 Task: Find the driving directions from Delhi to Mumbai using Google Maps.
Action: Mouse moved to (1231, 88)
Screenshot: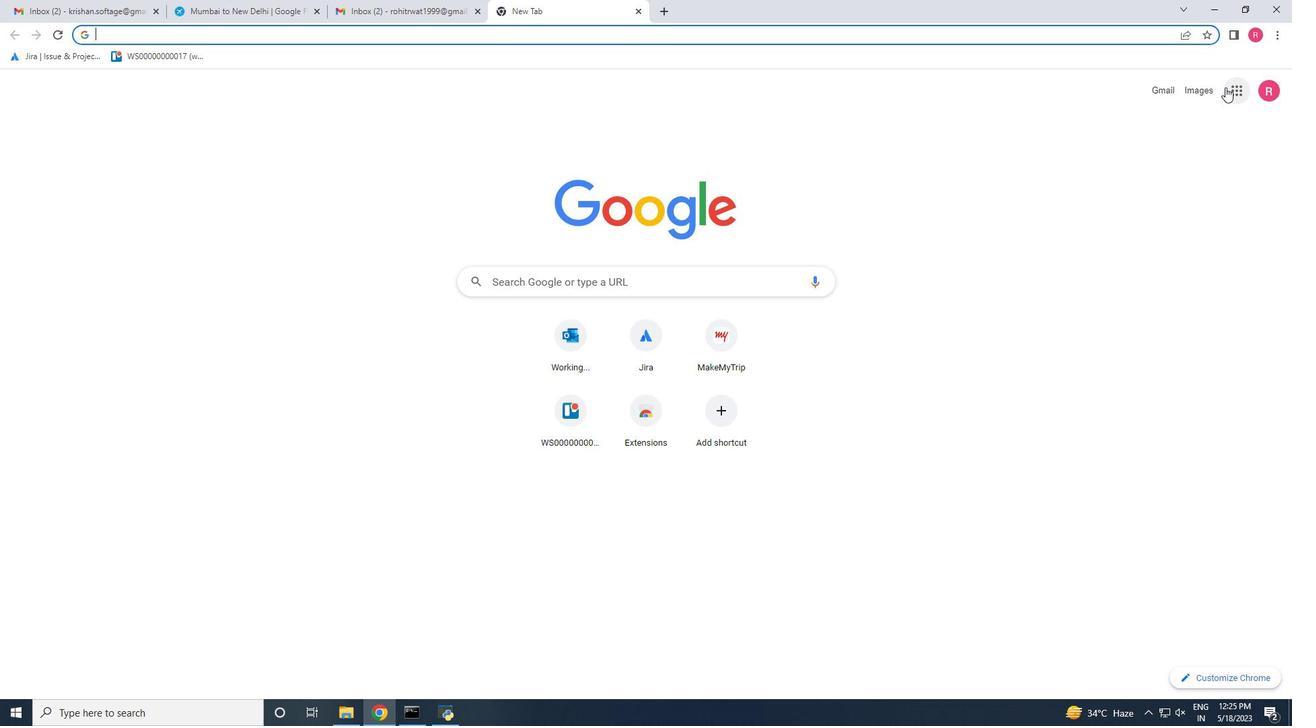 
Action: Mouse pressed left at (1231, 88)
Screenshot: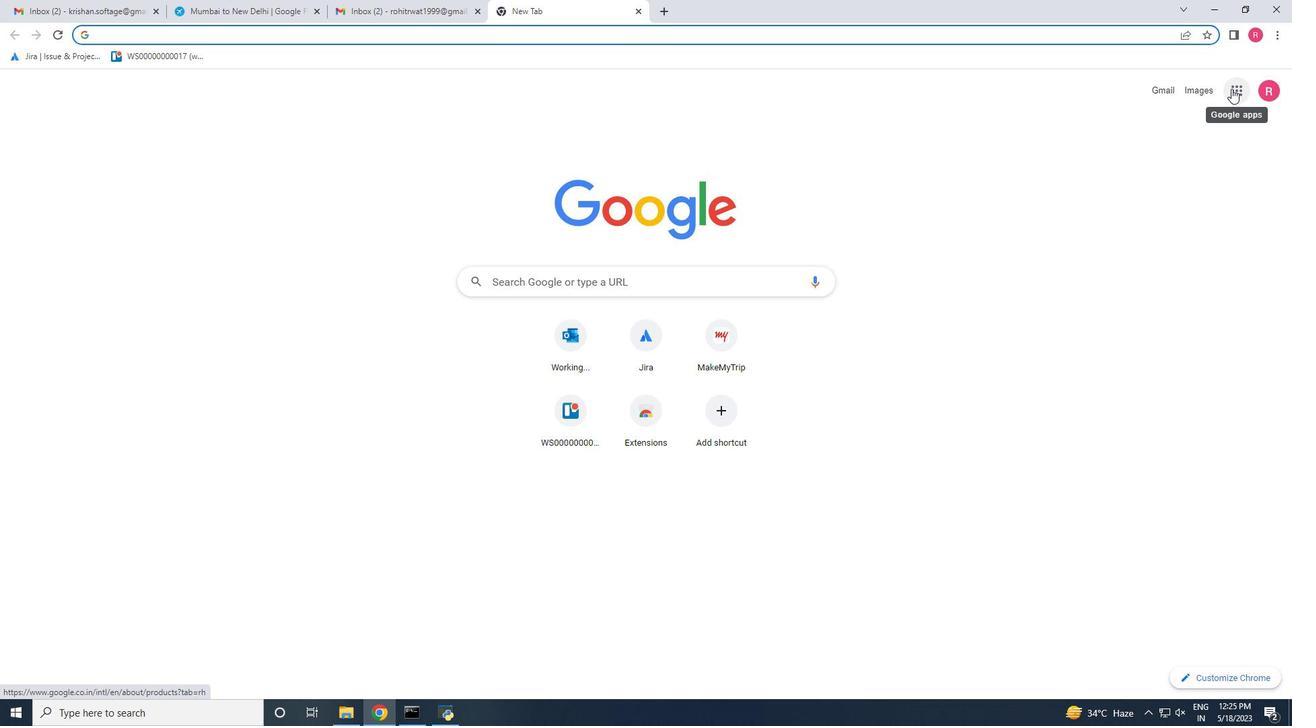 
Action: Mouse moved to (1239, 156)
Screenshot: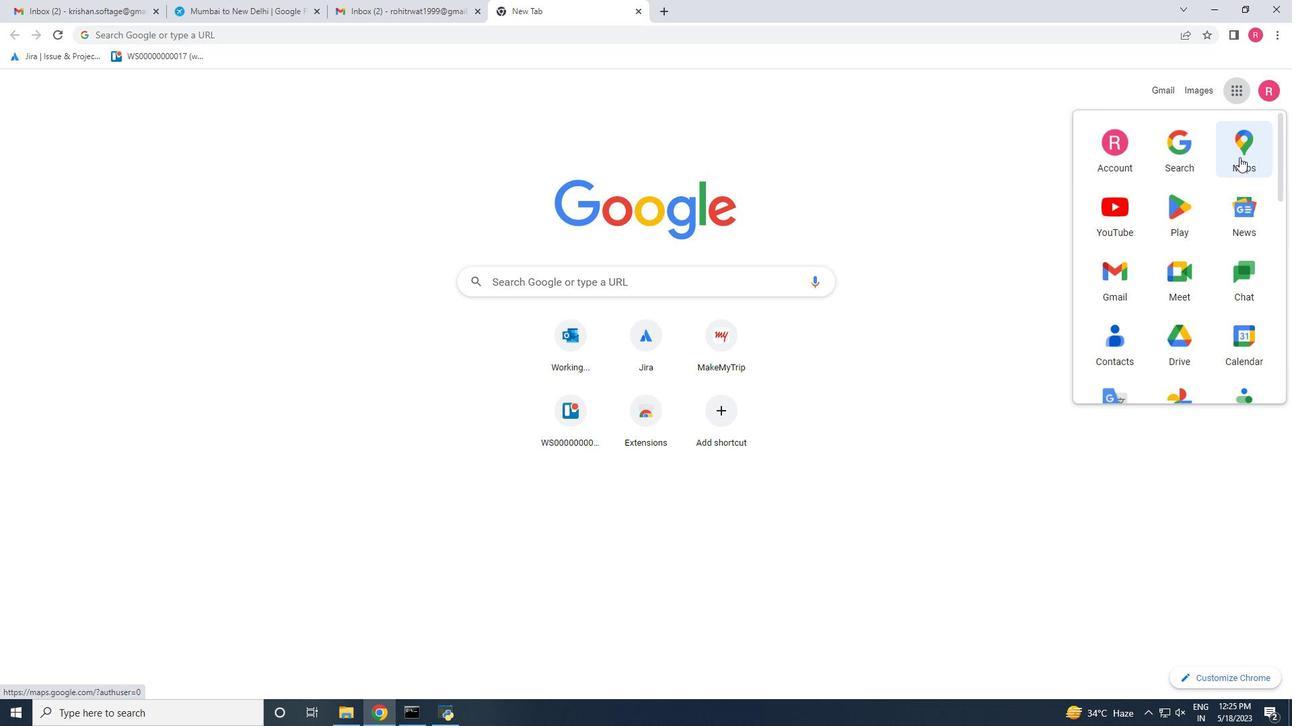 
Action: Mouse pressed left at (1239, 156)
Screenshot: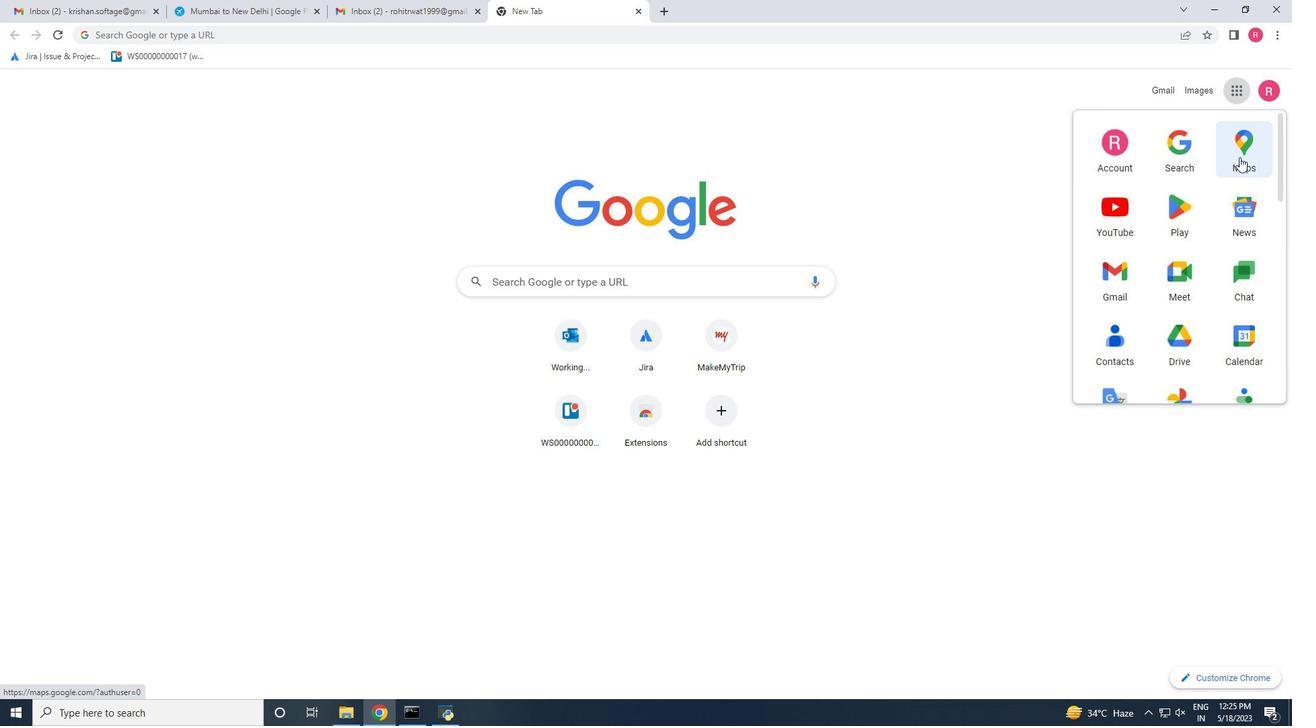 
Action: Mouse moved to (152, 72)
Screenshot: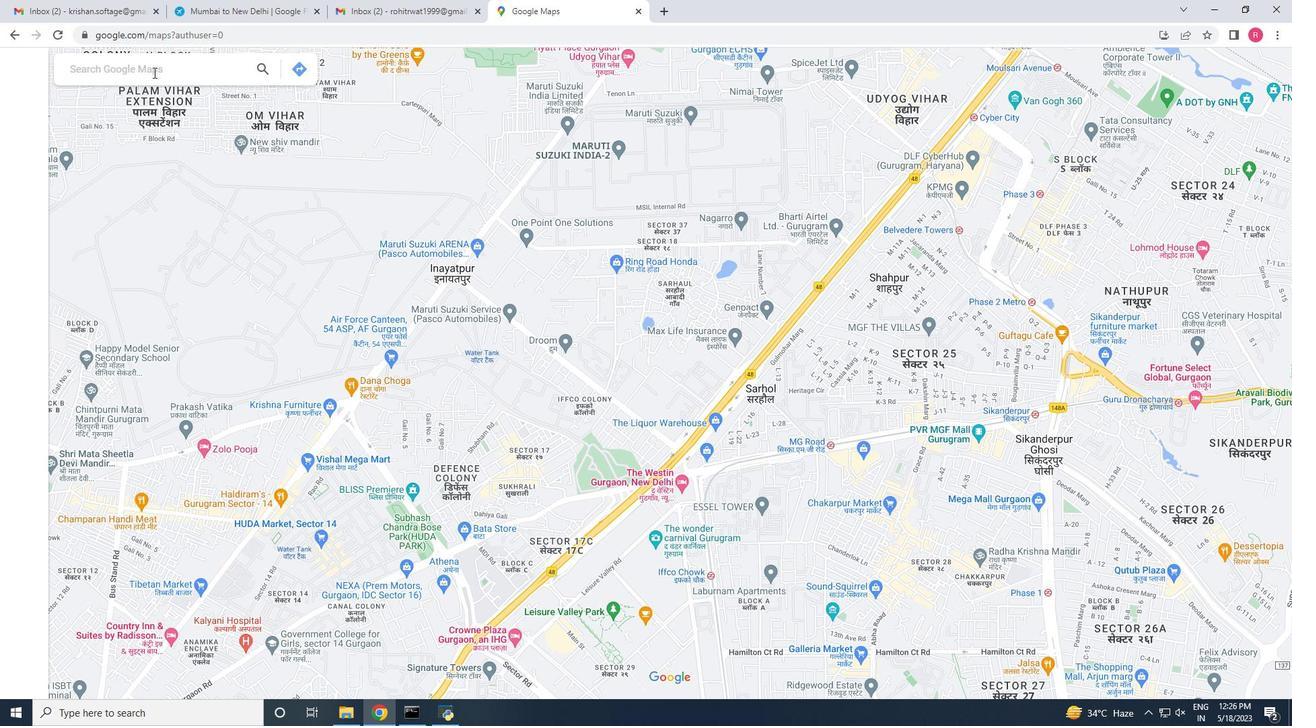 
Action: Mouse pressed left at (152, 72)
Screenshot: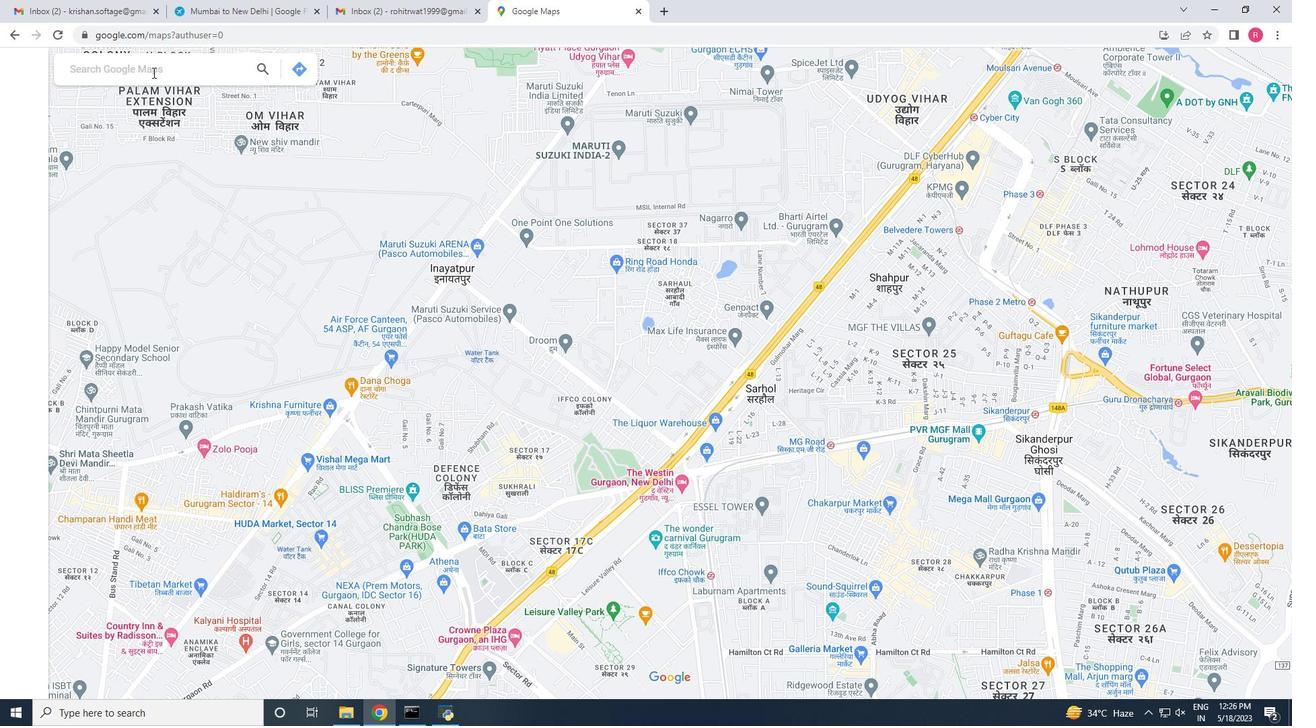
Action: Key pressed delhi<Key.space>to<Key.space>mumbia
Screenshot: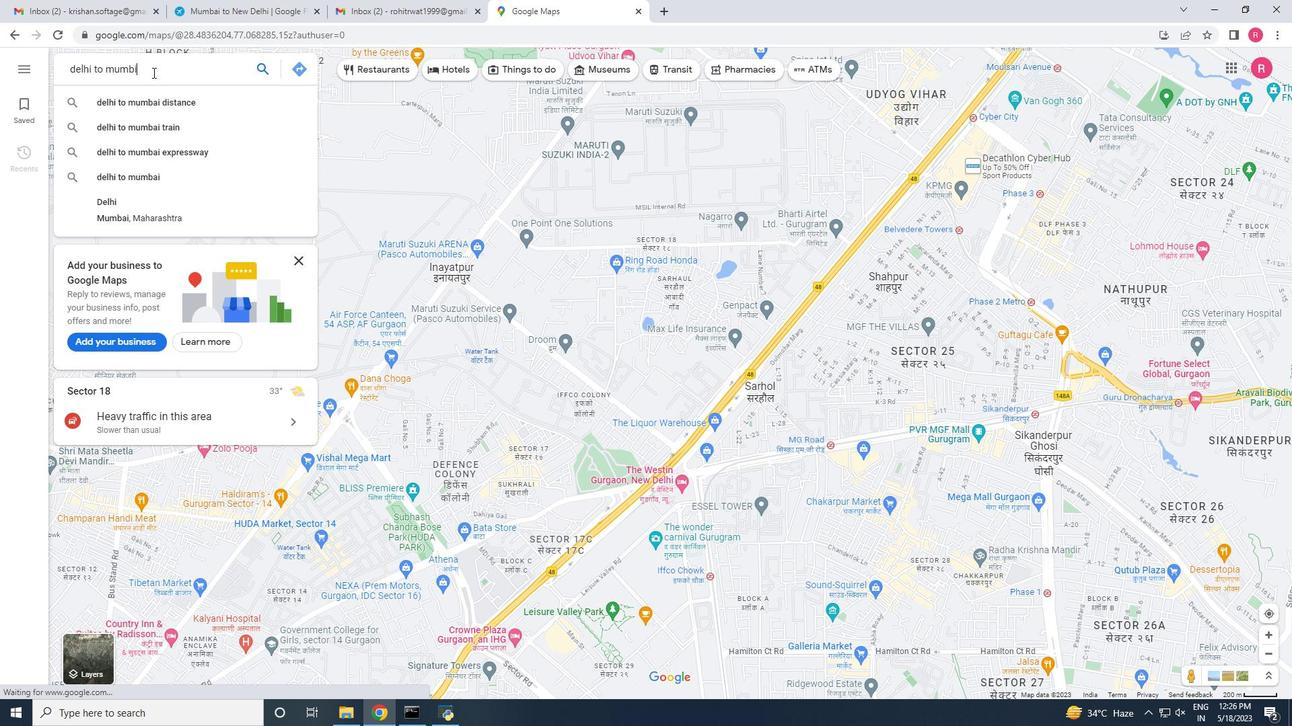 
Action: Mouse moved to (126, 175)
Screenshot: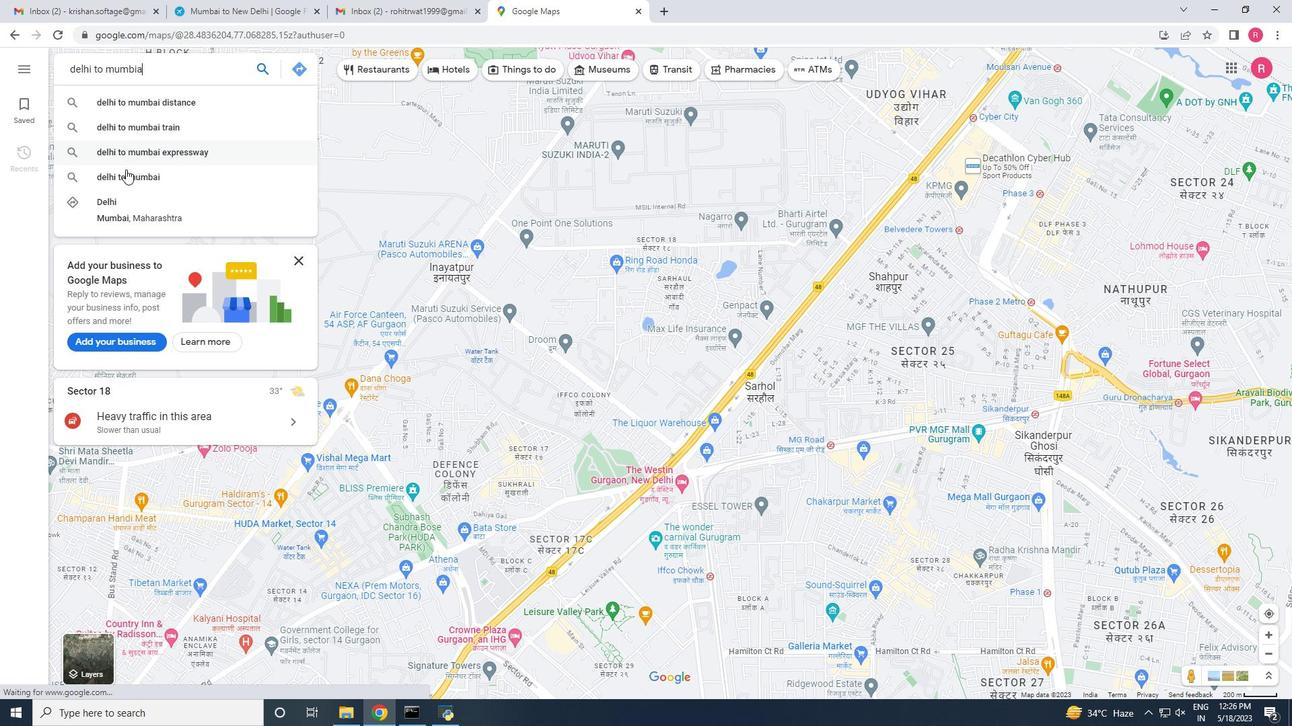 
Action: Mouse pressed left at (126, 175)
Screenshot: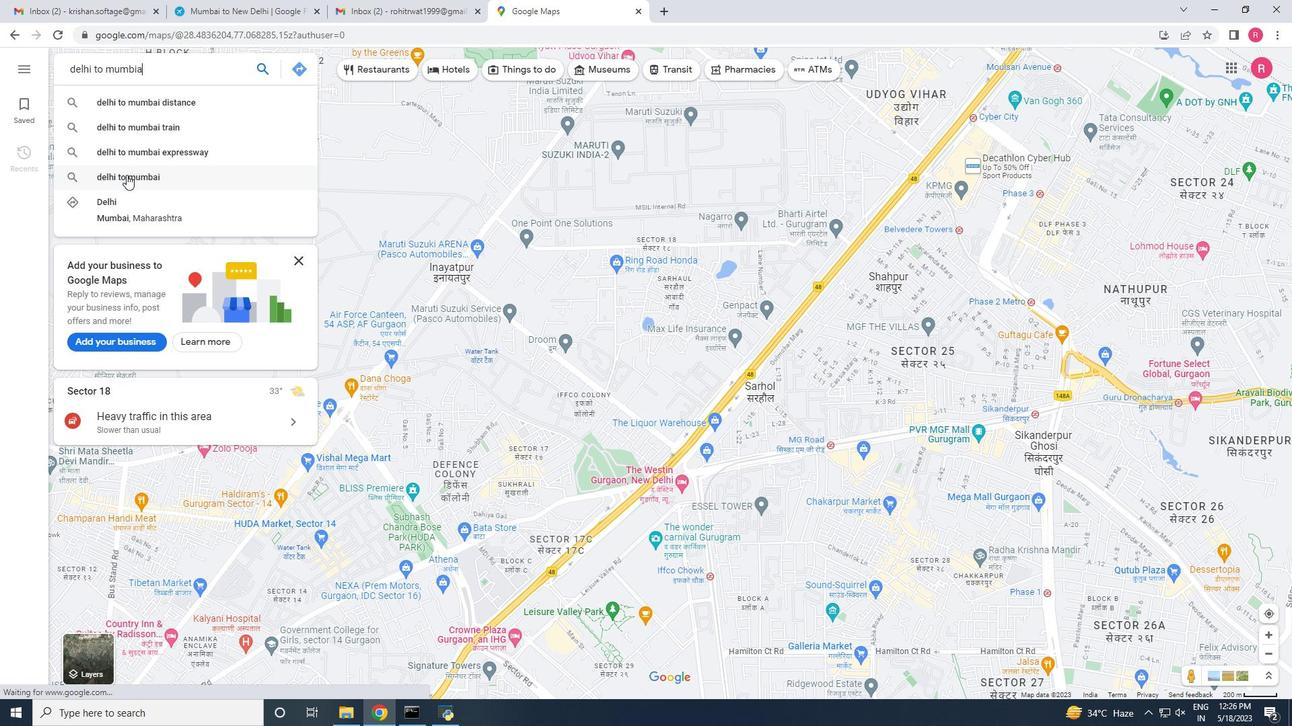 
Action: Mouse moved to (141, 76)
Screenshot: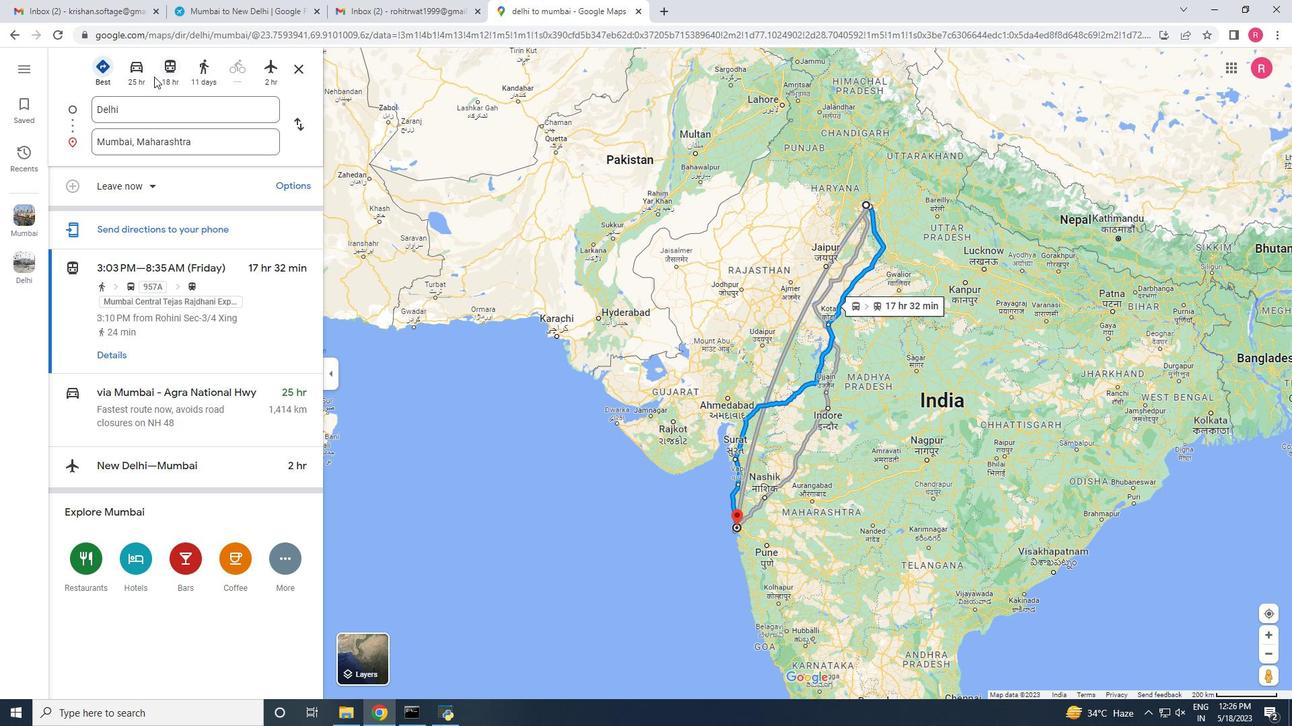 
Action: Mouse pressed left at (141, 76)
Screenshot: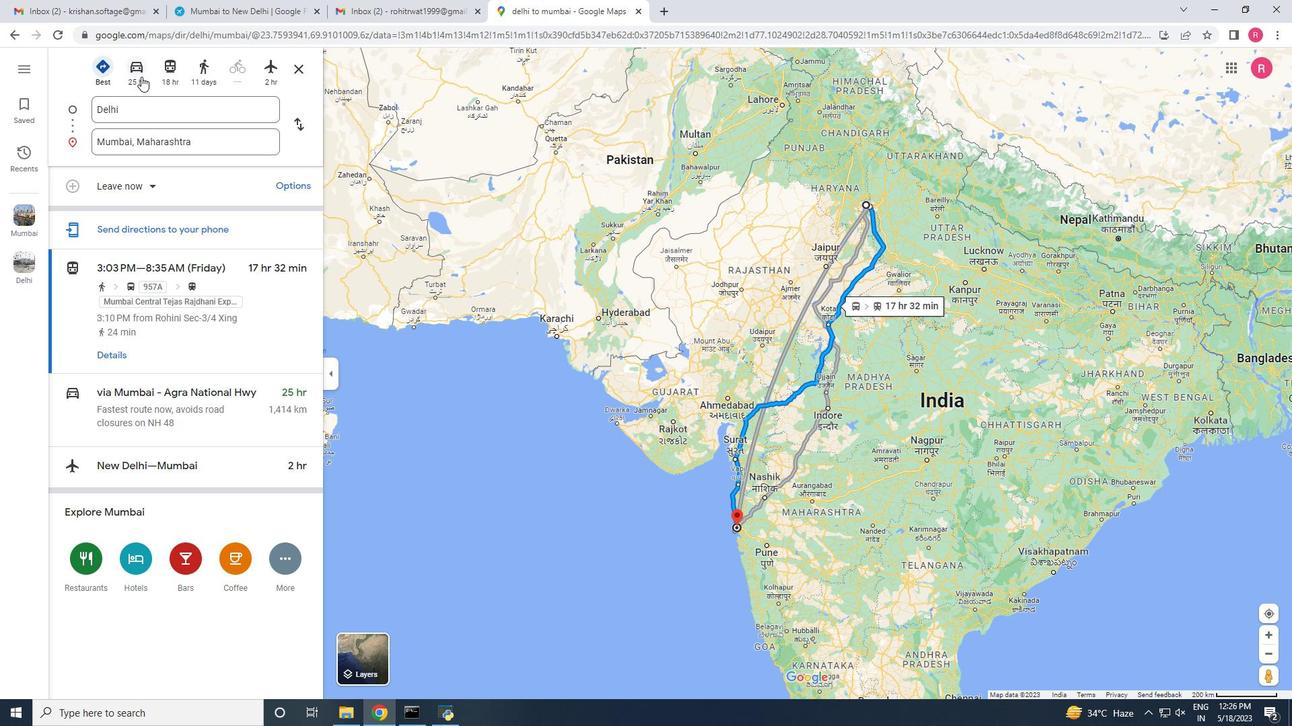 
Action: Mouse moved to (107, 68)
Screenshot: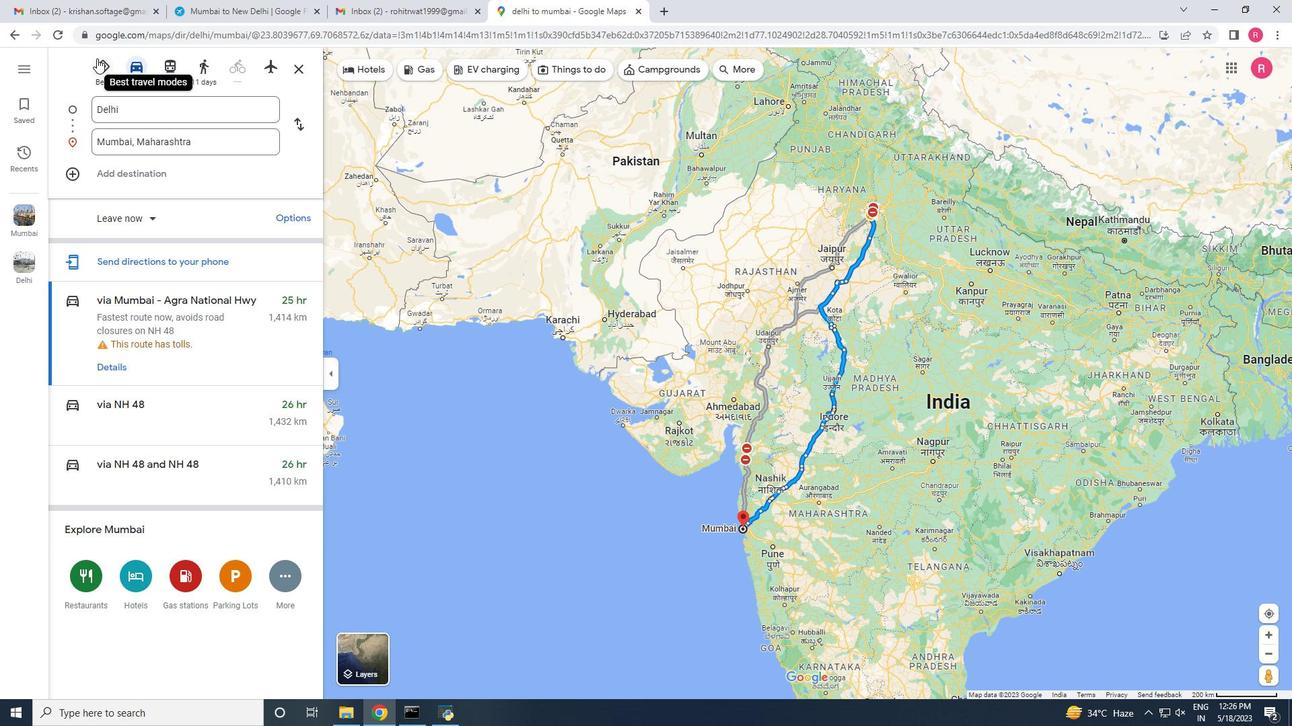 
Action: Mouse pressed left at (107, 68)
Screenshot: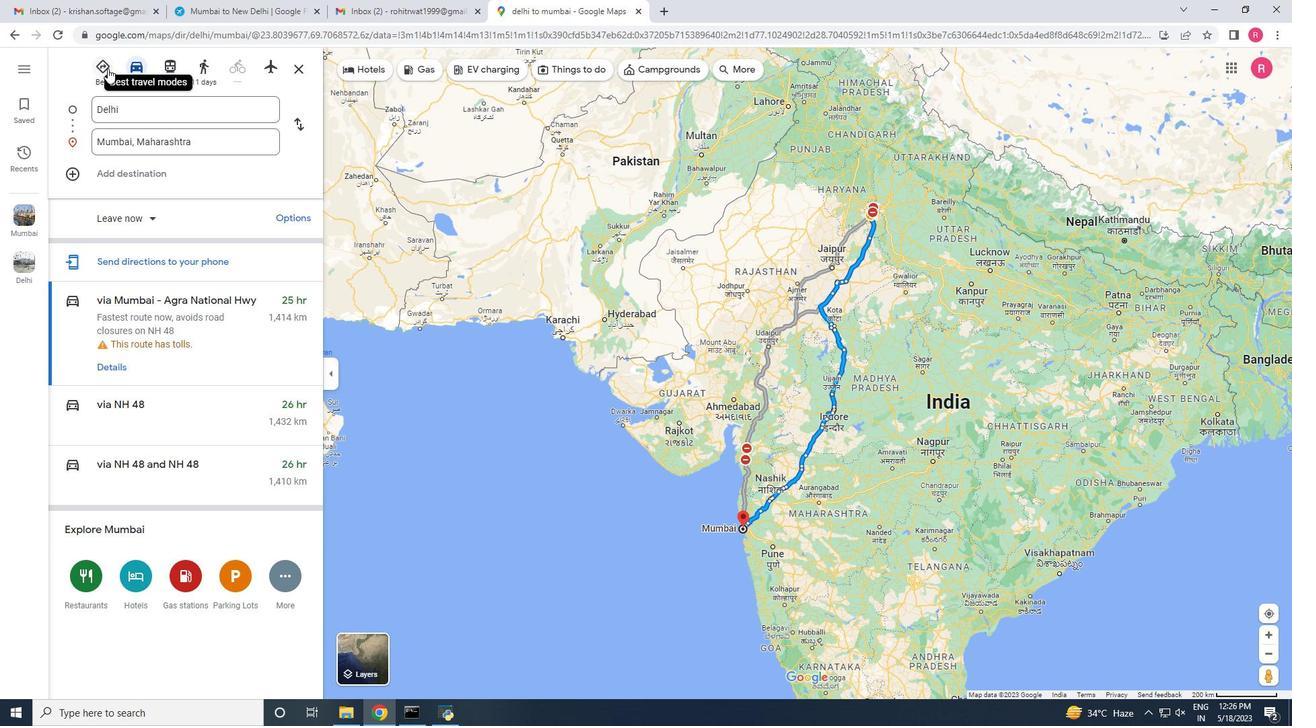 
Action: Mouse moved to (133, 75)
Screenshot: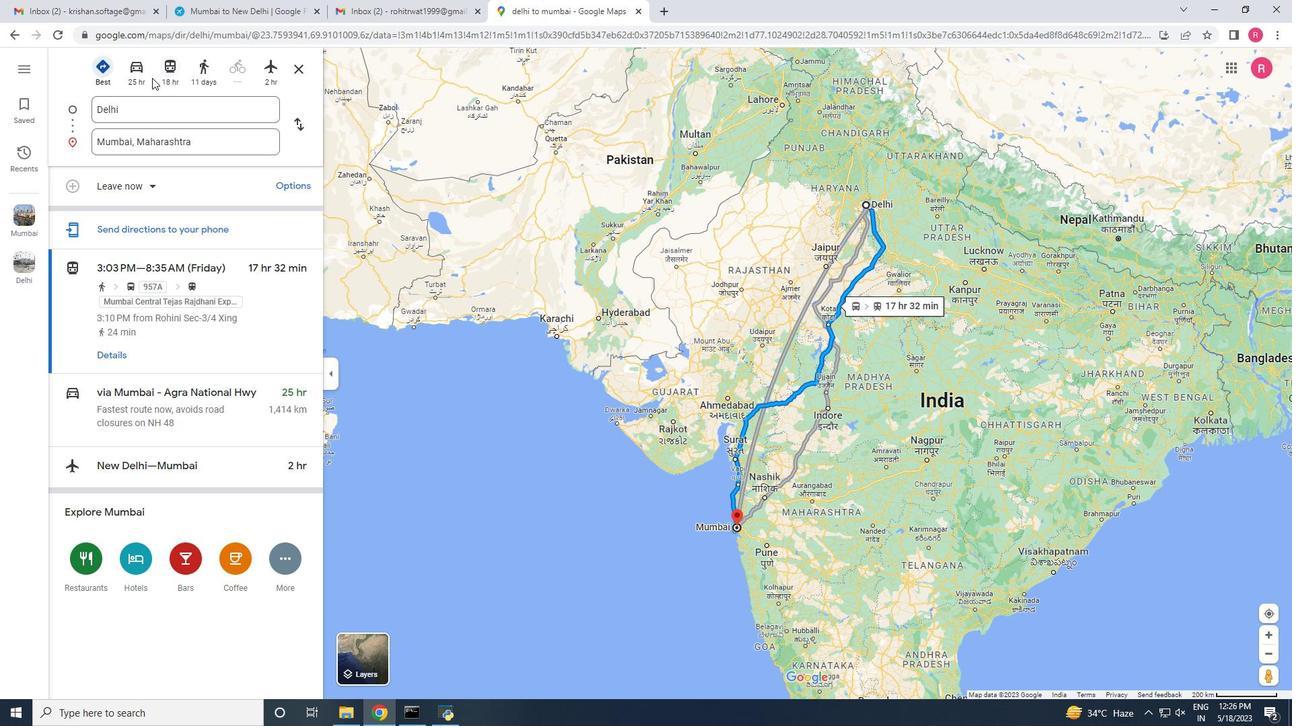 
Action: Mouse pressed left at (133, 75)
Screenshot: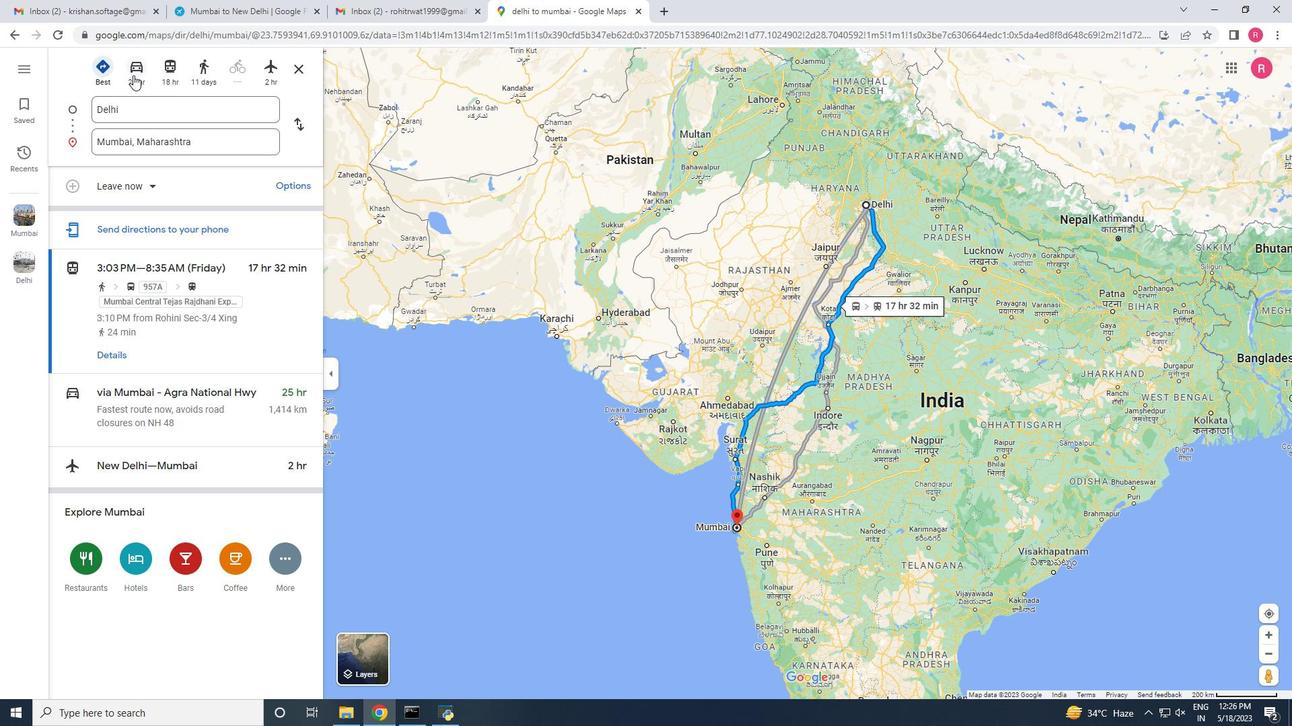 
Action: Mouse moved to (282, 220)
Screenshot: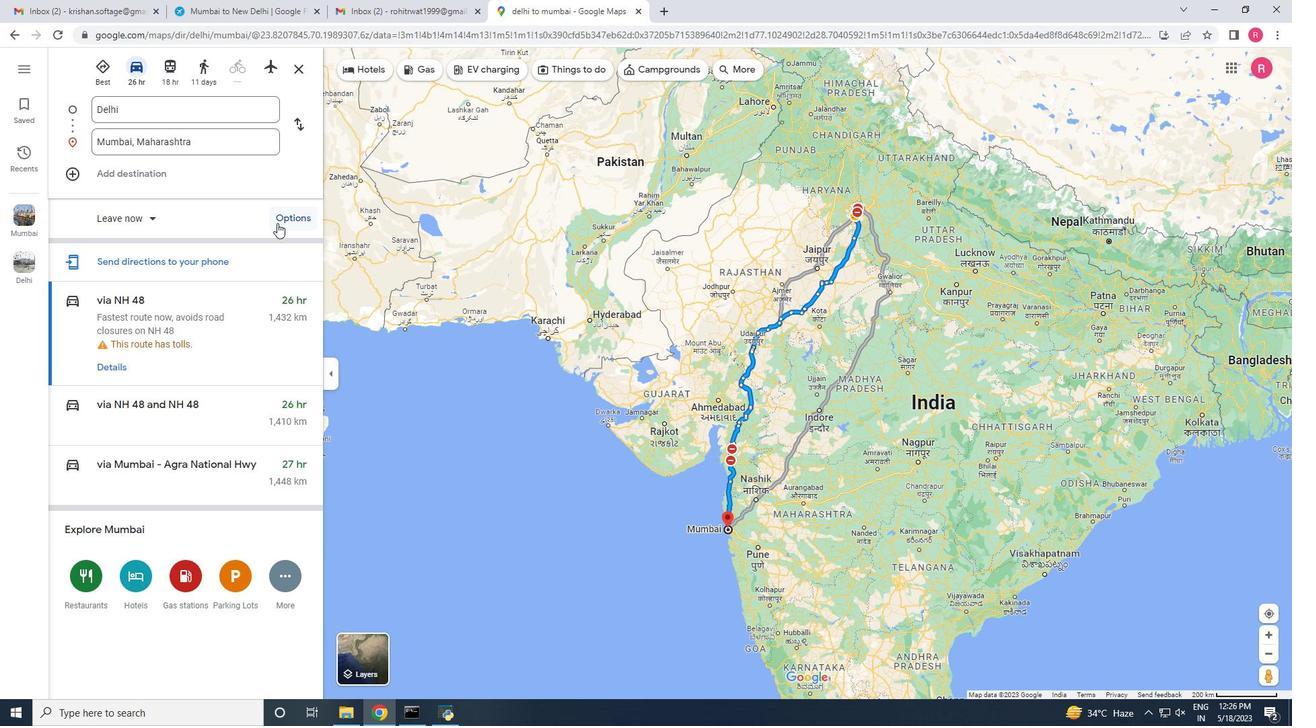 
Action: Mouse pressed left at (282, 220)
Screenshot: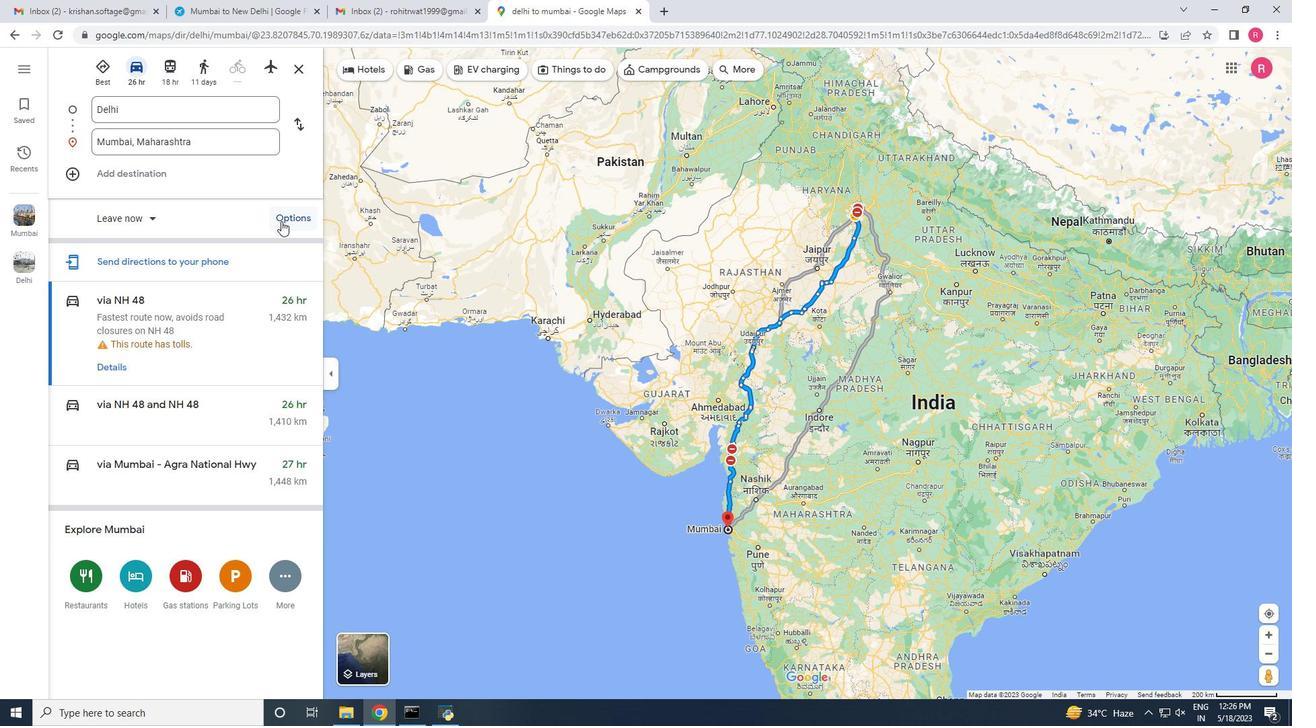 
Action: Mouse moved to (302, 216)
Screenshot: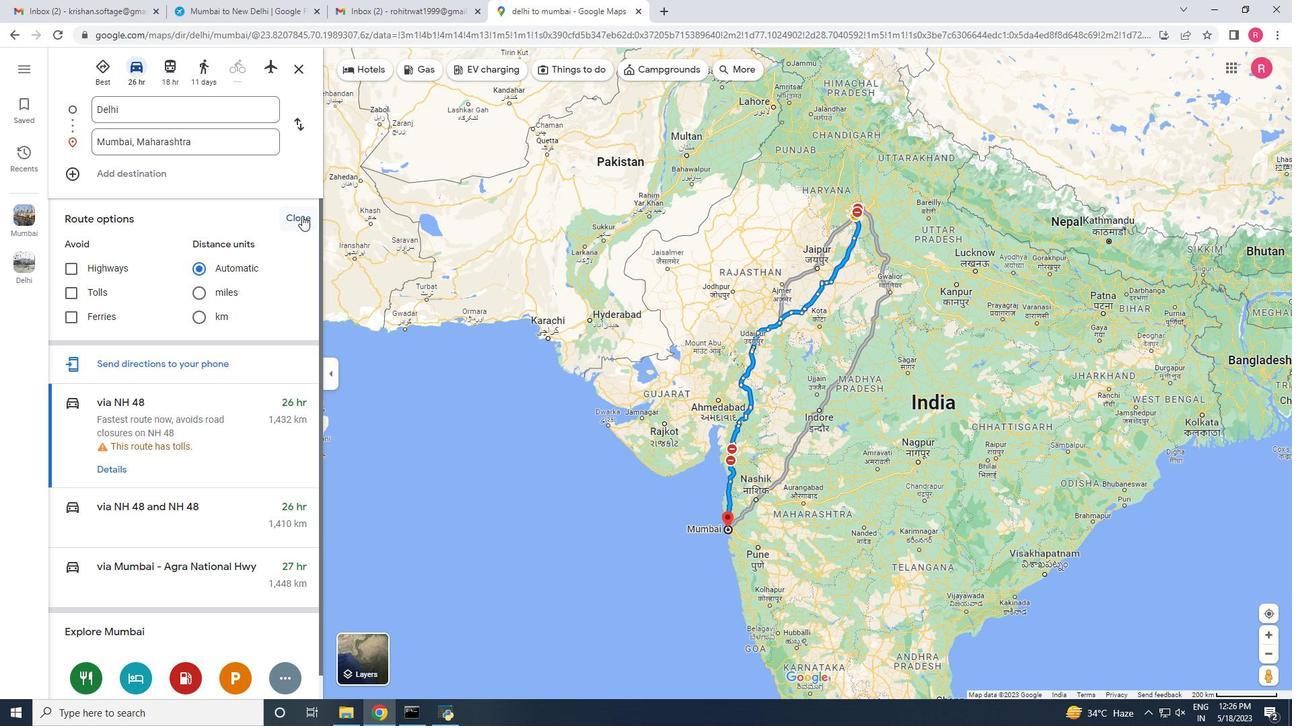 
Action: Mouse pressed left at (302, 216)
Screenshot: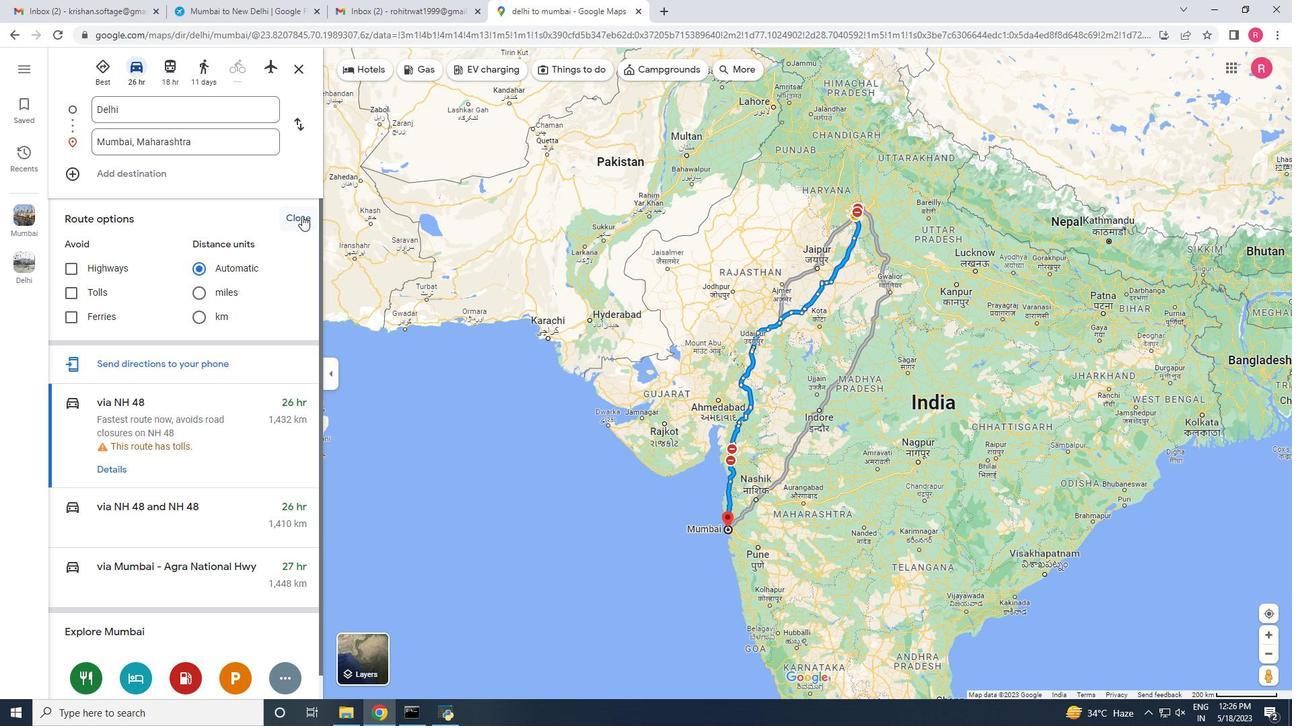 
Action: Mouse moved to (114, 362)
Screenshot: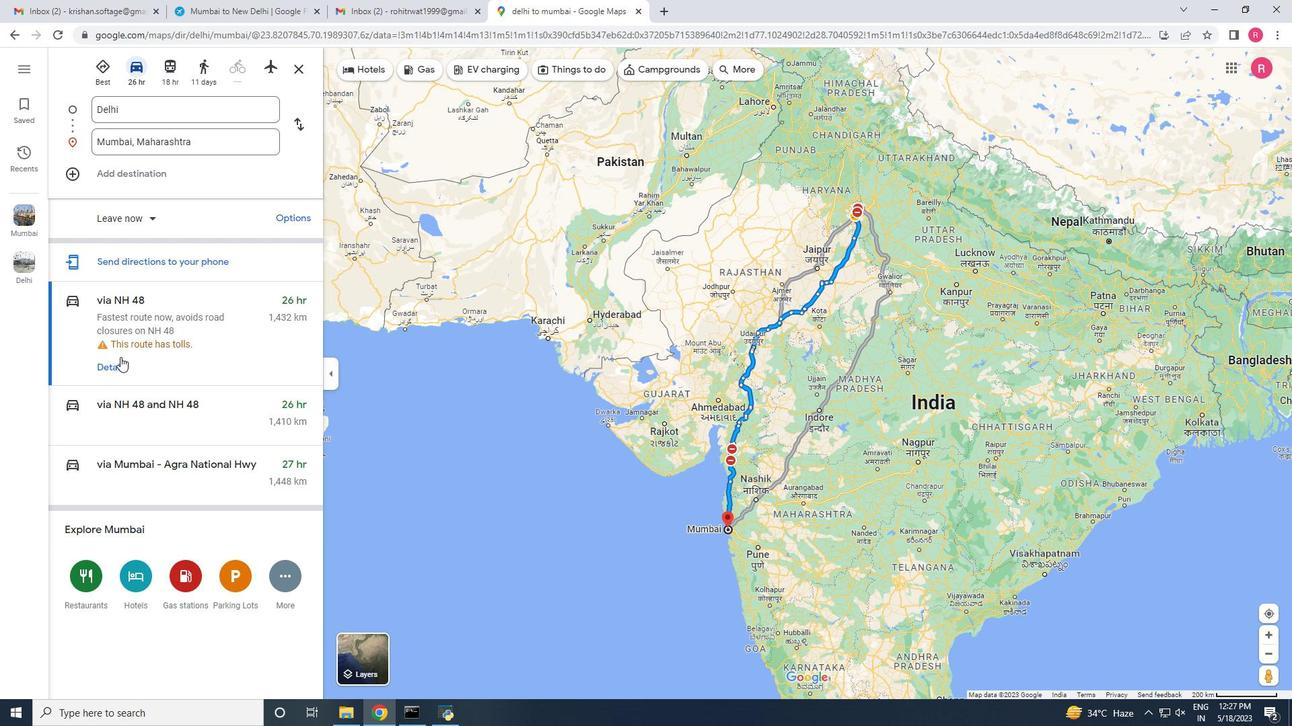 
Action: Mouse pressed left at (114, 362)
Screenshot: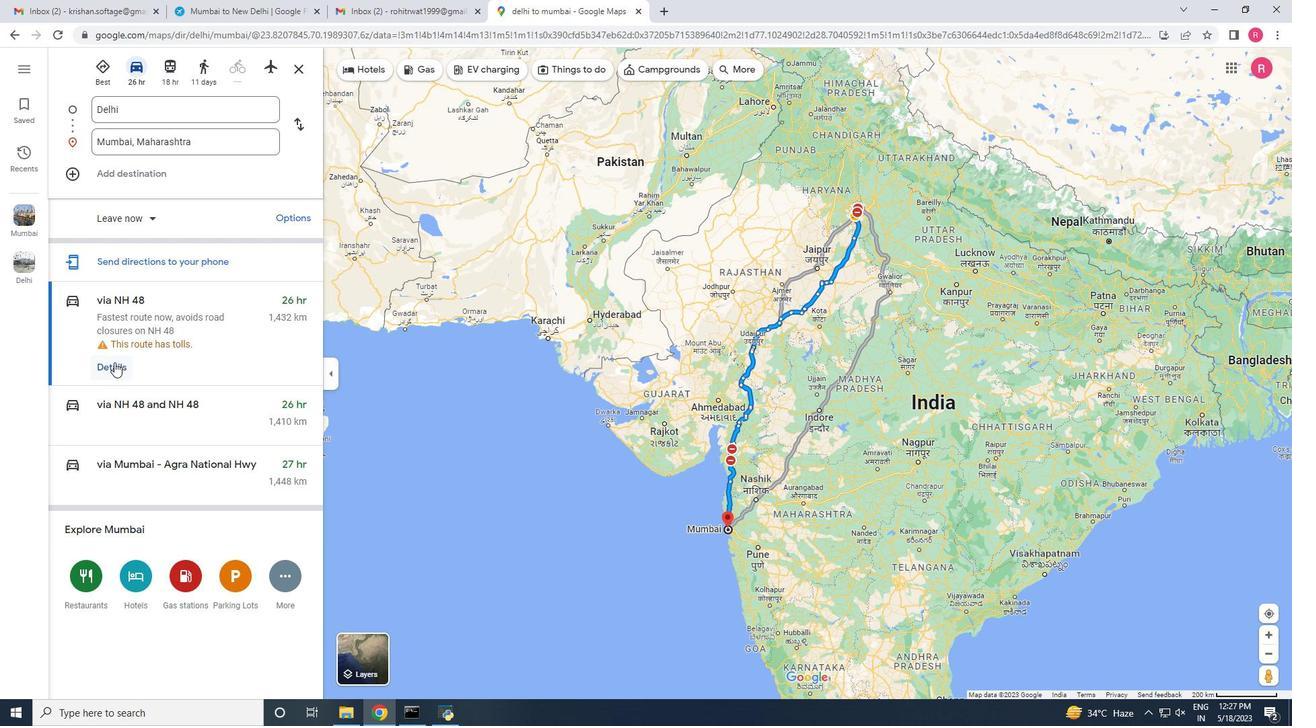 
Action: Mouse moved to (139, 224)
Screenshot: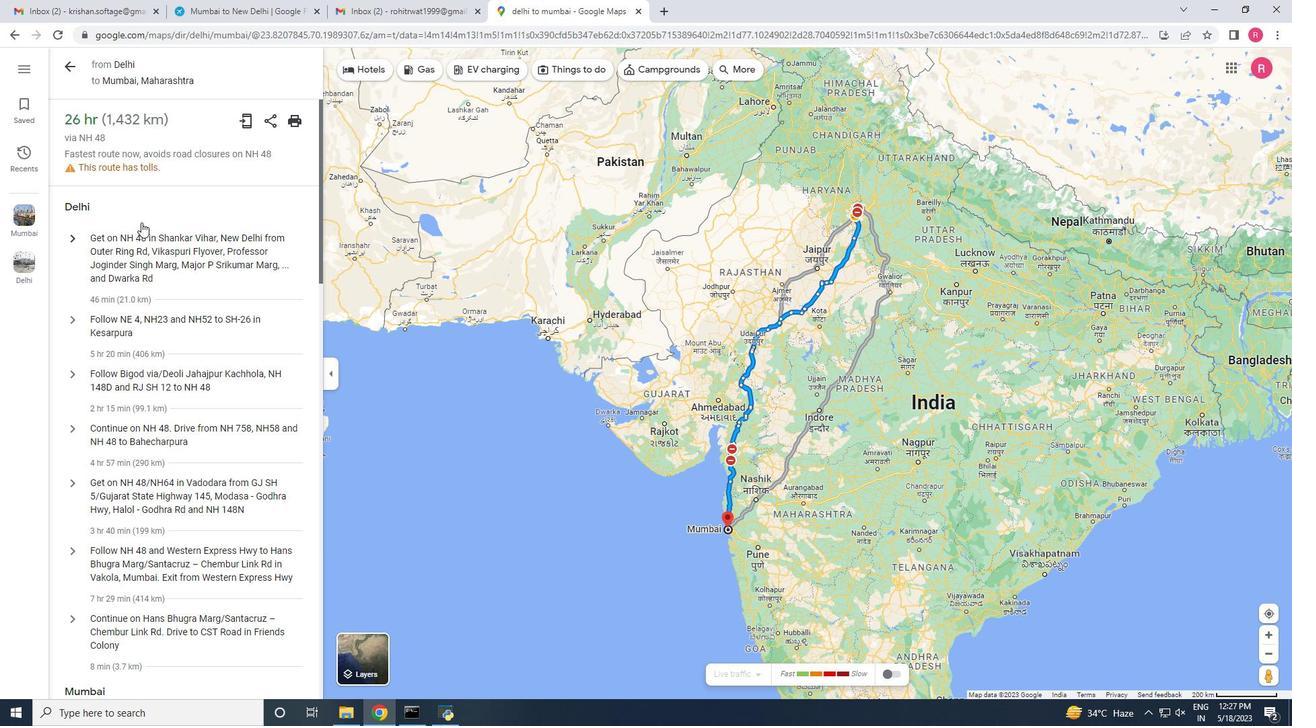 
Action: Mouse scrolled (139, 223) with delta (0, 0)
Screenshot: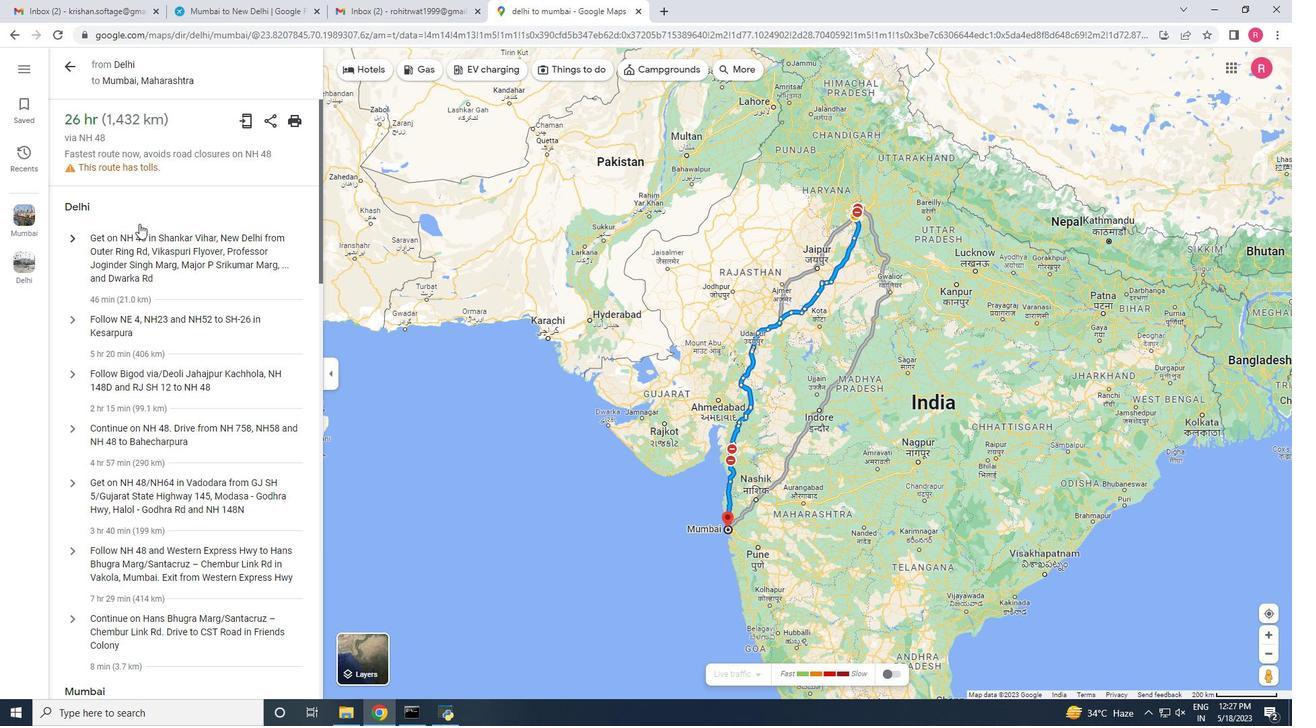 
Action: Mouse moved to (107, 250)
Screenshot: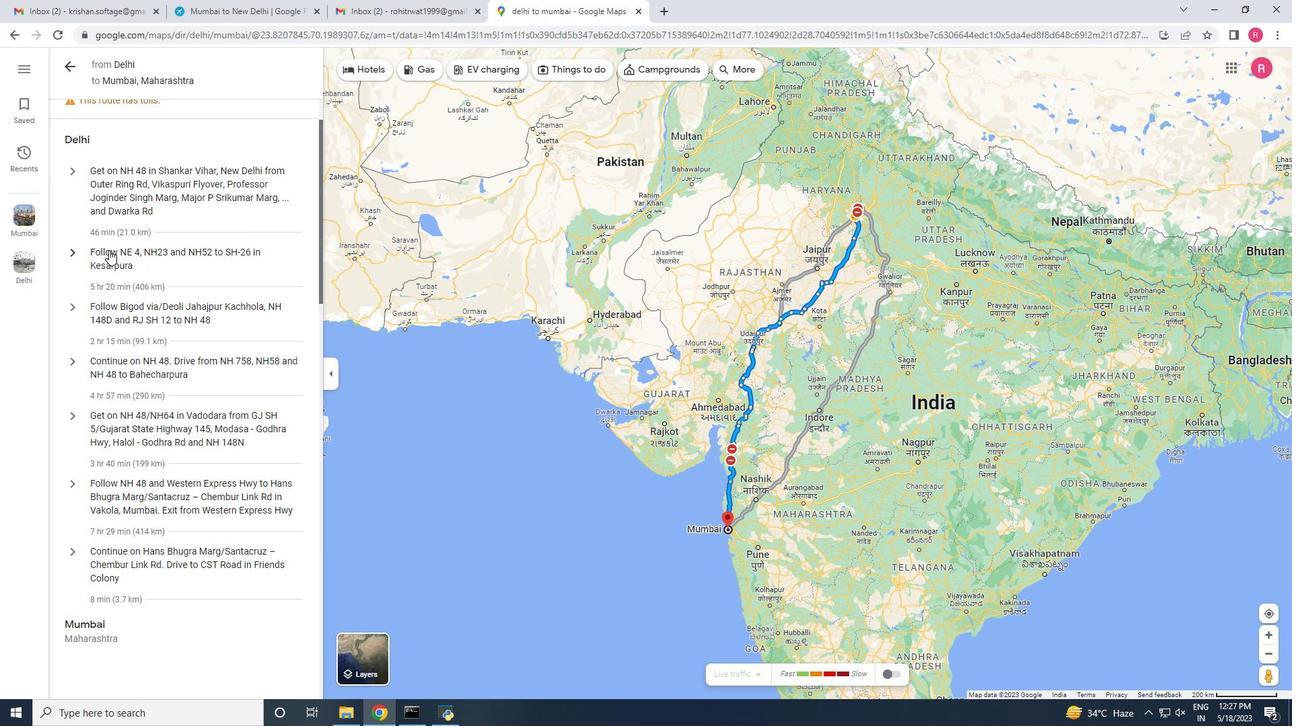 
Action: Mouse scrolled (107, 249) with delta (0, 0)
Screenshot: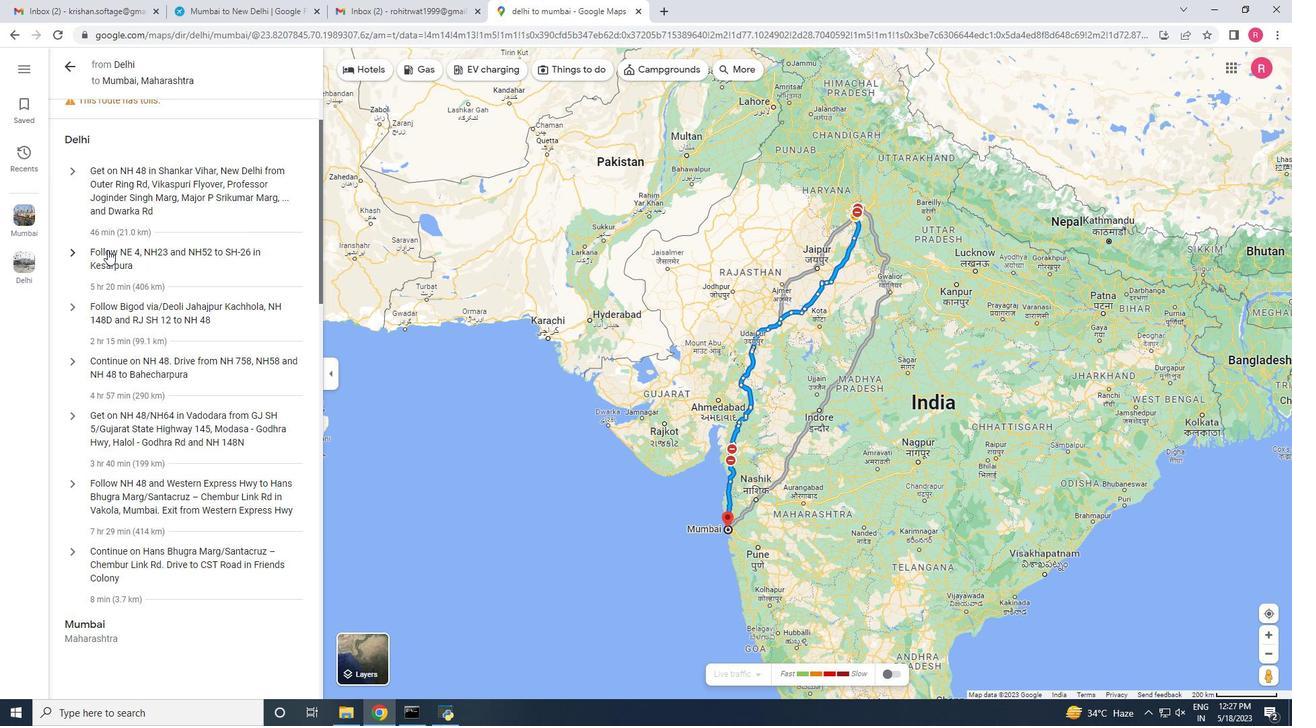 
Action: Mouse moved to (117, 285)
Screenshot: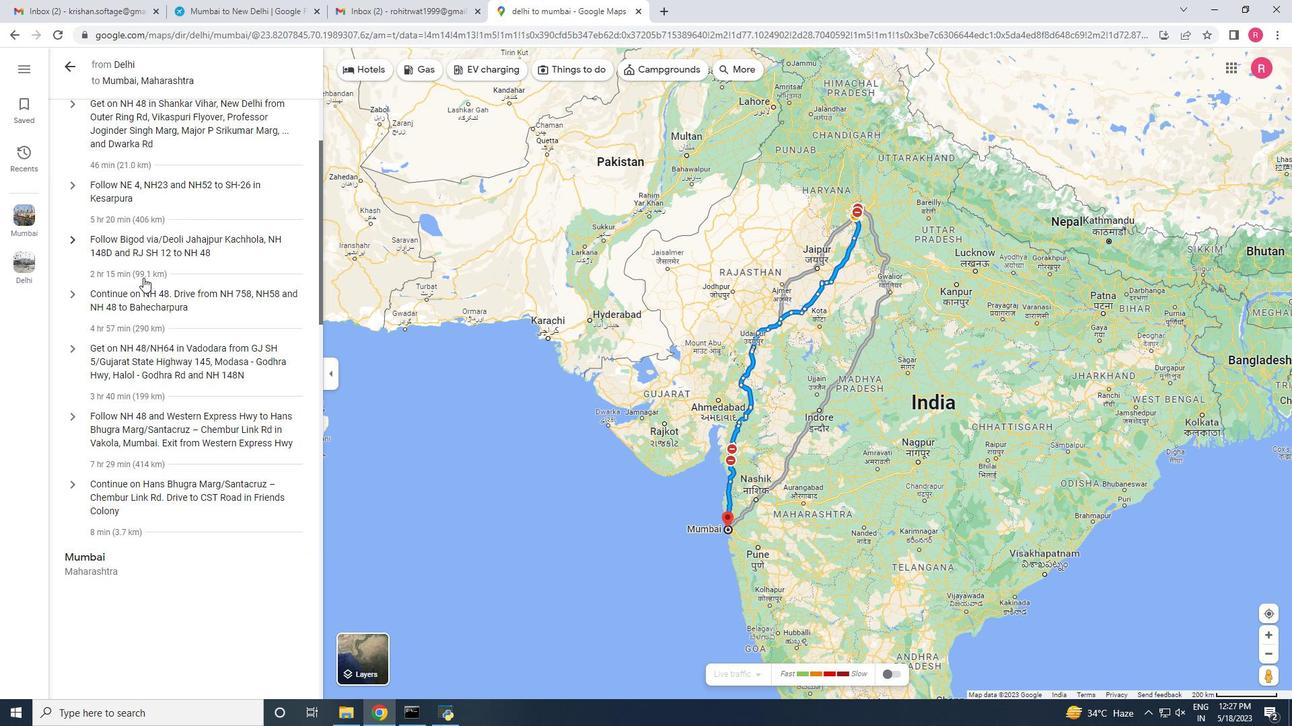 
Action: Mouse scrolled (117, 284) with delta (0, 0)
Screenshot: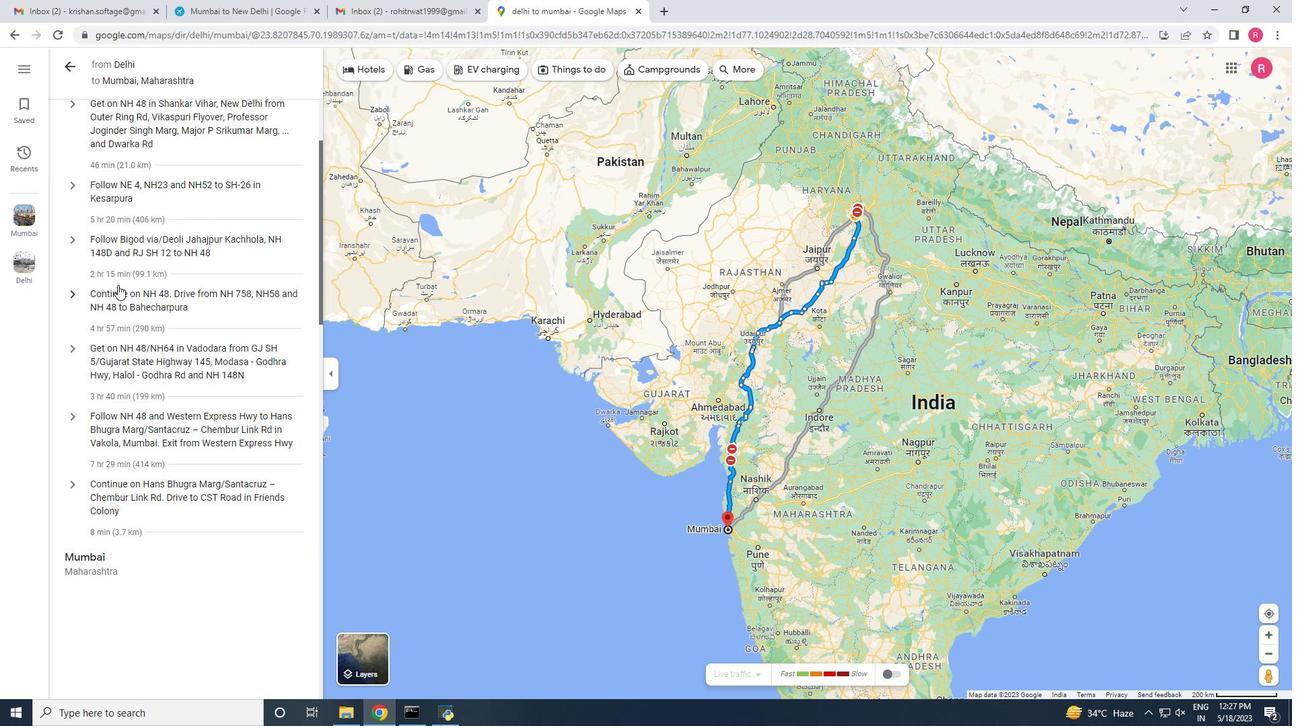 
Action: Mouse moved to (146, 286)
Screenshot: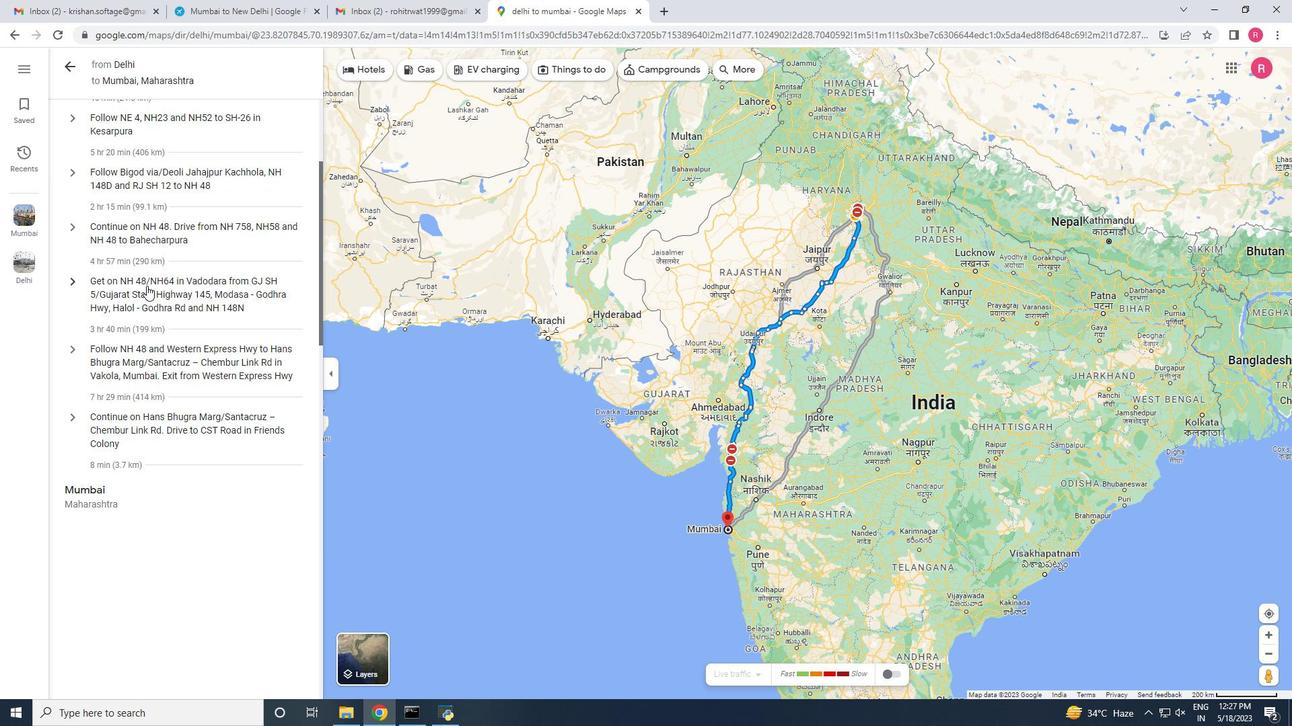 
Action: Mouse scrolled (146, 286) with delta (0, 0)
Screenshot: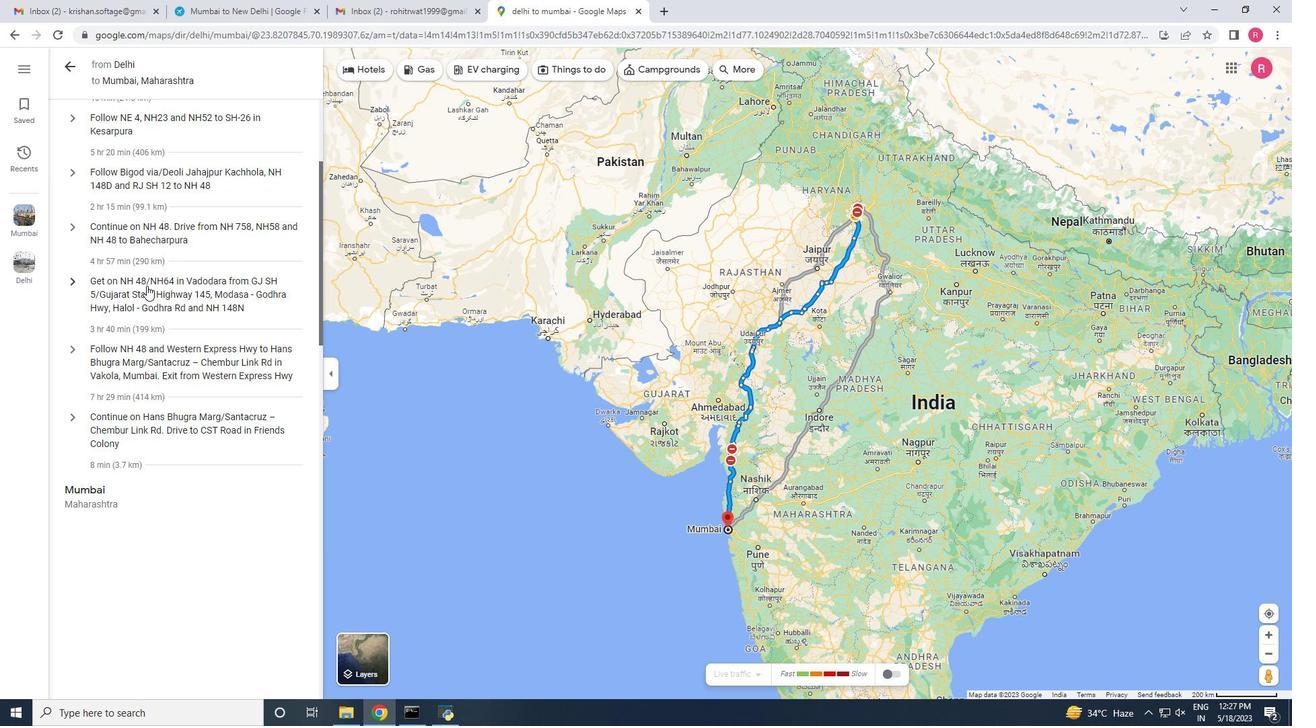 
Action: Mouse moved to (146, 287)
Screenshot: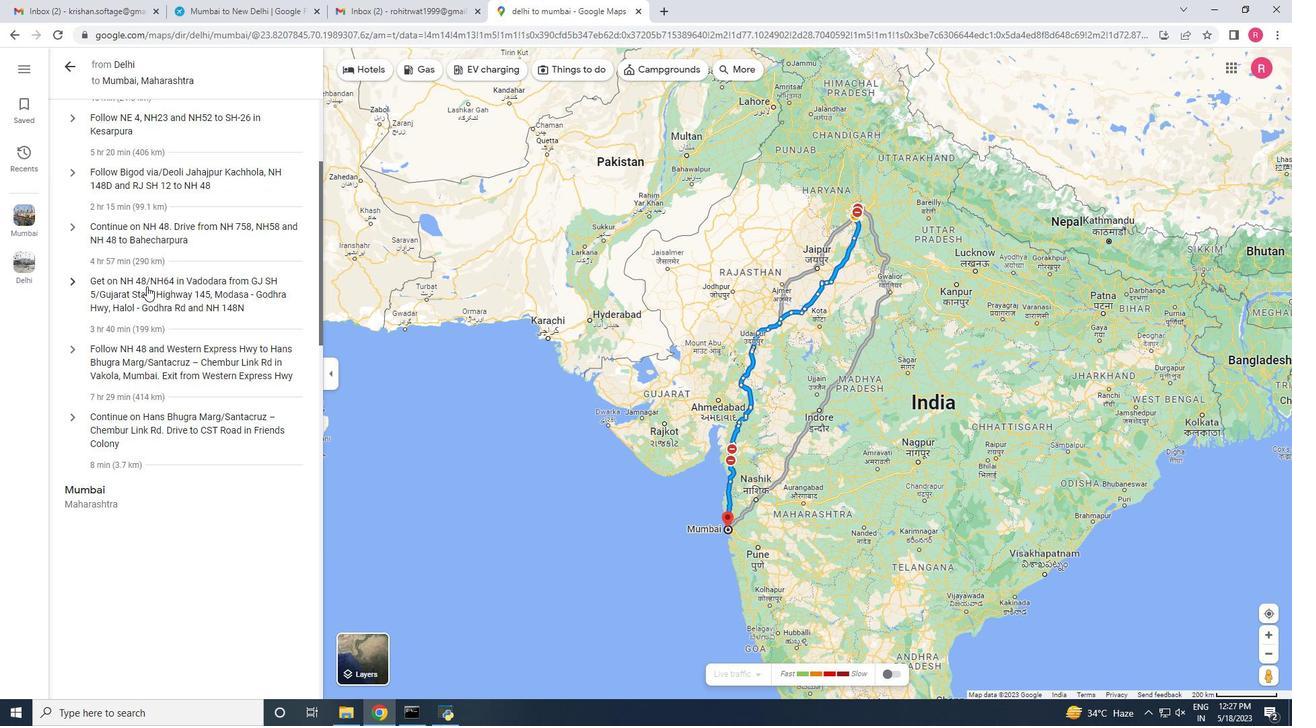 
Action: Mouse scrolled (146, 286) with delta (0, 0)
Screenshot: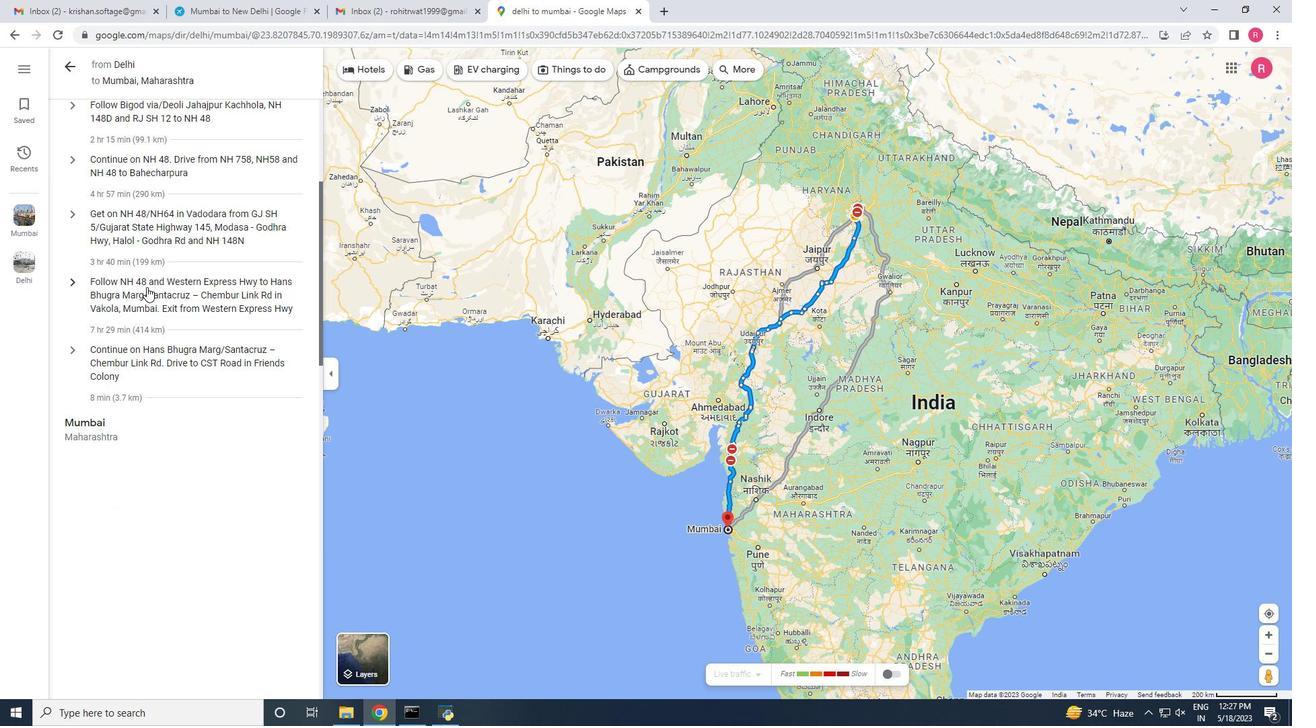 
Action: Mouse moved to (191, 318)
Screenshot: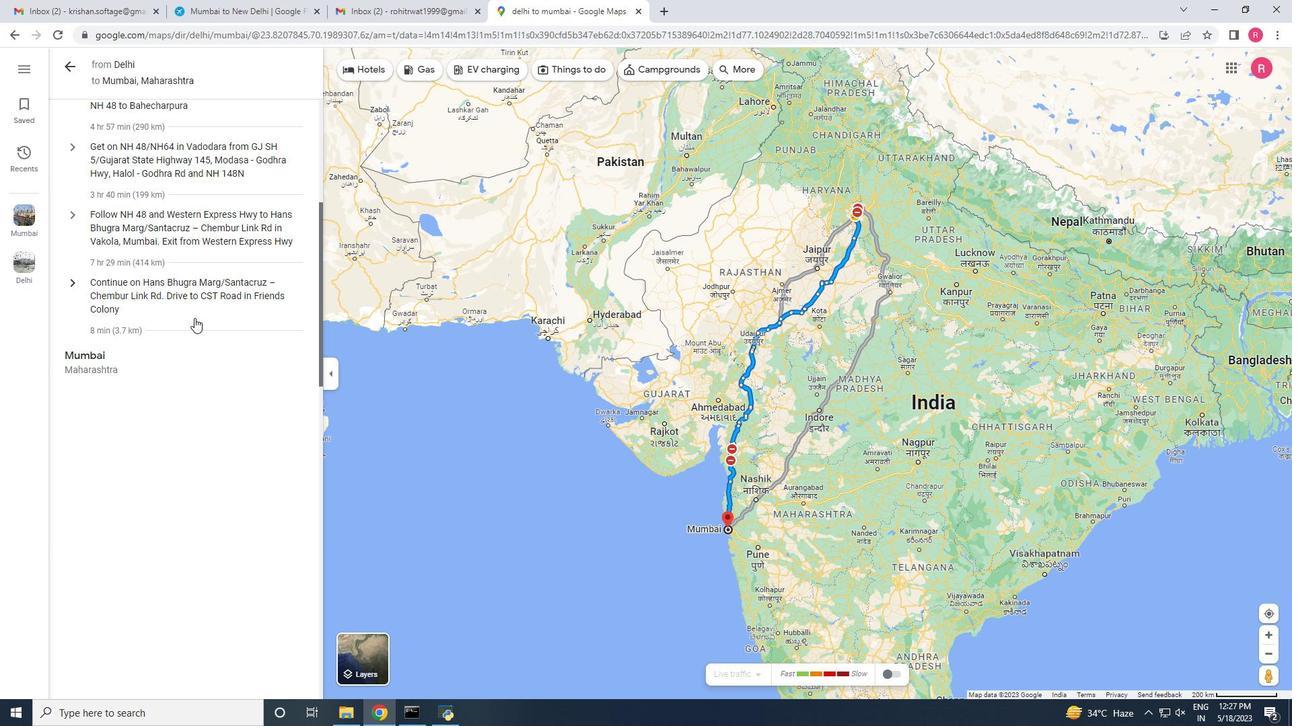 
Action: Mouse scrolled (191, 319) with delta (0, 0)
Screenshot: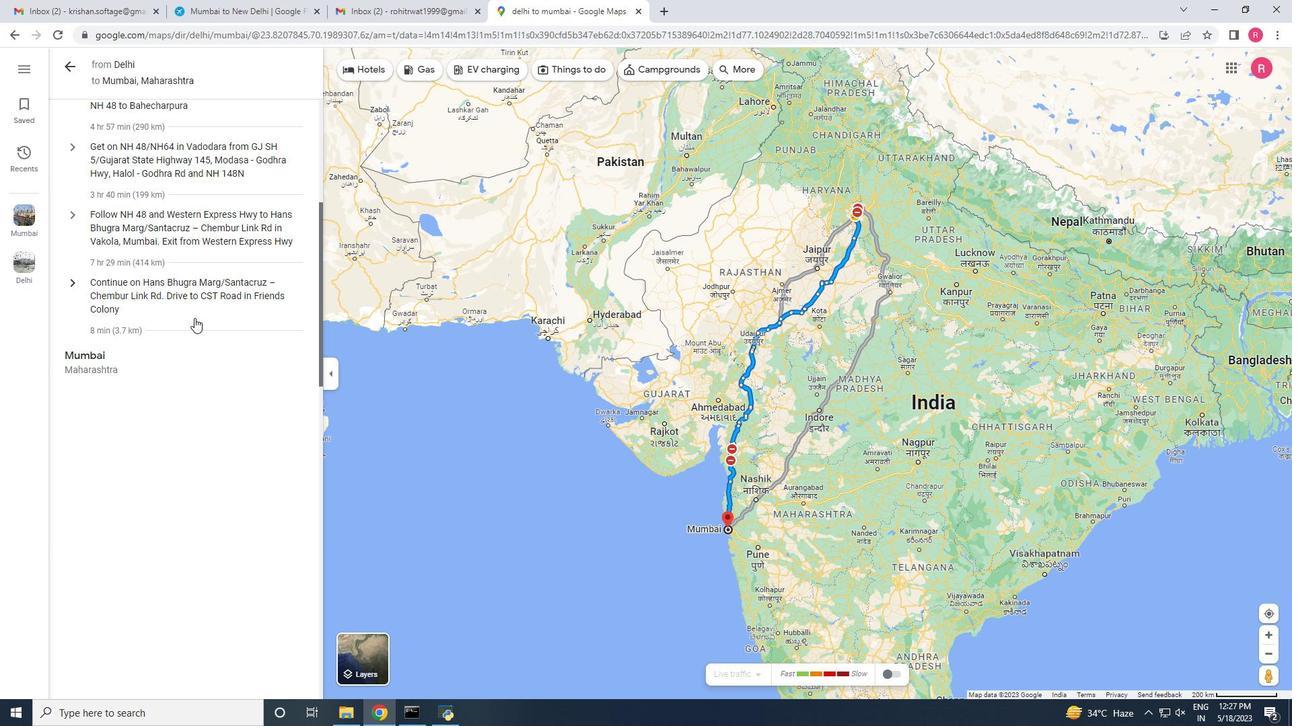
Action: Mouse scrolled (191, 319) with delta (0, 0)
Screenshot: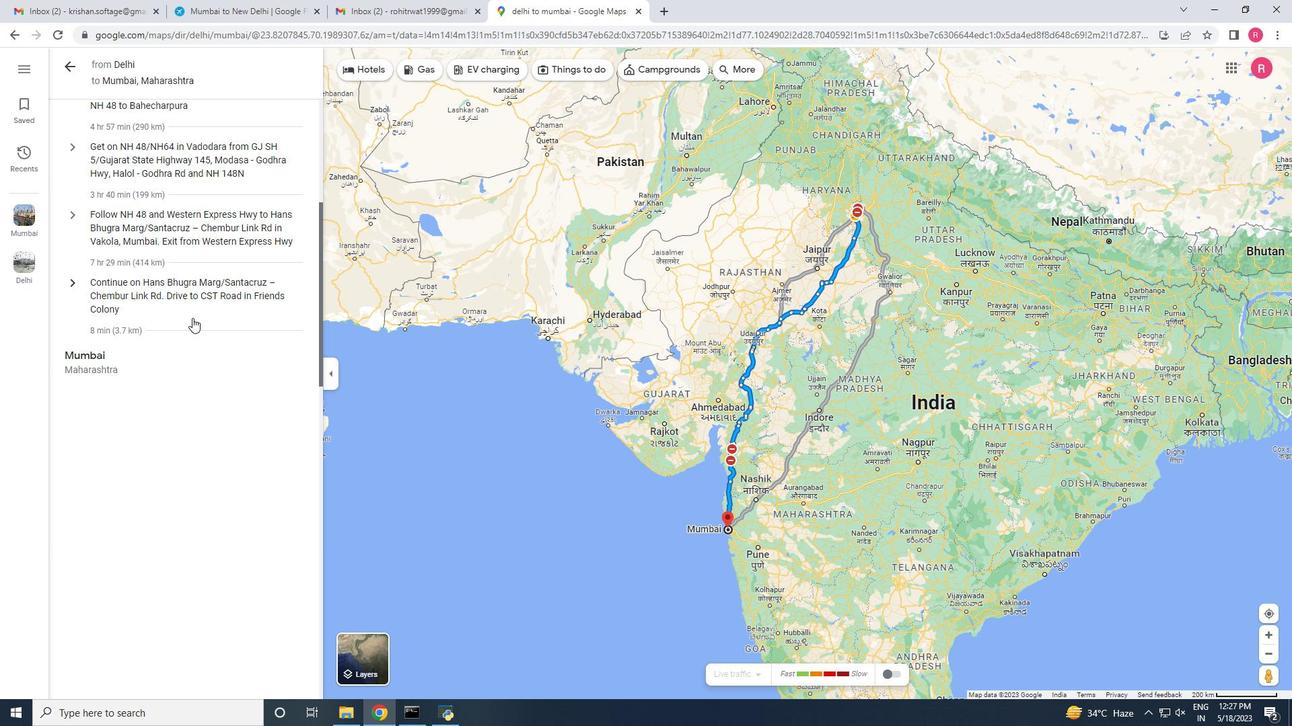 
Action: Mouse scrolled (191, 319) with delta (0, 0)
Screenshot: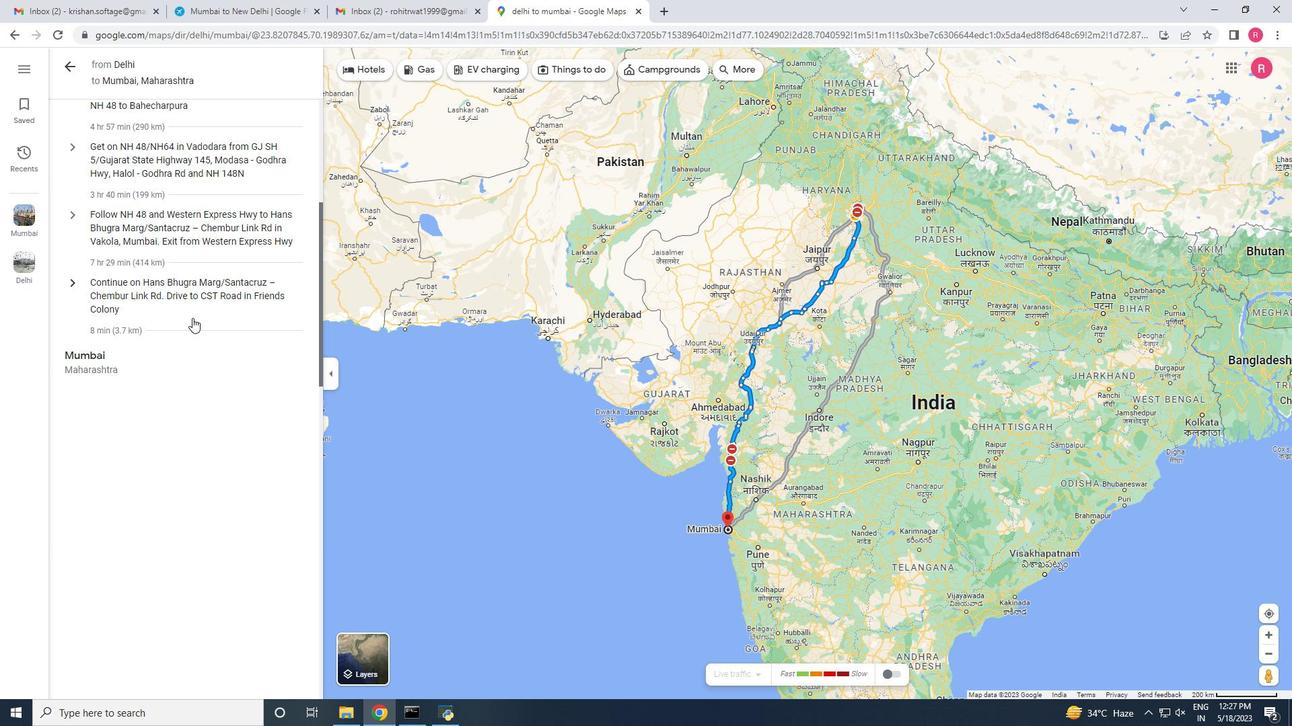 
Action: Mouse scrolled (191, 319) with delta (0, 0)
Screenshot: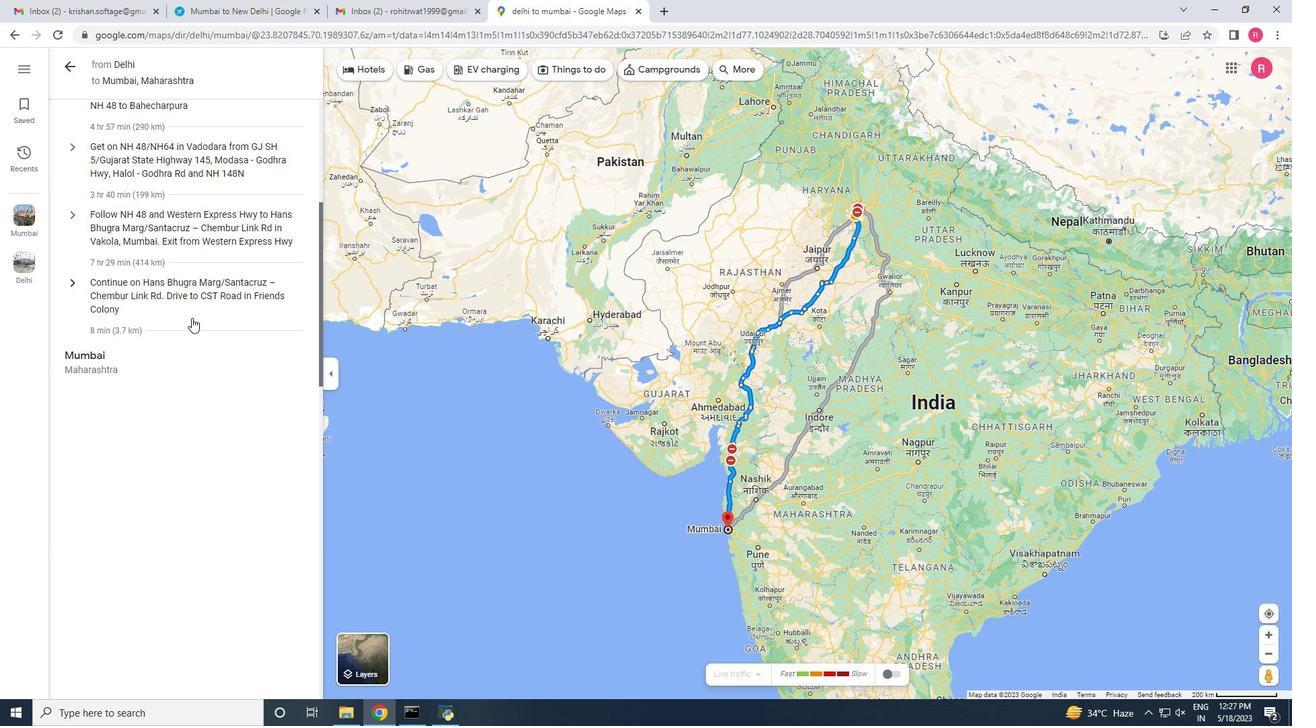 
Action: Mouse scrolled (191, 319) with delta (0, 0)
Screenshot: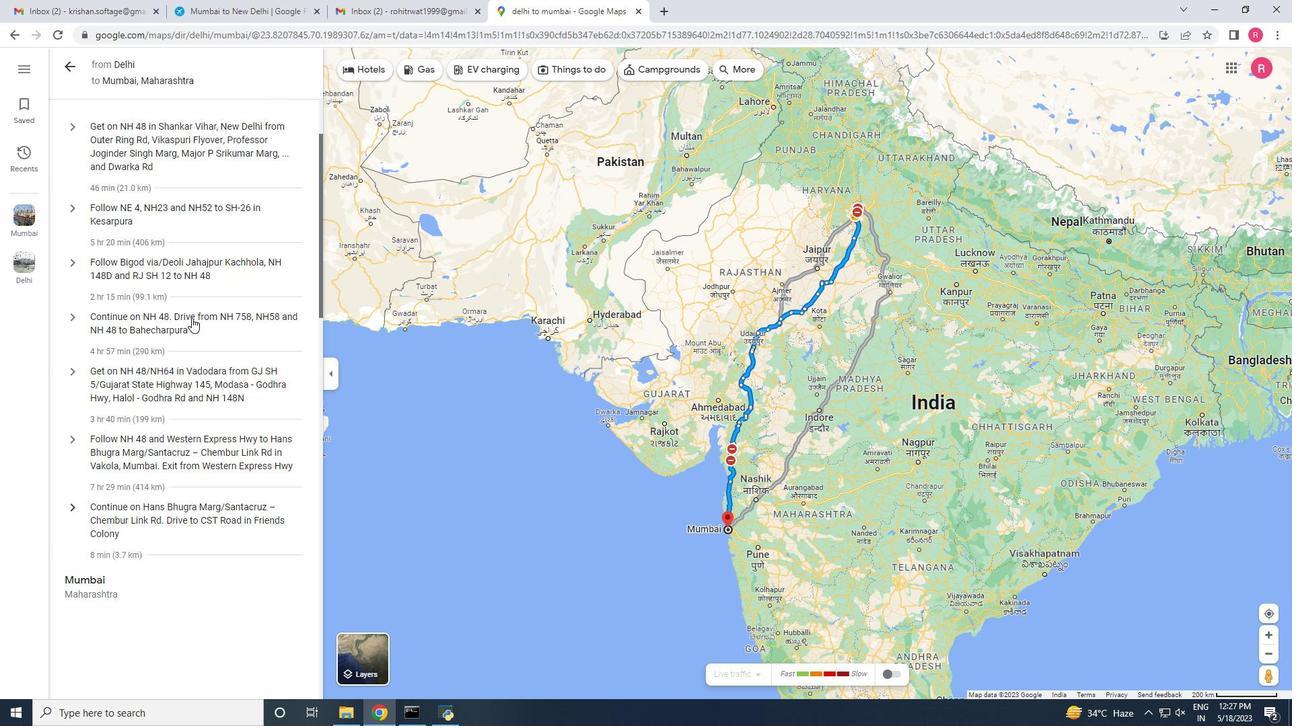 
Action: Mouse scrolled (191, 319) with delta (0, 0)
Screenshot: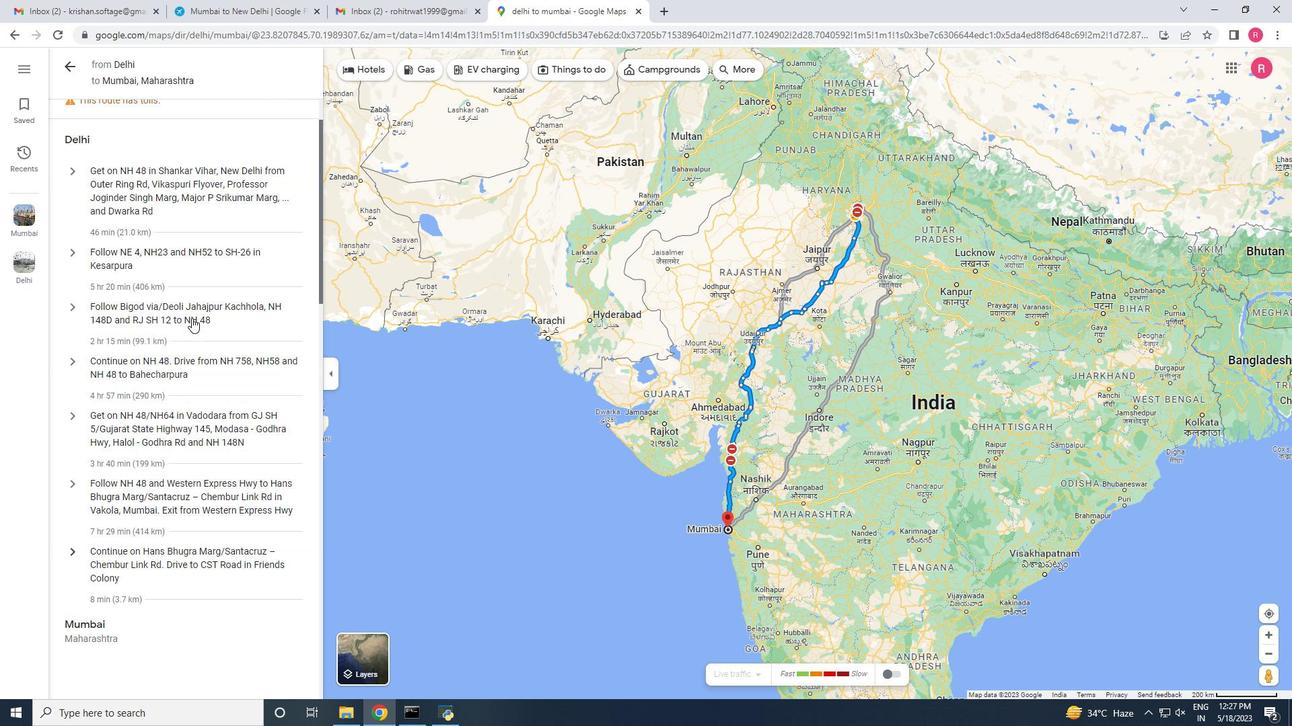 
Action: Mouse scrolled (191, 319) with delta (0, 0)
Screenshot: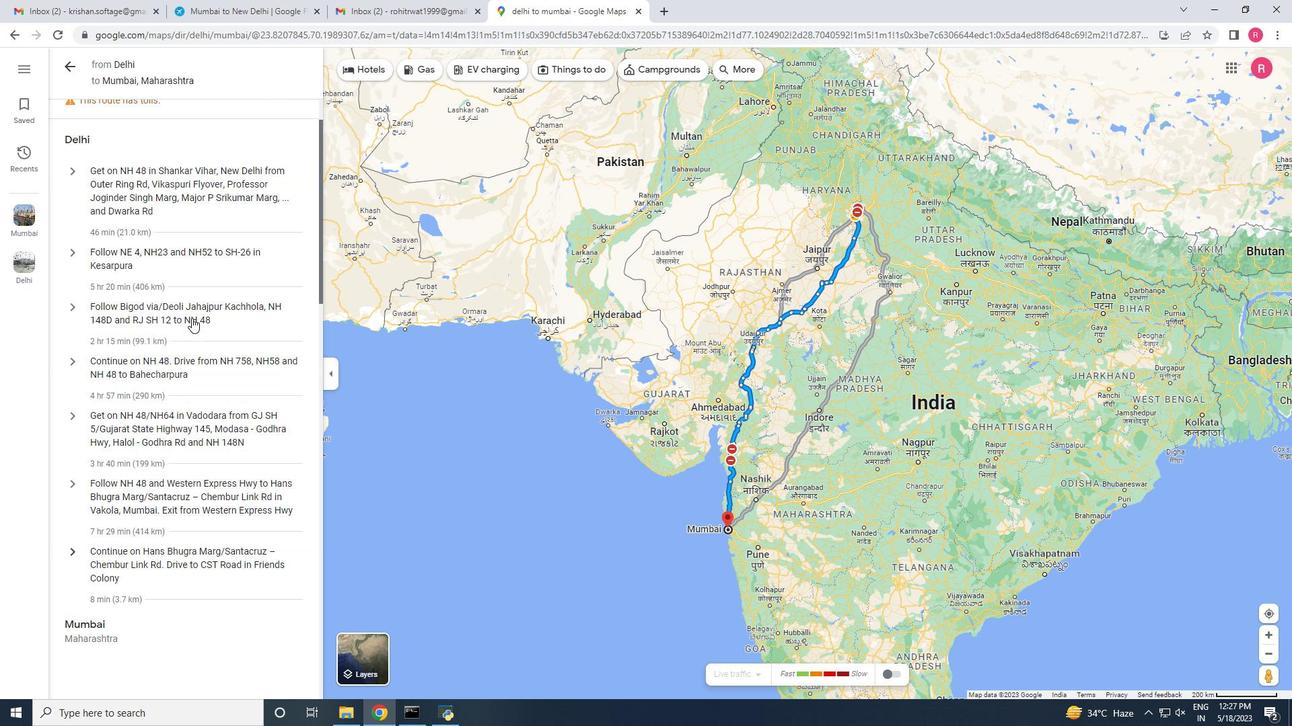 
Action: Mouse scrolled (191, 319) with delta (0, 0)
Screenshot: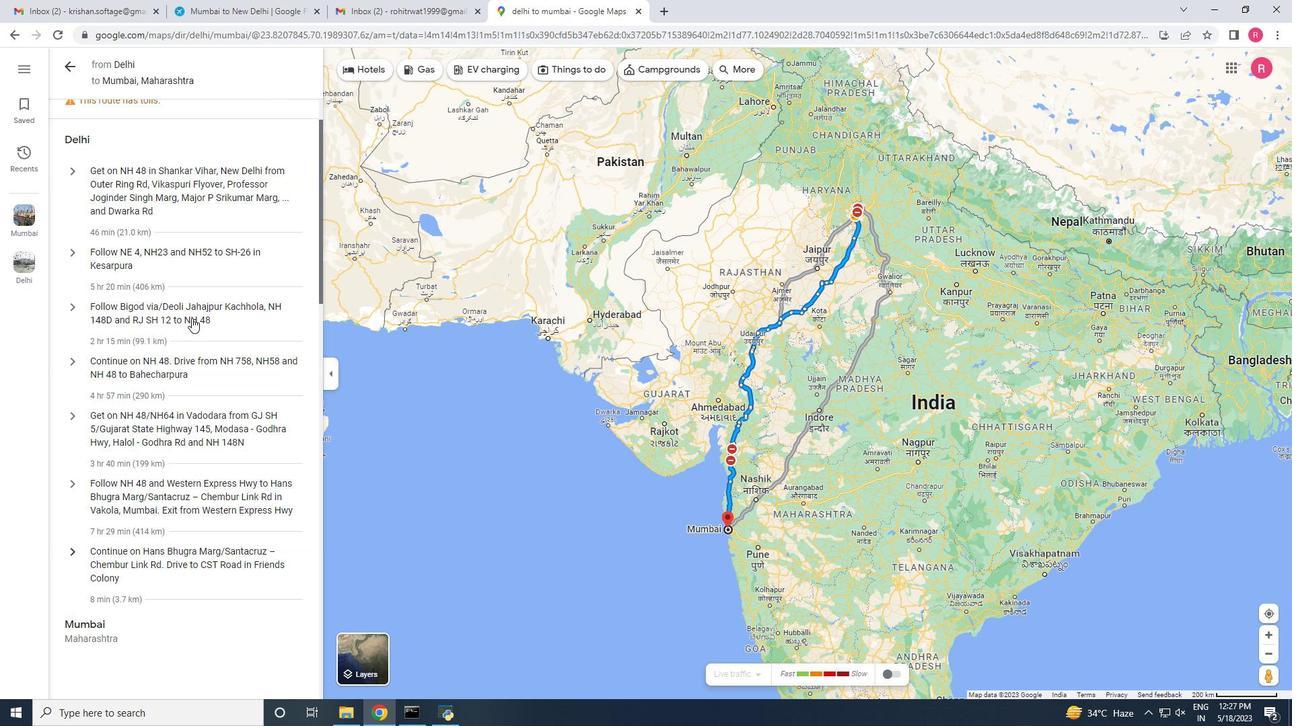 
Action: Mouse scrolled (191, 319) with delta (0, 0)
Screenshot: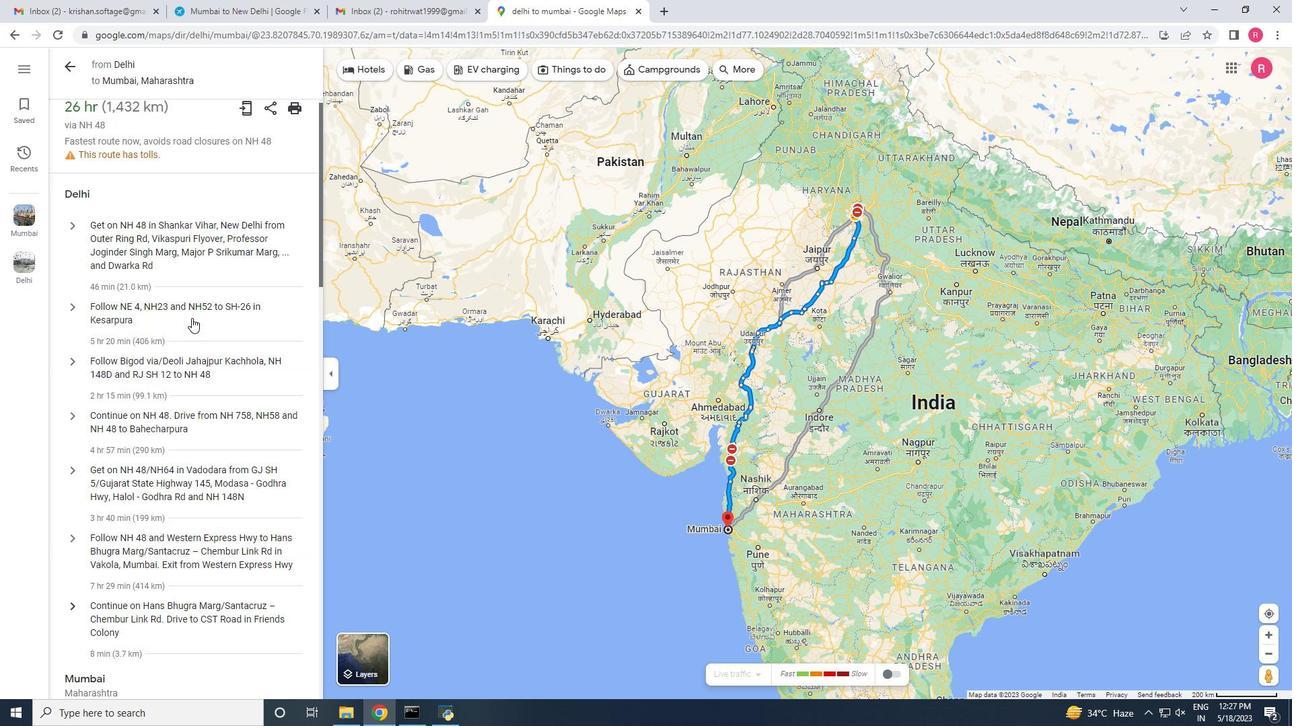 
Action: Mouse scrolled (191, 319) with delta (0, 0)
Screenshot: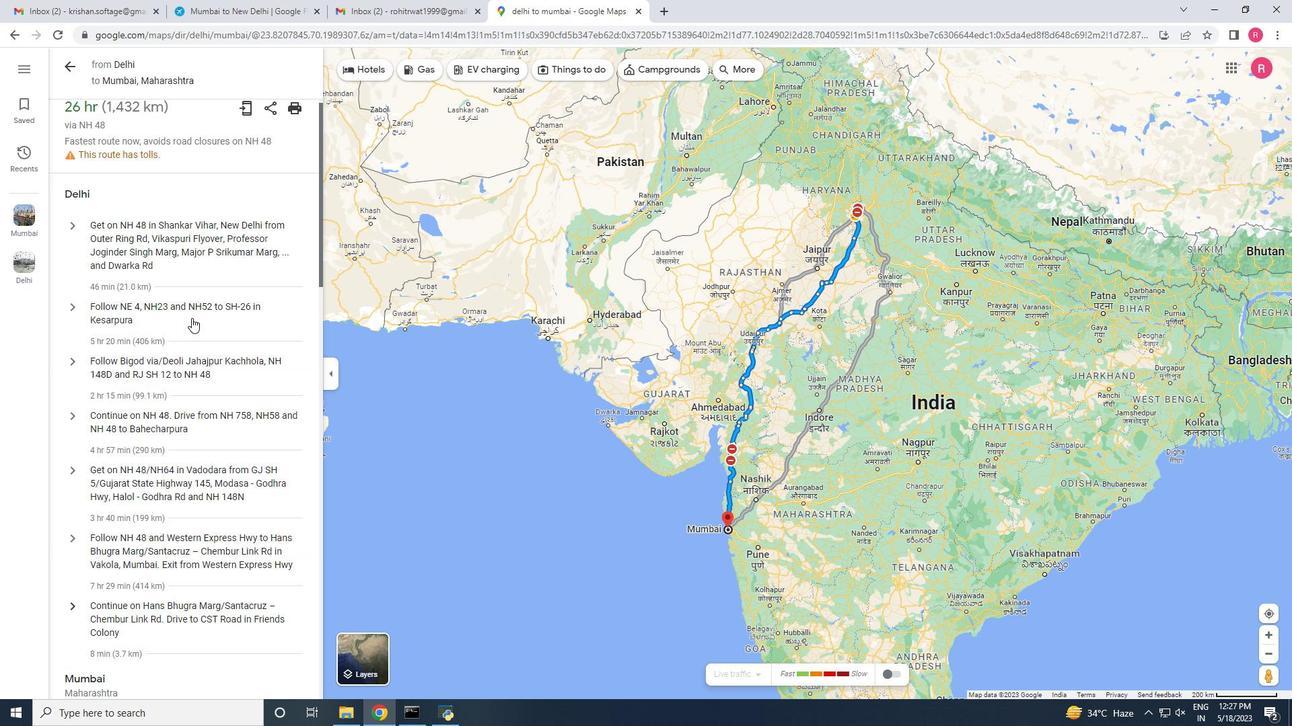 
Action: Mouse scrolled (191, 319) with delta (0, 0)
Screenshot: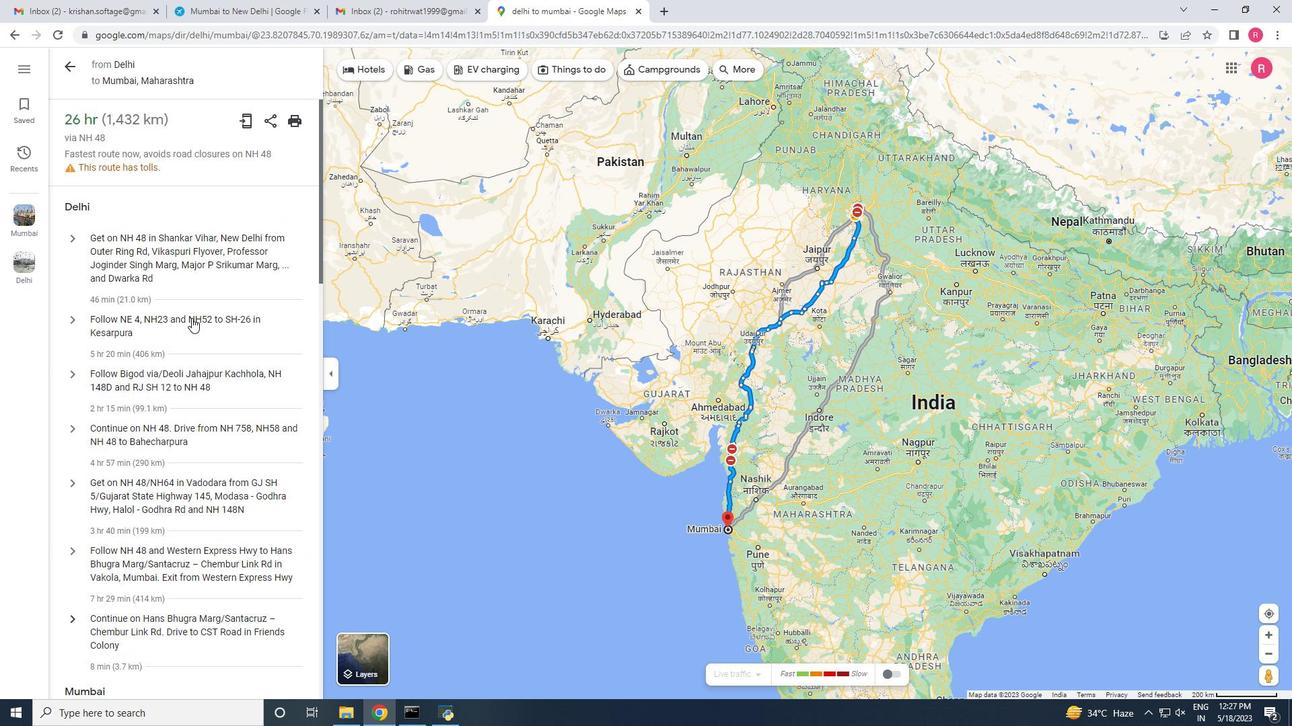 
Action: Mouse moved to (70, 67)
Screenshot: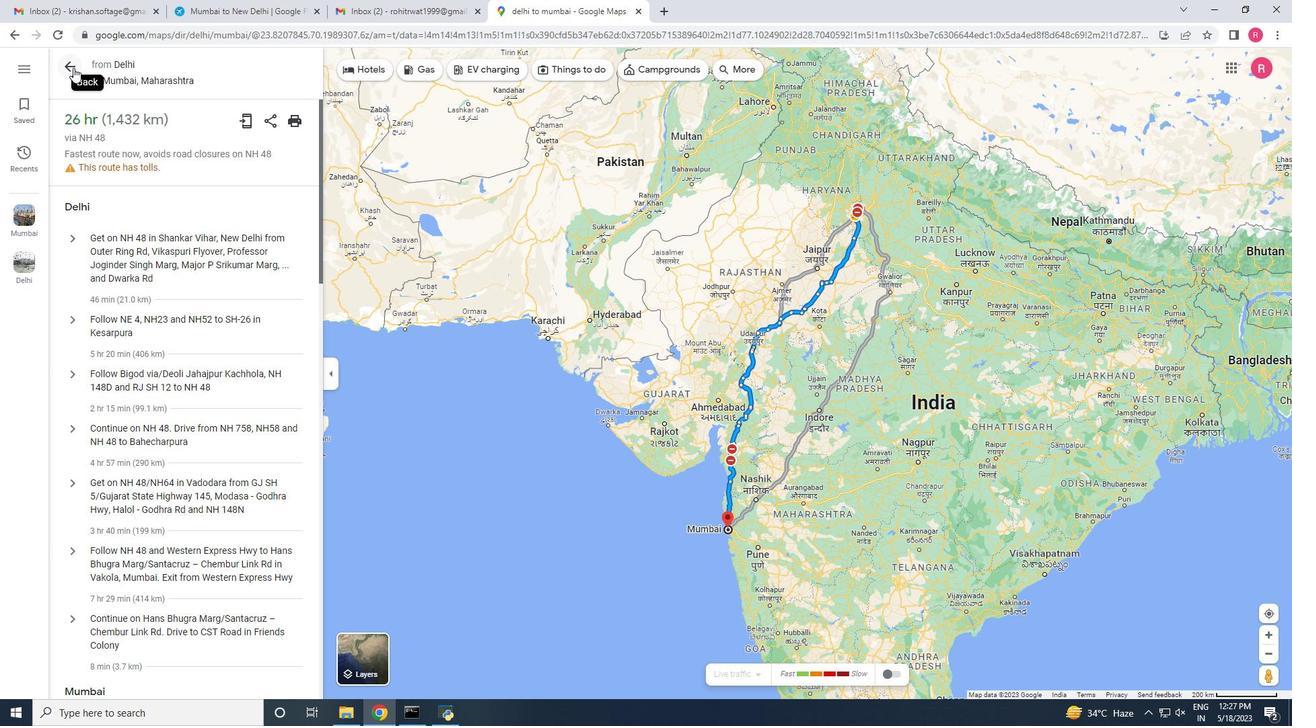 
Action: Mouse pressed left at (70, 67)
Screenshot: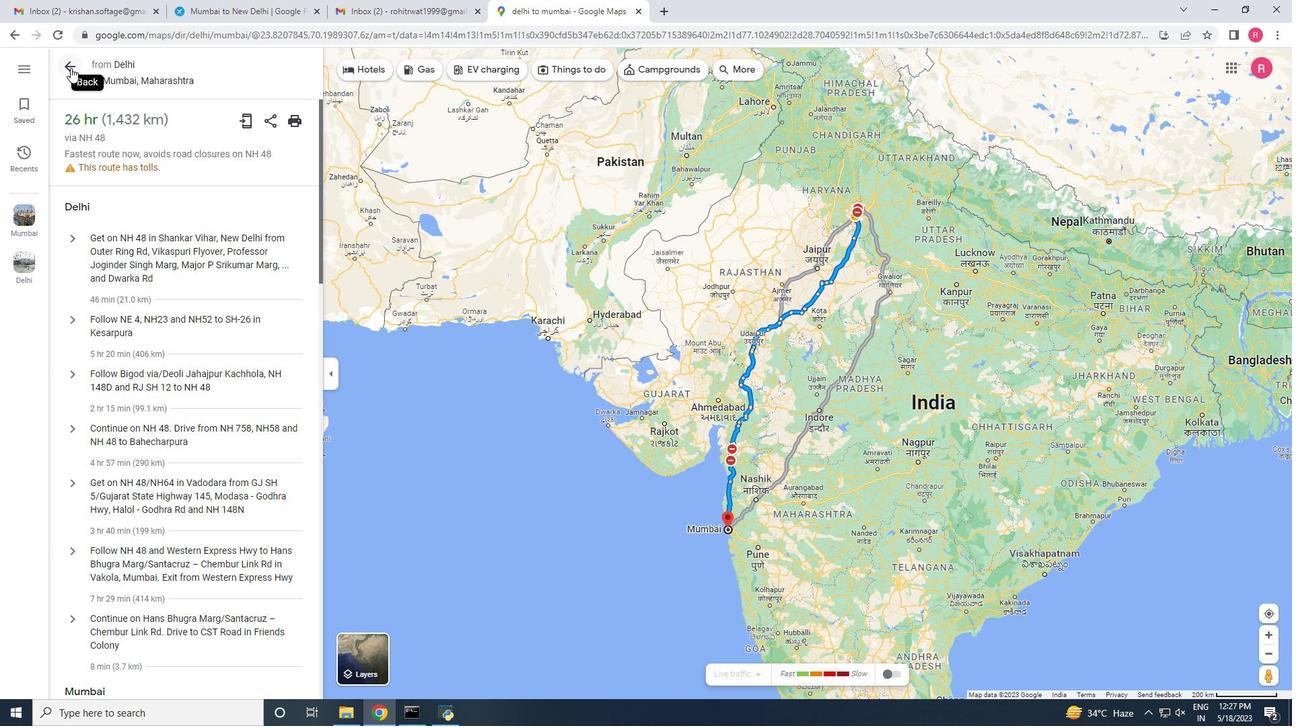 
Action: Mouse moved to (152, 411)
Screenshot: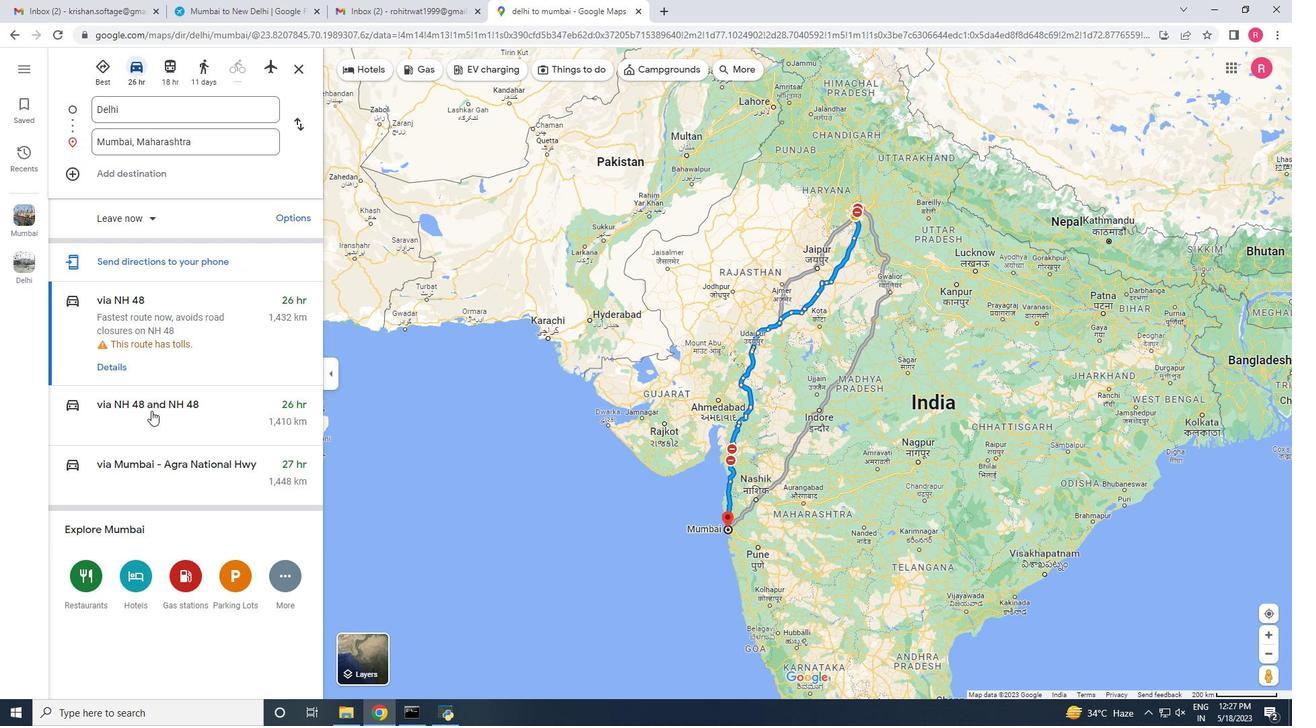 
Action: Mouse pressed left at (152, 411)
Screenshot: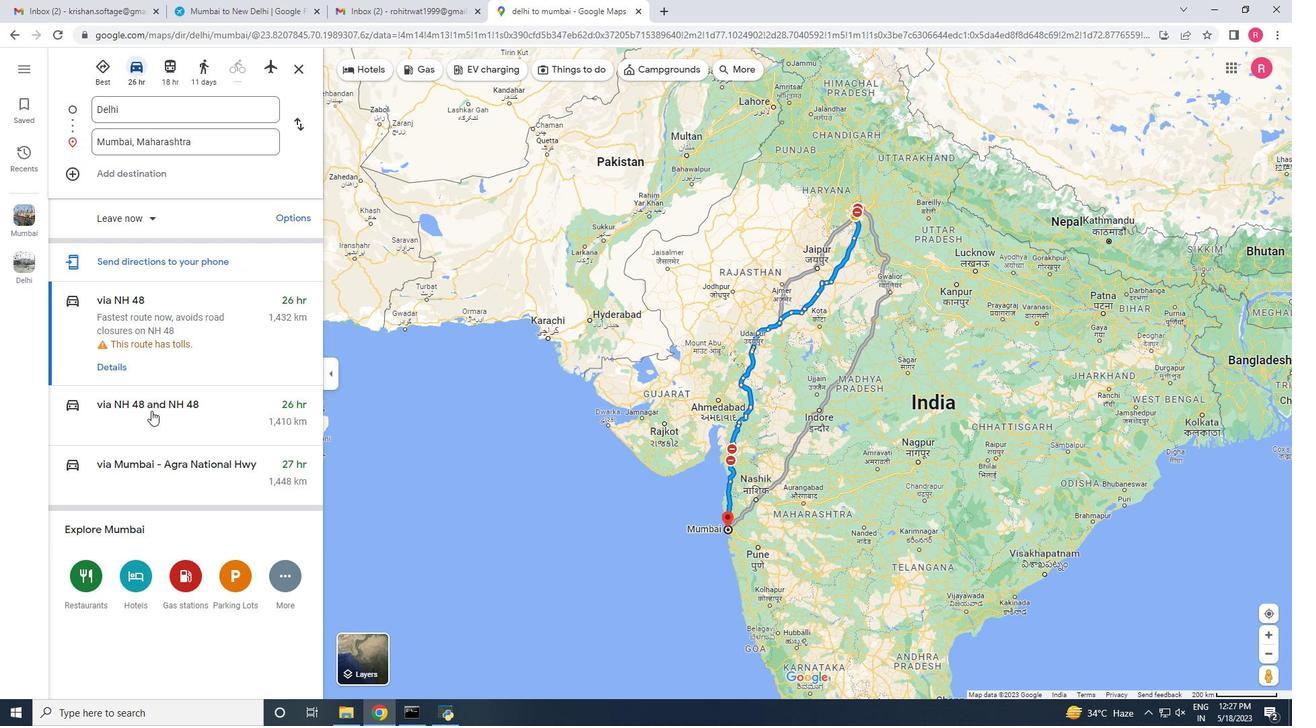 
Action: Mouse moved to (109, 409)
Screenshot: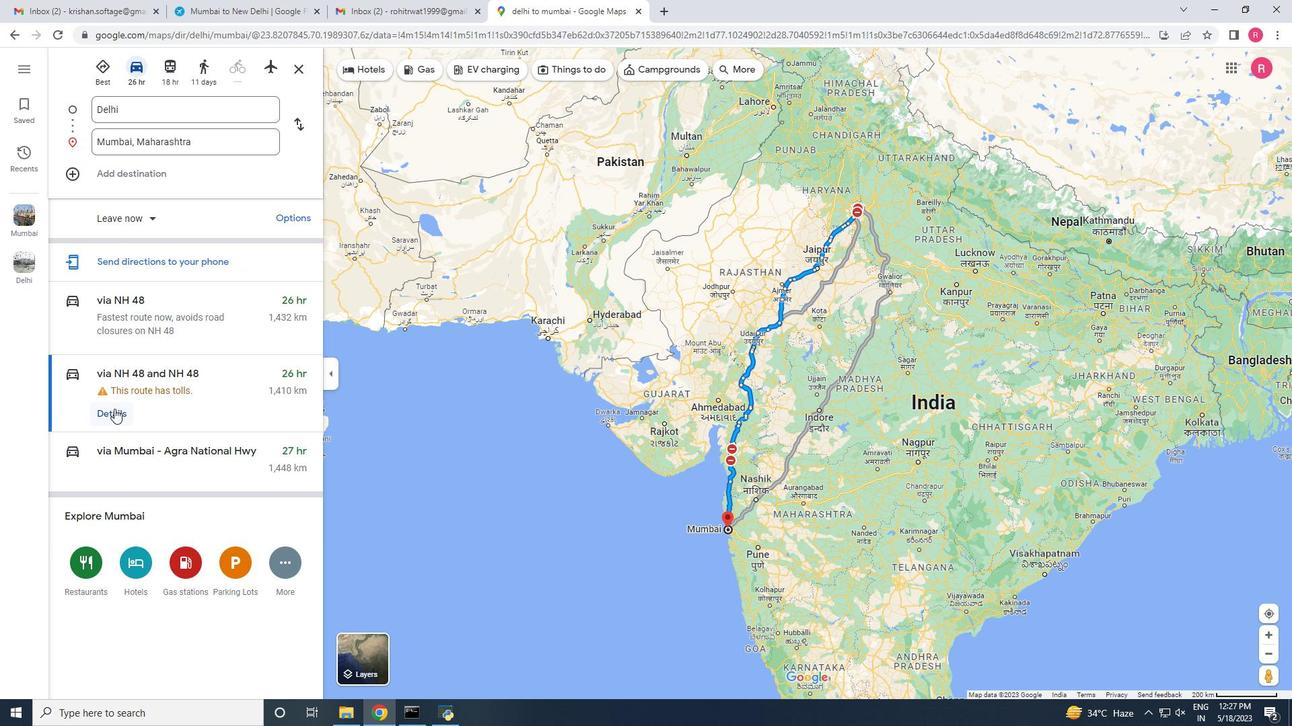 
Action: Mouse pressed left at (109, 409)
Screenshot: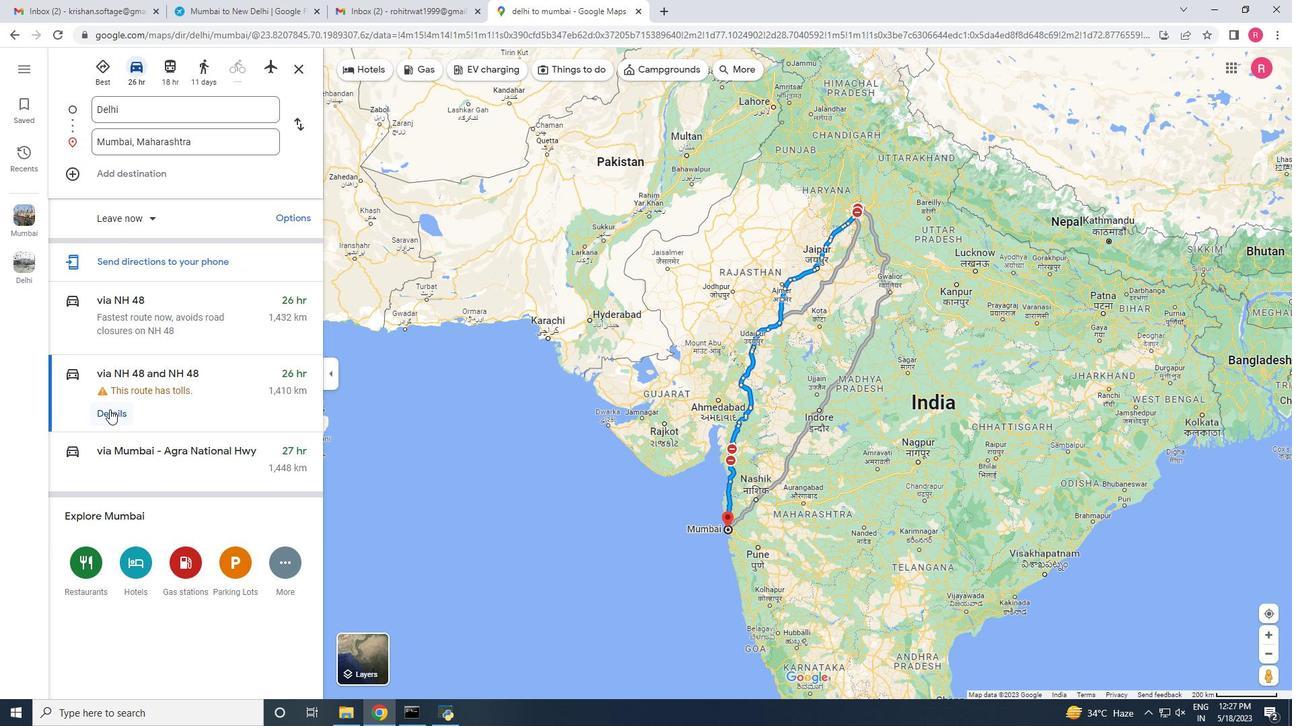 
Action: Mouse moved to (68, 63)
Screenshot: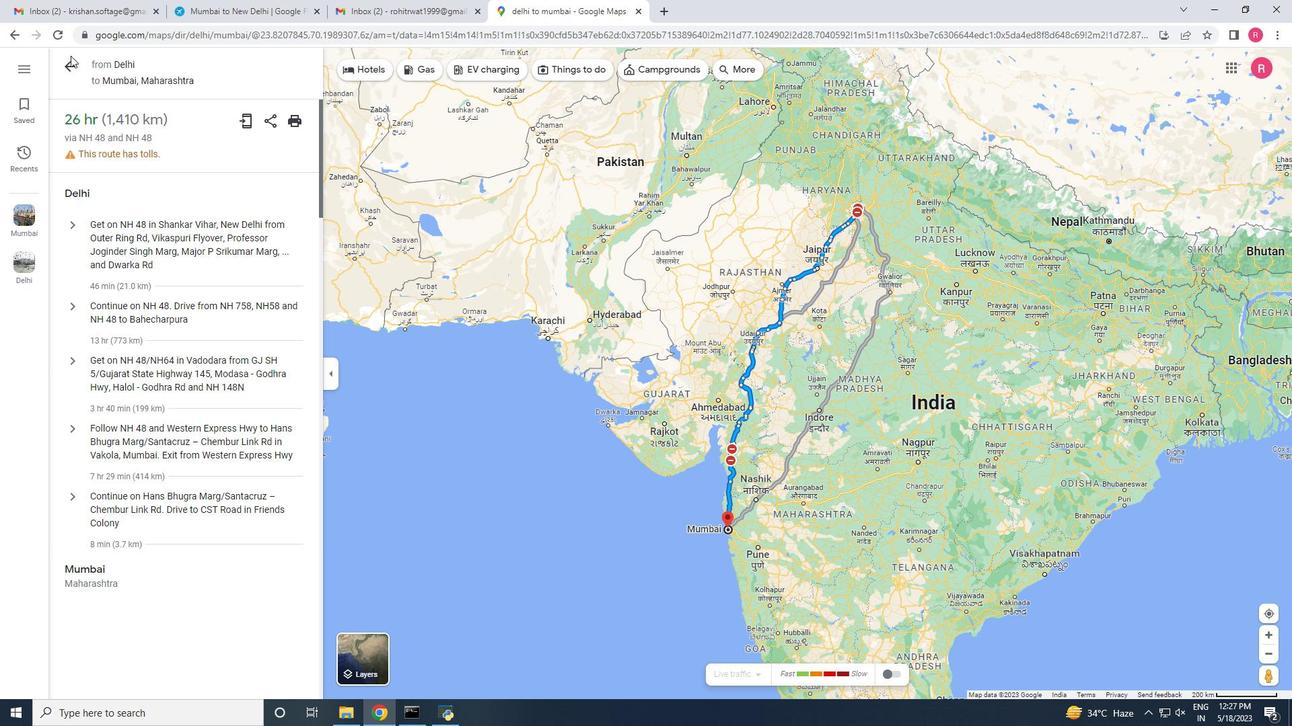 
Action: Mouse pressed left at (68, 63)
Screenshot: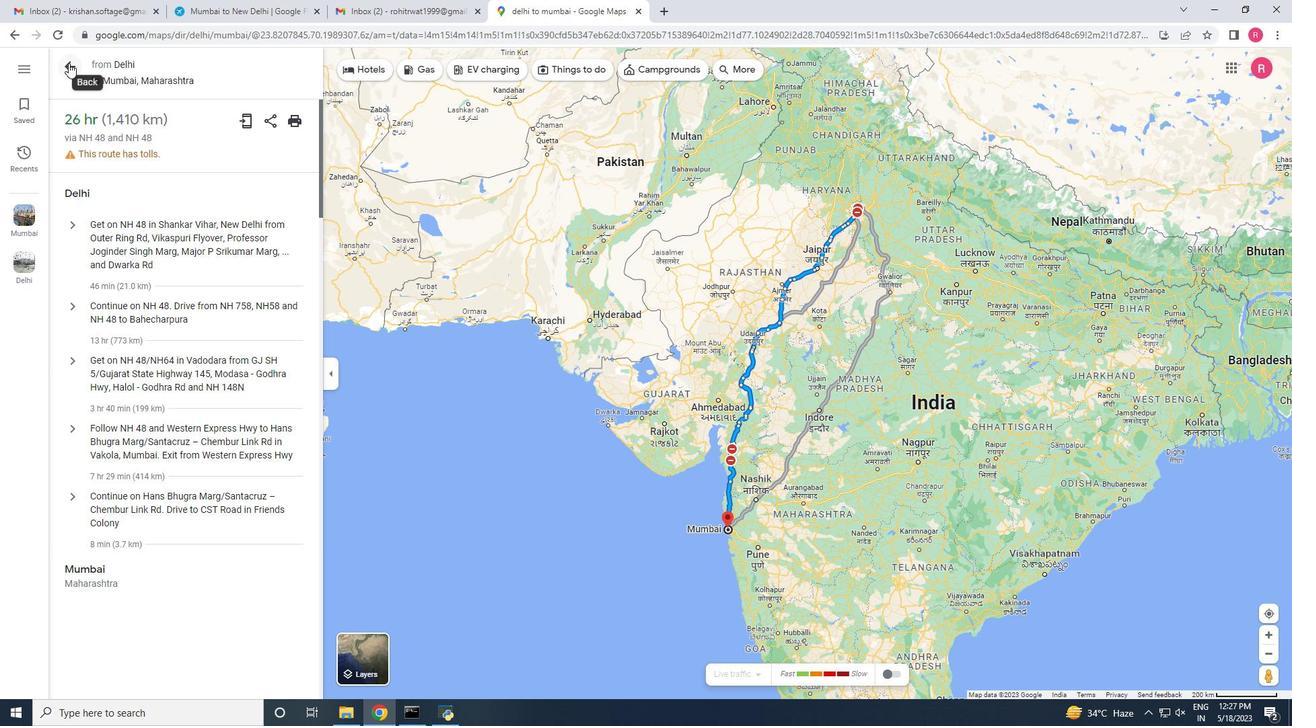 
Action: Mouse moved to (153, 457)
Screenshot: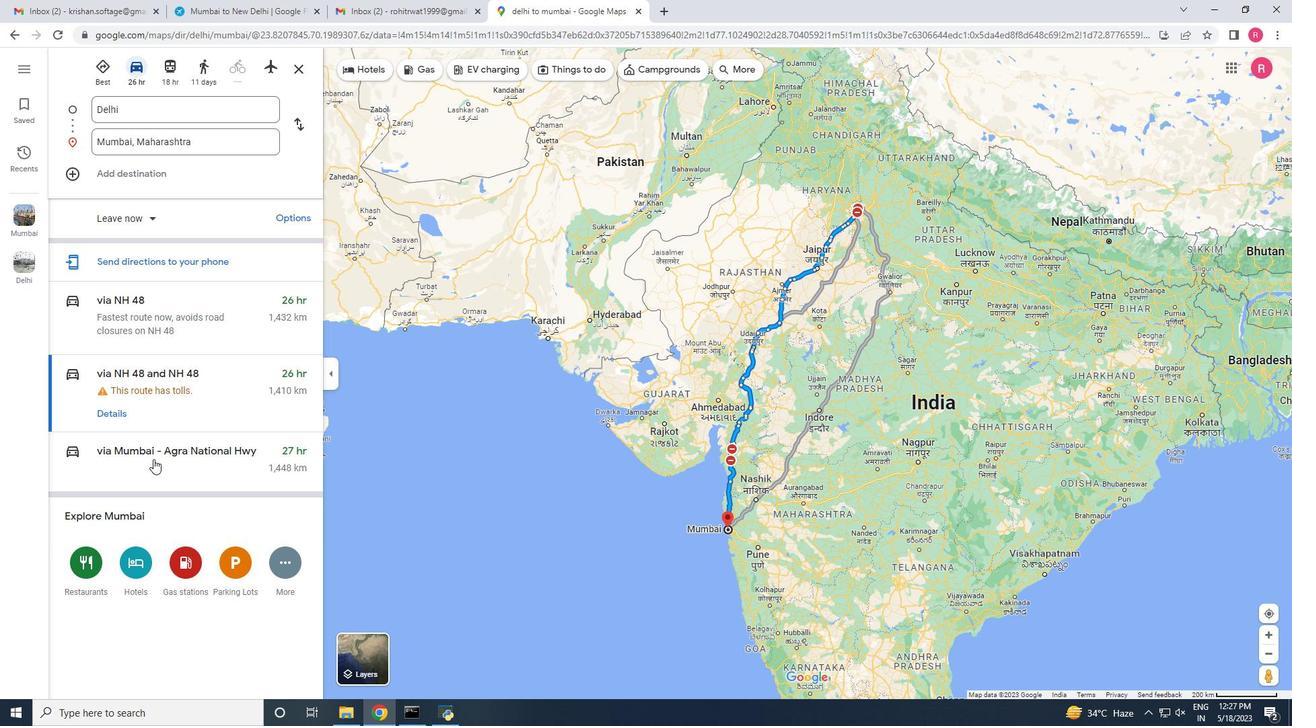
Action: Mouse pressed left at (153, 457)
Screenshot: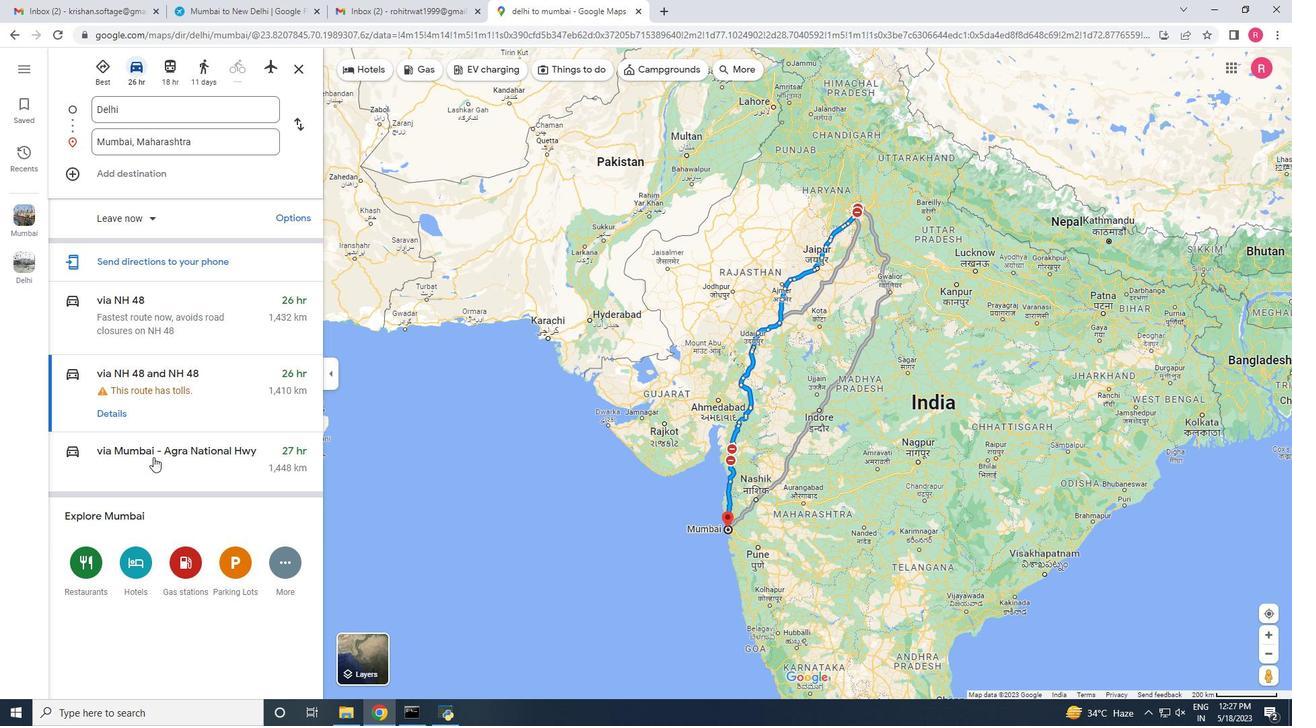 
Action: Mouse moved to (102, 478)
Screenshot: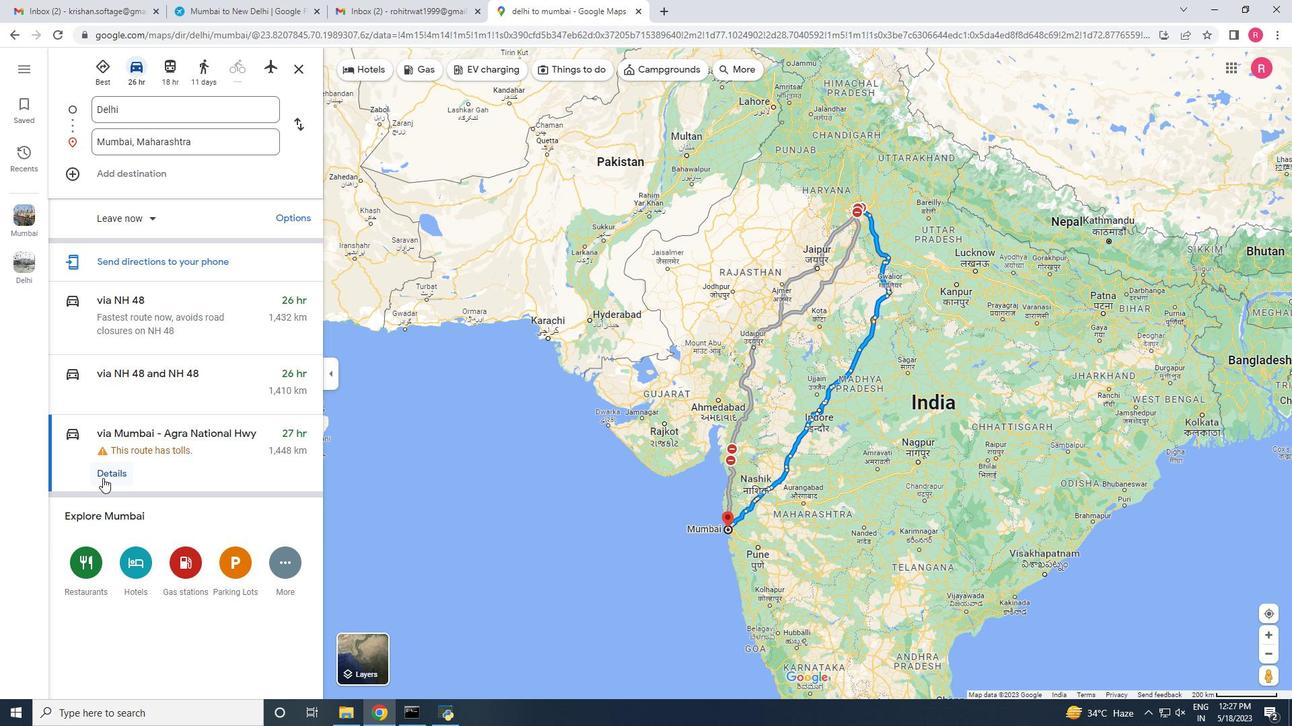 
Action: Mouse pressed left at (102, 478)
Screenshot: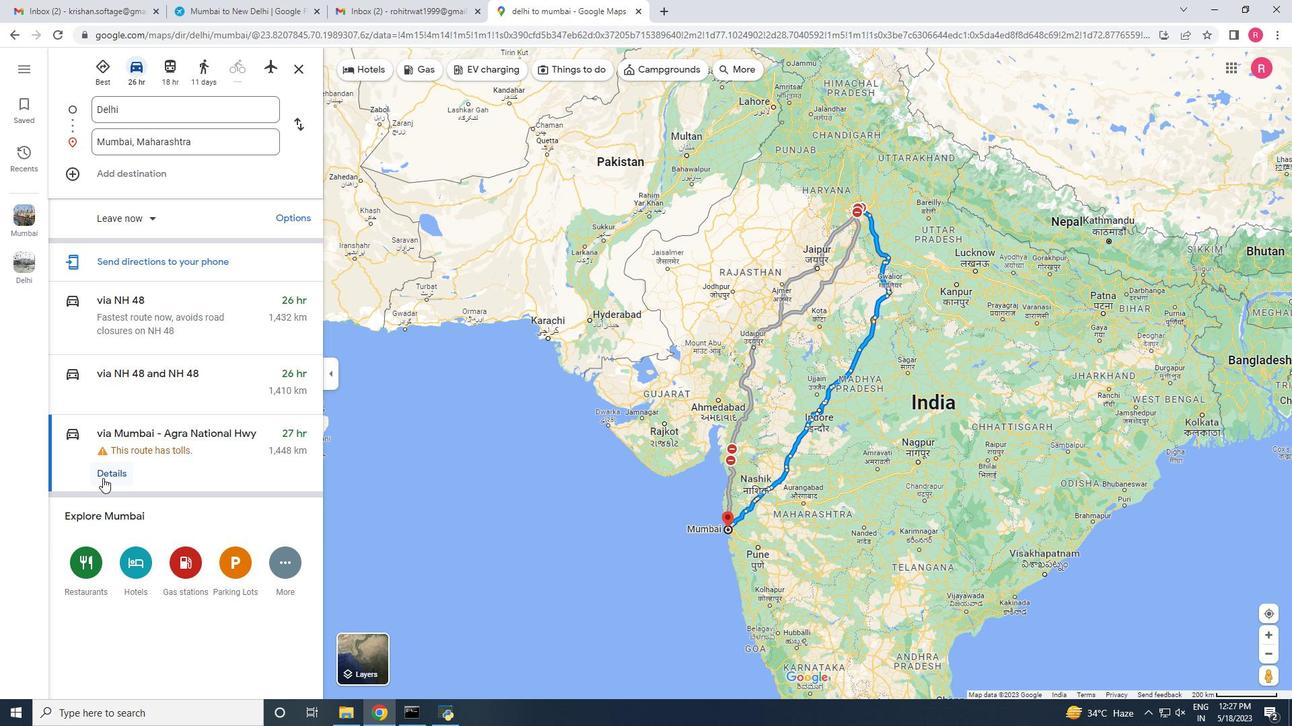 
Action: Mouse moved to (66, 66)
Screenshot: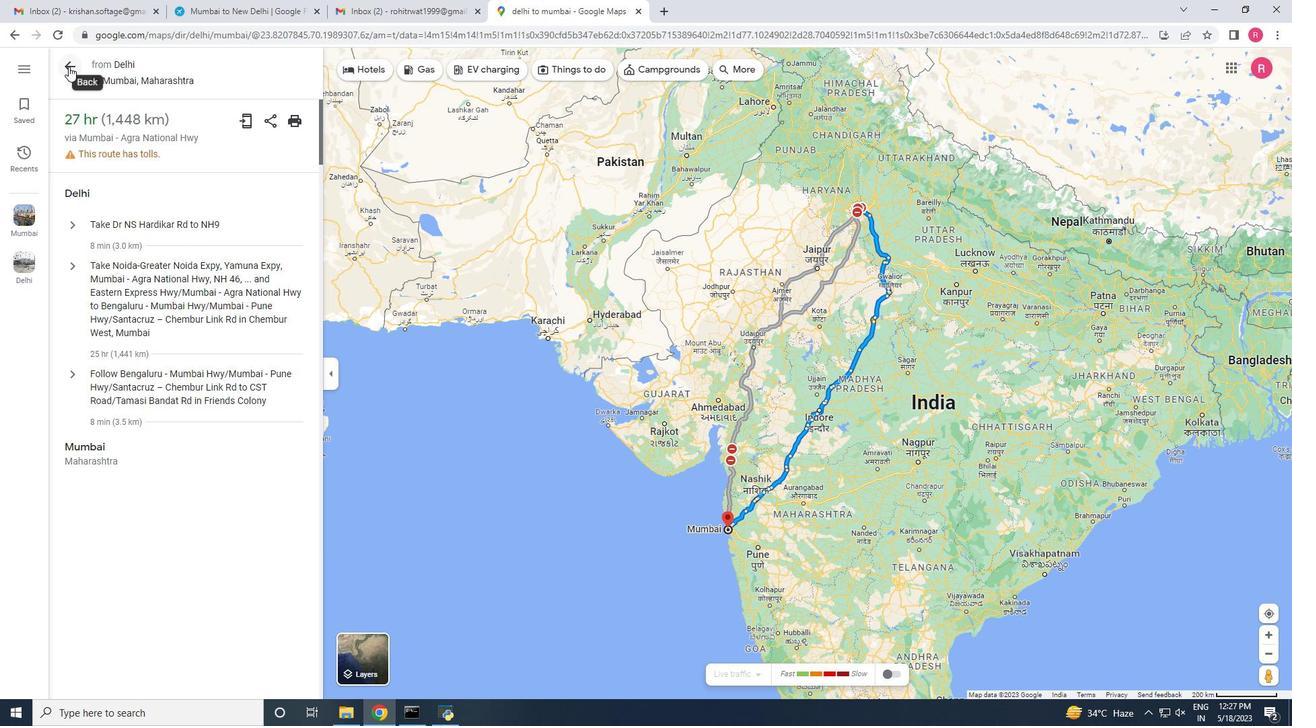 
Action: Mouse pressed left at (66, 66)
Screenshot: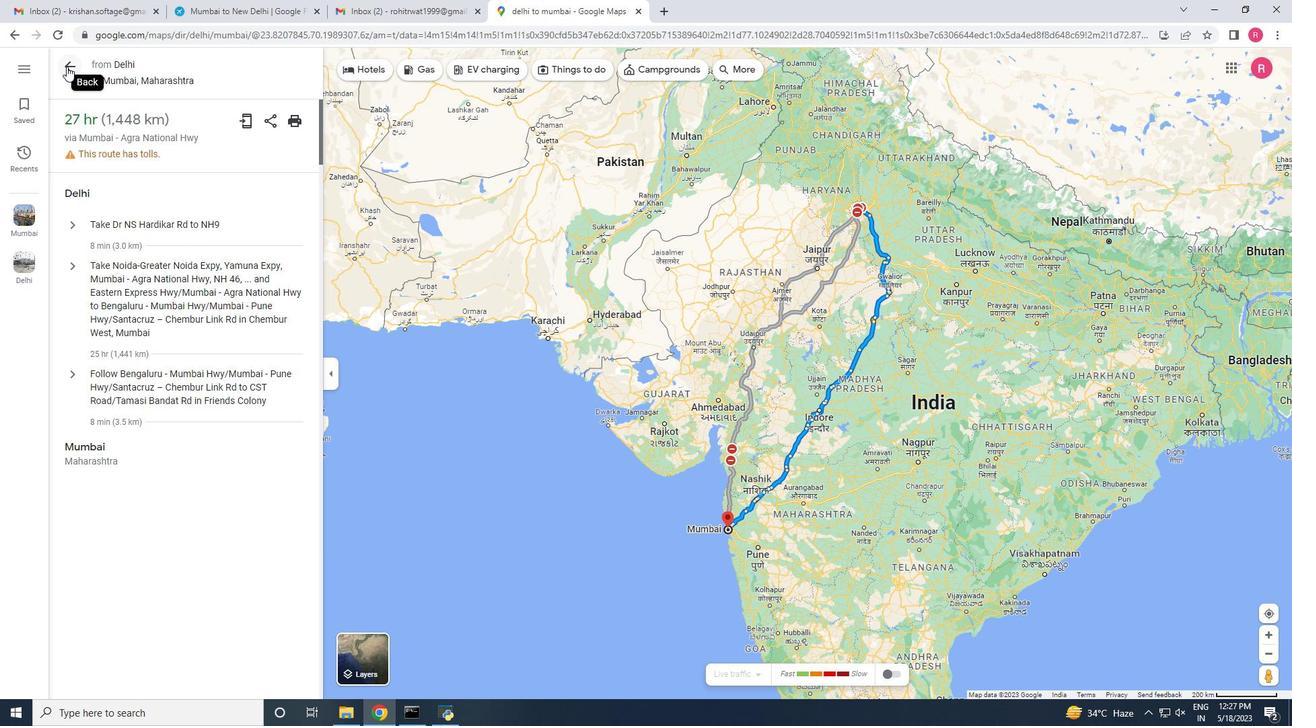 
Action: Mouse moved to (813, 343)
Screenshot: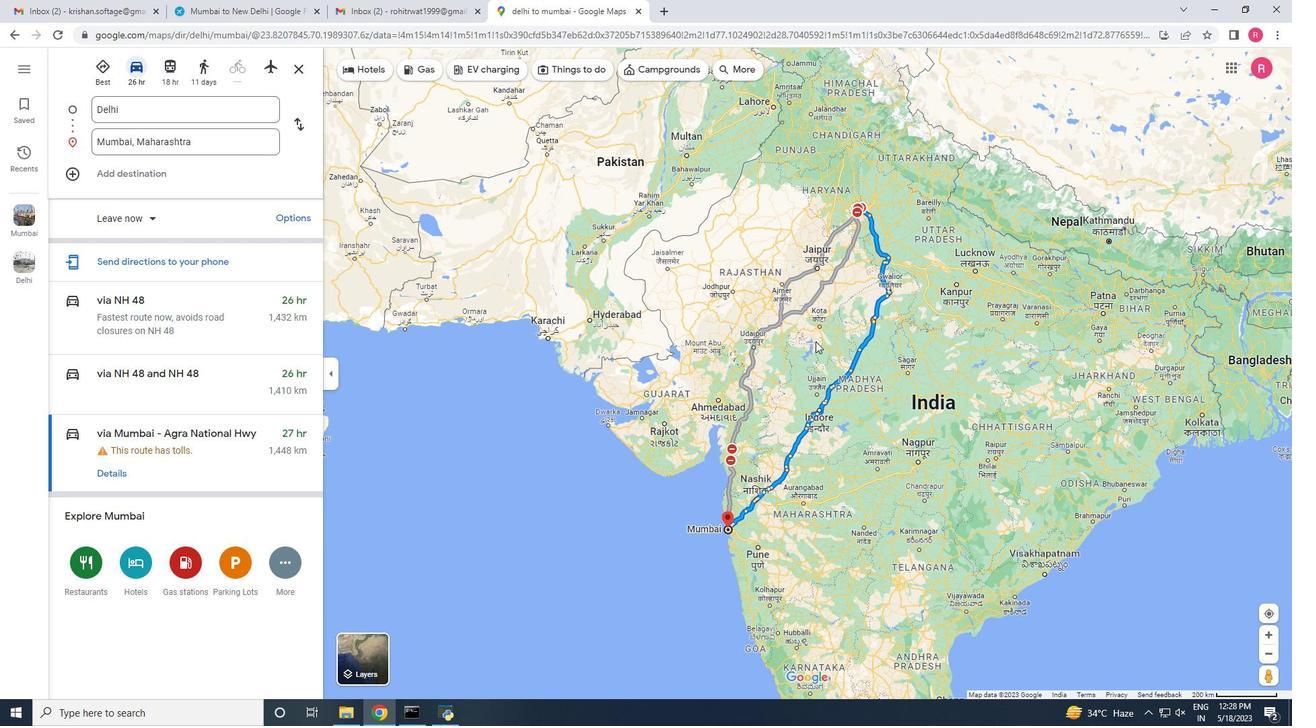
Action: Mouse scrolled (813, 344) with delta (0, 0)
Screenshot: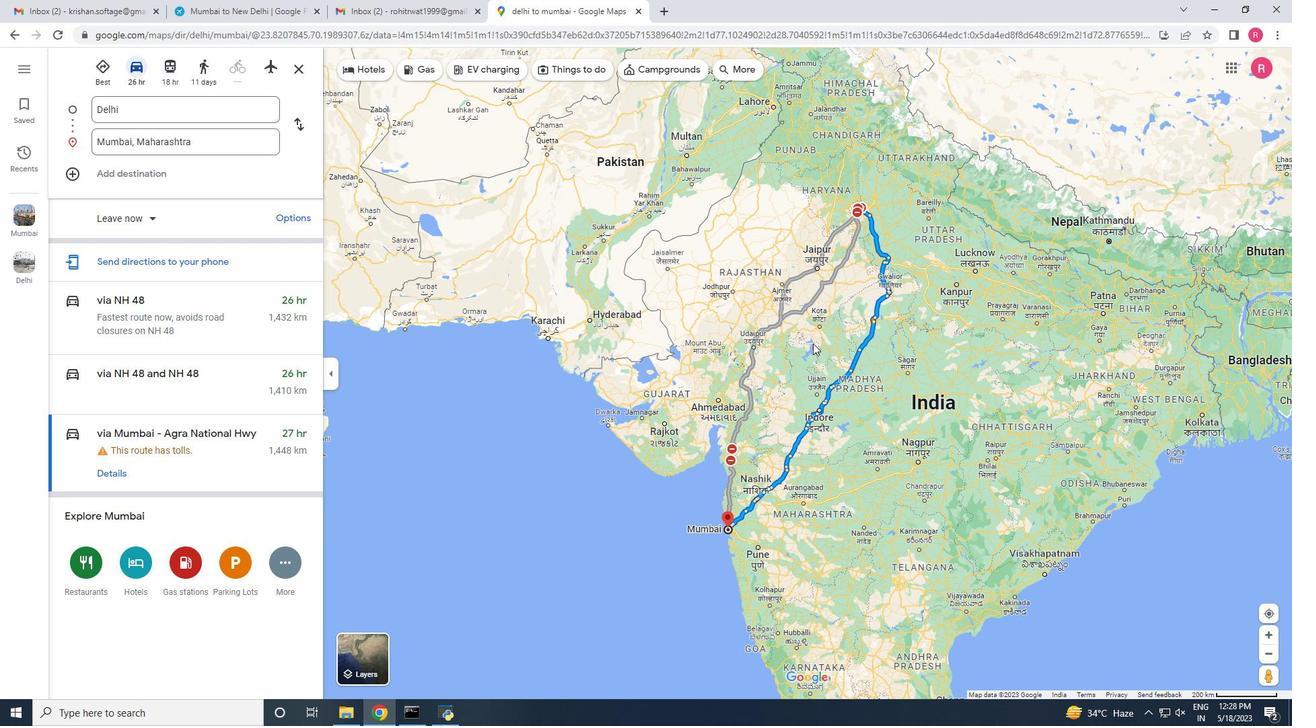 
Action: Mouse scrolled (813, 344) with delta (0, 0)
Screenshot: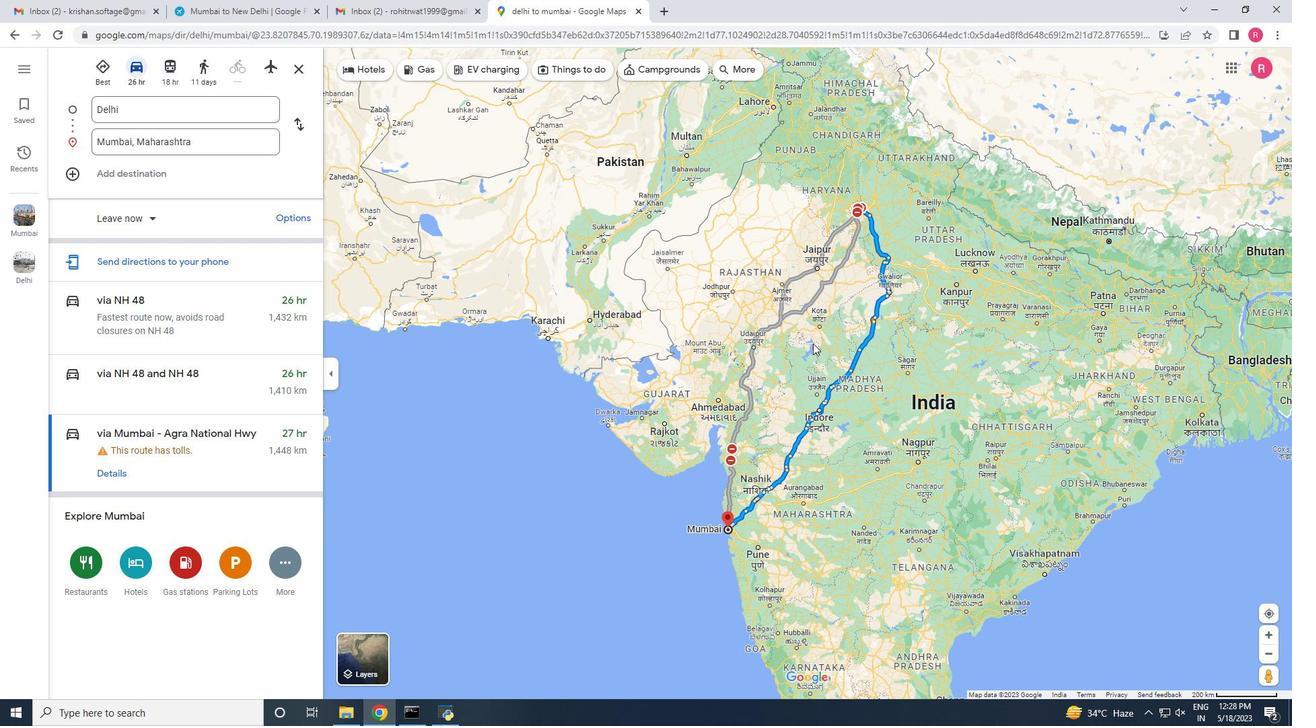 
Action: Mouse moved to (813, 352)
Screenshot: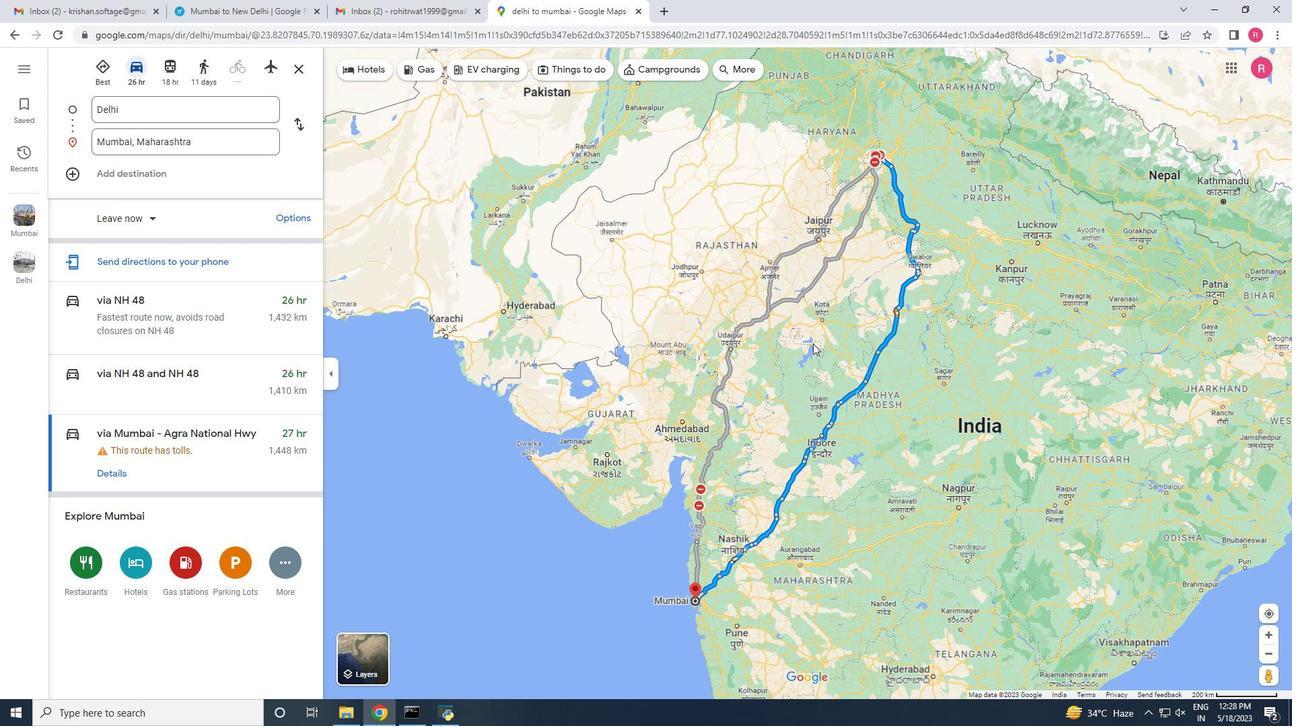 
Action: Mouse scrolled (813, 352) with delta (0, 0)
Screenshot: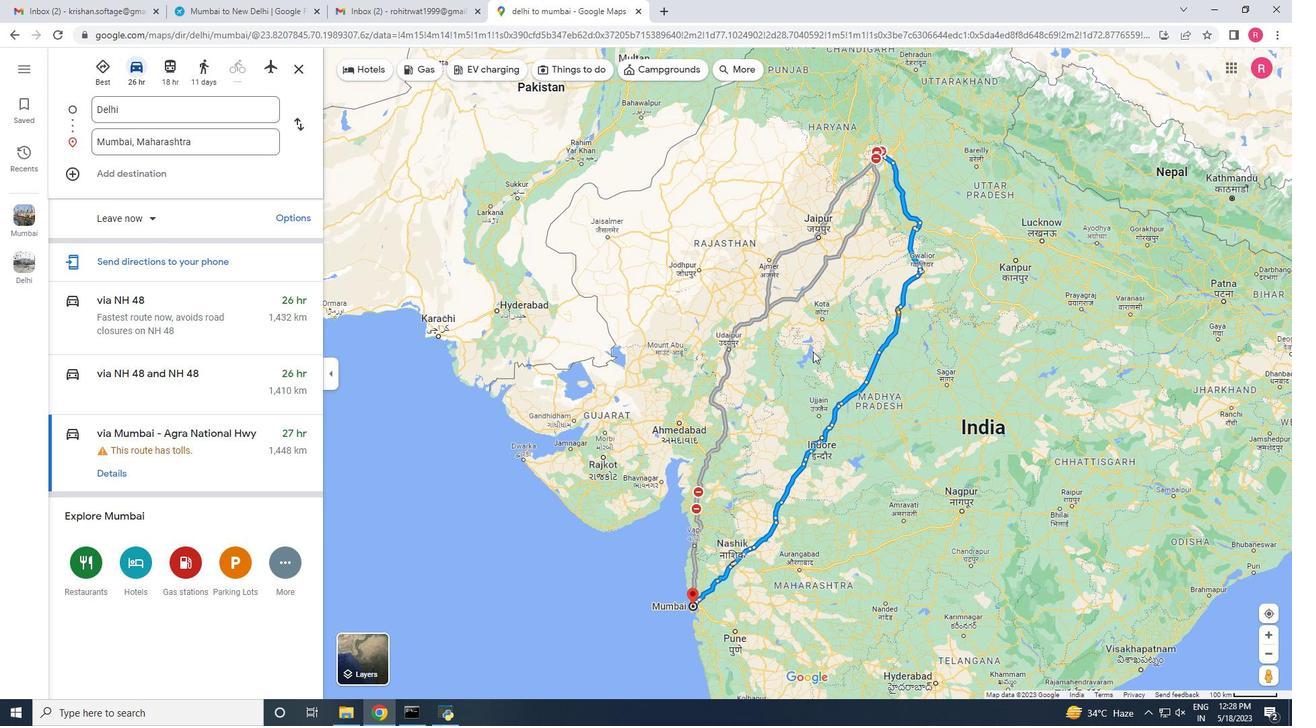 
Action: Mouse moved to (846, 308)
Screenshot: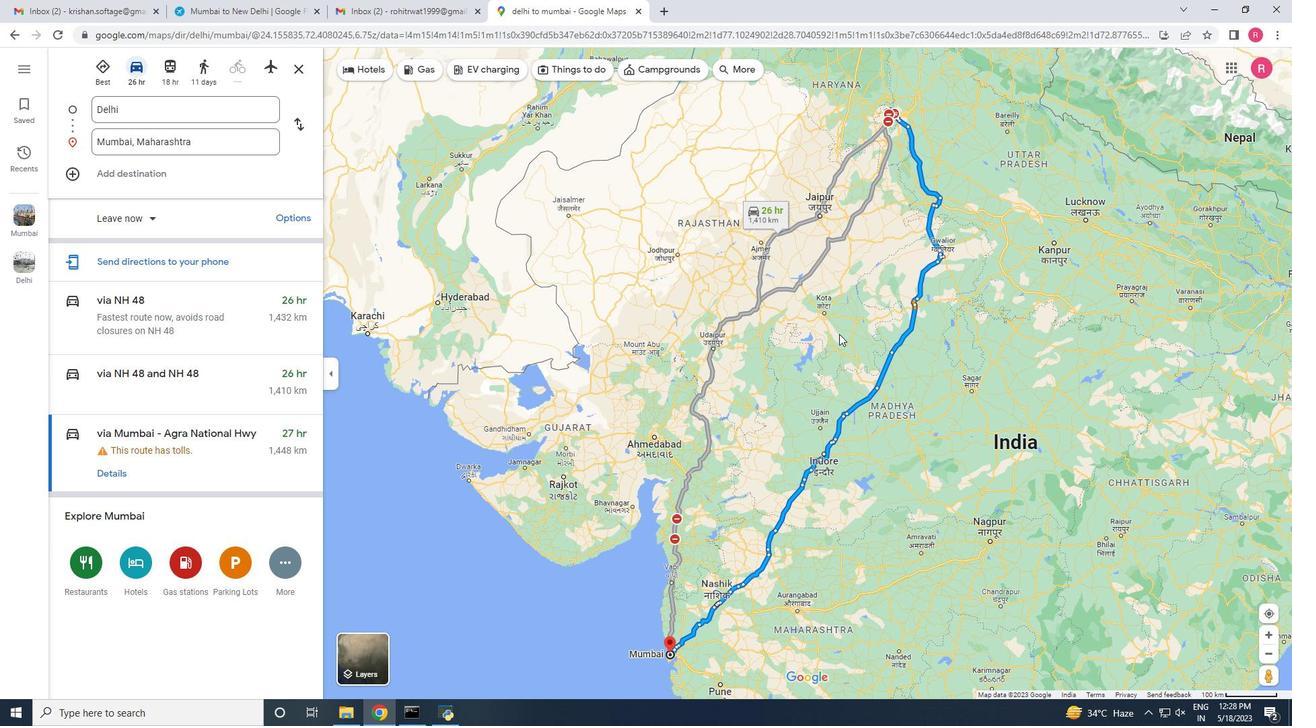 
Action: Mouse scrolled (846, 308) with delta (0, 0)
Screenshot: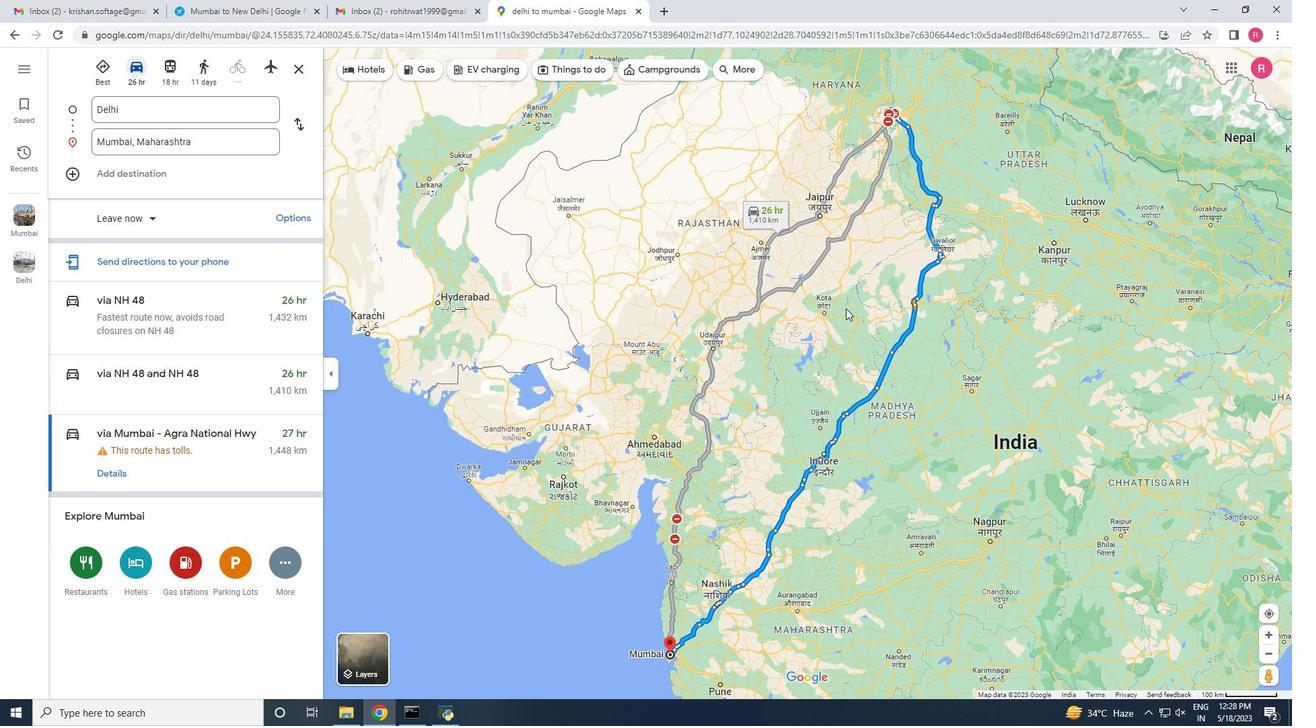 
Action: Mouse scrolled (846, 308) with delta (0, 0)
Screenshot: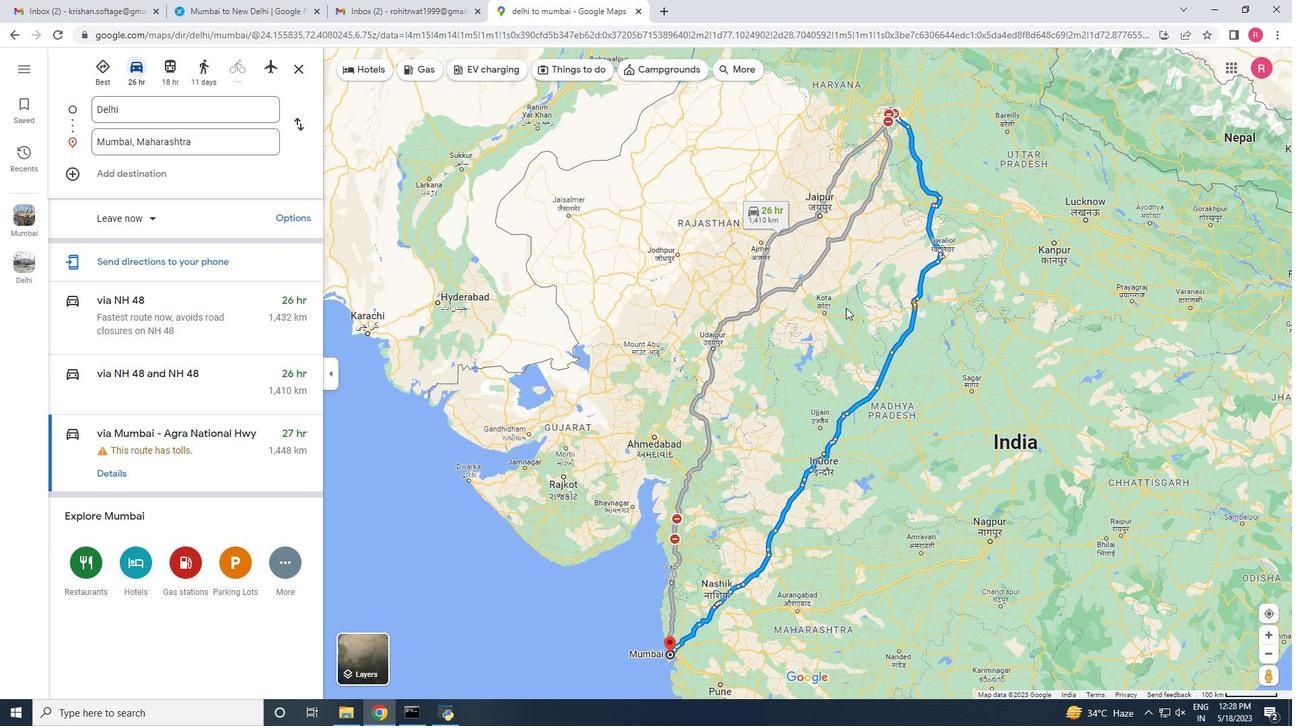 
Action: Mouse scrolled (846, 308) with delta (0, 0)
Screenshot: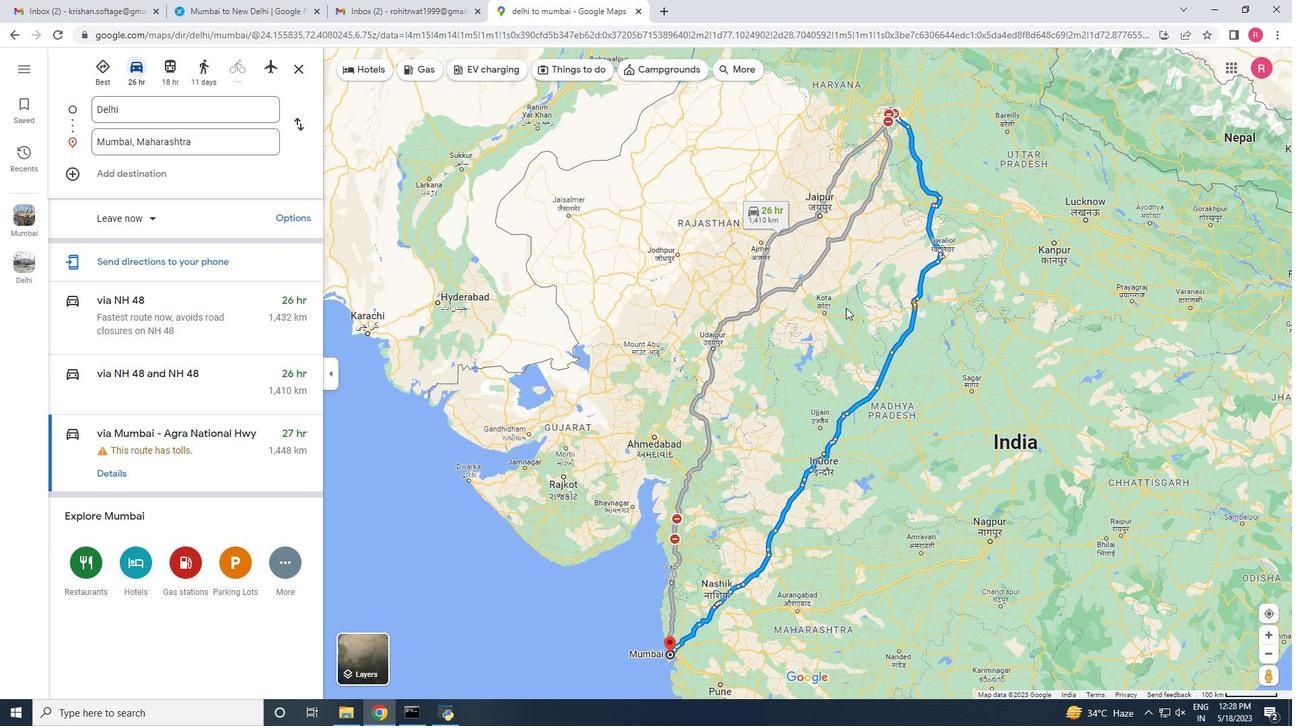 
Action: Mouse scrolled (846, 308) with delta (0, 0)
Screenshot: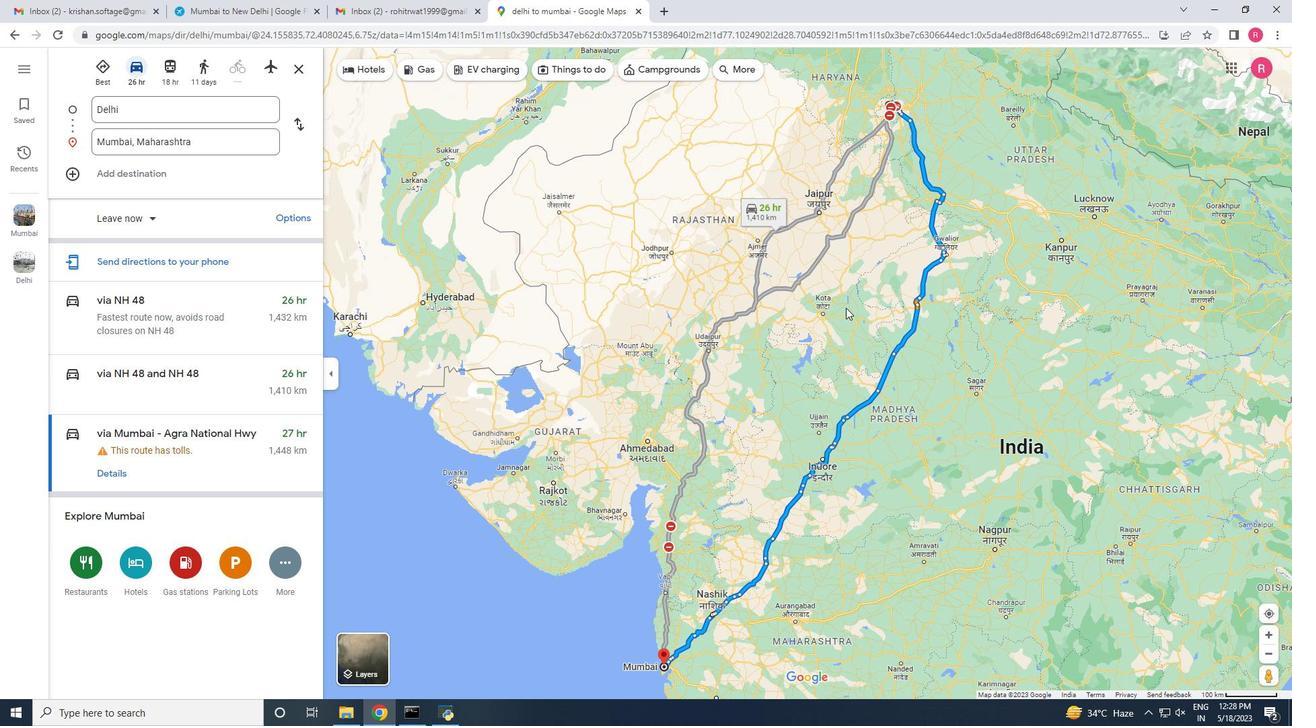 
Action: Mouse moved to (870, 162)
Screenshot: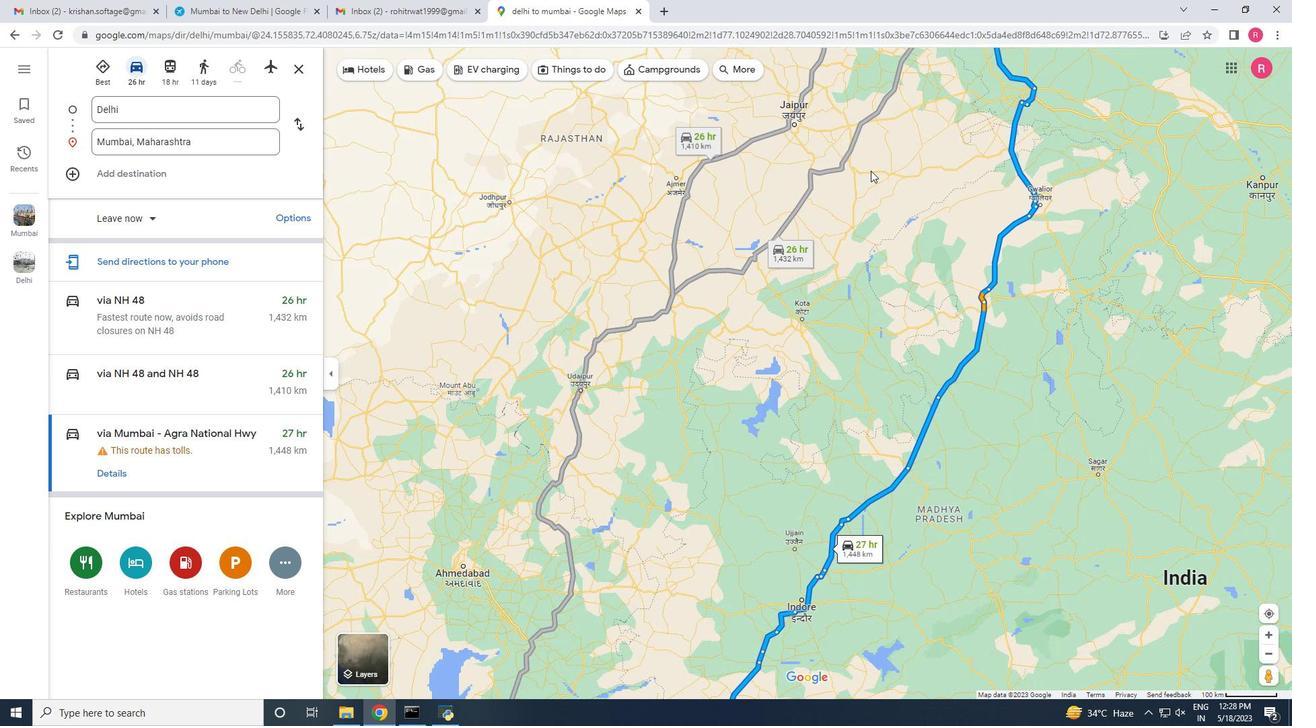
Action: Mouse pressed left at (870, 162)
Screenshot: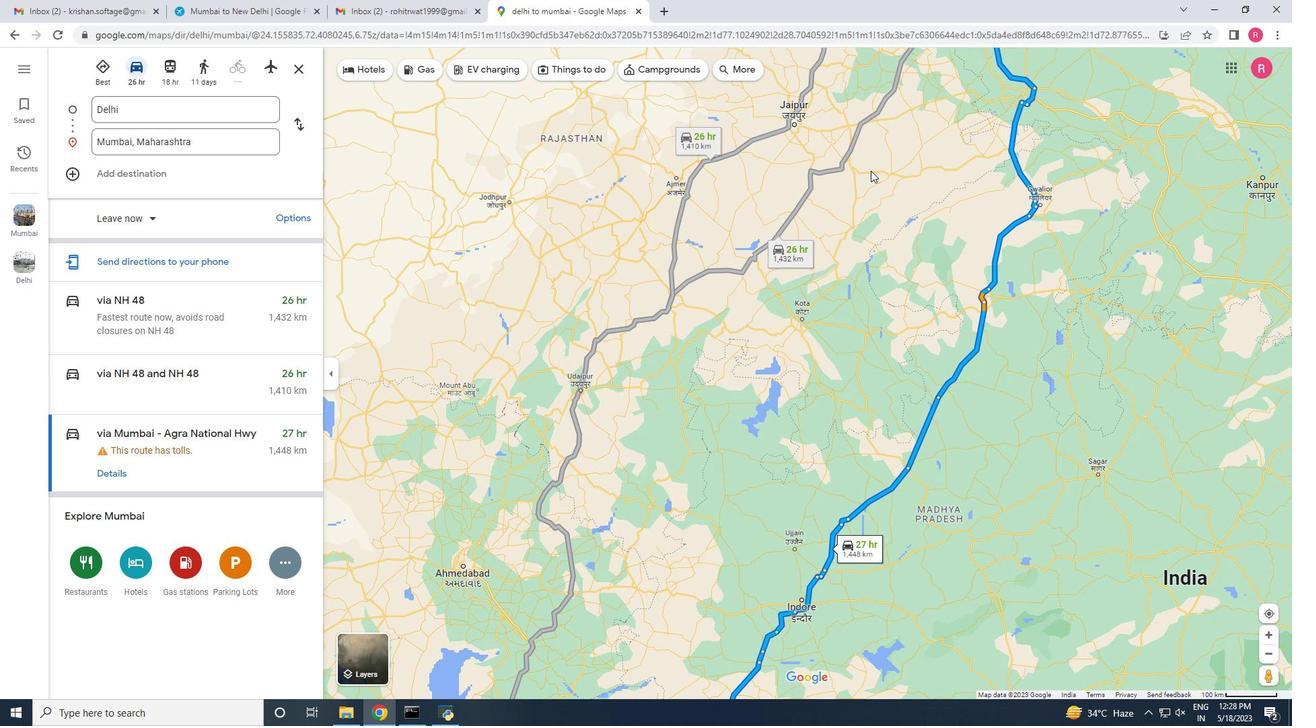 
Action: Mouse moved to (889, 148)
Screenshot: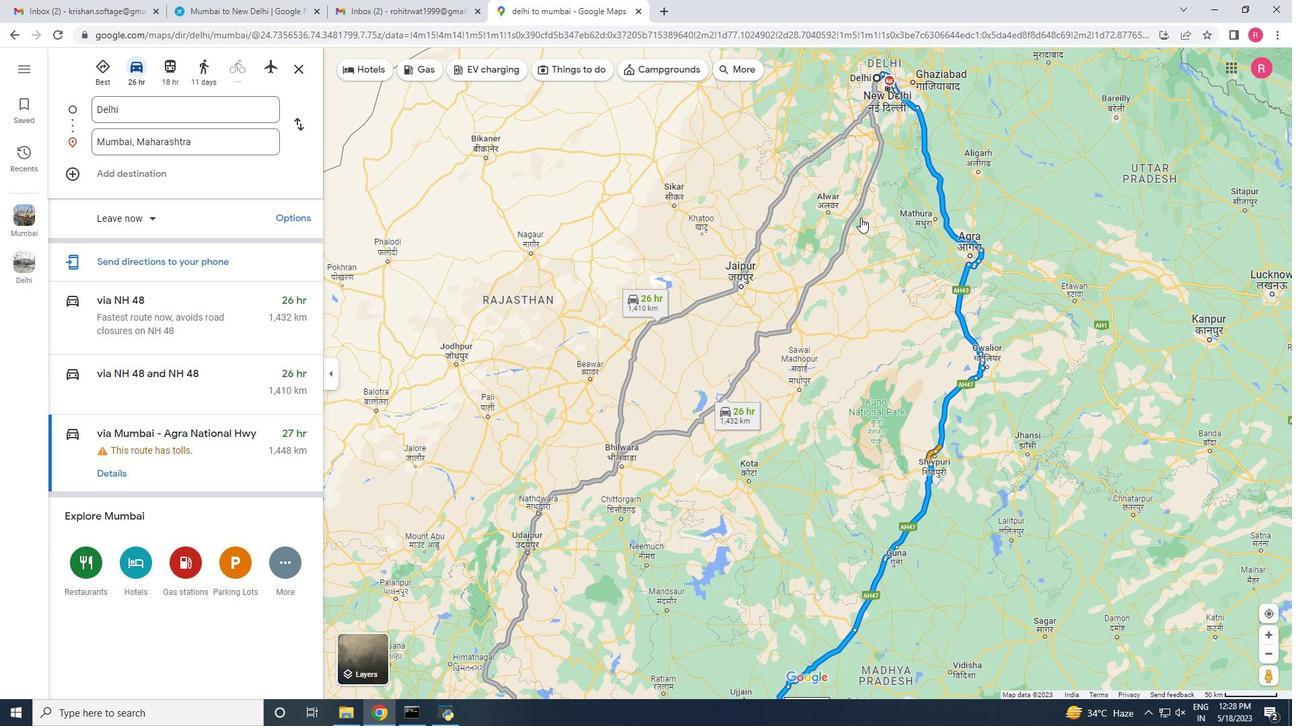 
Action: Mouse pressed left at (889, 148)
Screenshot: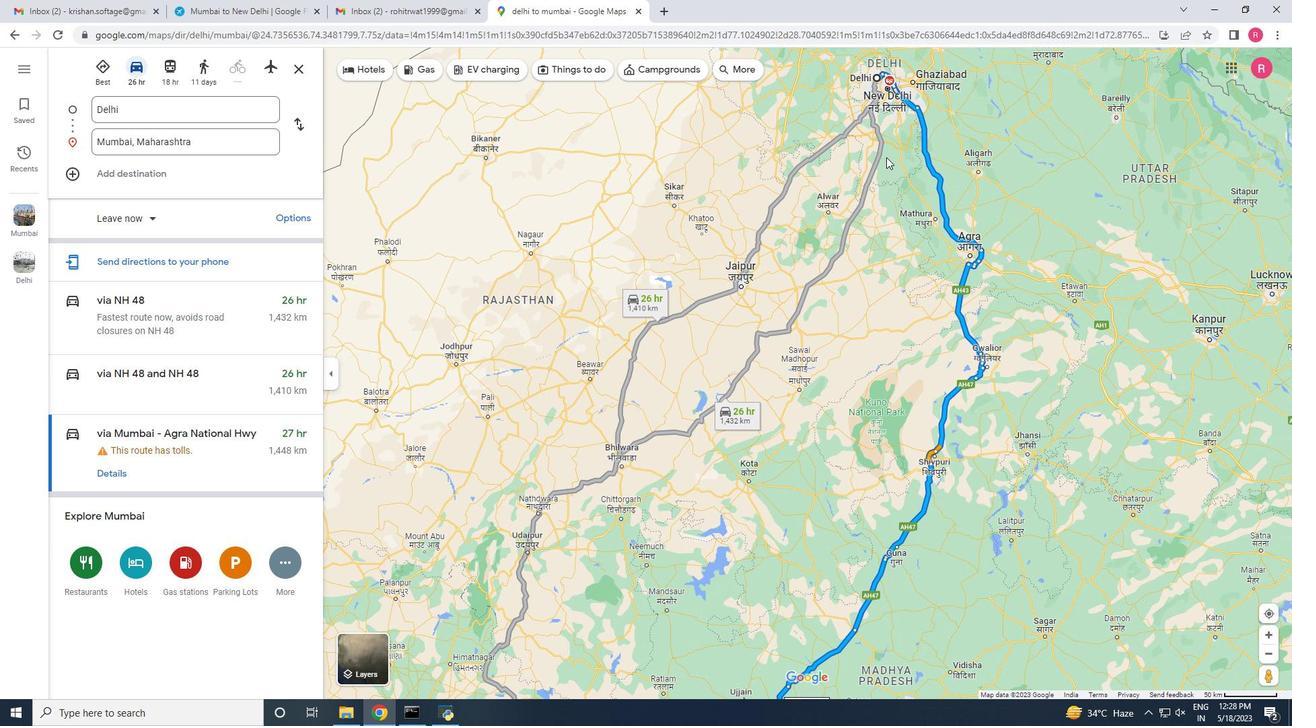
Action: Mouse moved to (821, 328)
Screenshot: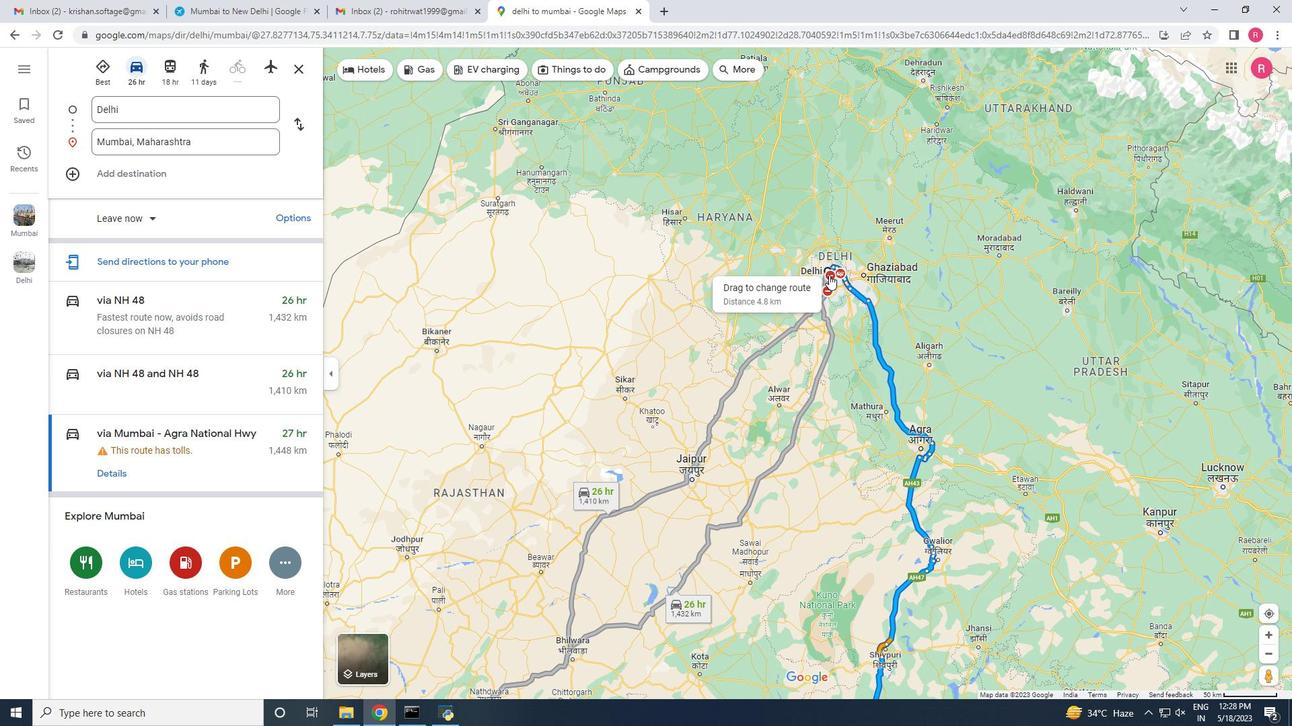 
Action: Mouse scrolled (821, 329) with delta (0, 0)
Screenshot: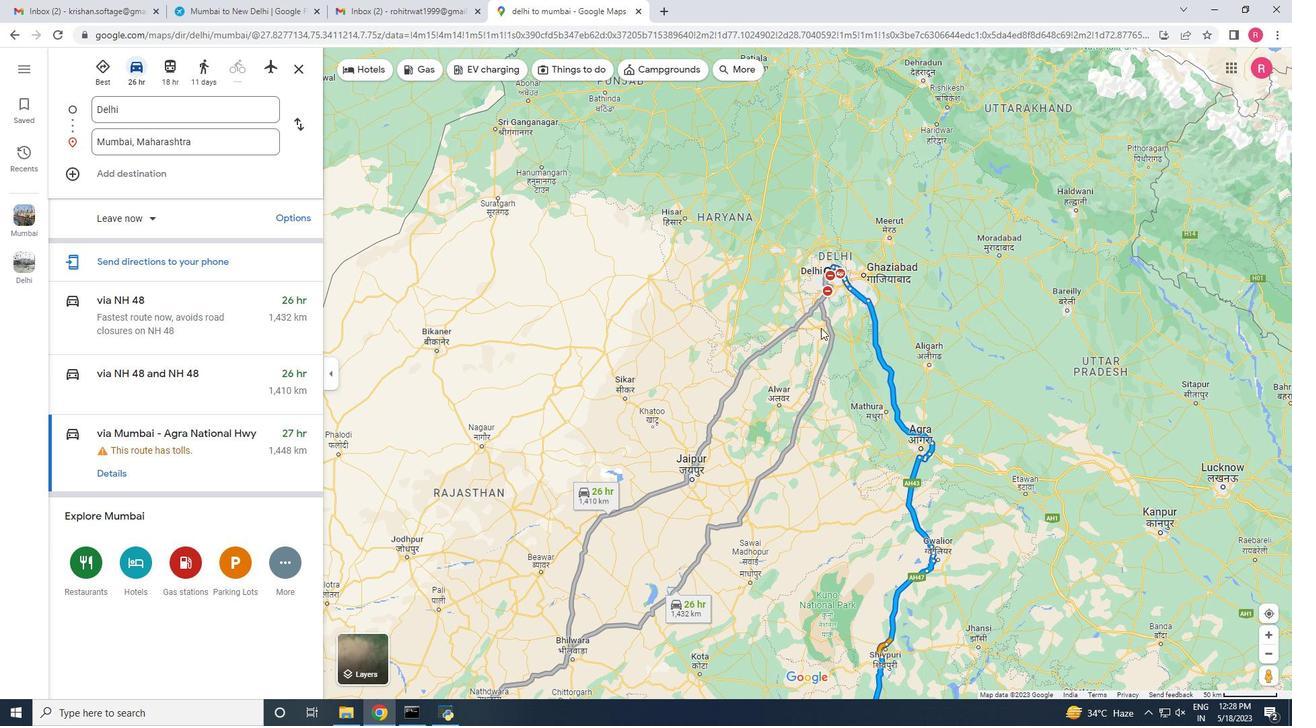 
Action: Mouse scrolled (821, 329) with delta (0, 0)
Screenshot: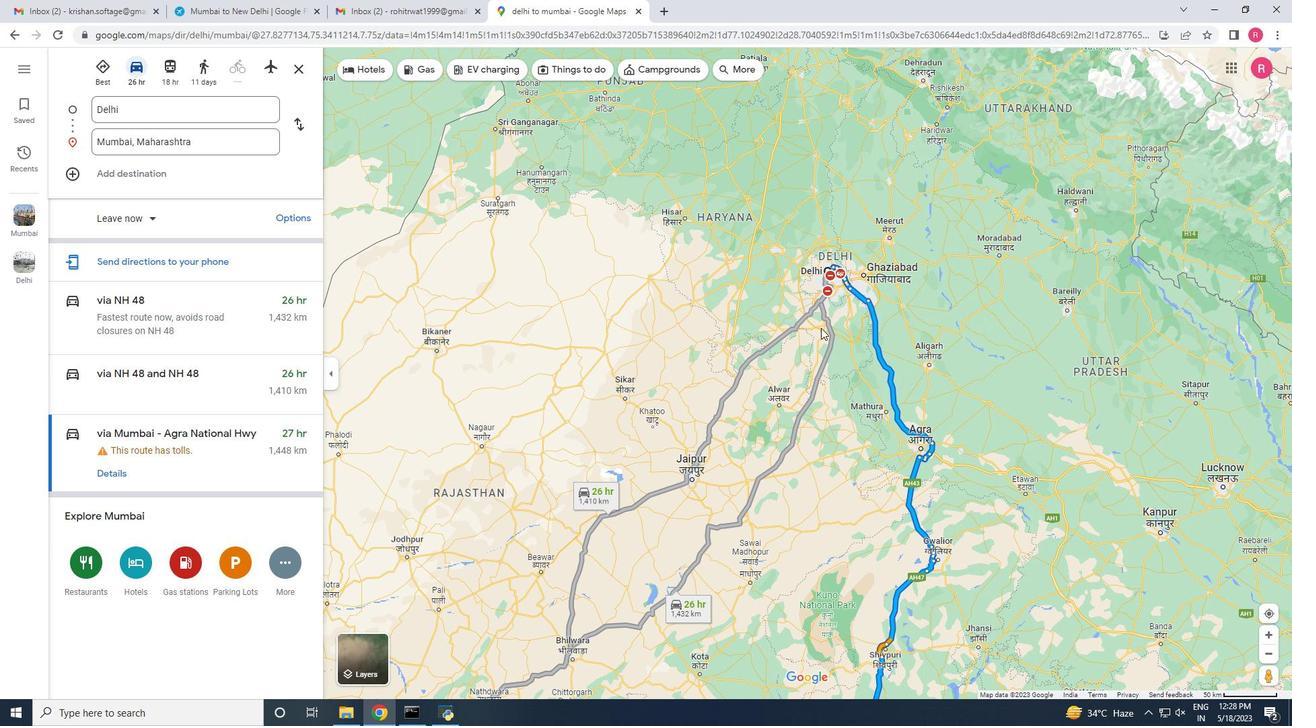 
Action: Mouse scrolled (821, 329) with delta (0, 0)
Screenshot: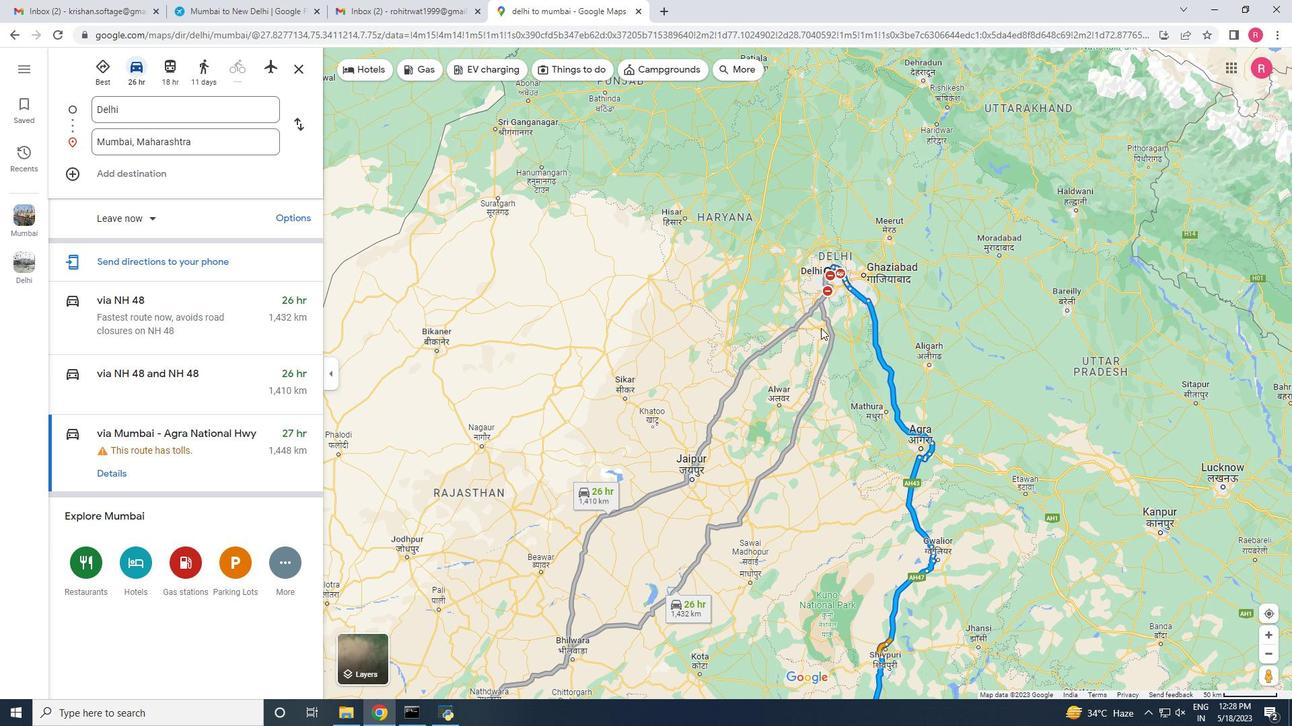 
Action: Mouse scrolled (821, 329) with delta (0, 0)
Screenshot: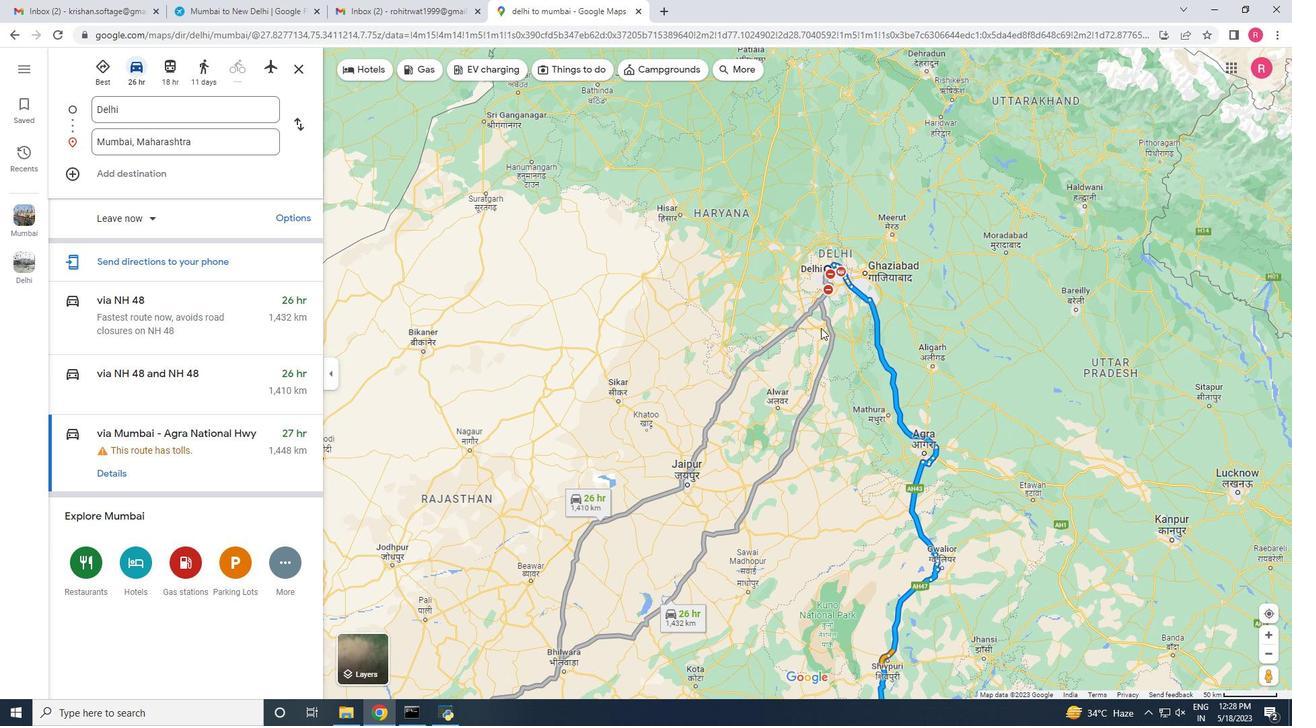 
Action: Mouse scrolled (821, 329) with delta (0, 0)
Screenshot: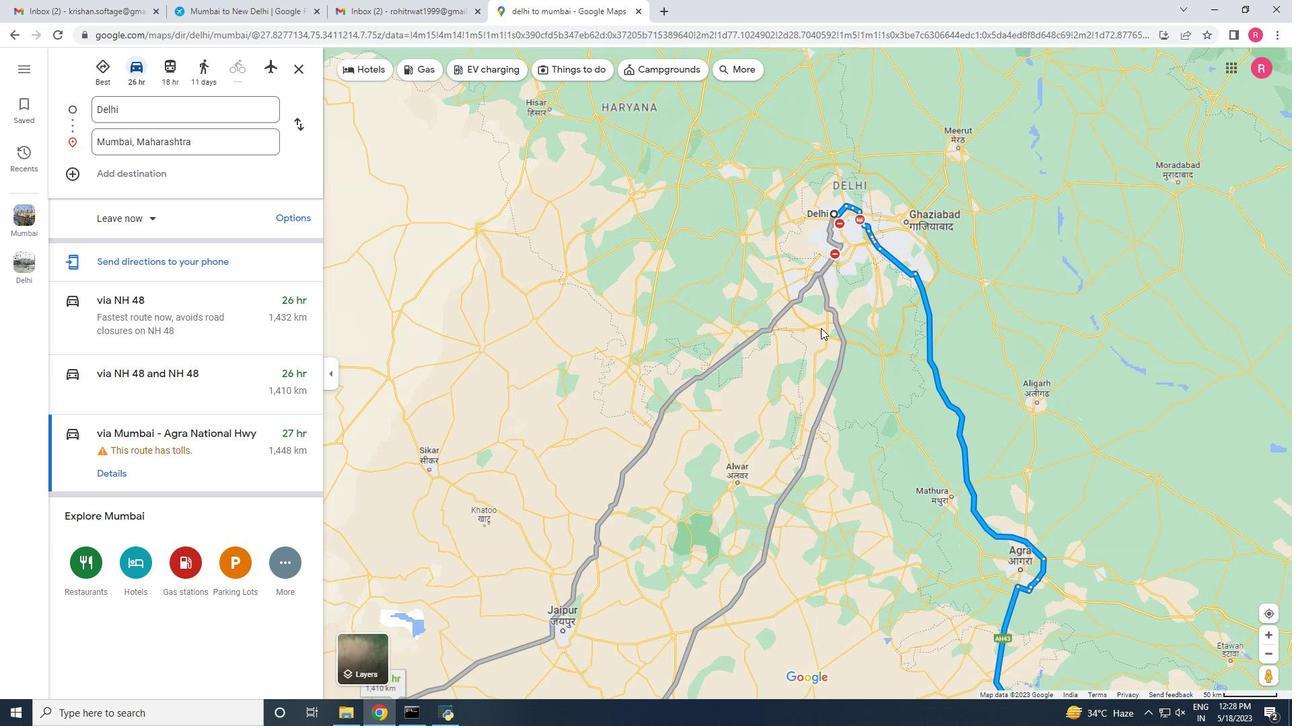 
Action: Mouse scrolled (821, 329) with delta (0, 0)
Screenshot: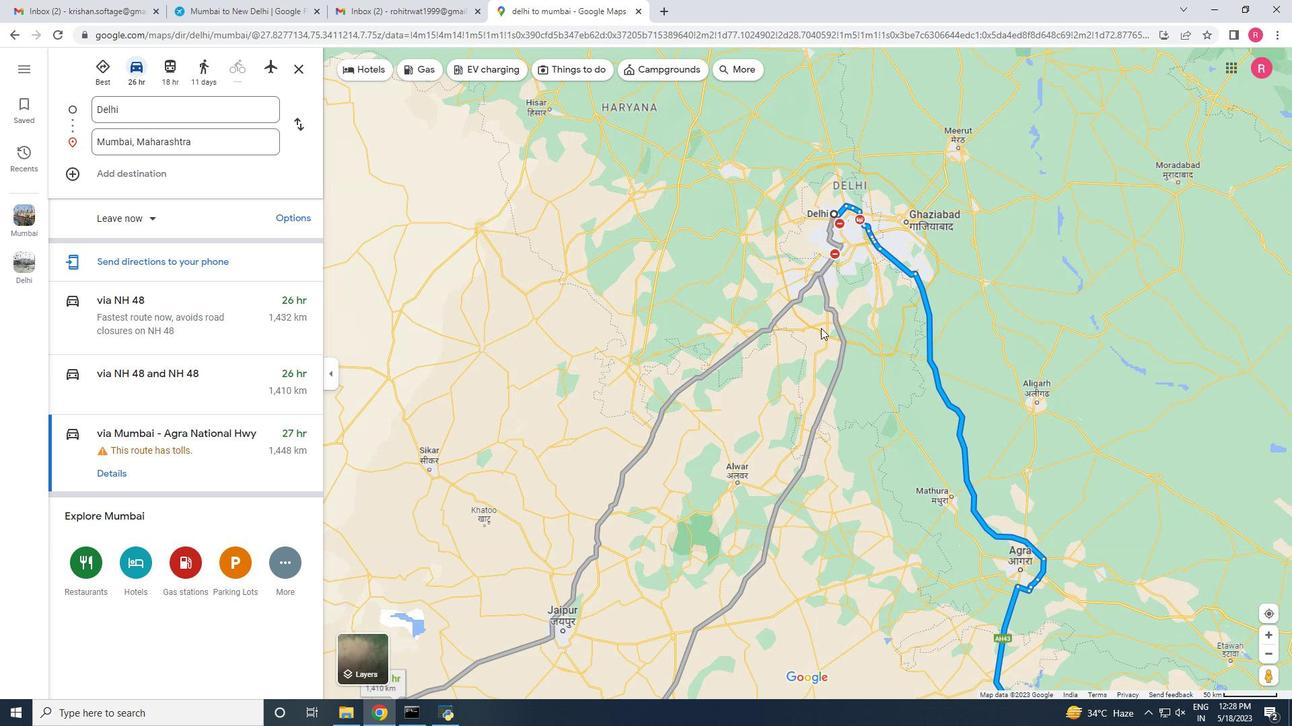 
Action: Mouse scrolled (821, 329) with delta (0, 0)
Screenshot: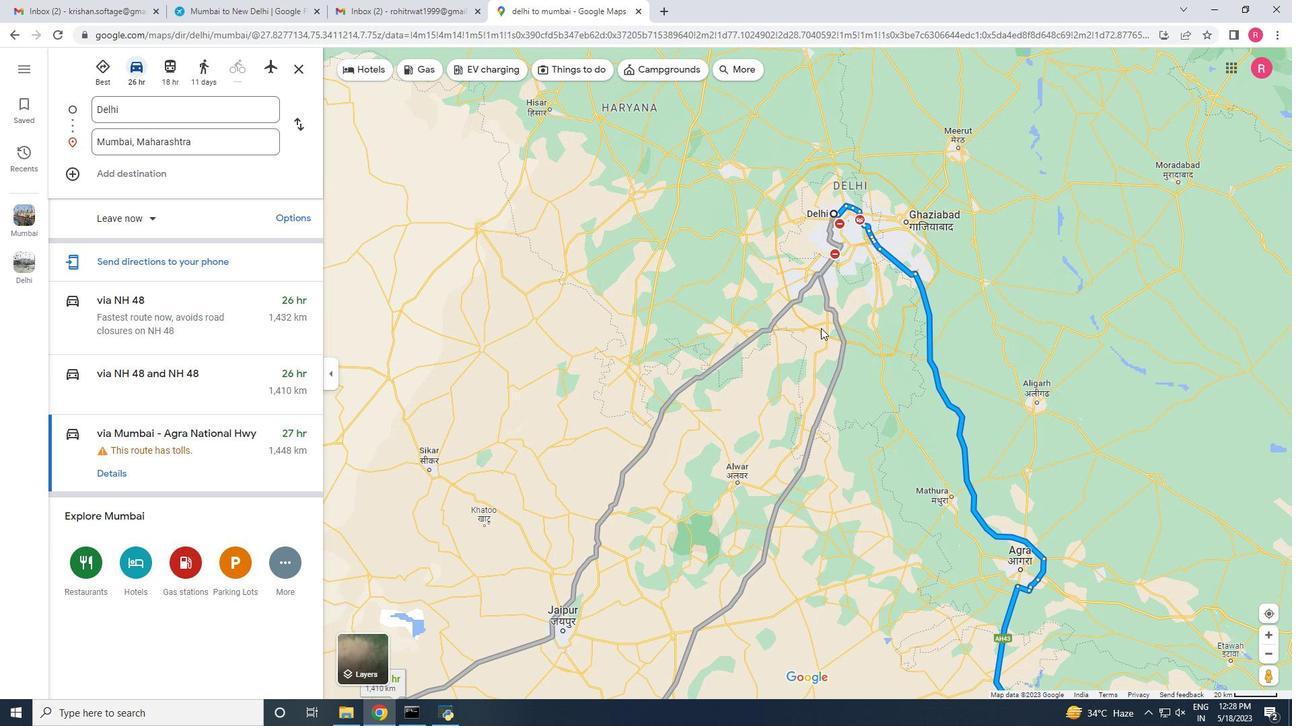 
Action: Mouse moved to (901, 207)
Screenshot: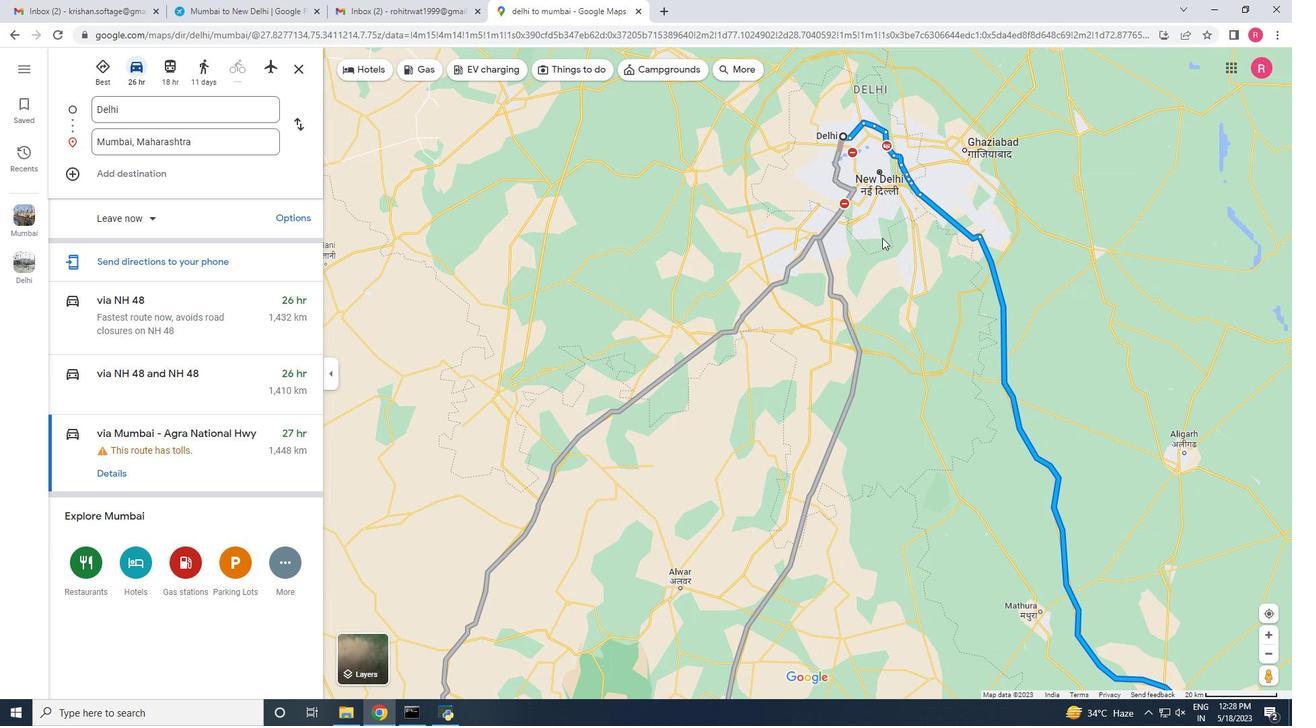 
Action: Mouse pressed left at (901, 207)
Screenshot: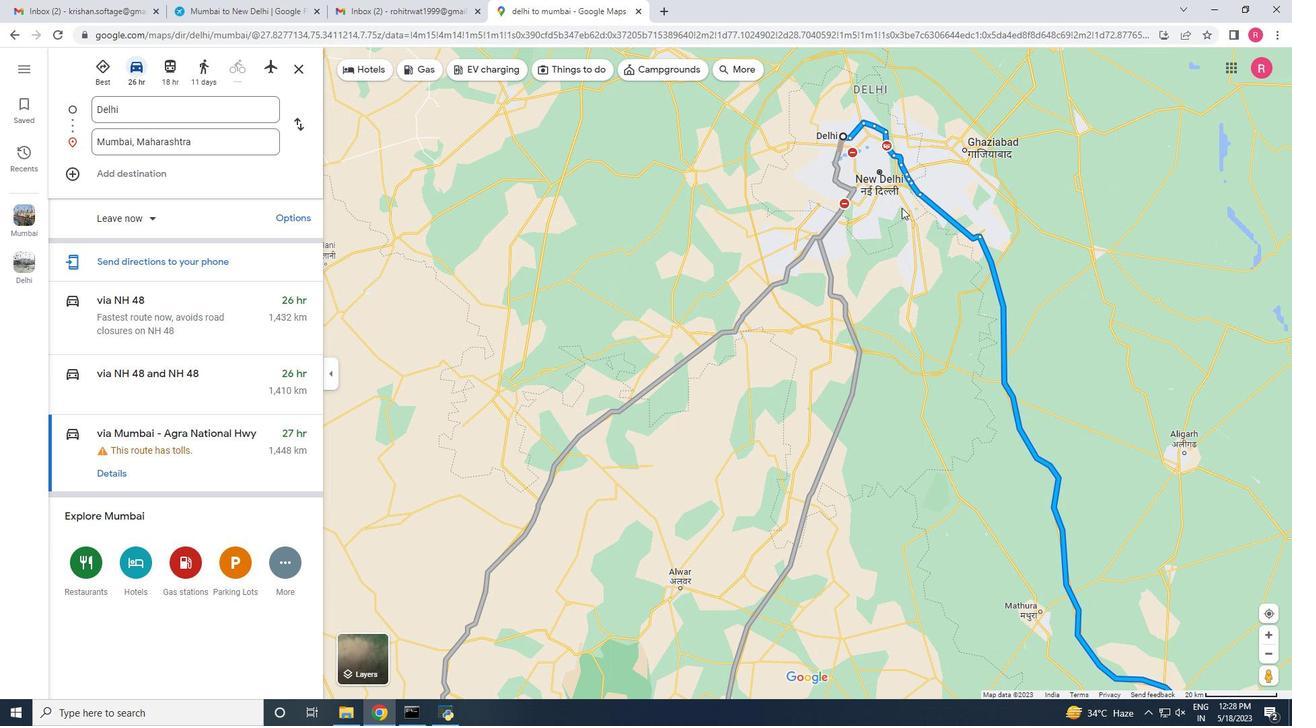 
Action: Mouse moved to (823, 389)
Screenshot: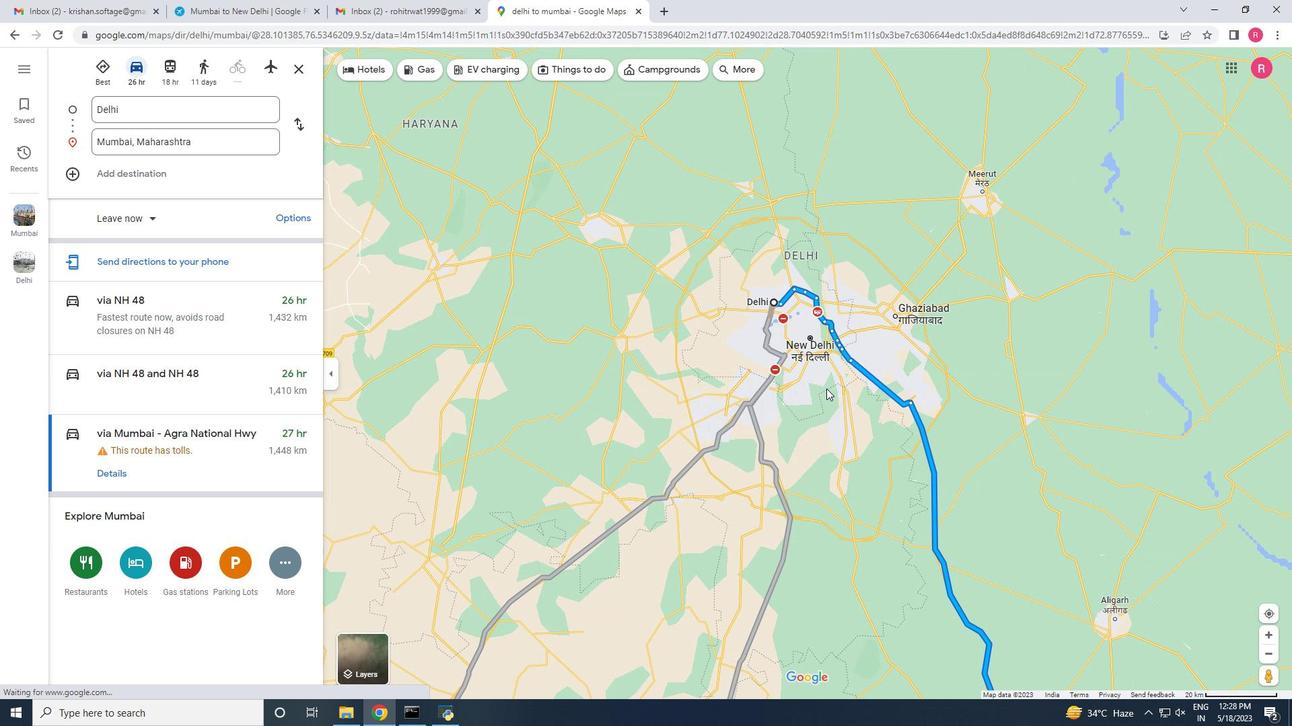 
Action: Mouse scrolled (823, 389) with delta (0, 0)
Screenshot: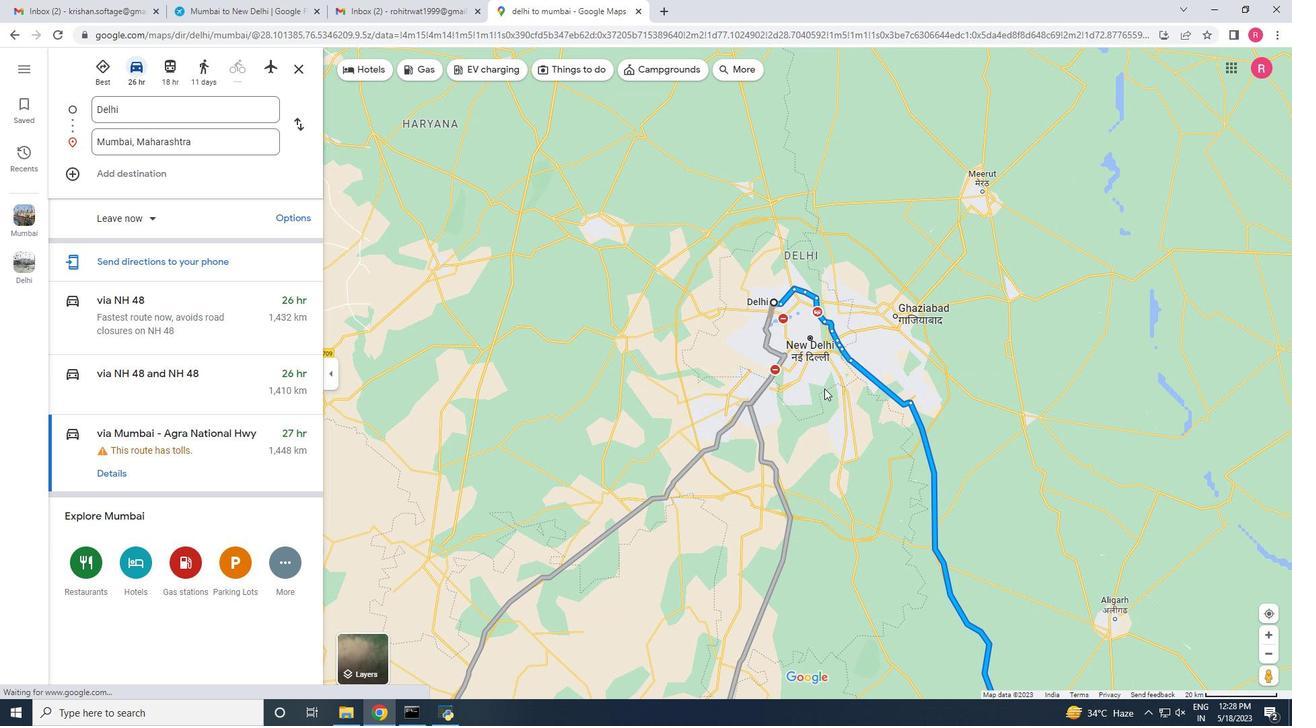 
Action: Mouse scrolled (823, 389) with delta (0, 0)
Screenshot: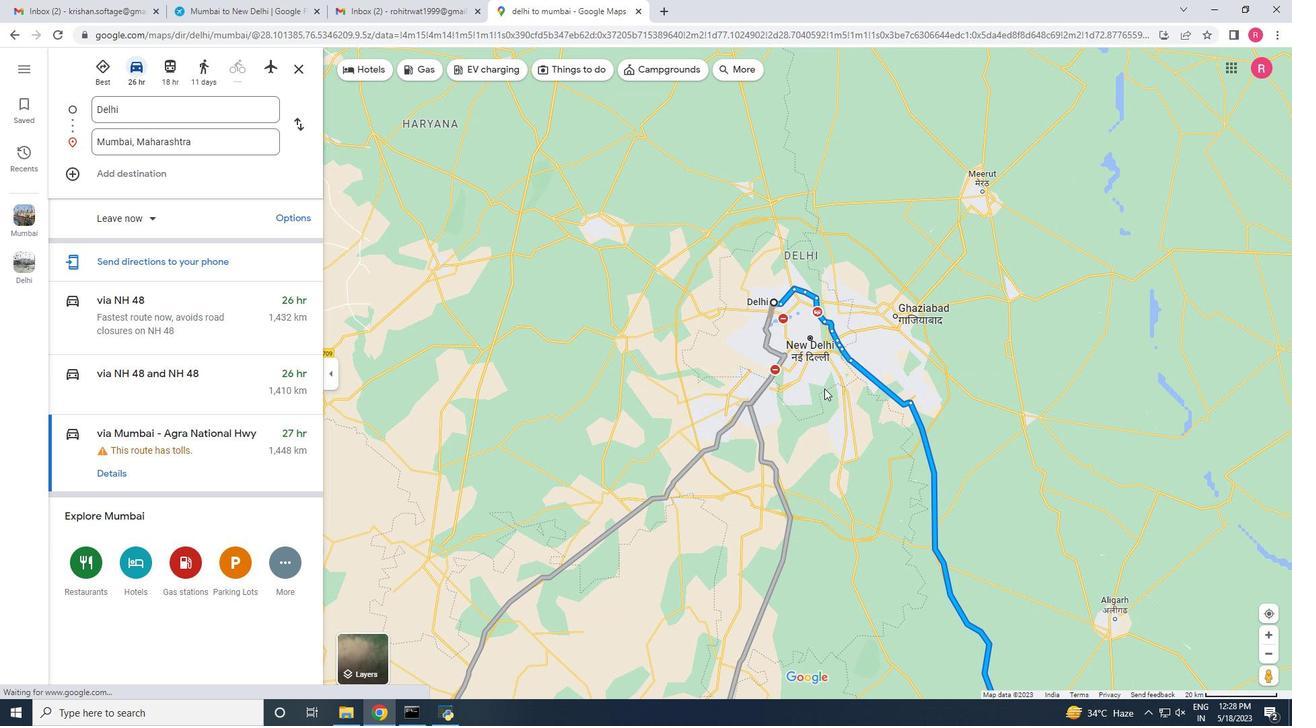 
Action: Mouse scrolled (823, 389) with delta (0, 0)
Screenshot: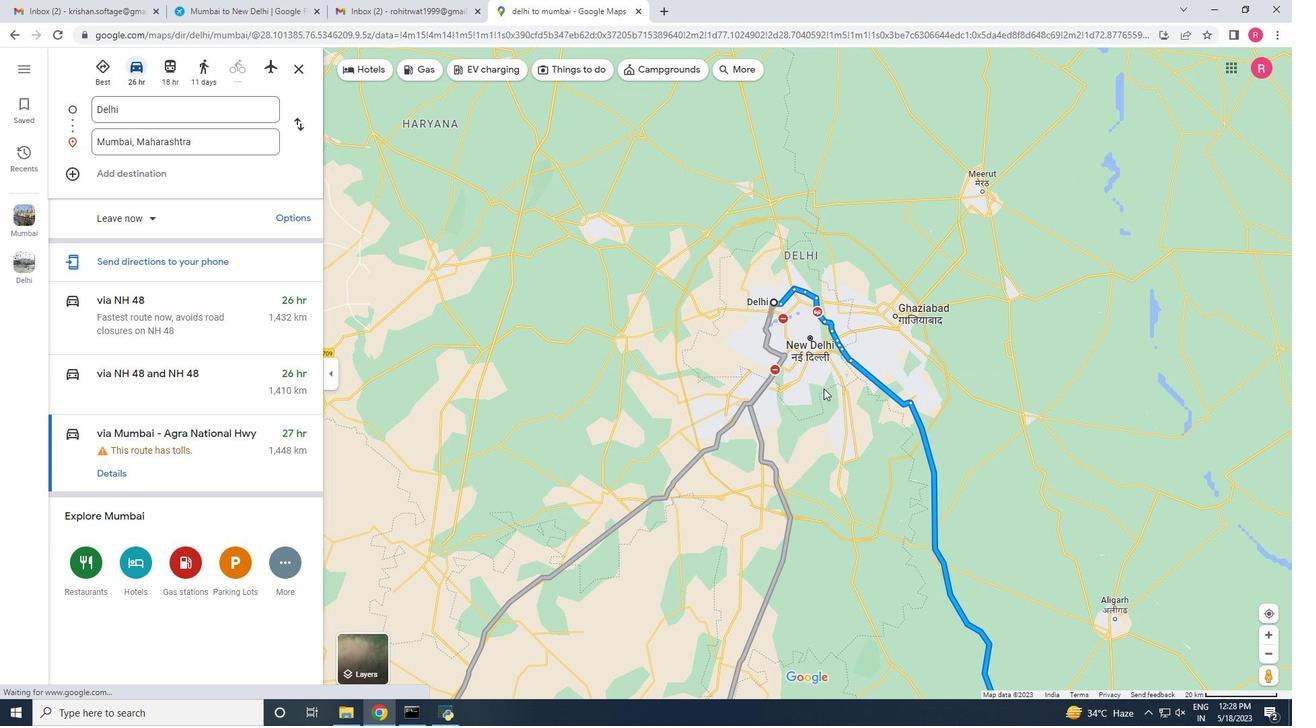 
Action: Mouse scrolled (823, 389) with delta (0, 0)
Screenshot: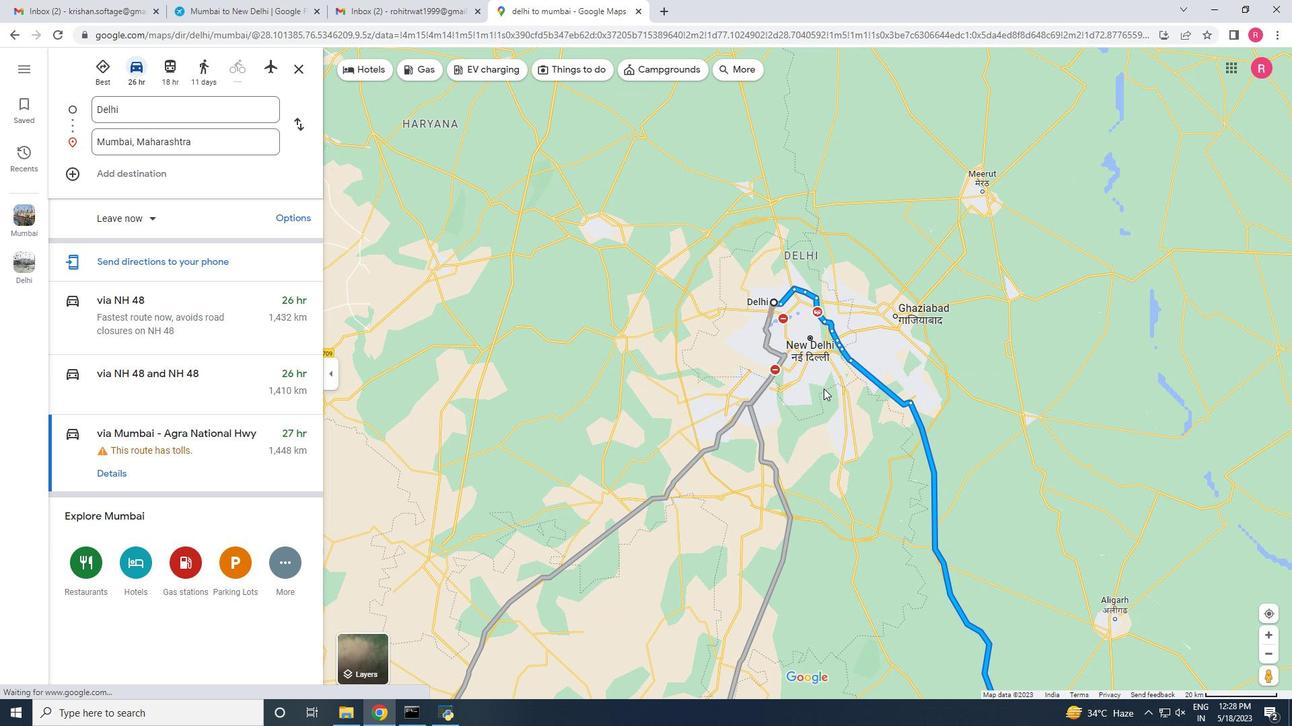 
Action: Mouse scrolled (823, 389) with delta (0, 0)
Screenshot: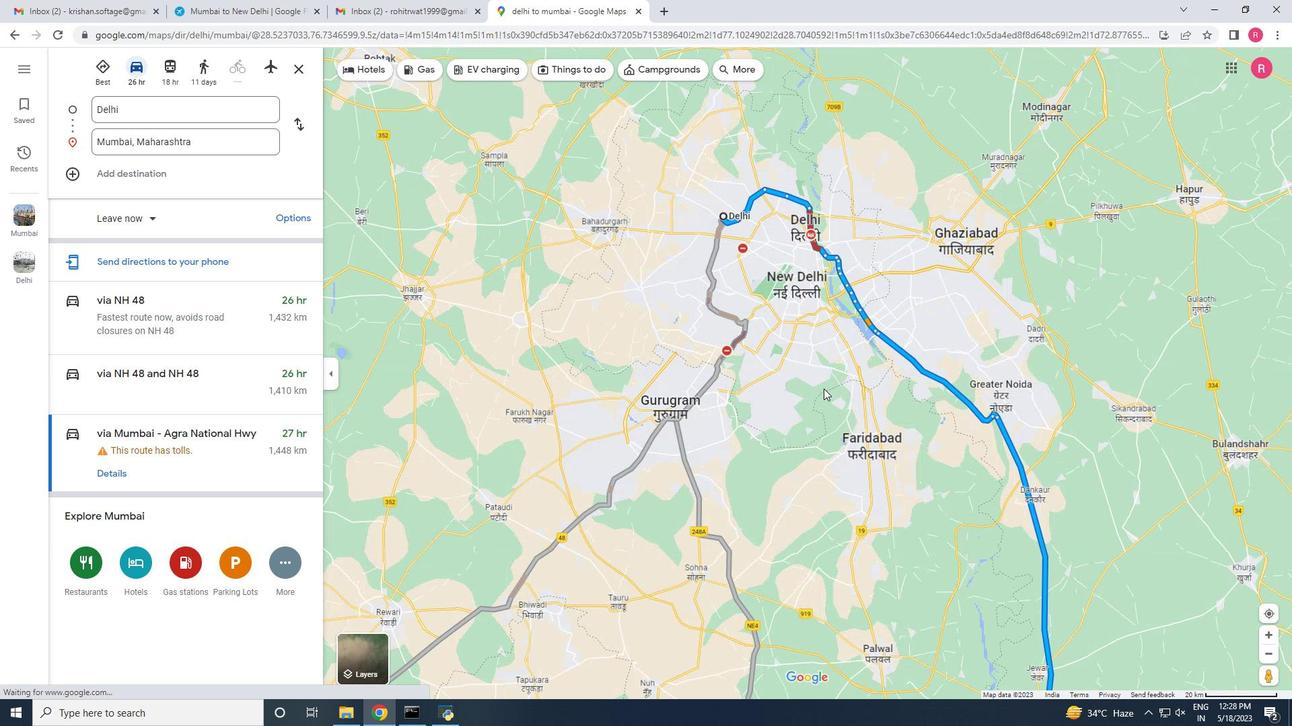
Action: Mouse scrolled (823, 389) with delta (0, 0)
Screenshot: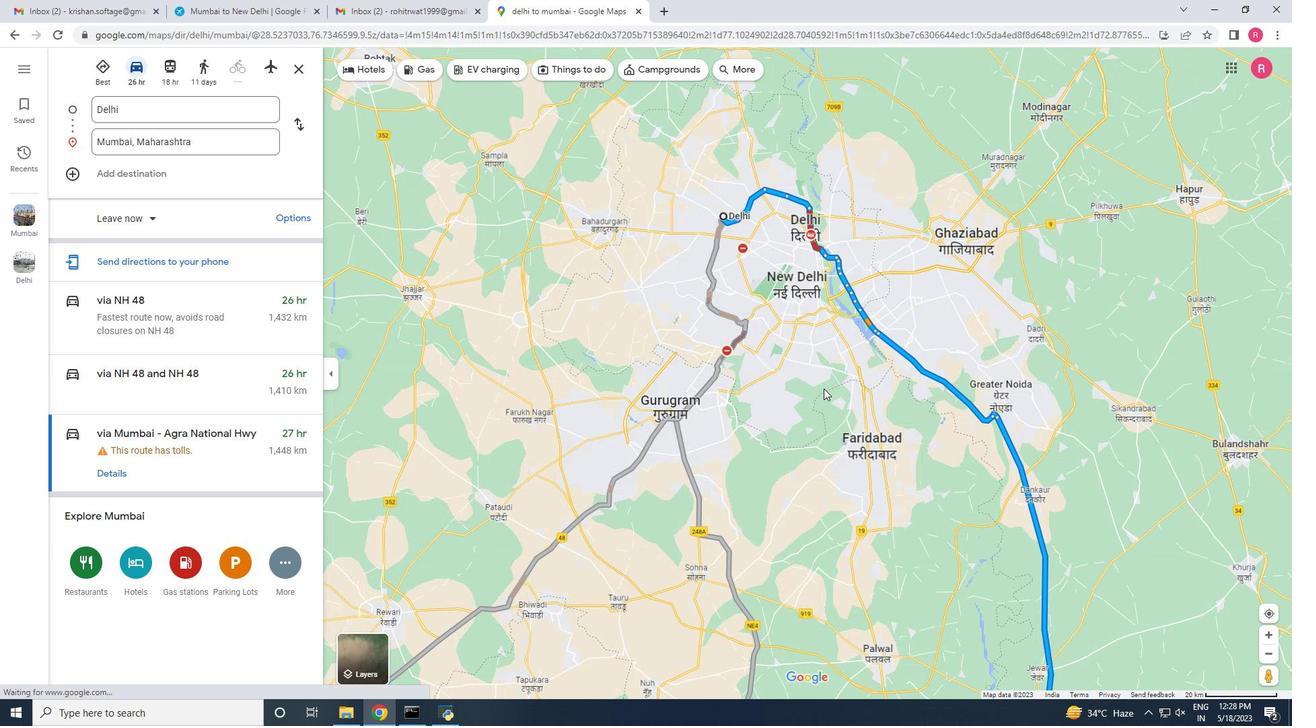 
Action: Mouse scrolled (823, 389) with delta (0, 0)
Screenshot: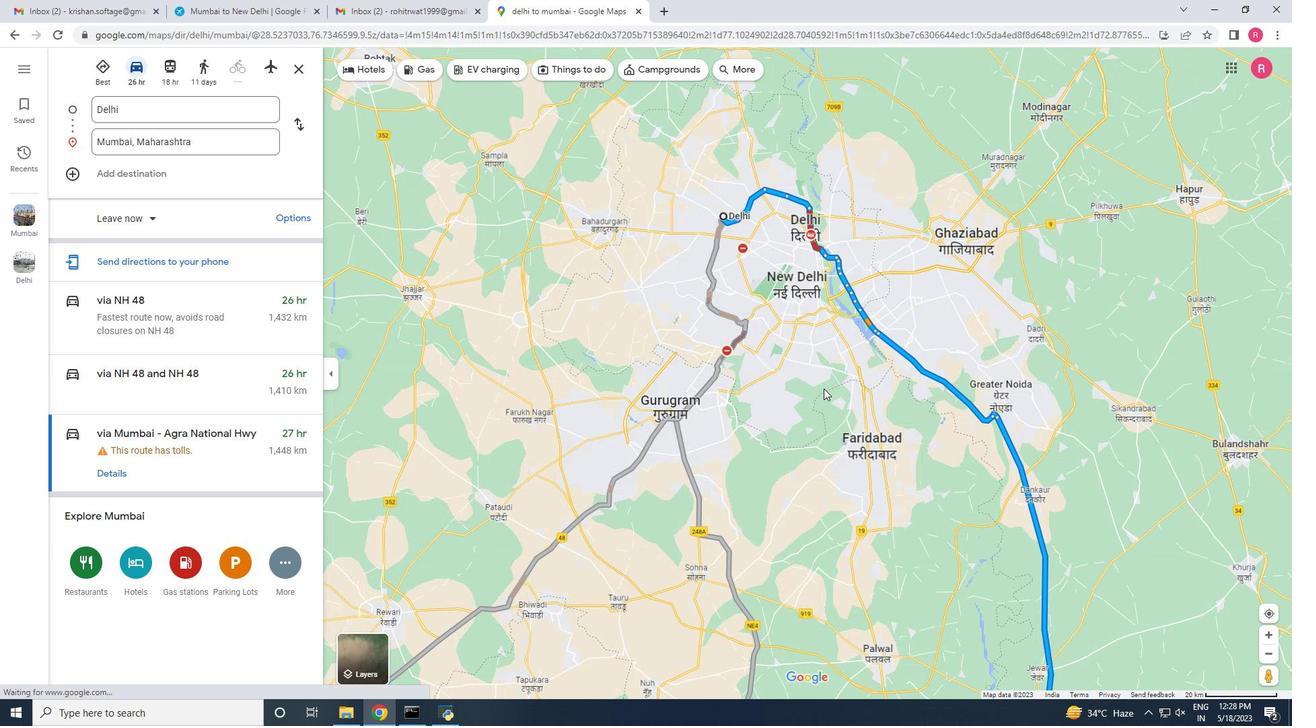 
Action: Mouse scrolled (823, 389) with delta (0, 0)
Screenshot: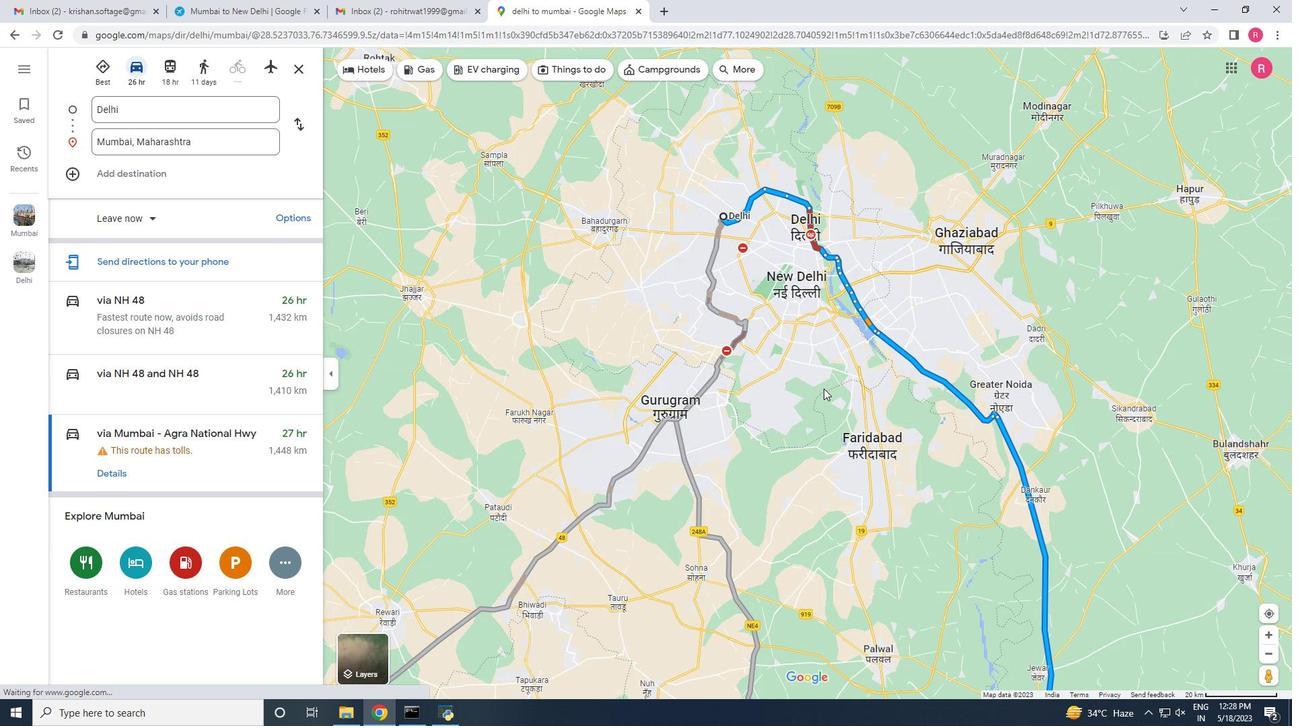 
Action: Mouse moved to (798, 253)
Screenshot: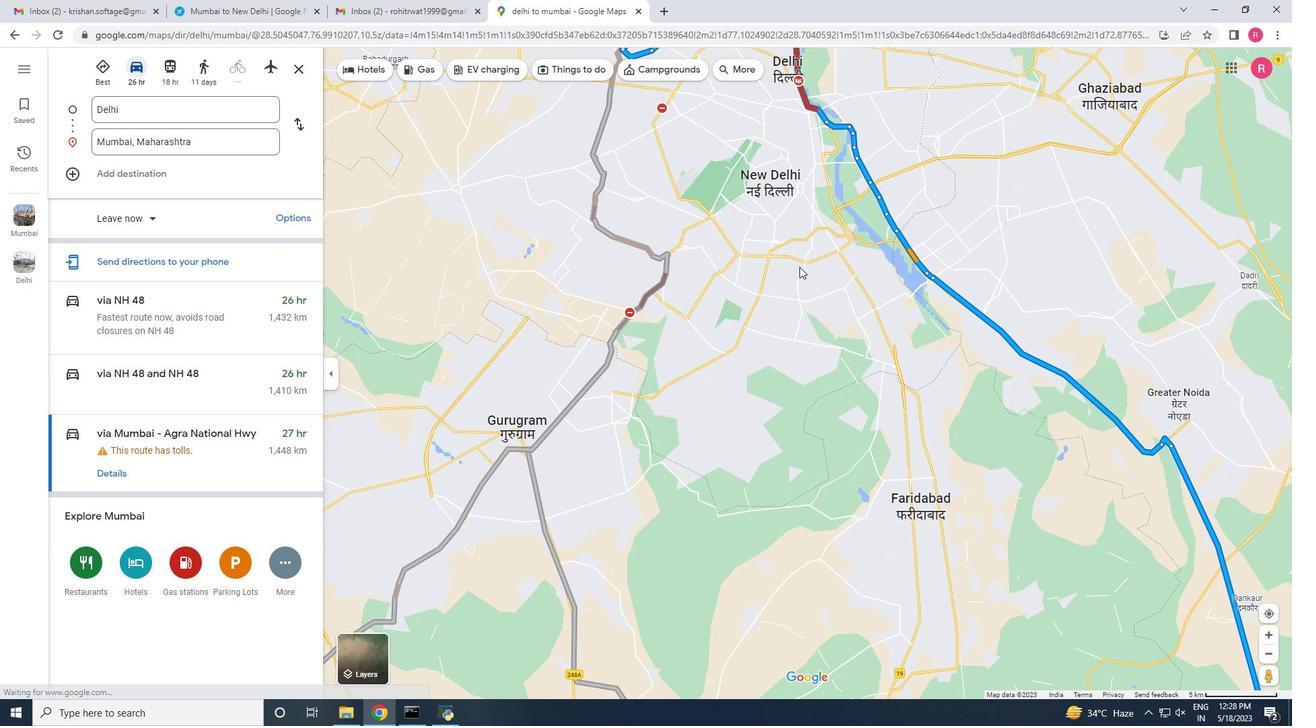 
Action: Mouse pressed left at (798, 253)
Screenshot: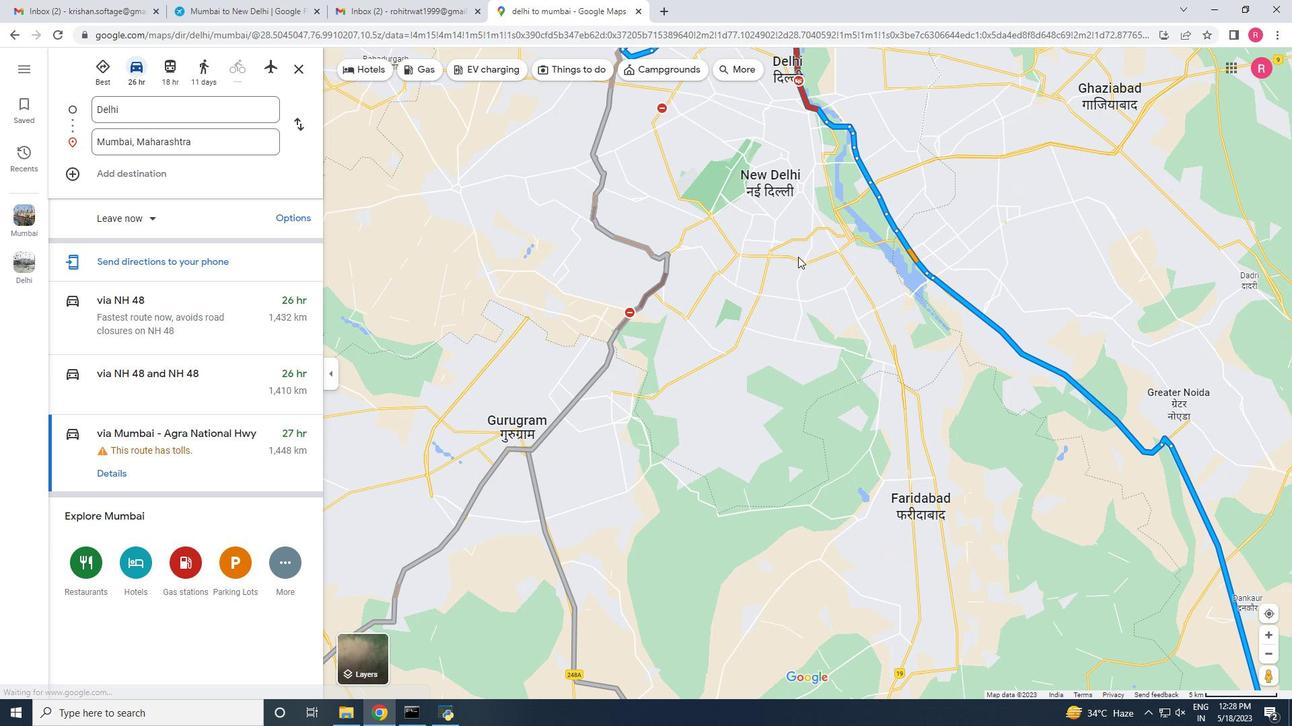 
Action: Mouse moved to (775, 243)
Screenshot: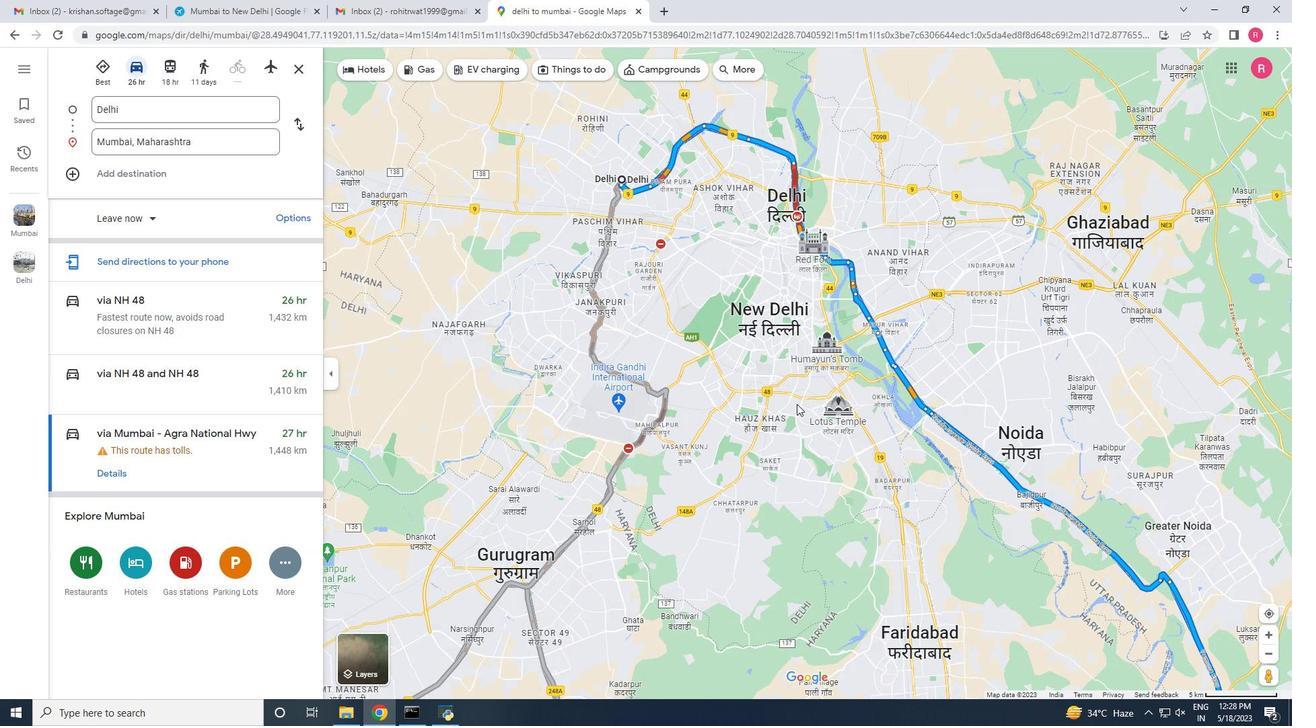 
Action: Mouse pressed left at (775, 243)
Screenshot: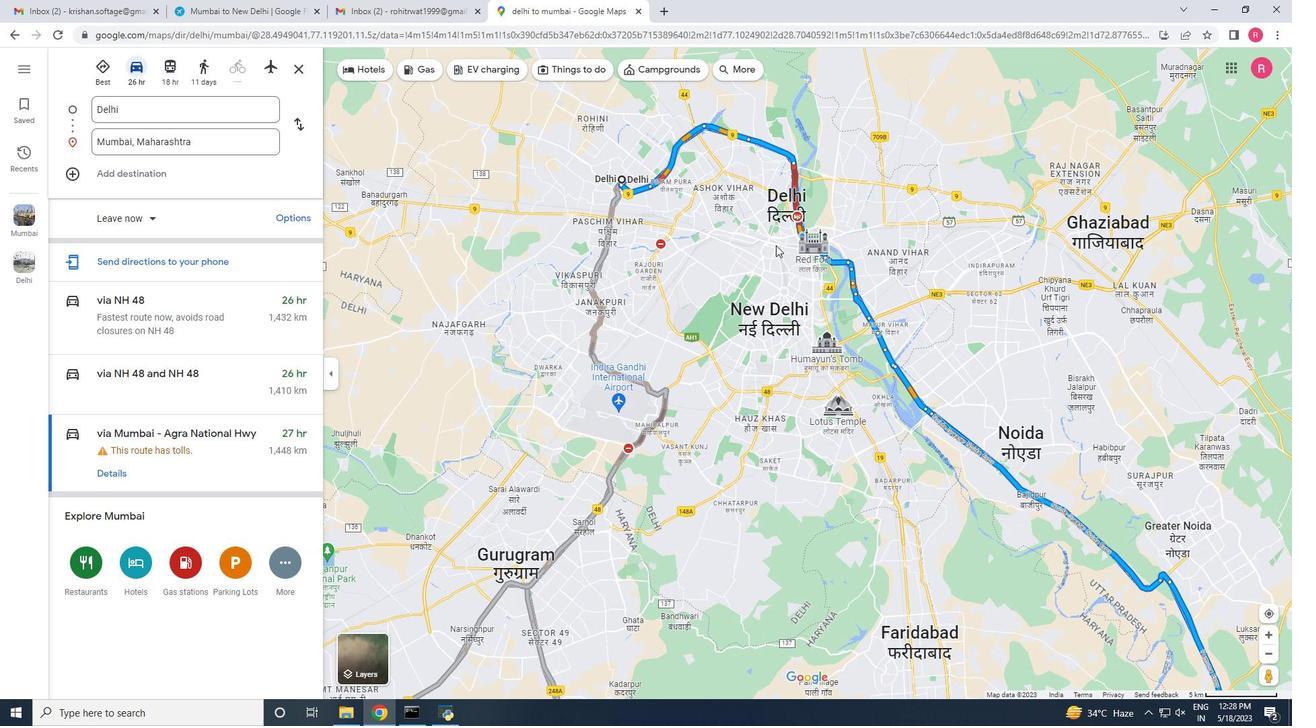 
Action: Mouse moved to (776, 323)
Screenshot: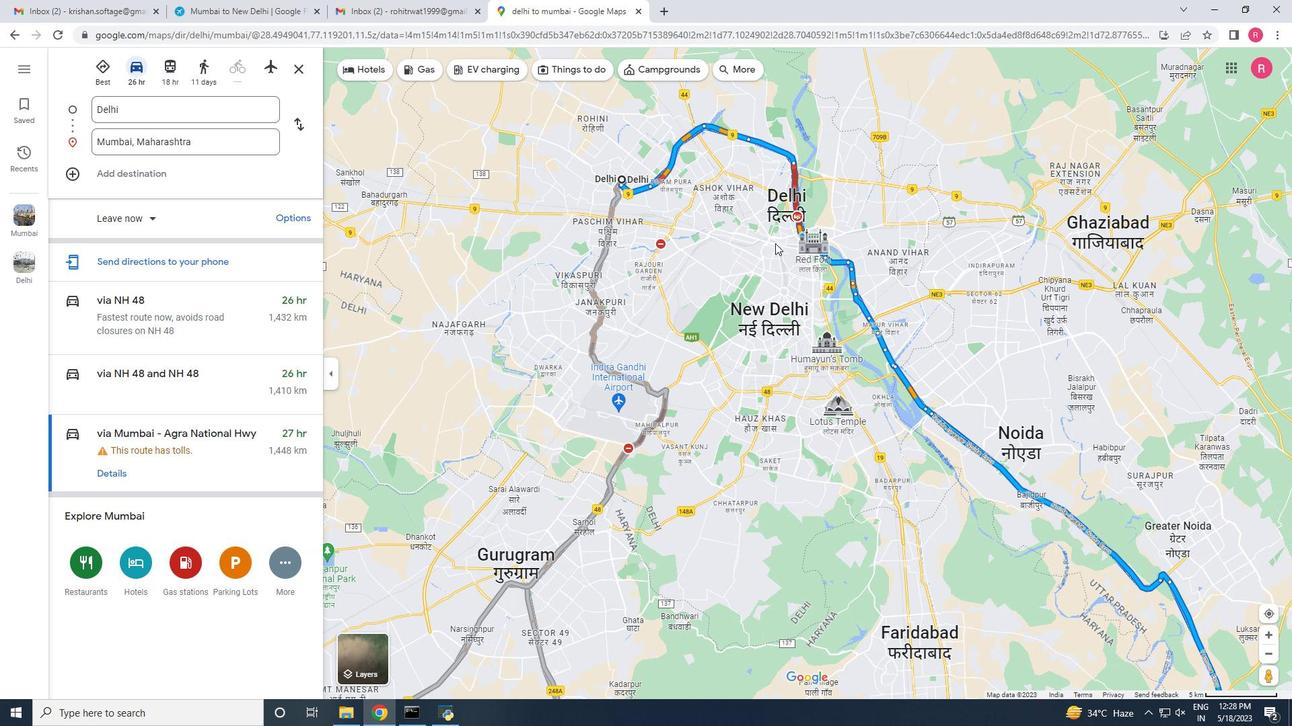 
Action: Mouse scrolled (776, 324) with delta (0, 0)
Screenshot: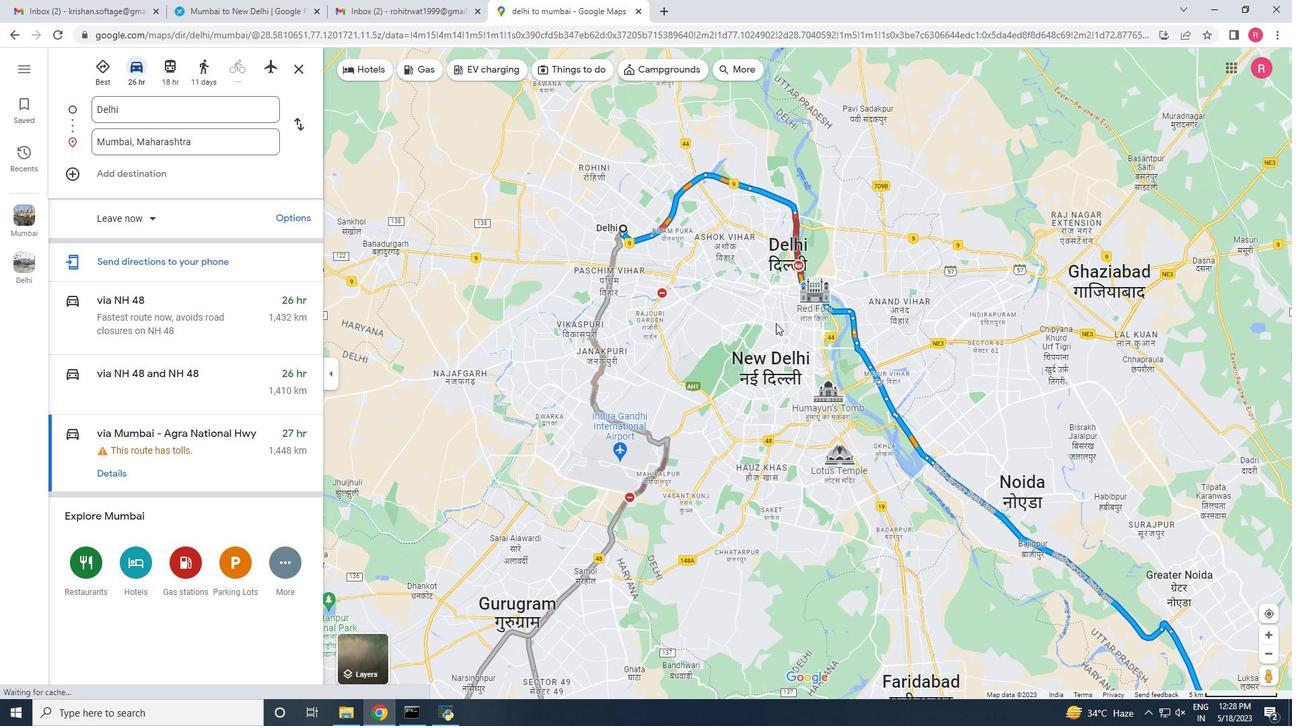 
Action: Mouse scrolled (776, 324) with delta (0, 0)
Screenshot: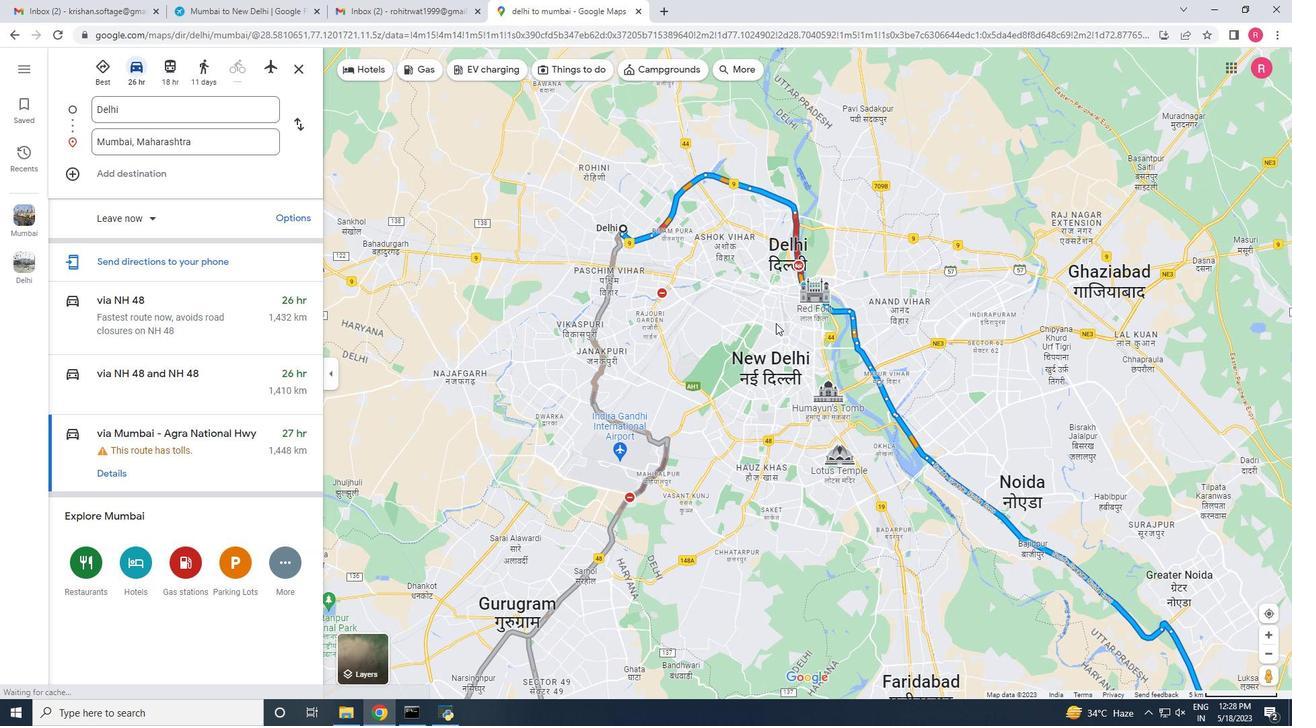 
Action: Mouse scrolled (776, 324) with delta (0, 0)
Screenshot: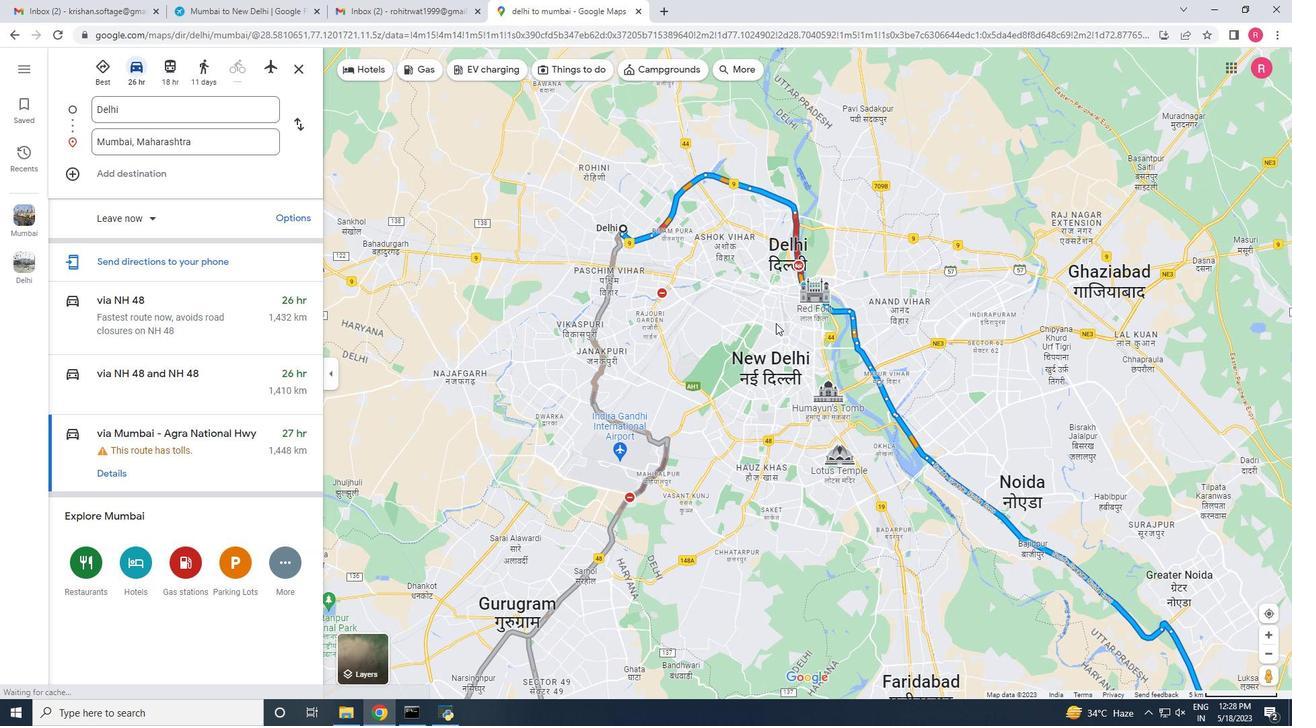 
Action: Mouse scrolled (776, 324) with delta (0, 0)
Screenshot: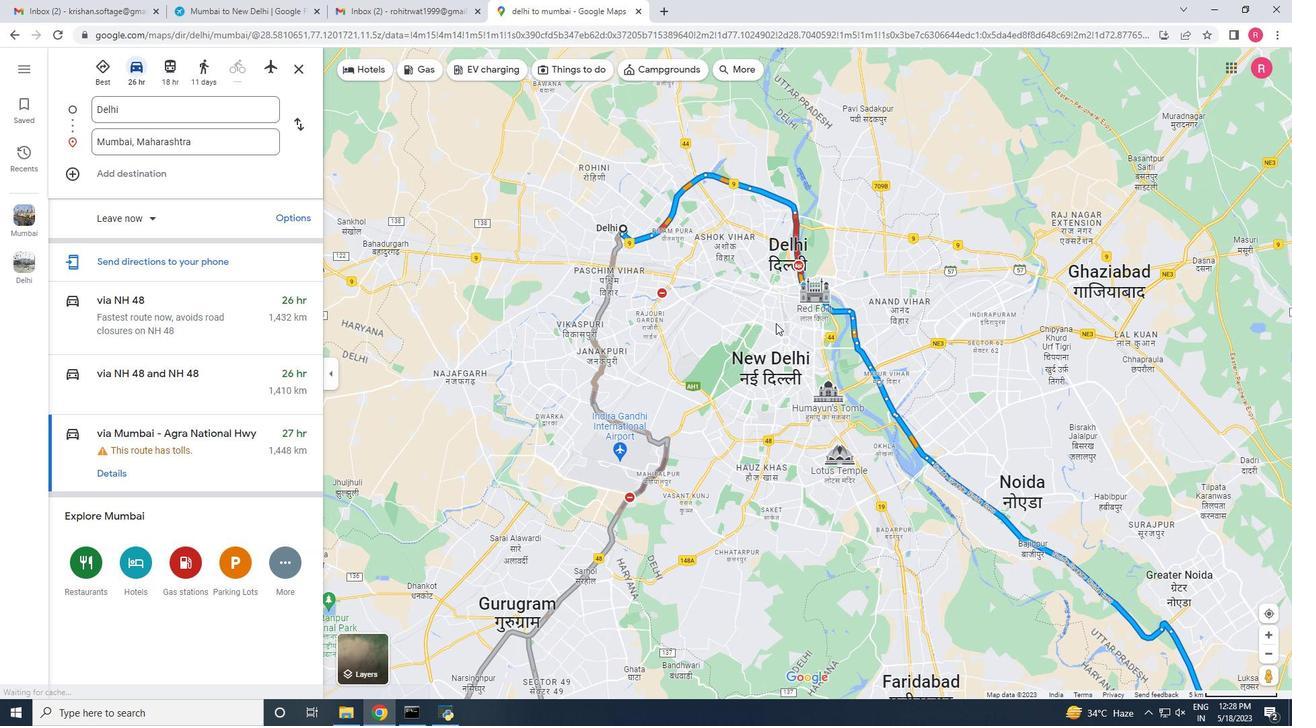 
Action: Mouse scrolled (776, 324) with delta (0, 0)
Screenshot: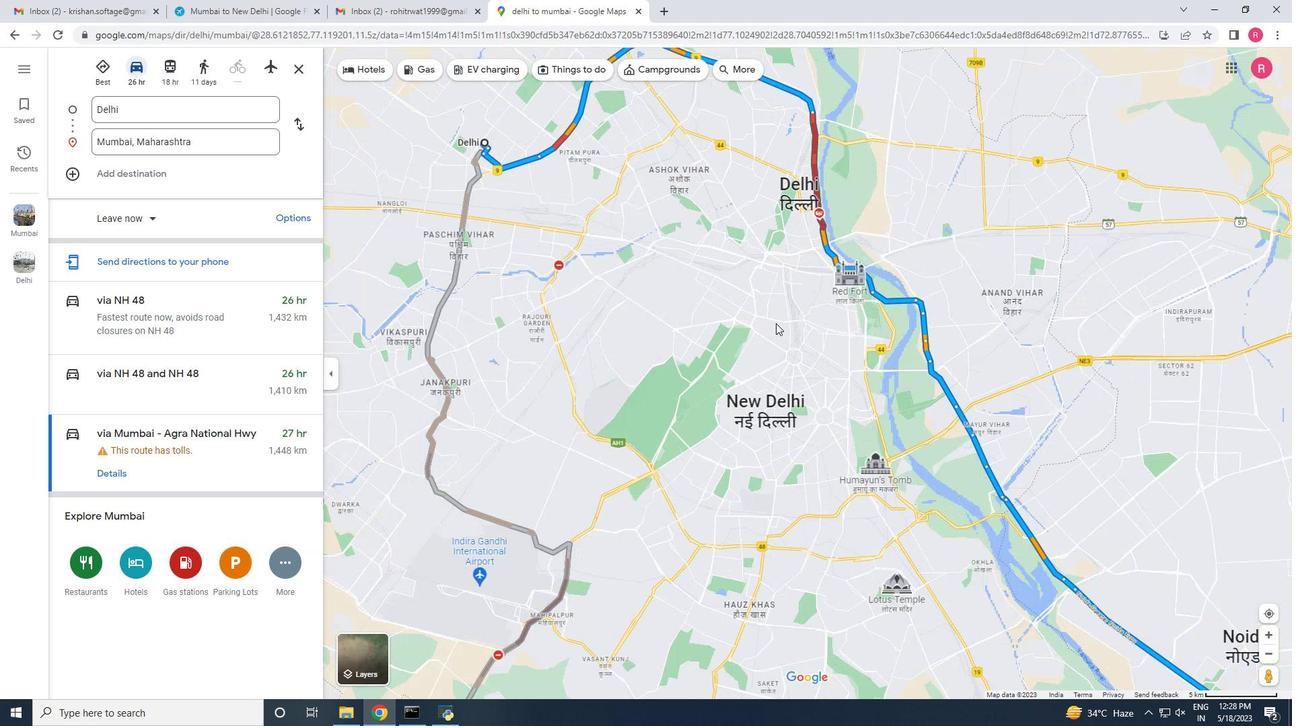 
Action: Mouse scrolled (776, 324) with delta (0, 0)
Screenshot: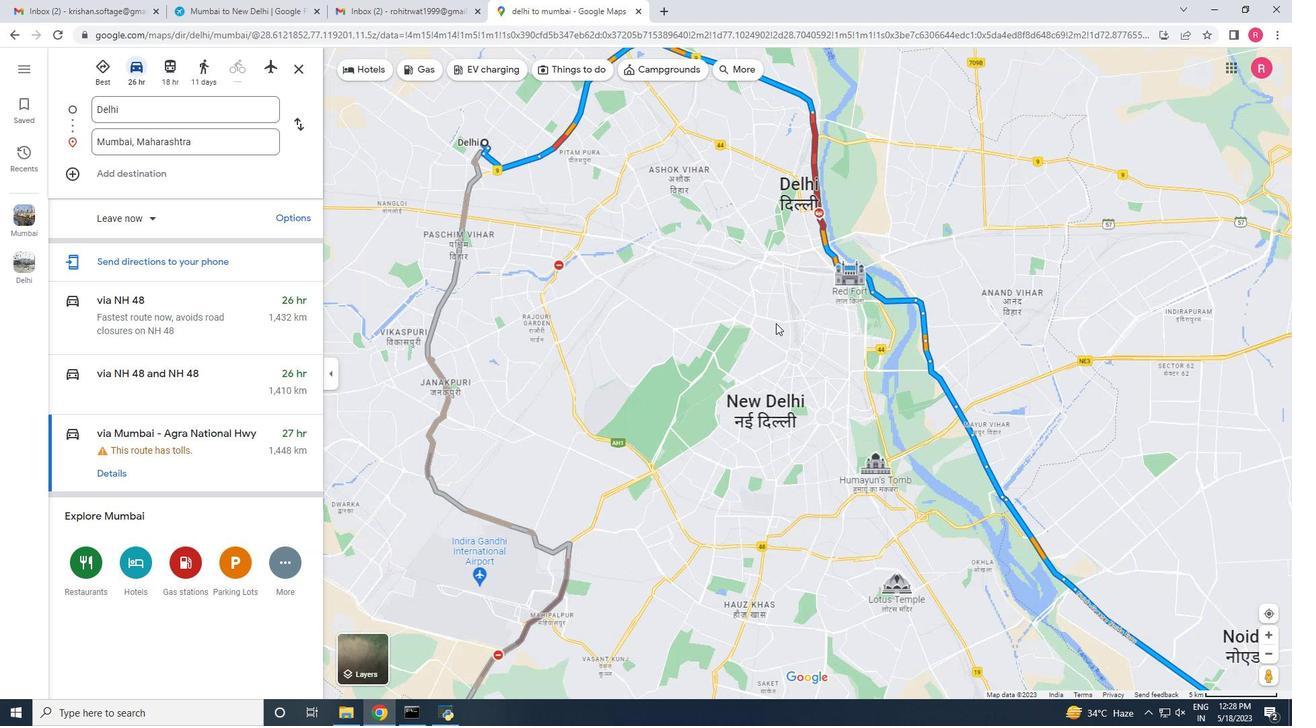 
Action: Mouse scrolled (776, 324) with delta (0, 0)
Screenshot: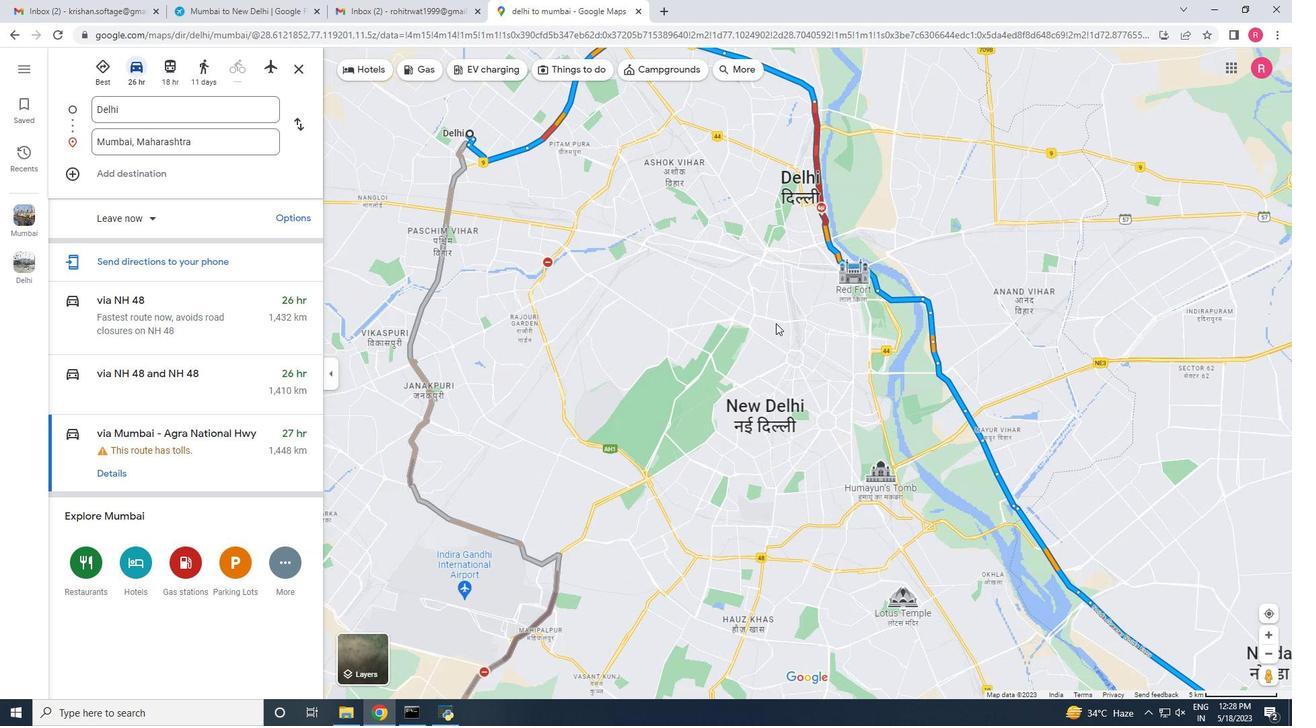
Action: Mouse moved to (759, 234)
Screenshot: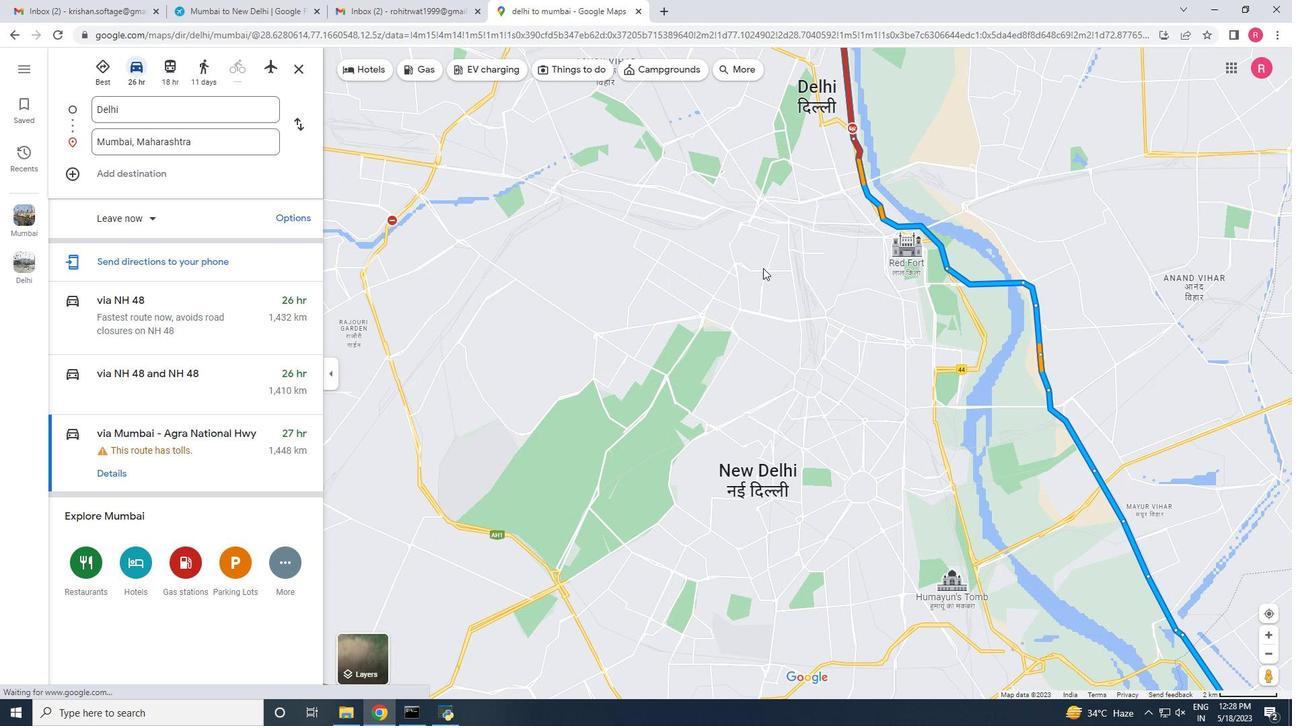 
Action: Mouse pressed left at (759, 234)
Screenshot: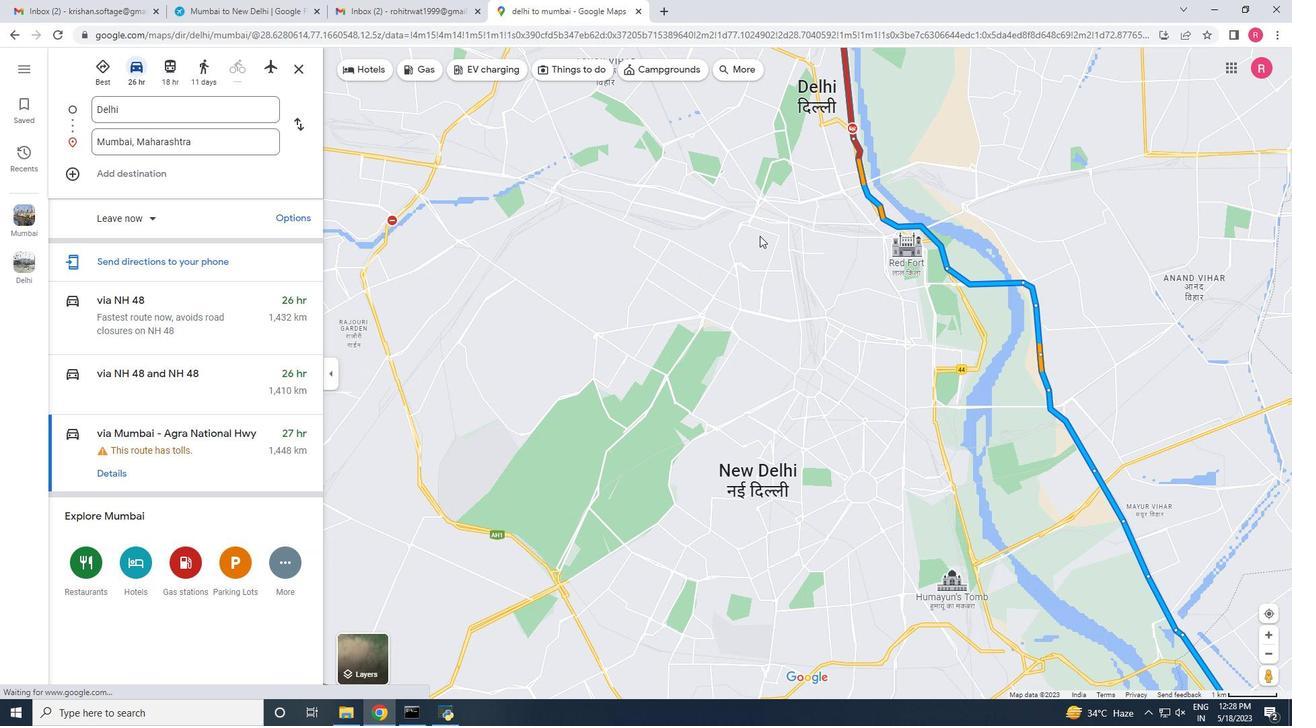 
Action: Mouse moved to (762, 210)
Screenshot: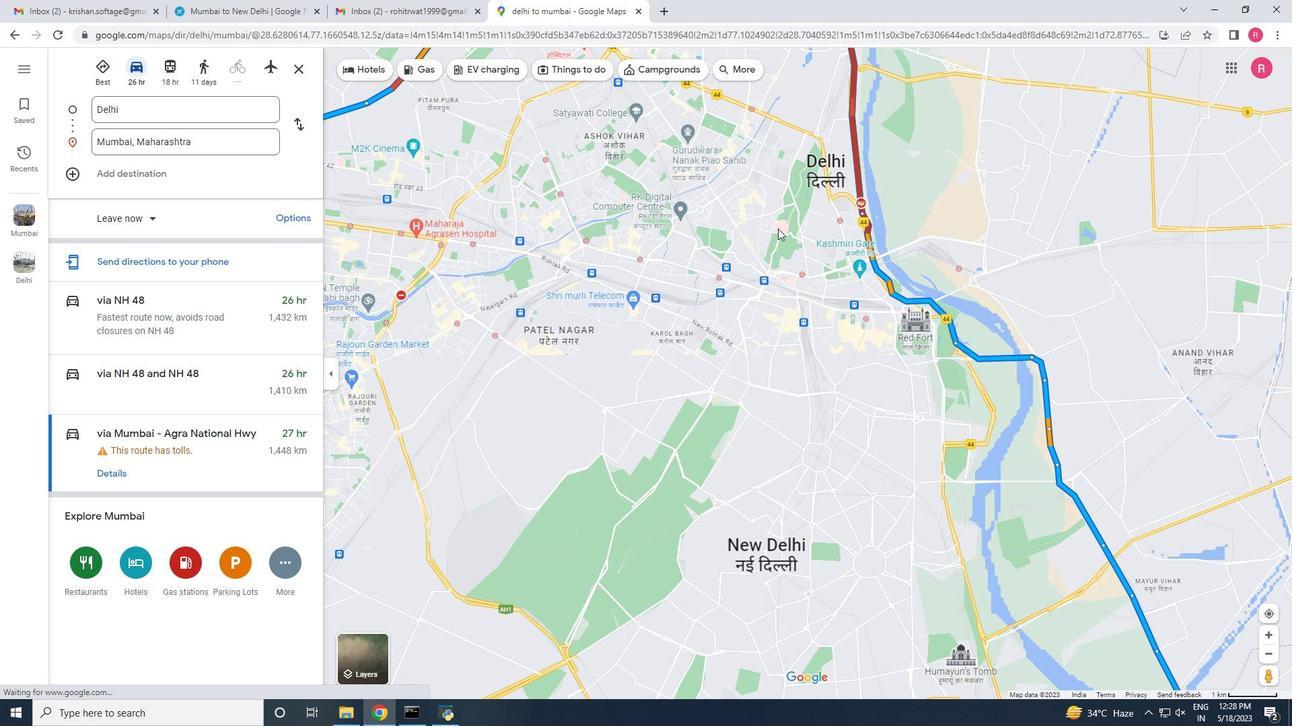 
Action: Mouse pressed left at (762, 210)
Screenshot: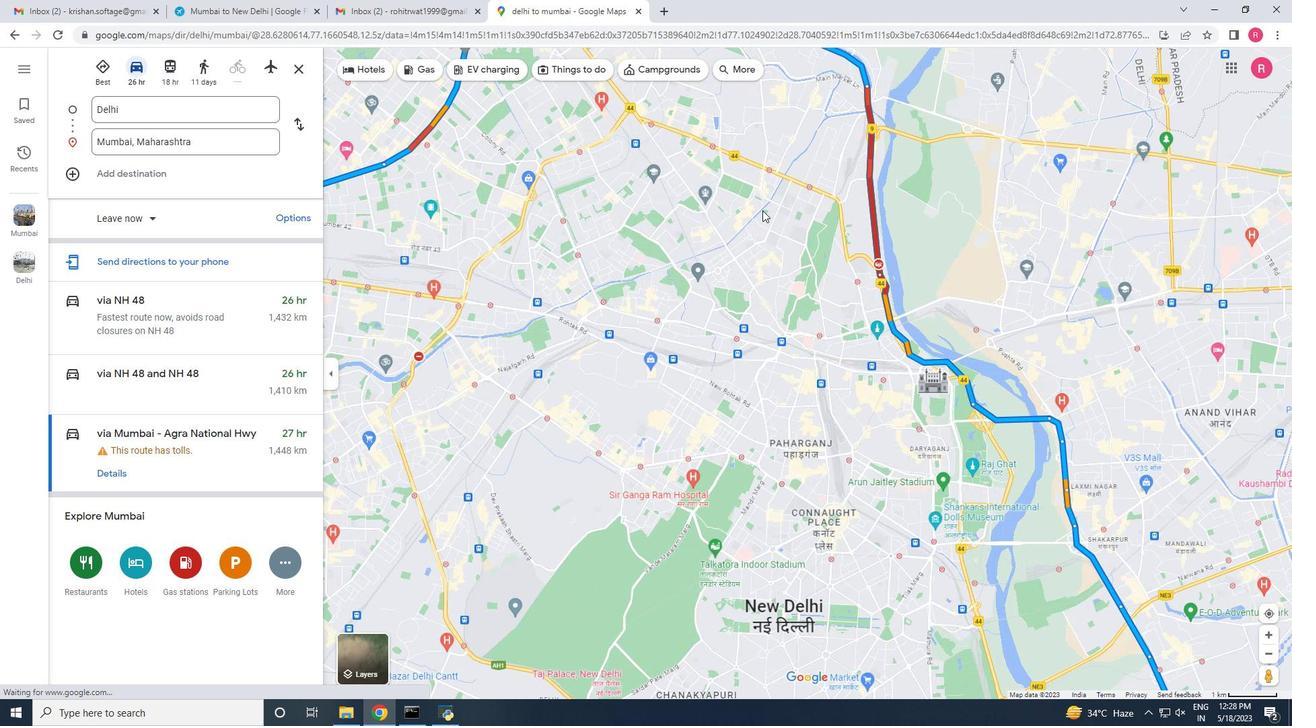 
Action: Mouse moved to (640, 321)
Screenshot: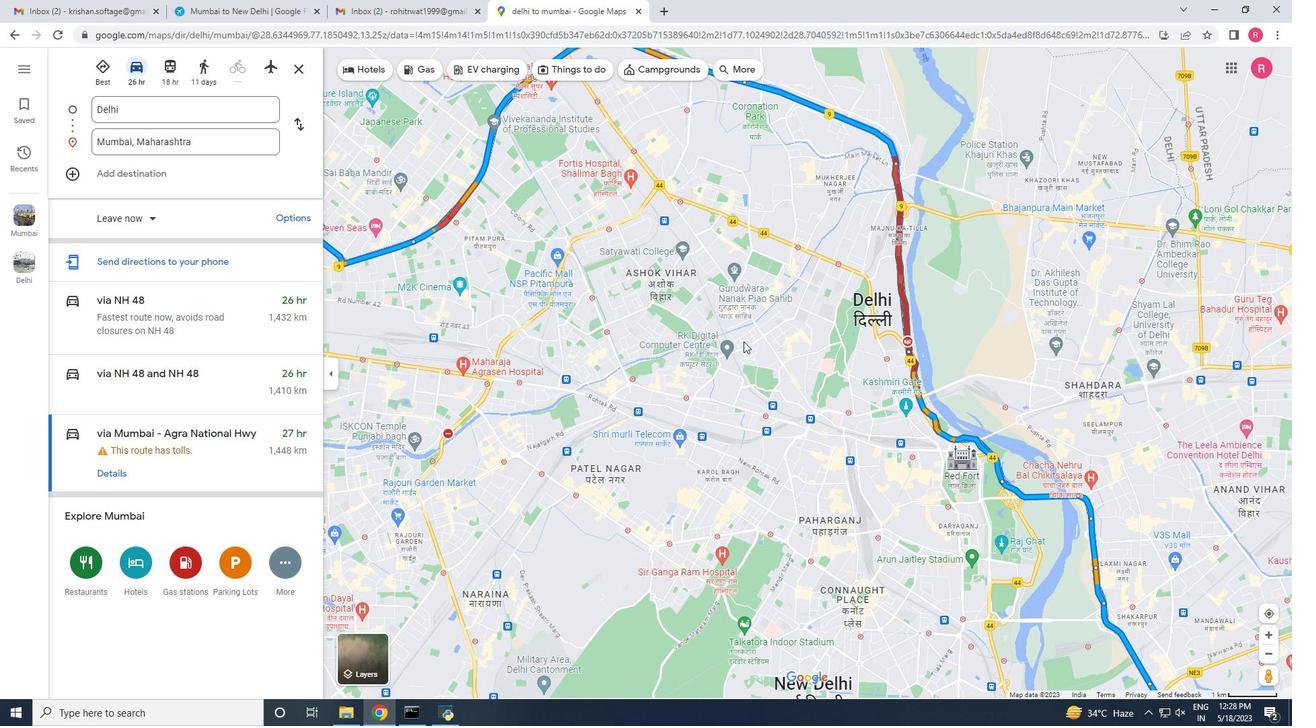 
Action: Mouse pressed left at (640, 321)
Screenshot: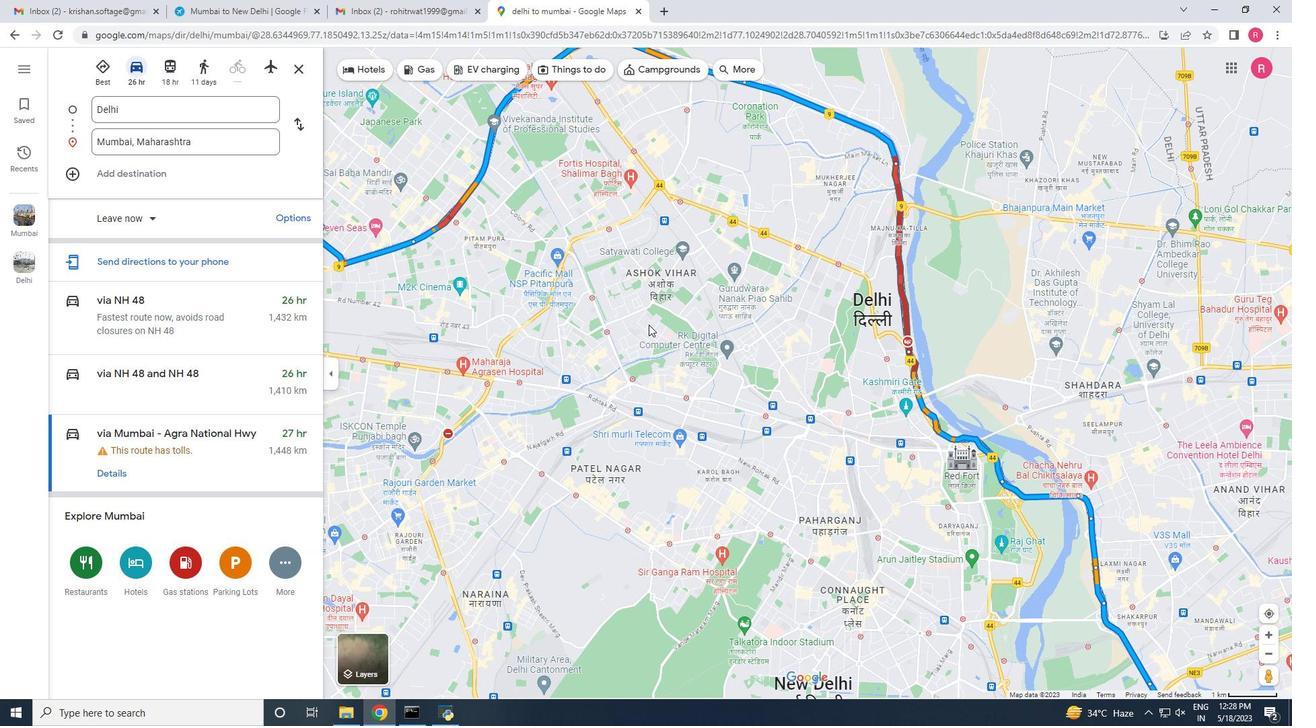 
Action: Mouse moved to (798, 361)
Screenshot: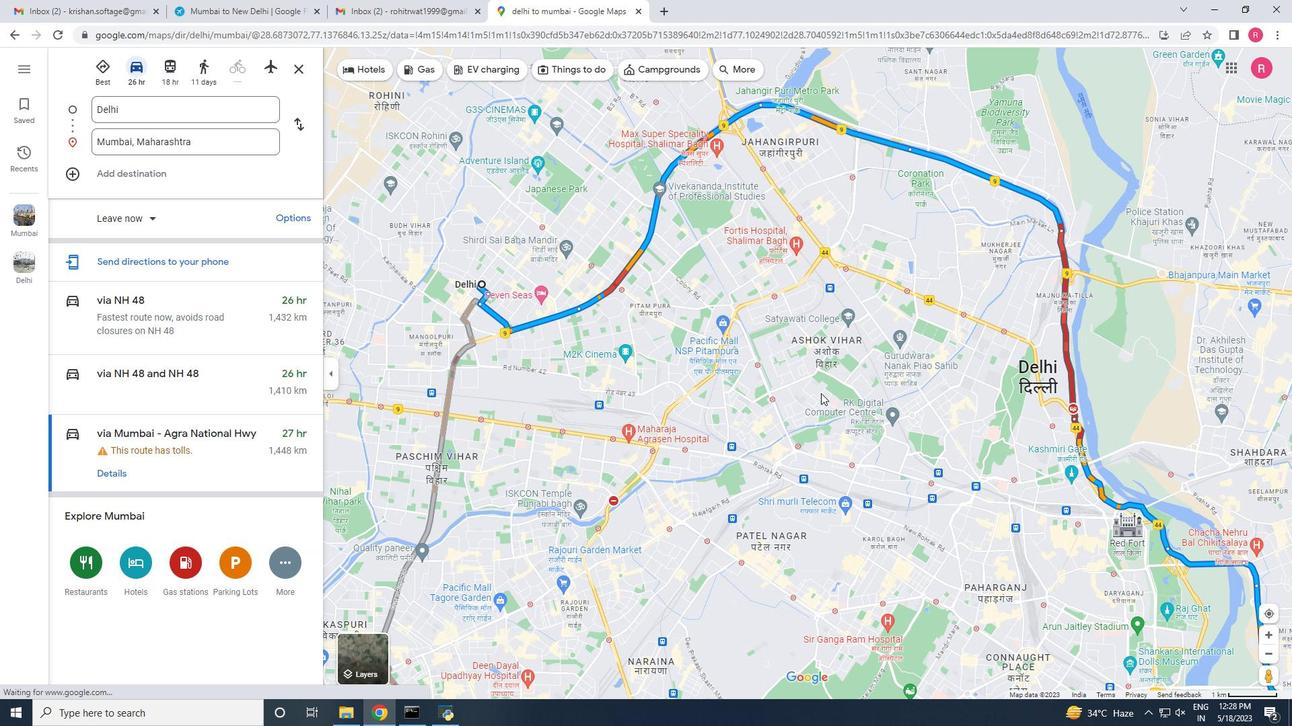 
Action: Mouse scrolled (798, 362) with delta (0, 0)
Screenshot: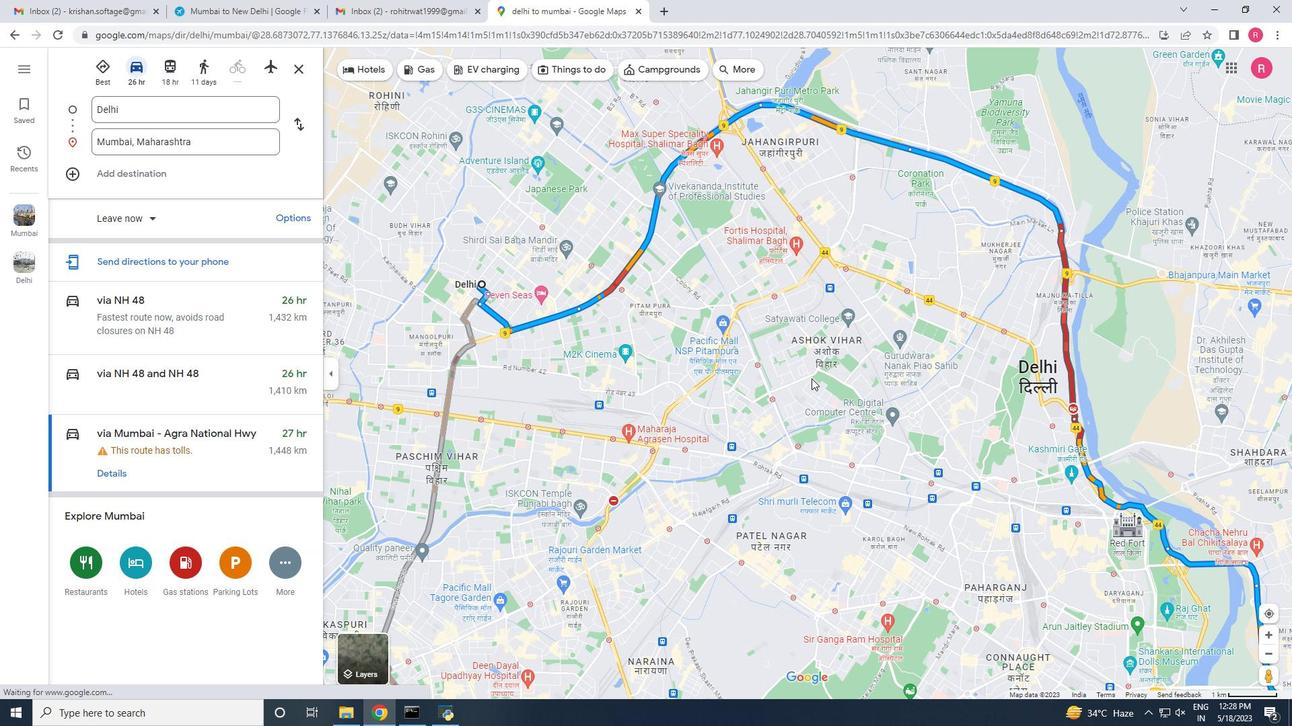 
Action: Mouse scrolled (798, 362) with delta (0, 0)
Screenshot: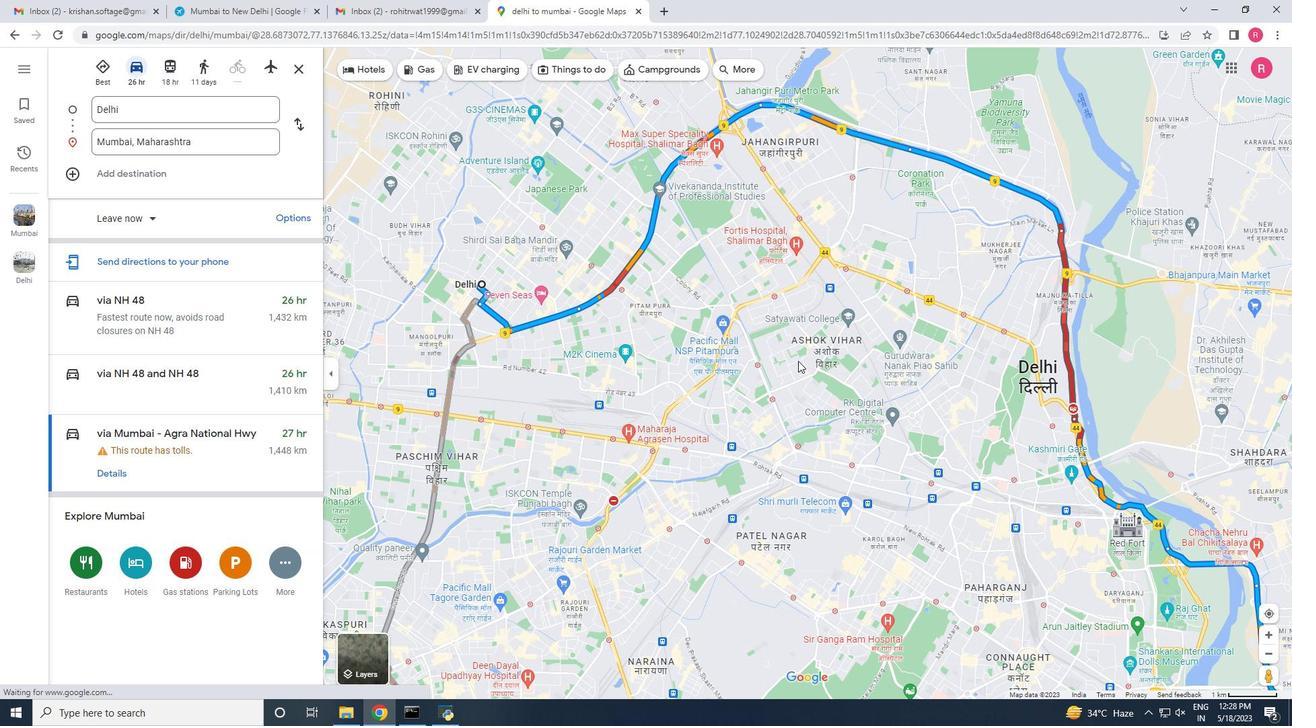 
Action: Mouse scrolled (798, 362) with delta (0, 0)
Screenshot: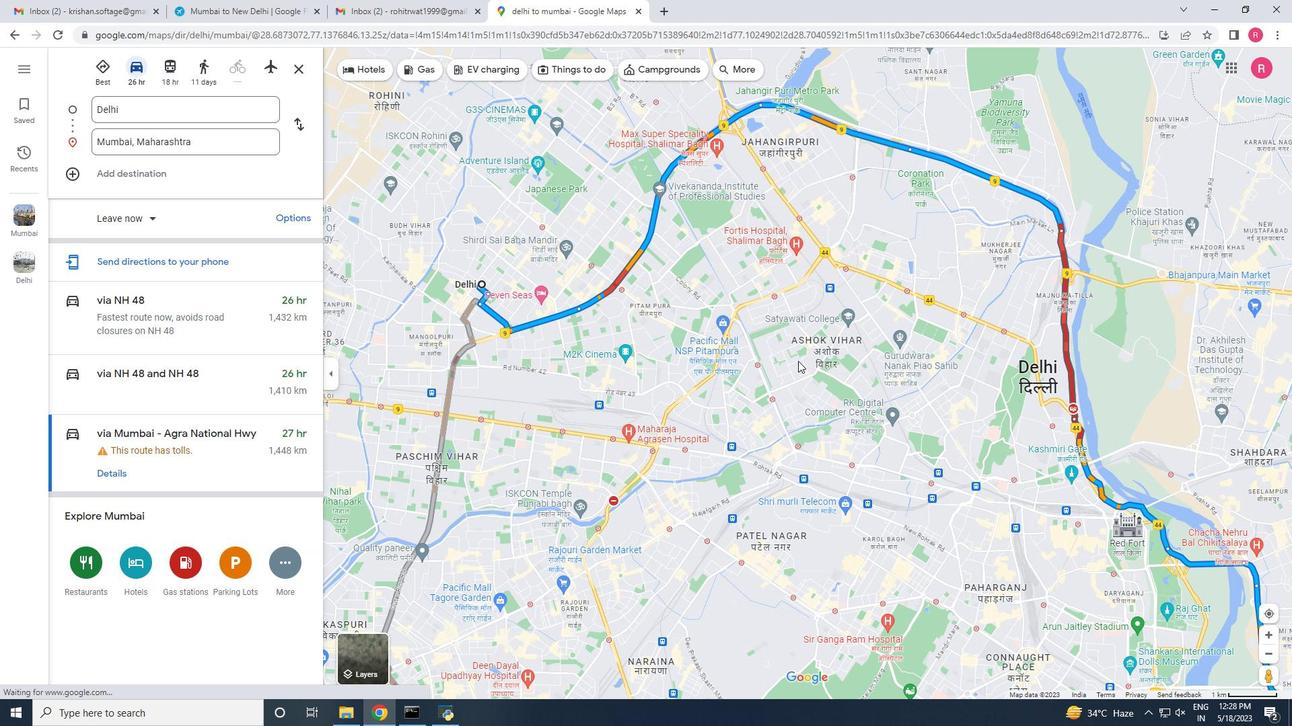 
Action: Mouse scrolled (798, 362) with delta (0, 0)
Screenshot: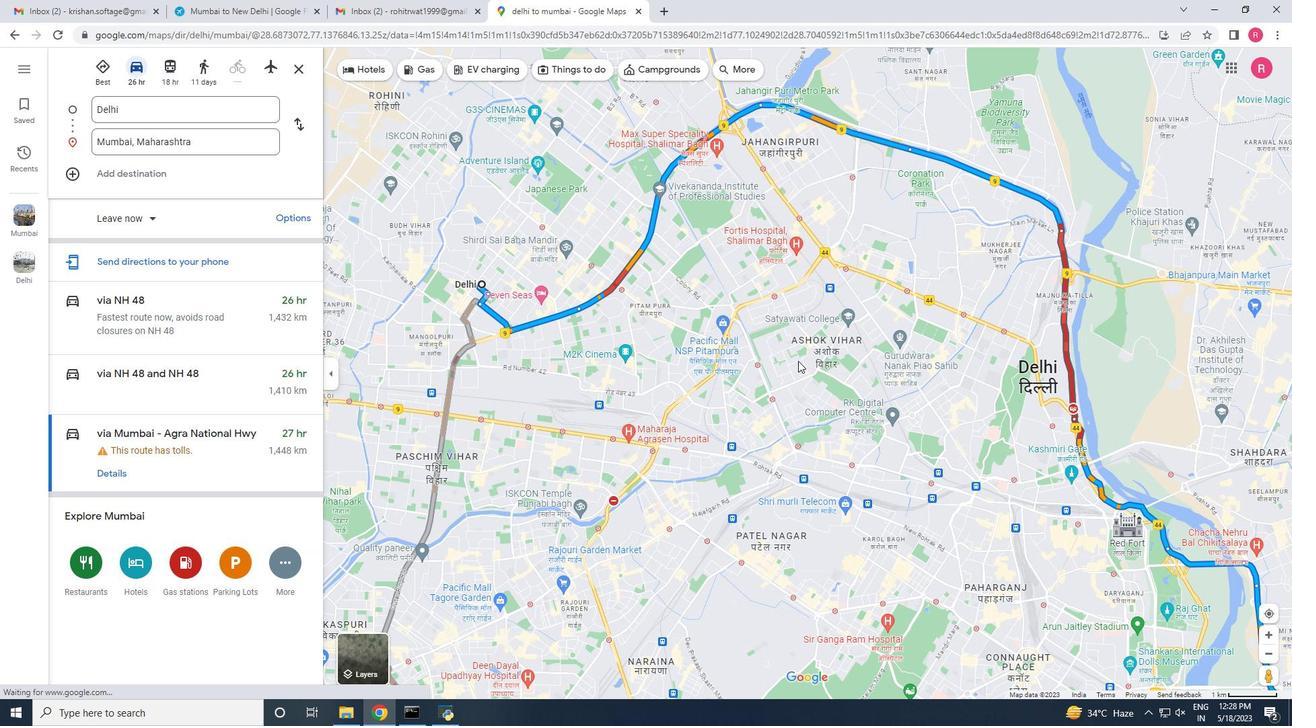 
Action: Mouse moved to (658, 251)
Screenshot: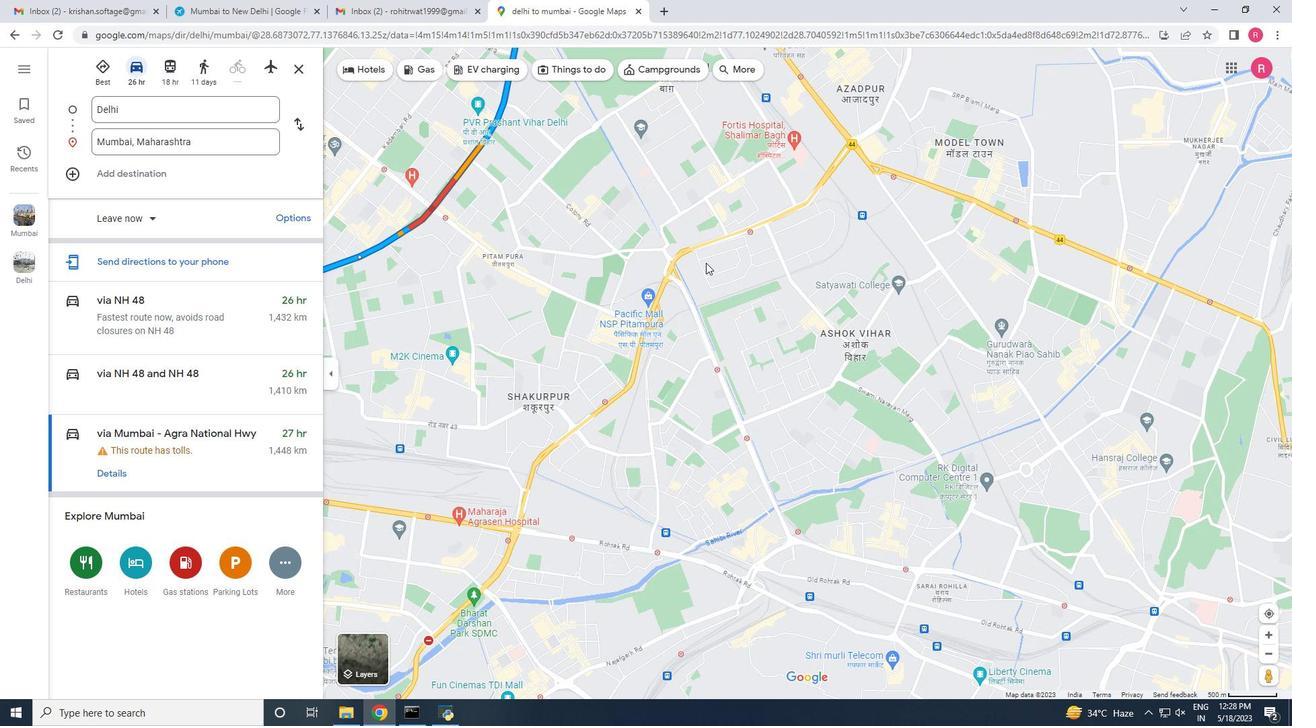 
Action: Mouse pressed left at (658, 251)
Screenshot: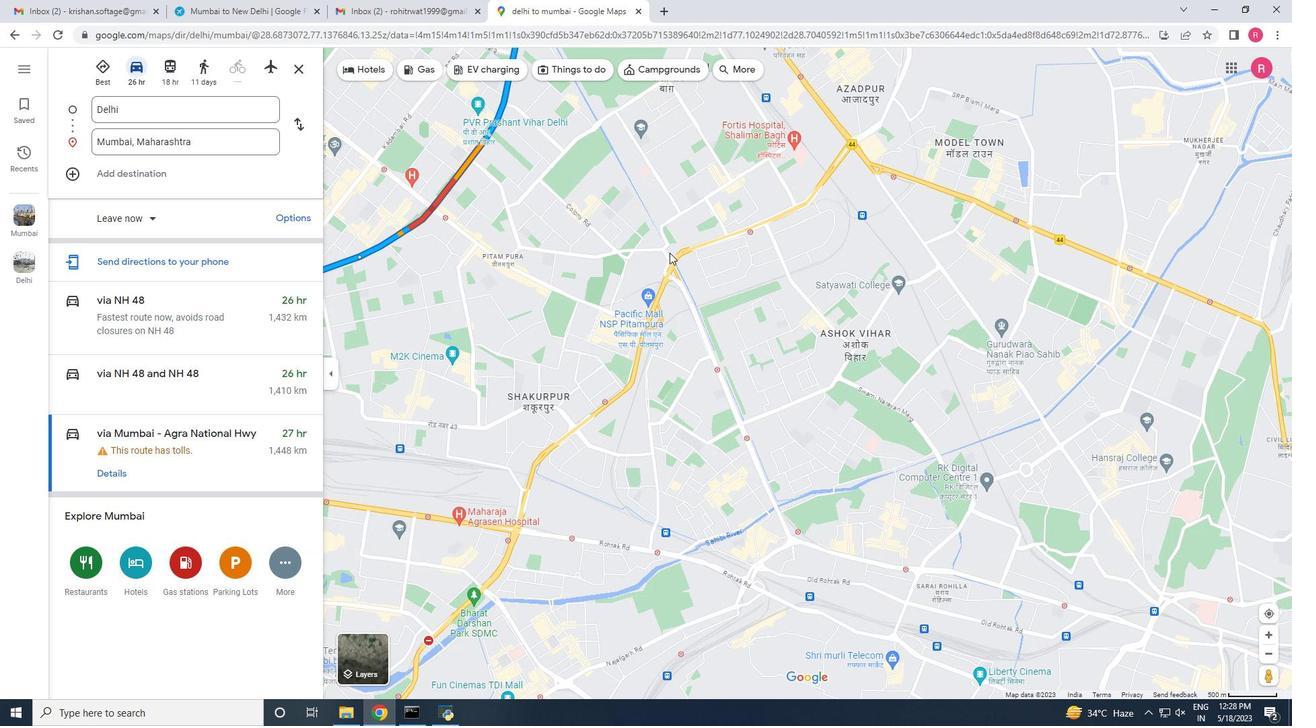 
Action: Mouse moved to (634, 302)
Screenshot: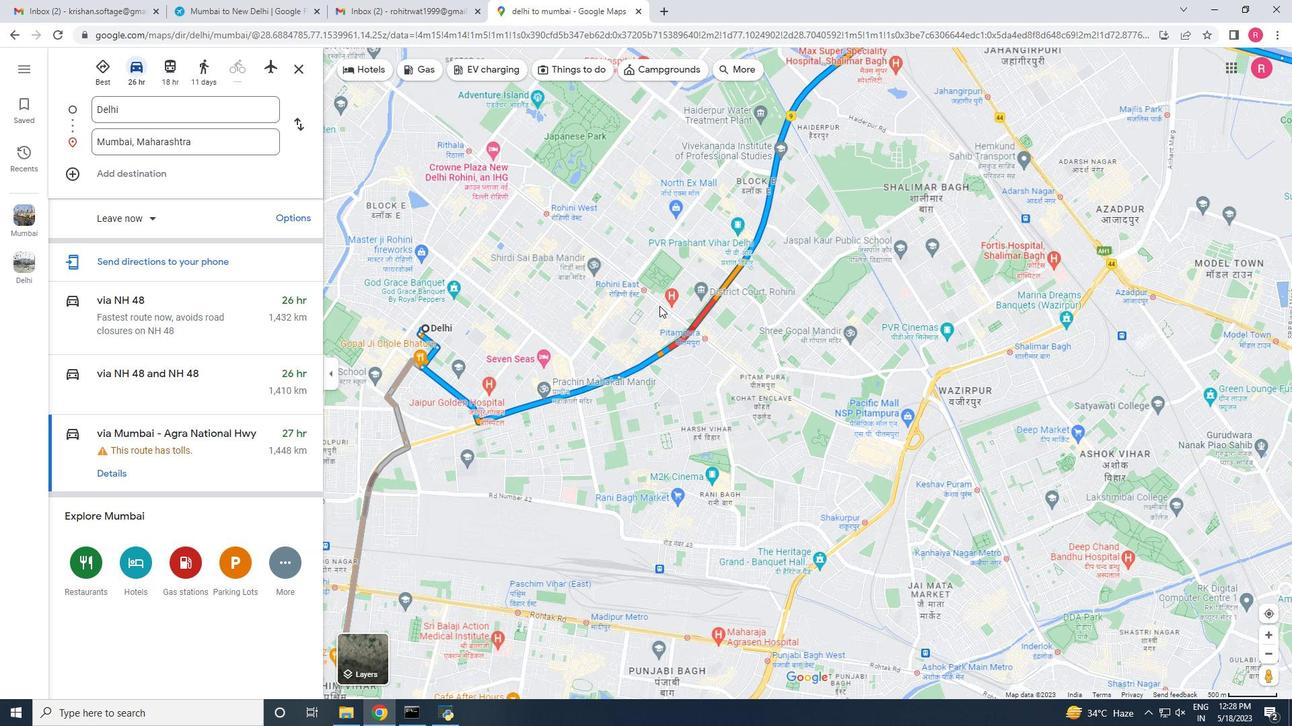 
Action: Mouse pressed left at (634, 302)
Screenshot: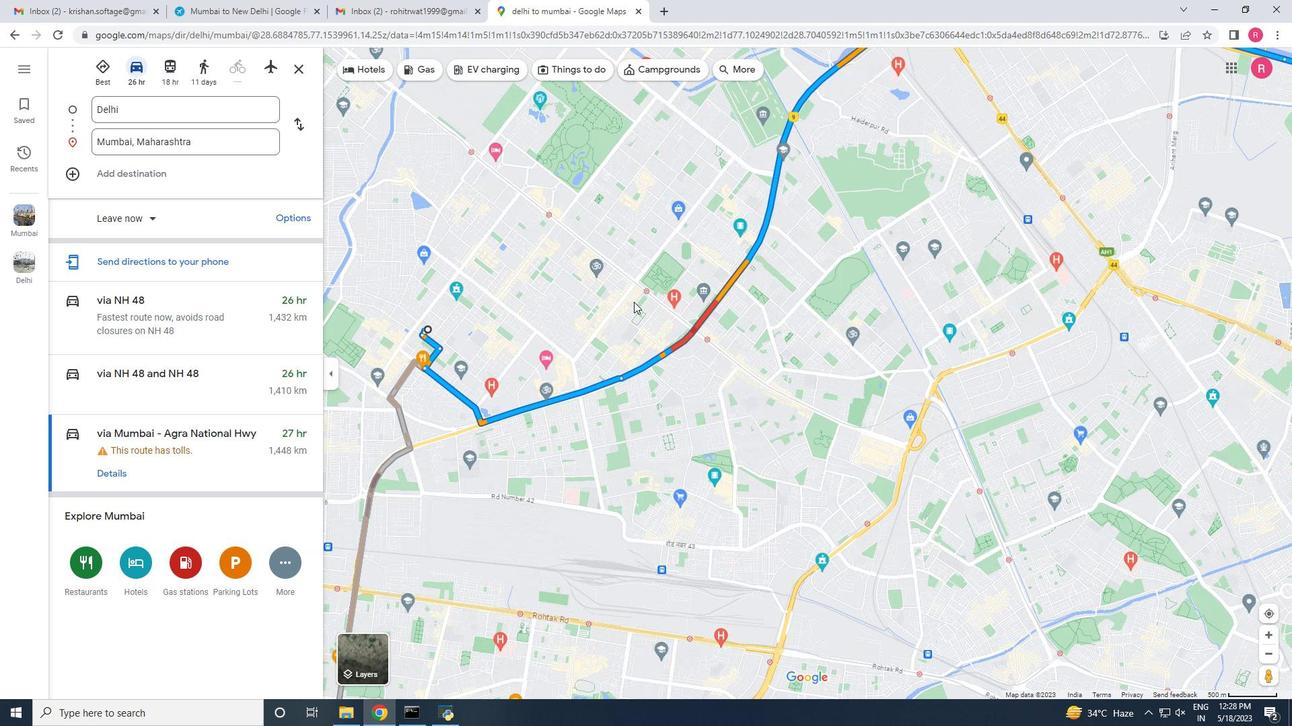 
Action: Mouse moved to (706, 329)
Screenshot: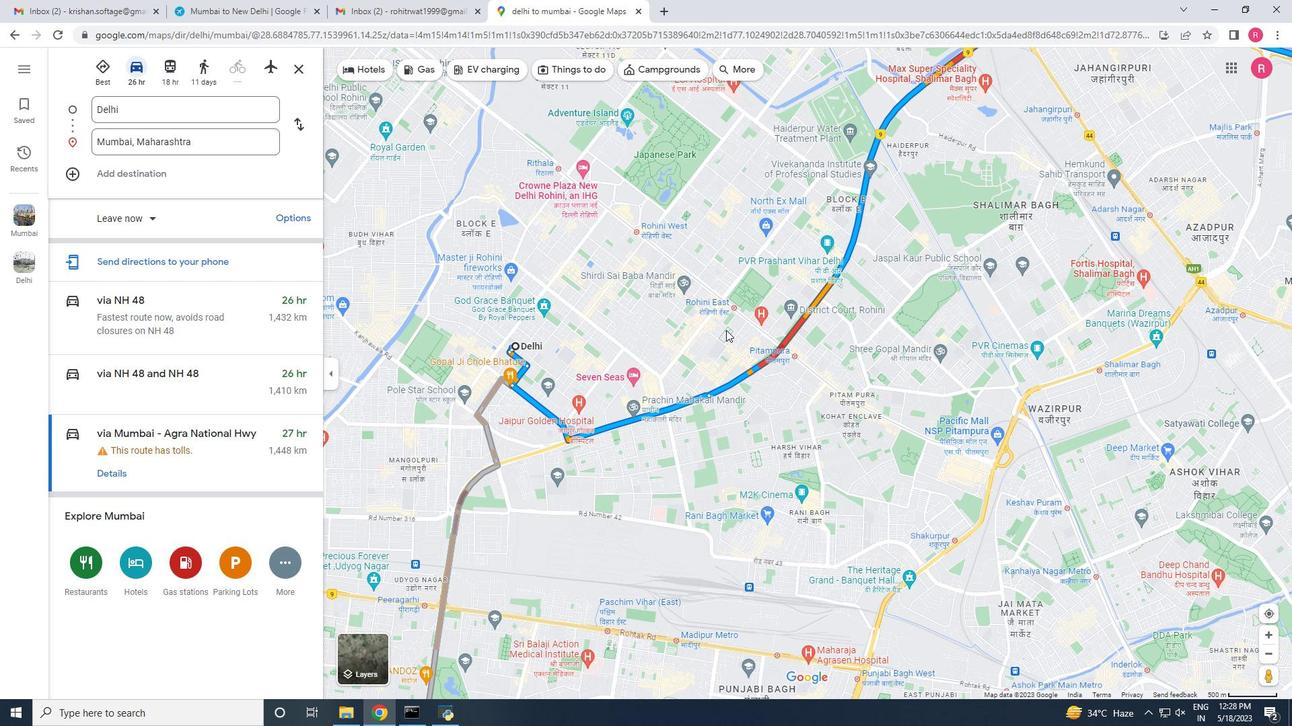 
Action: Mouse scrolled (706, 329) with delta (0, 0)
Screenshot: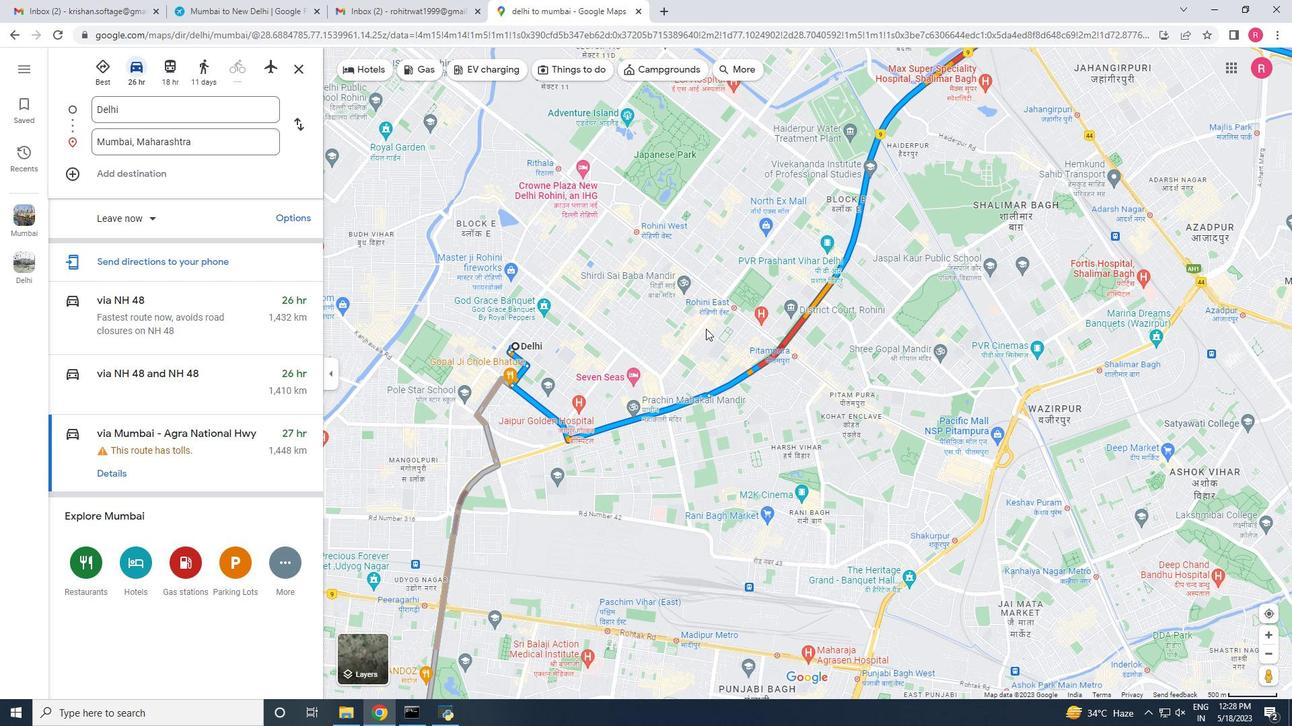 
Action: Mouse scrolled (706, 329) with delta (0, 0)
Screenshot: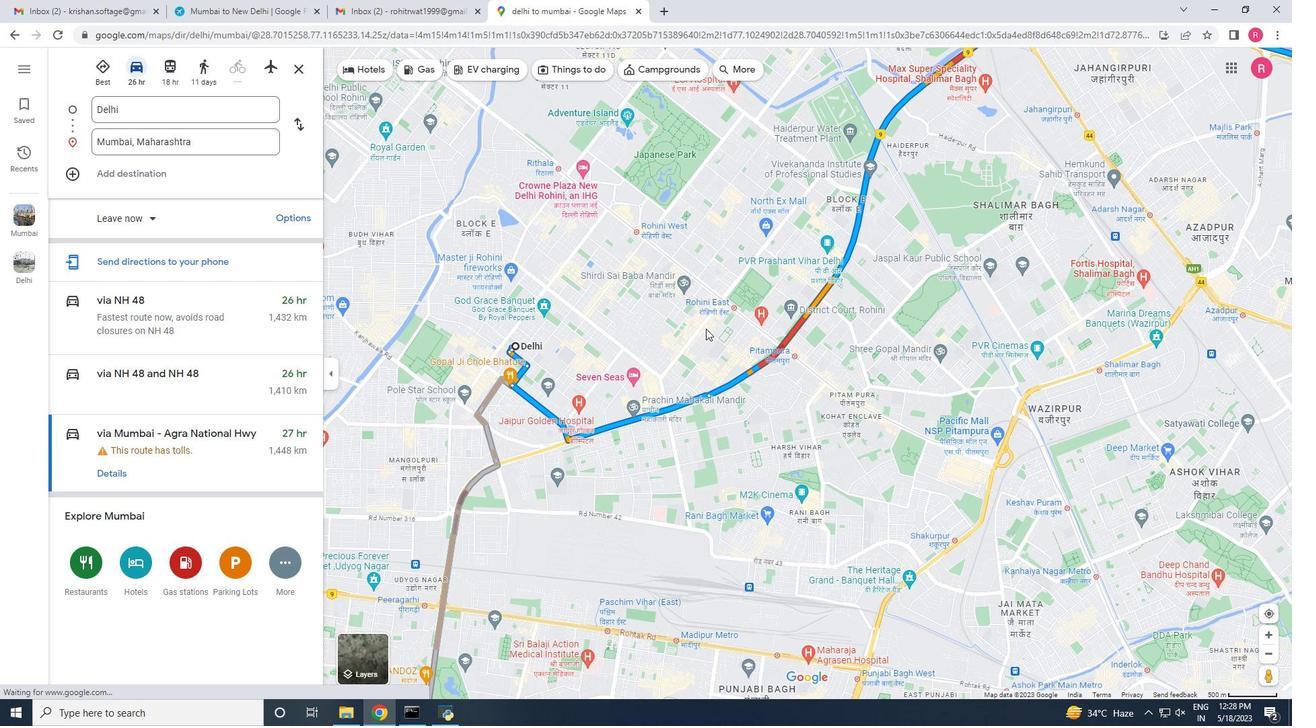 
Action: Mouse scrolled (706, 329) with delta (0, 0)
Screenshot: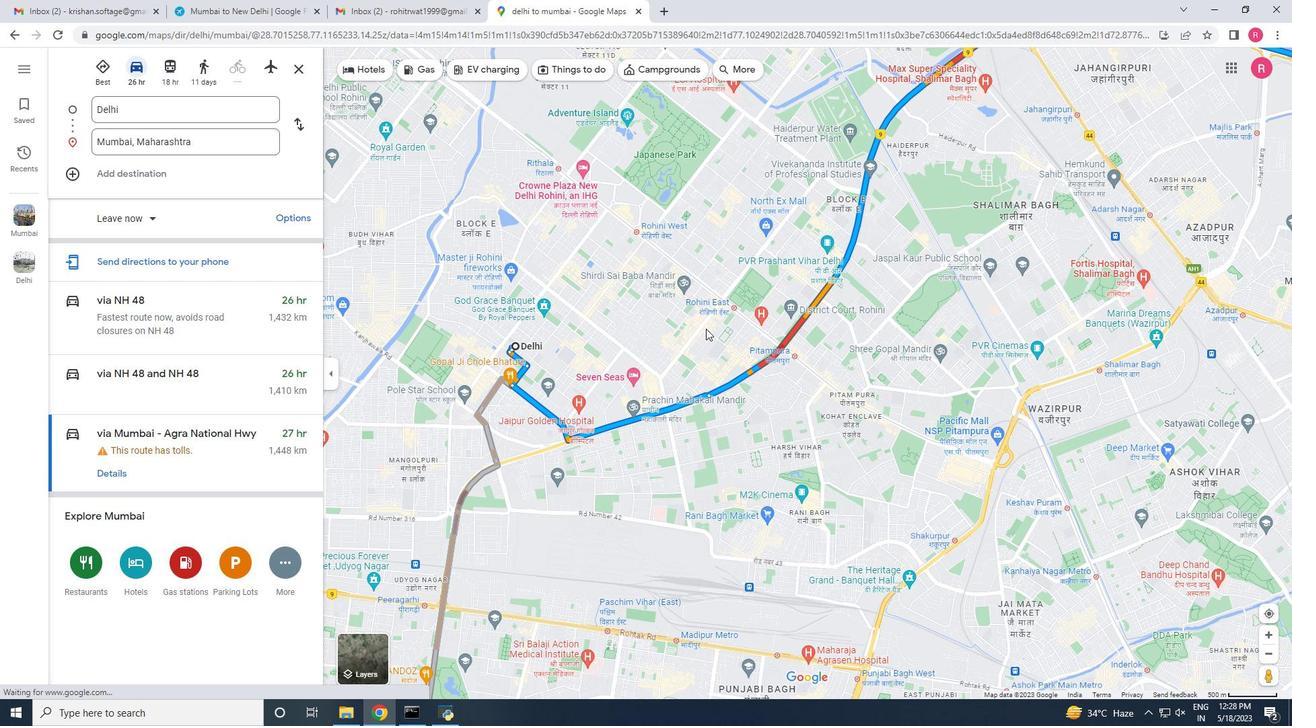 
Action: Mouse scrolled (706, 329) with delta (0, 0)
Screenshot: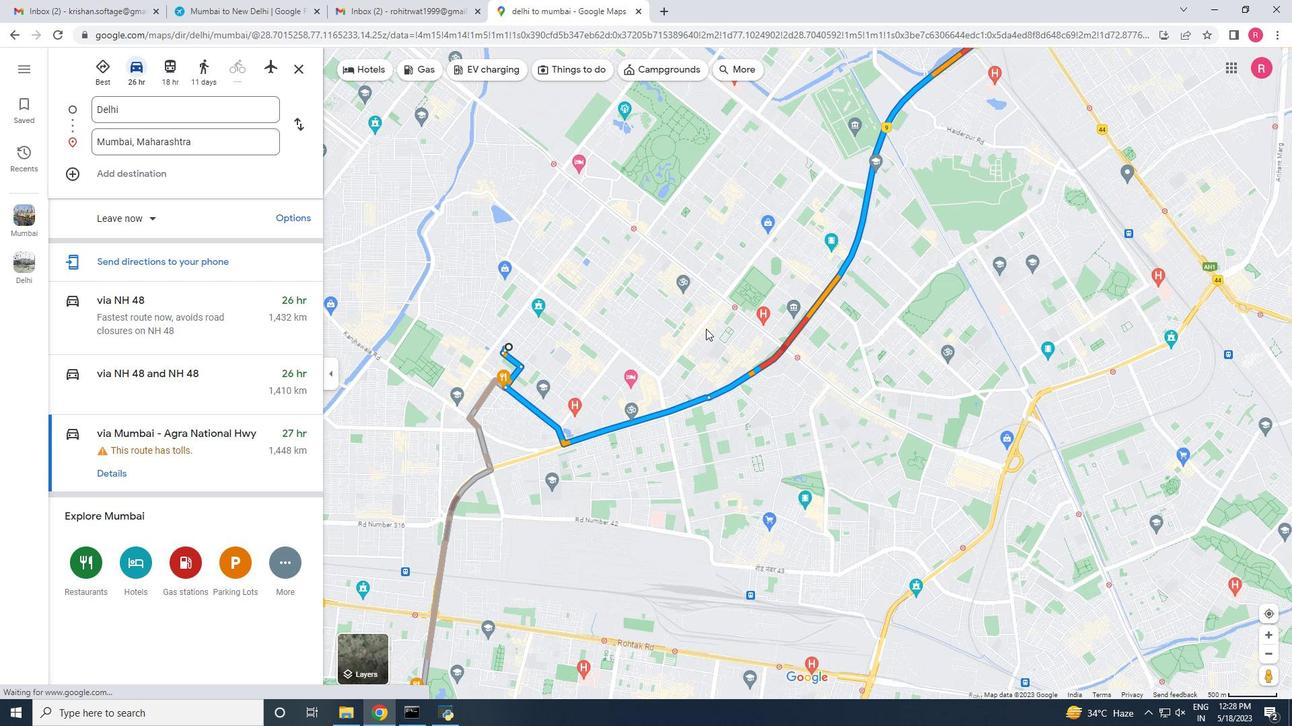 
Action: Mouse moved to (551, 333)
Screenshot: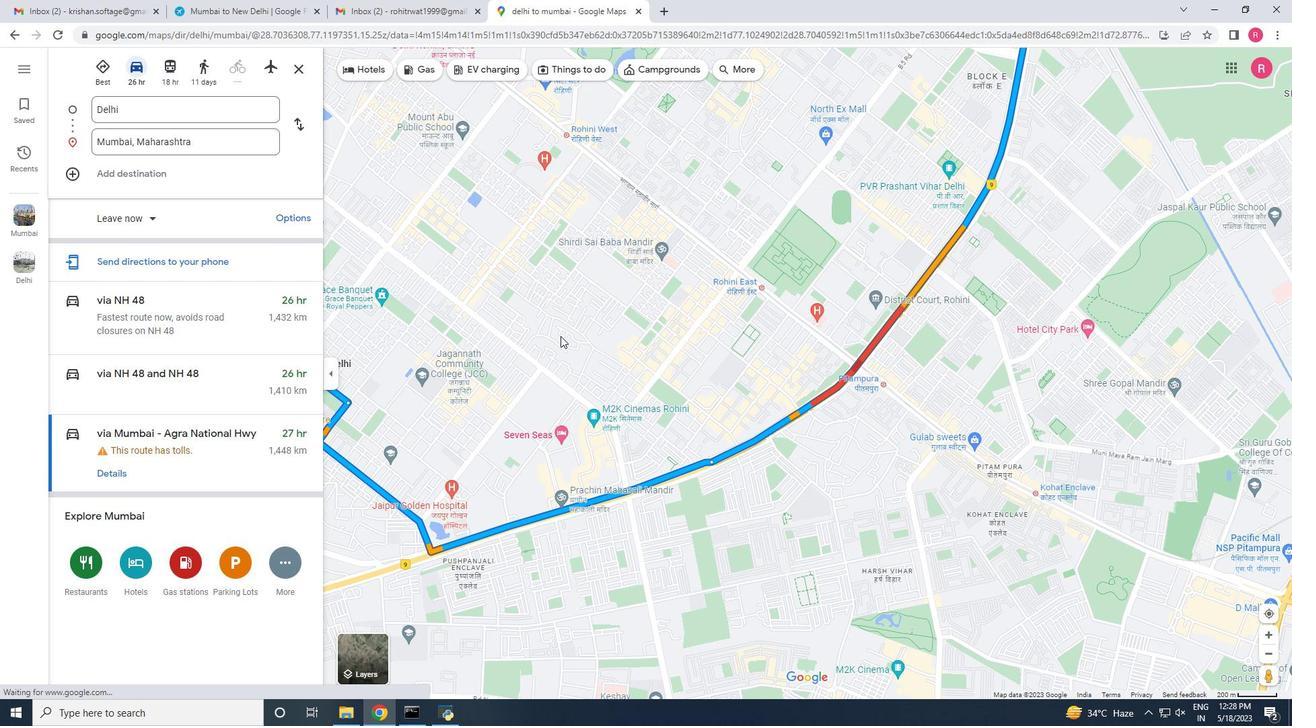 
Action: Mouse pressed left at (551, 333)
Screenshot: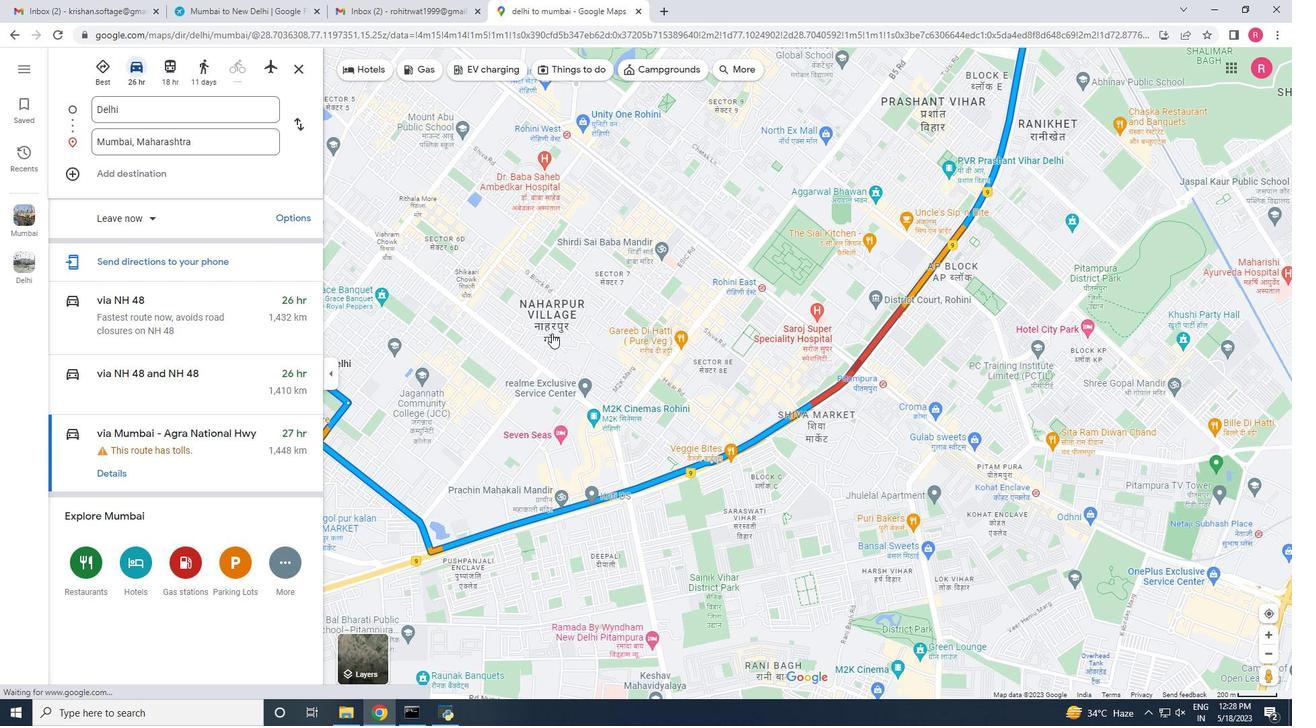 
Action: Mouse moved to (681, 324)
Screenshot: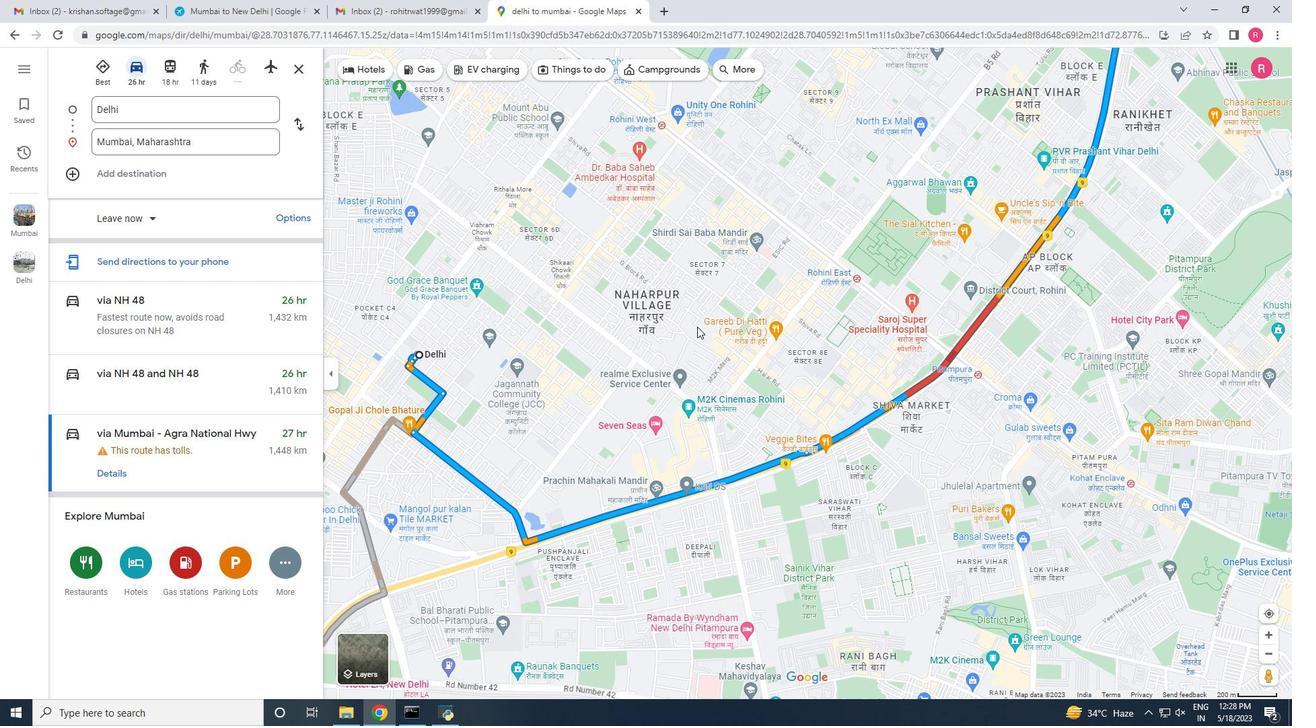 
Action: Mouse pressed left at (681, 324)
Screenshot: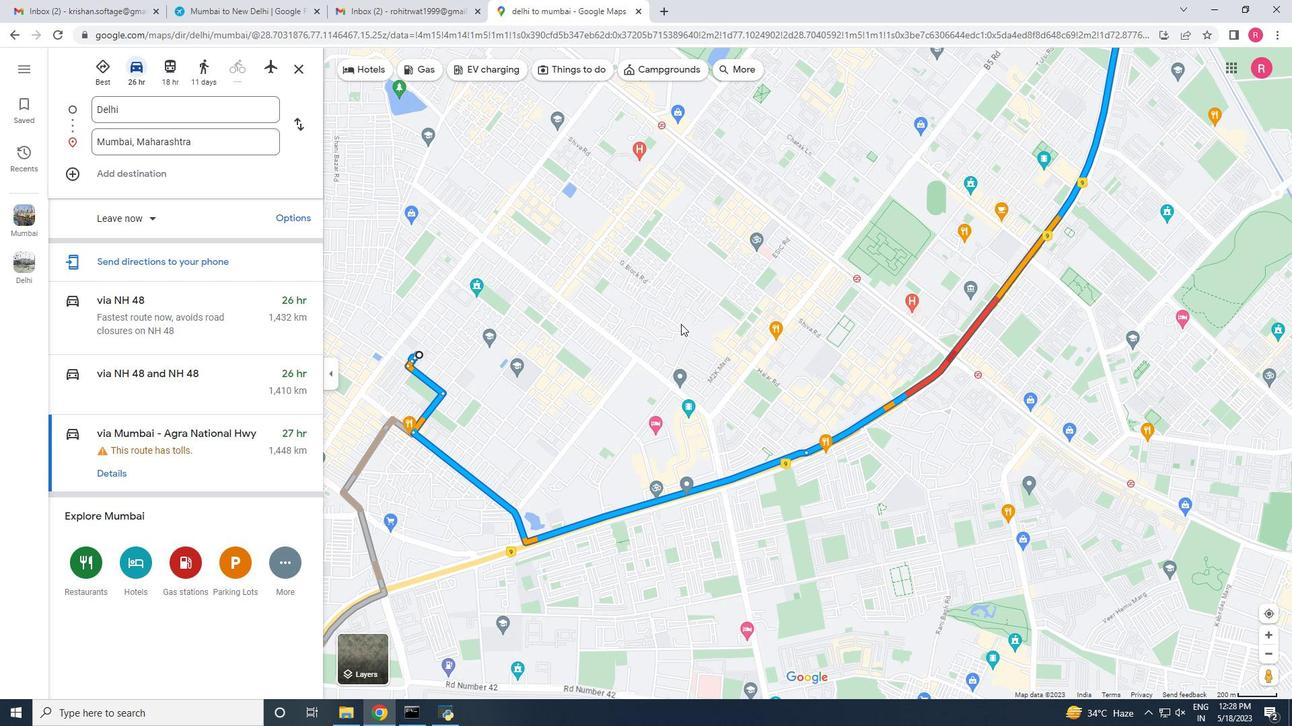 
Action: Mouse moved to (725, 327)
Screenshot: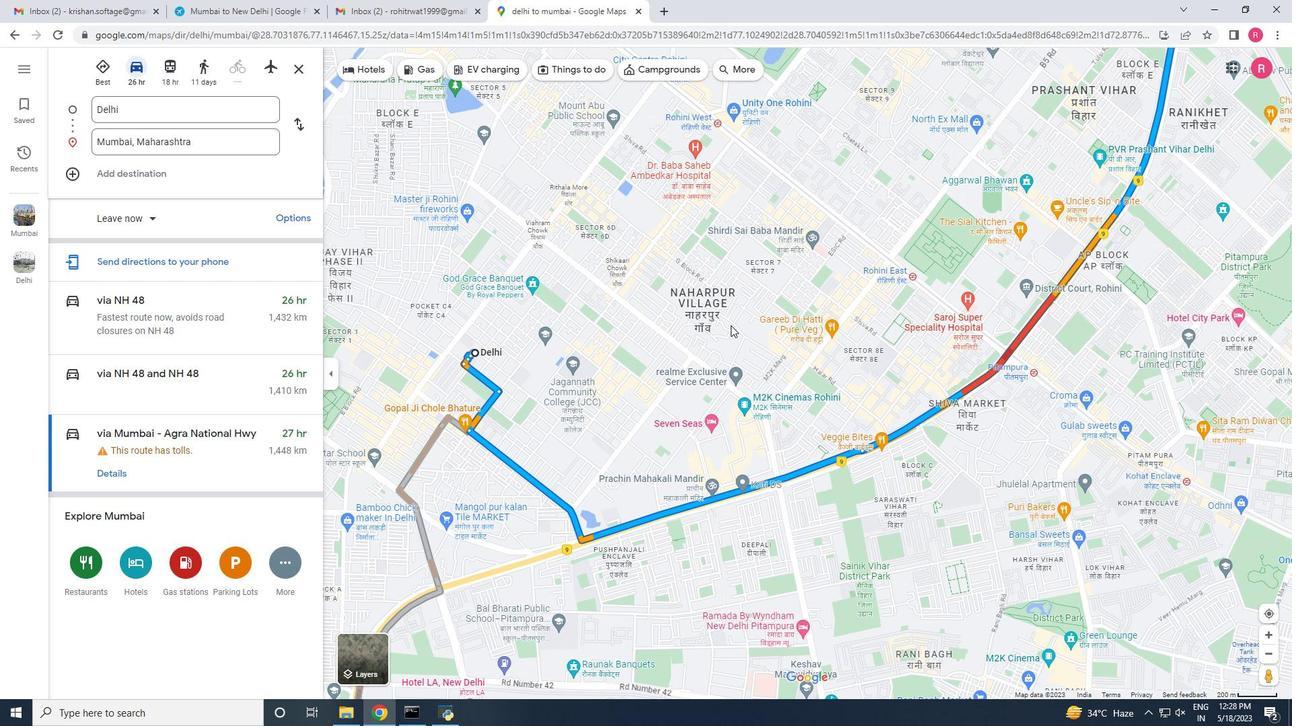 
Action: Mouse scrolled (725, 328) with delta (0, 0)
Screenshot: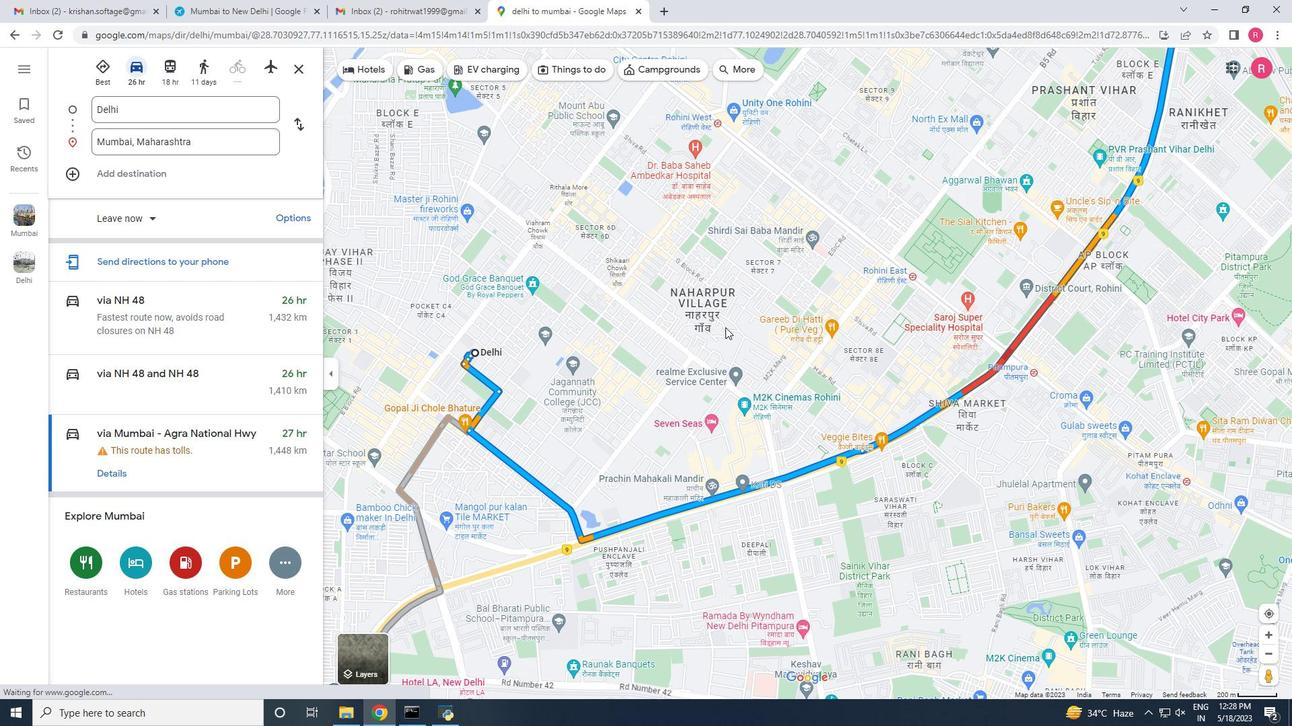 
Action: Mouse scrolled (725, 328) with delta (0, 0)
Screenshot: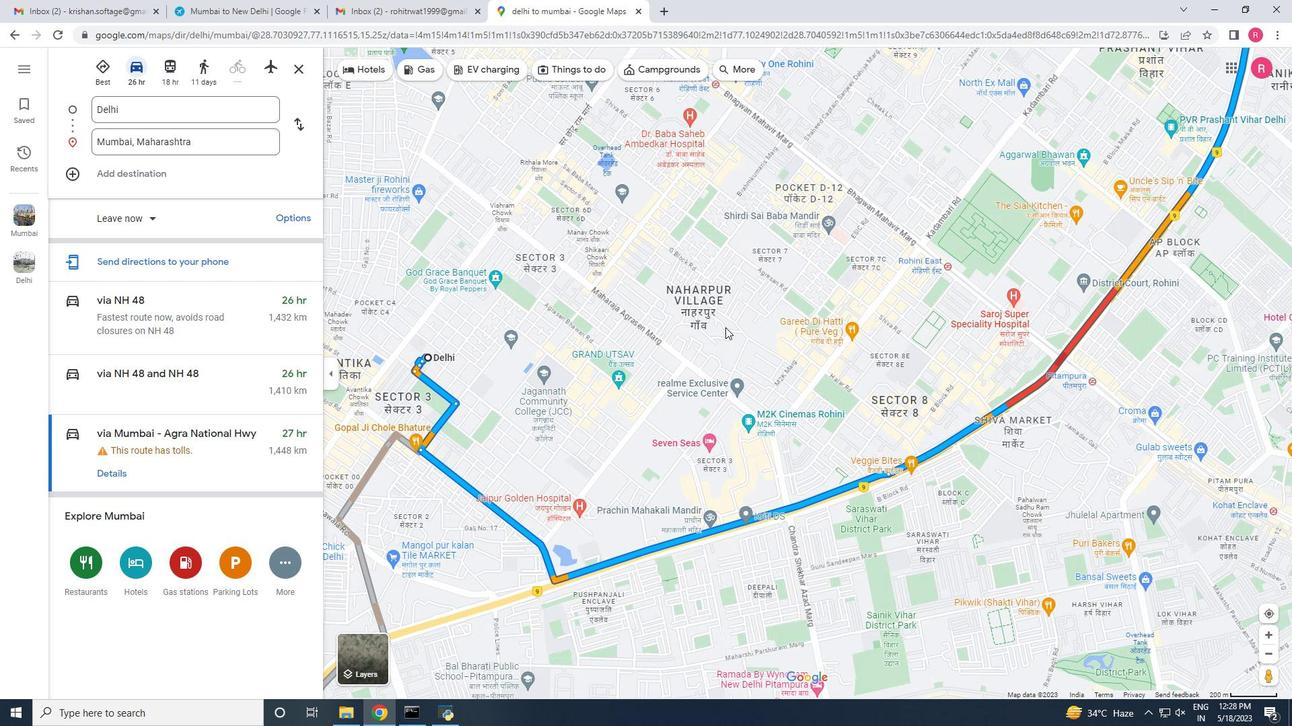 
Action: Mouse scrolled (725, 328) with delta (0, 0)
Screenshot: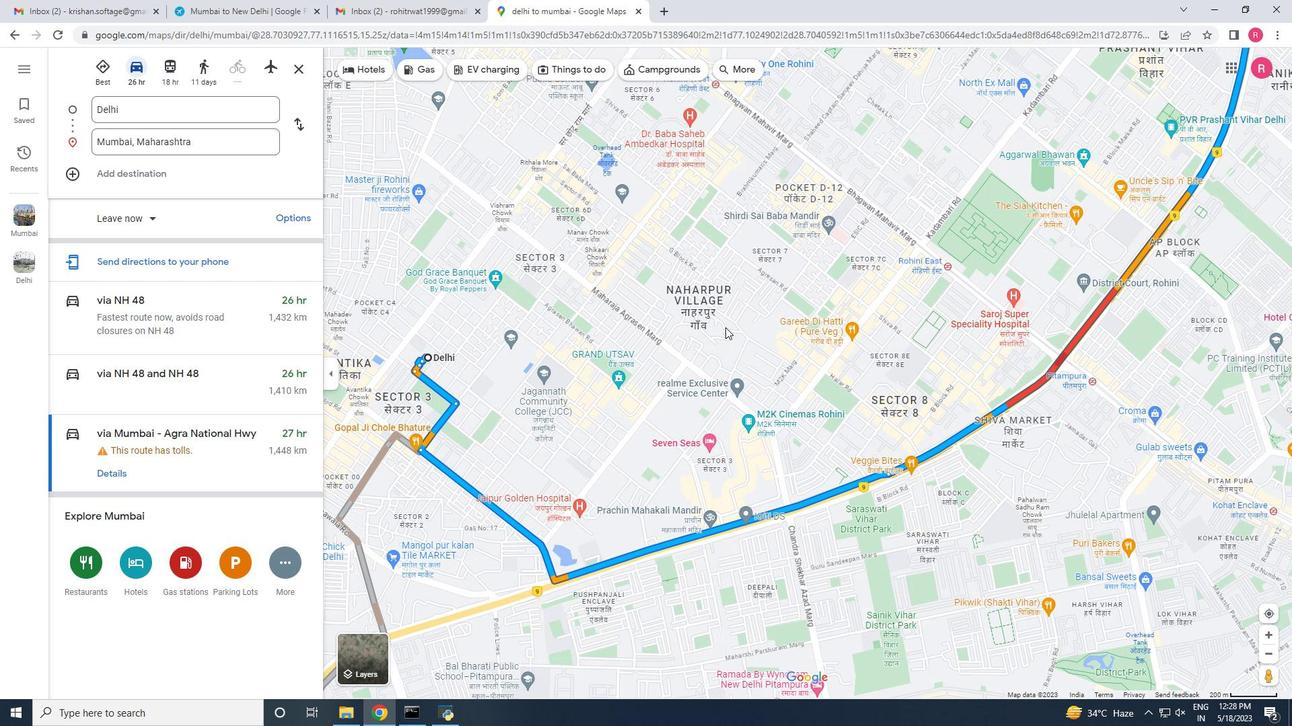 
Action: Mouse moved to (628, 385)
Screenshot: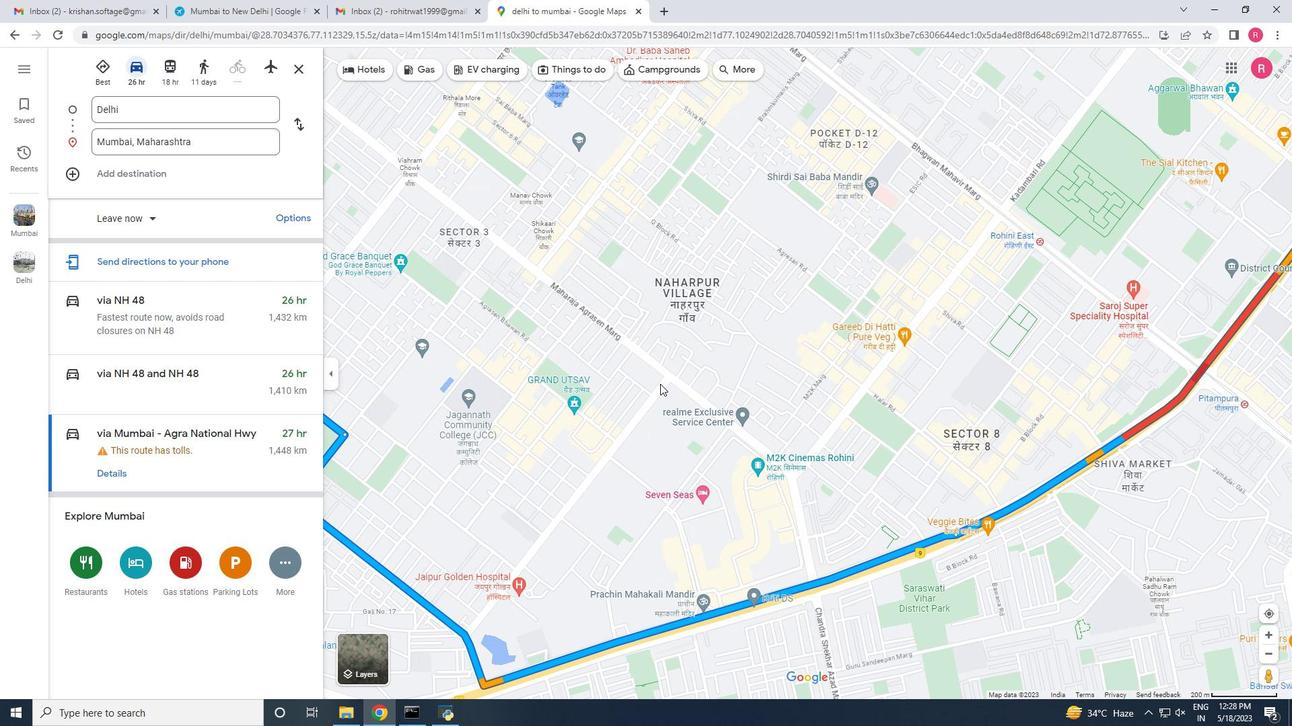 
Action: Mouse pressed left at (628, 385)
Screenshot: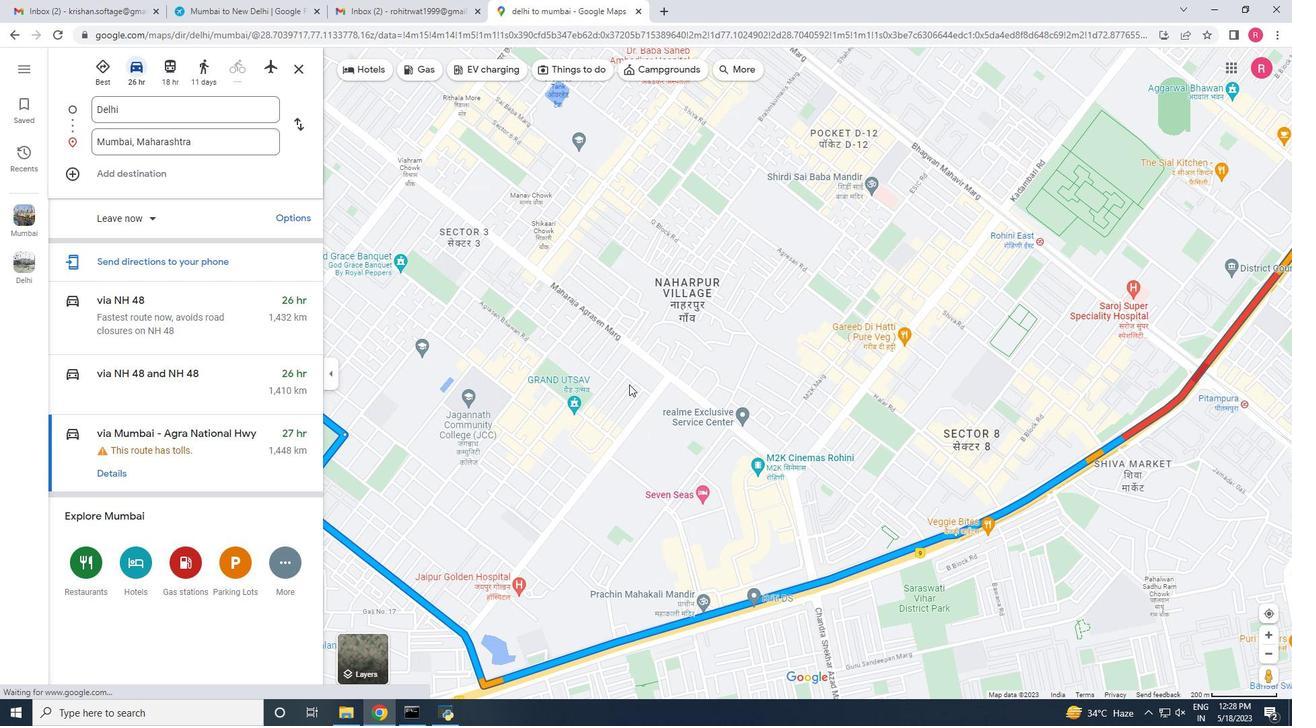 
Action: Mouse moved to (729, 352)
Screenshot: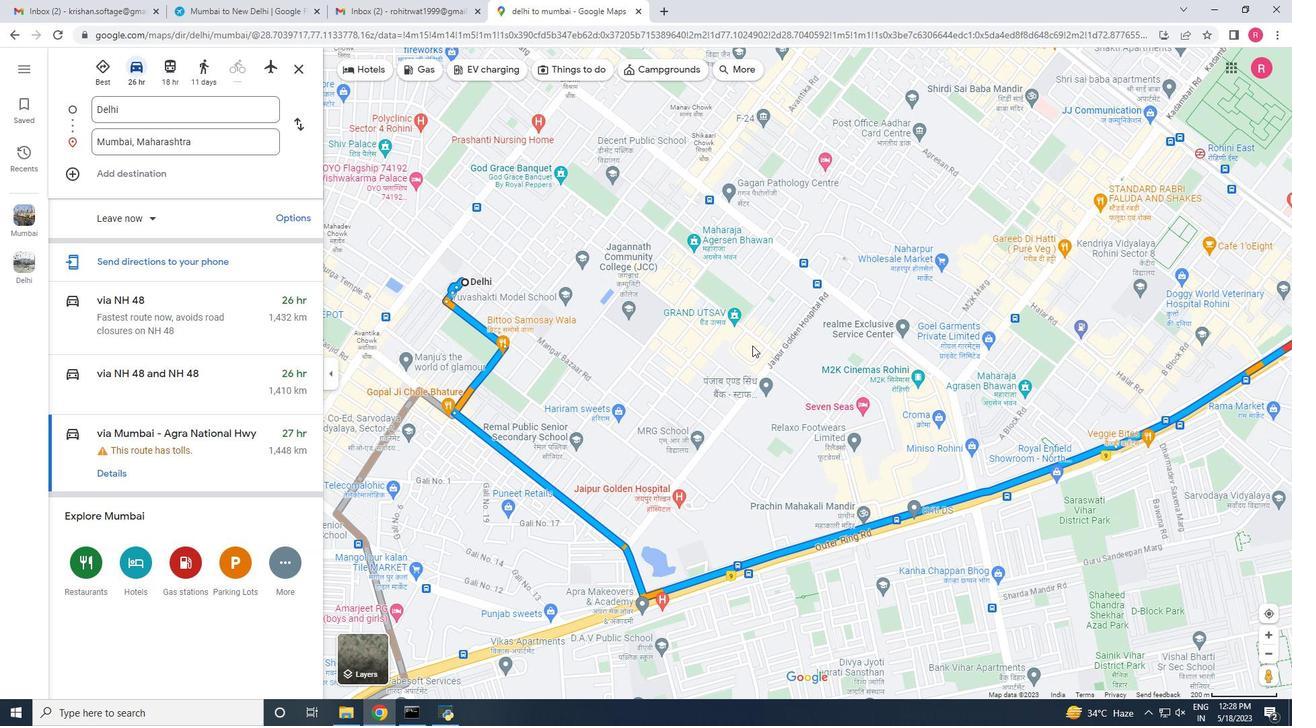 
Action: Mouse scrolled (729, 352) with delta (0, 0)
Screenshot: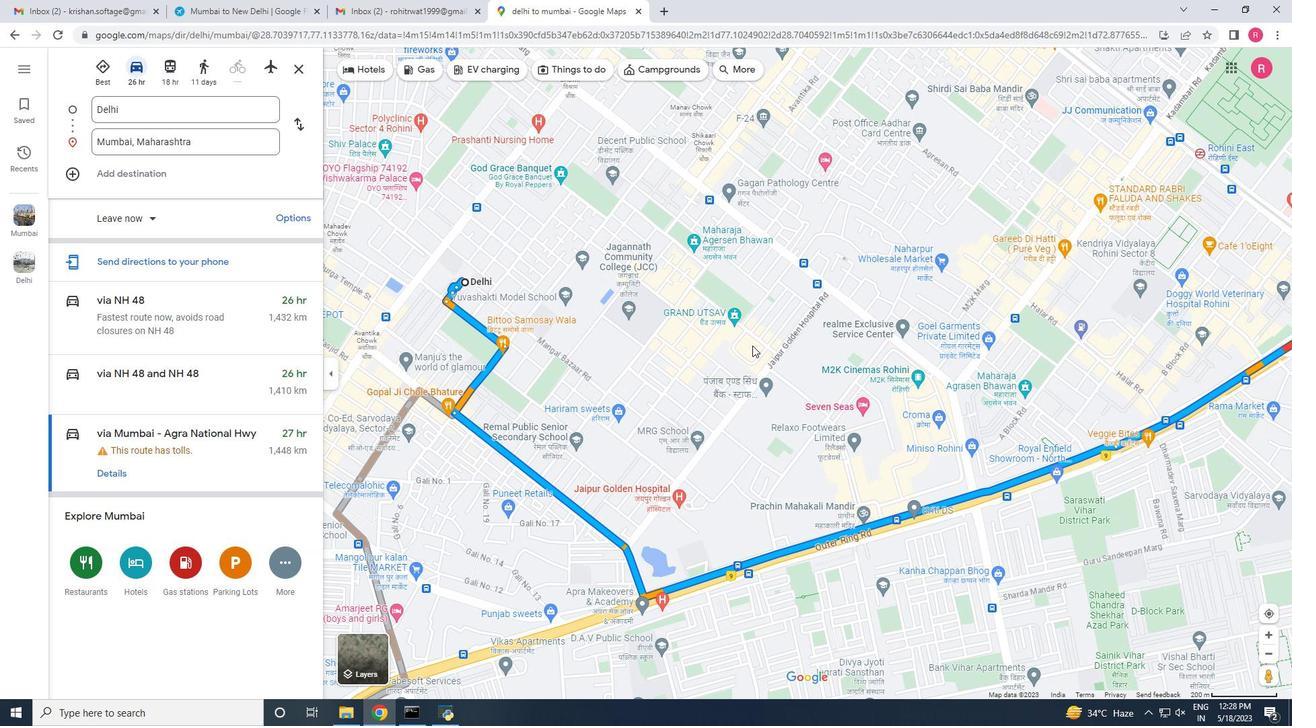 
Action: Mouse scrolled (729, 352) with delta (0, 0)
Screenshot: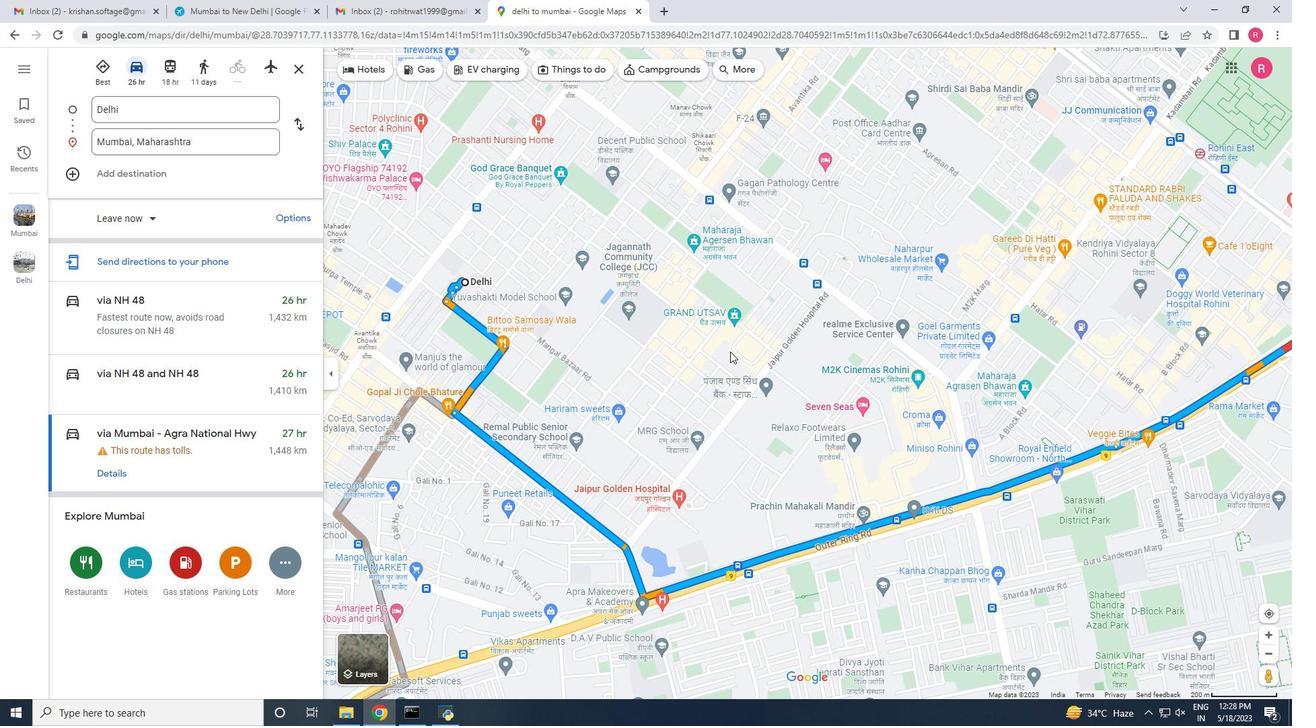 
Action: Mouse scrolled (729, 352) with delta (0, 0)
Screenshot: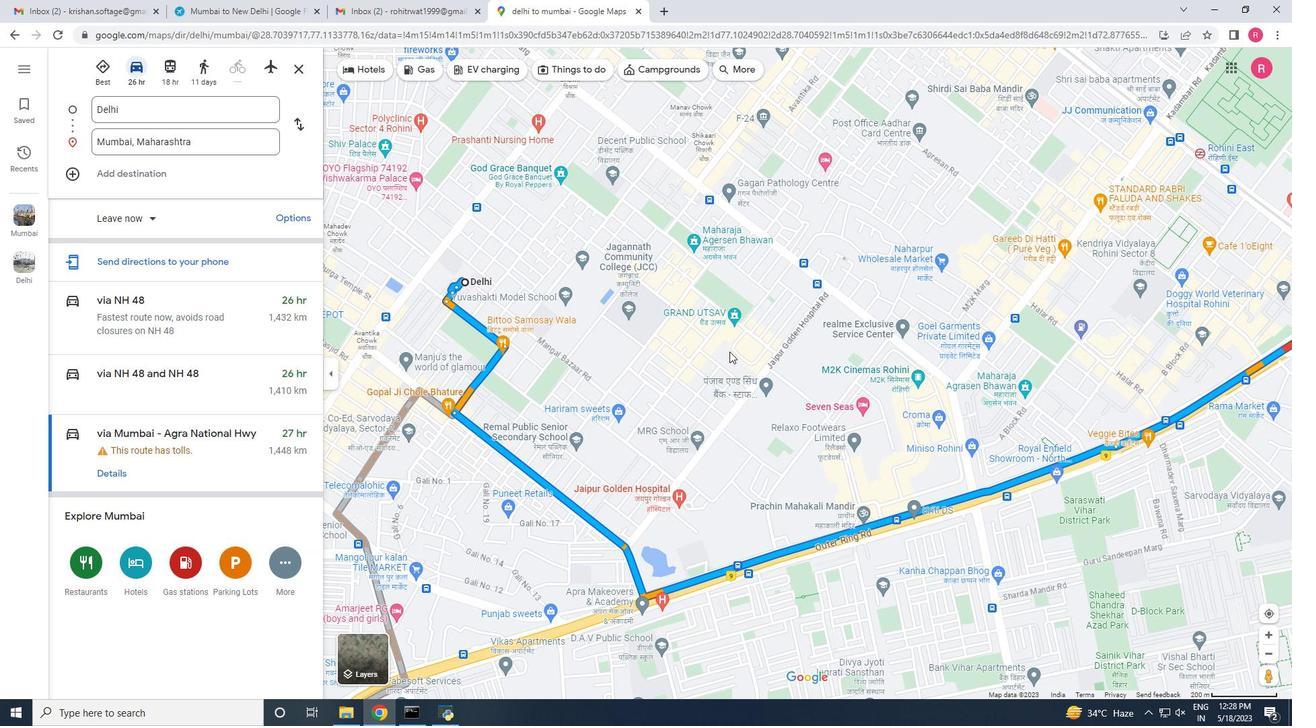 
Action: Mouse moved to (572, 318)
Screenshot: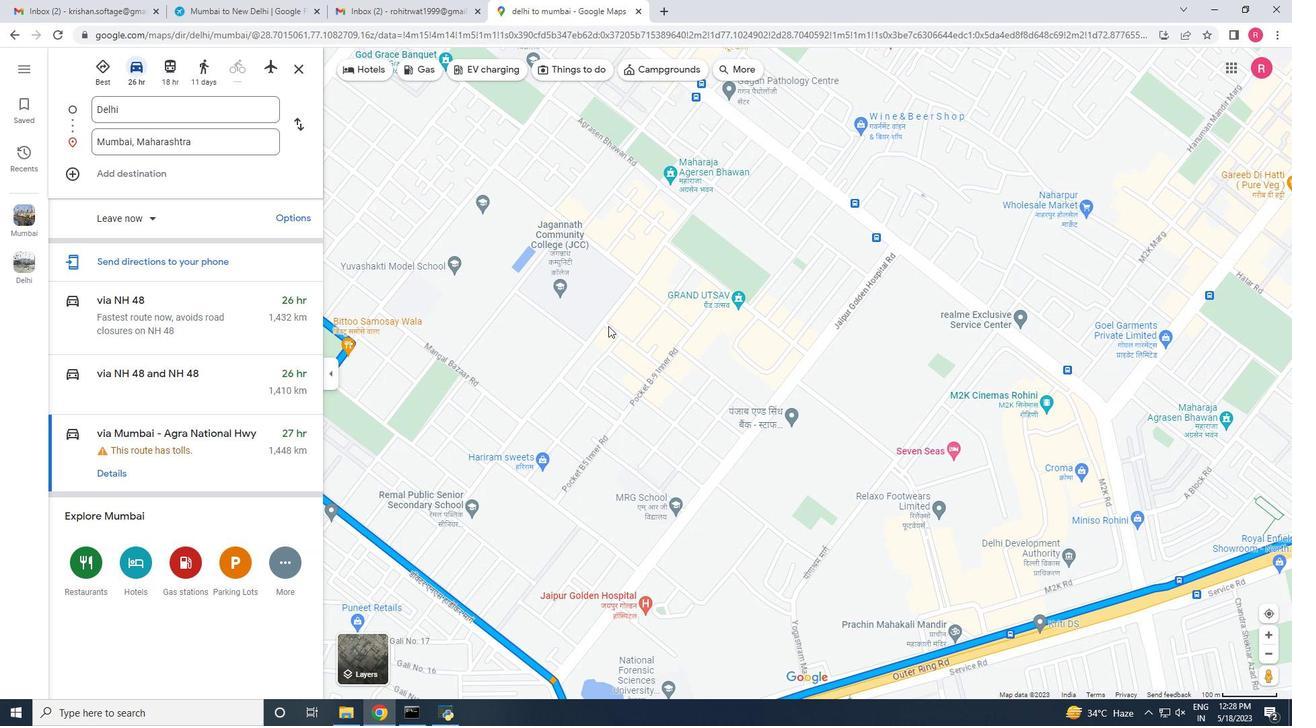 
Action: Mouse pressed left at (572, 318)
Screenshot: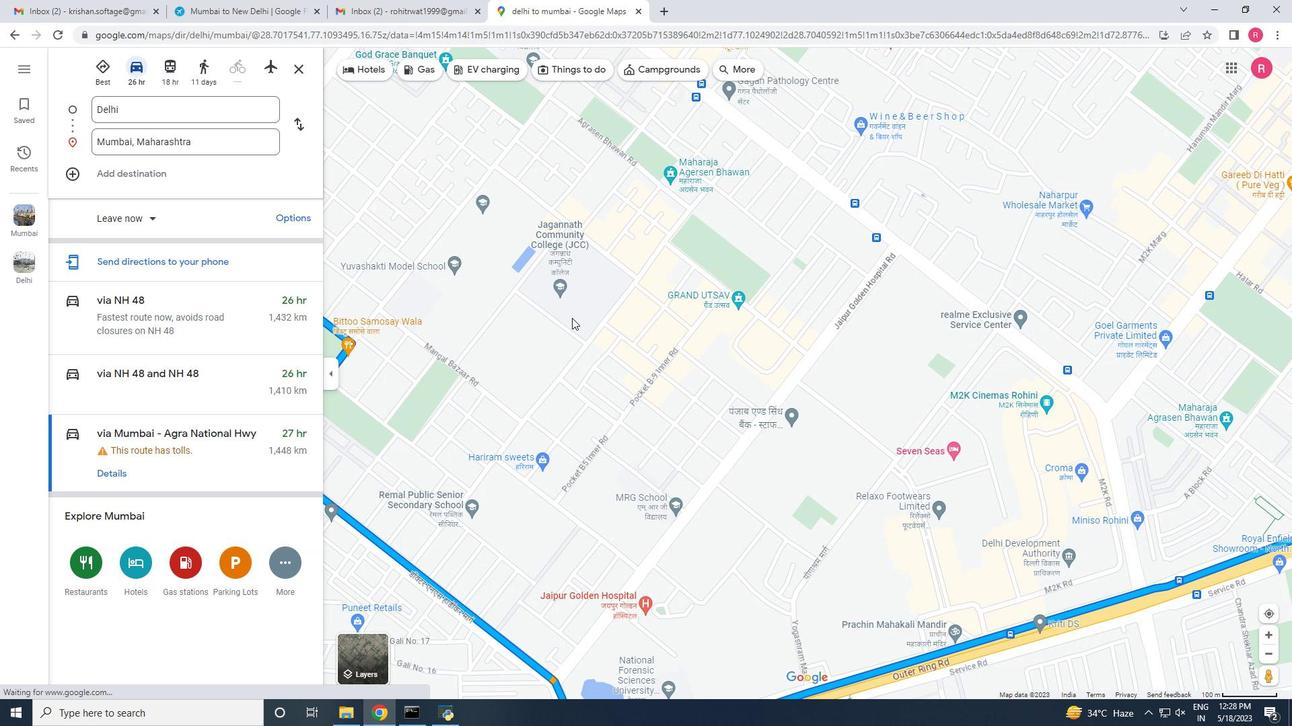 
Action: Mouse moved to (741, 350)
Screenshot: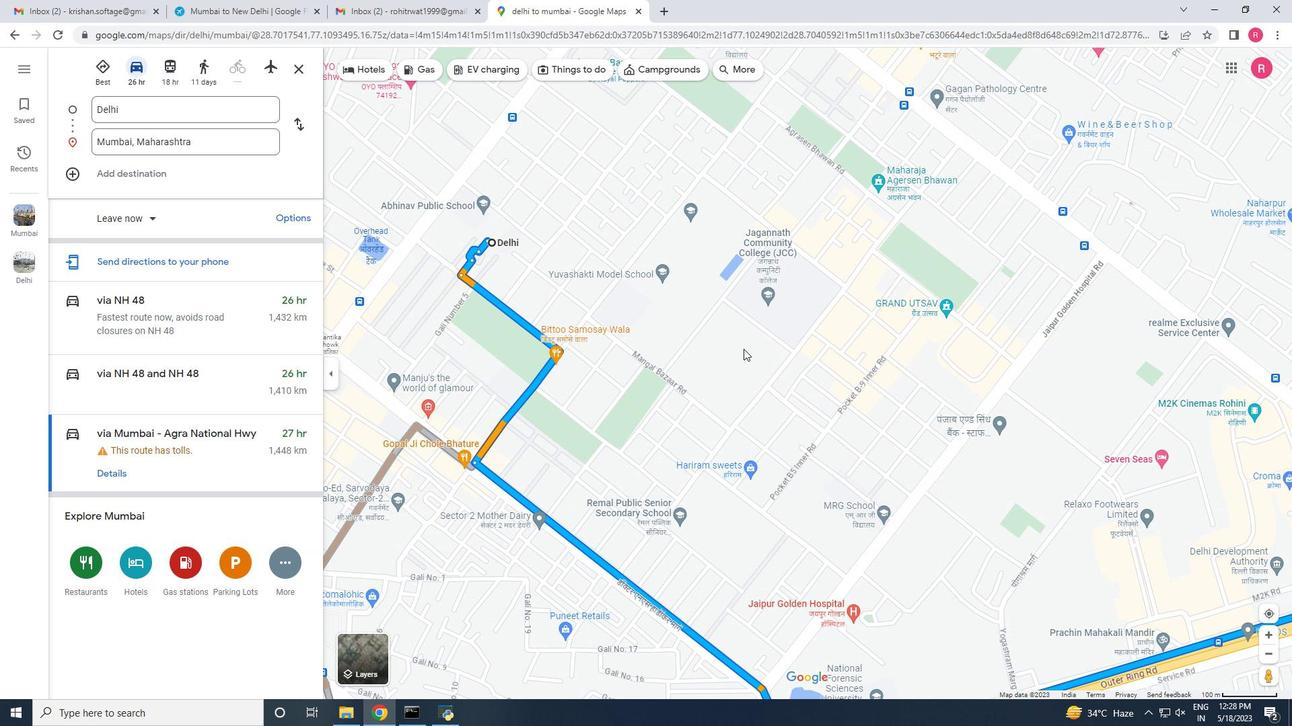 
Action: Mouse scrolled (741, 350) with delta (0, 0)
Screenshot: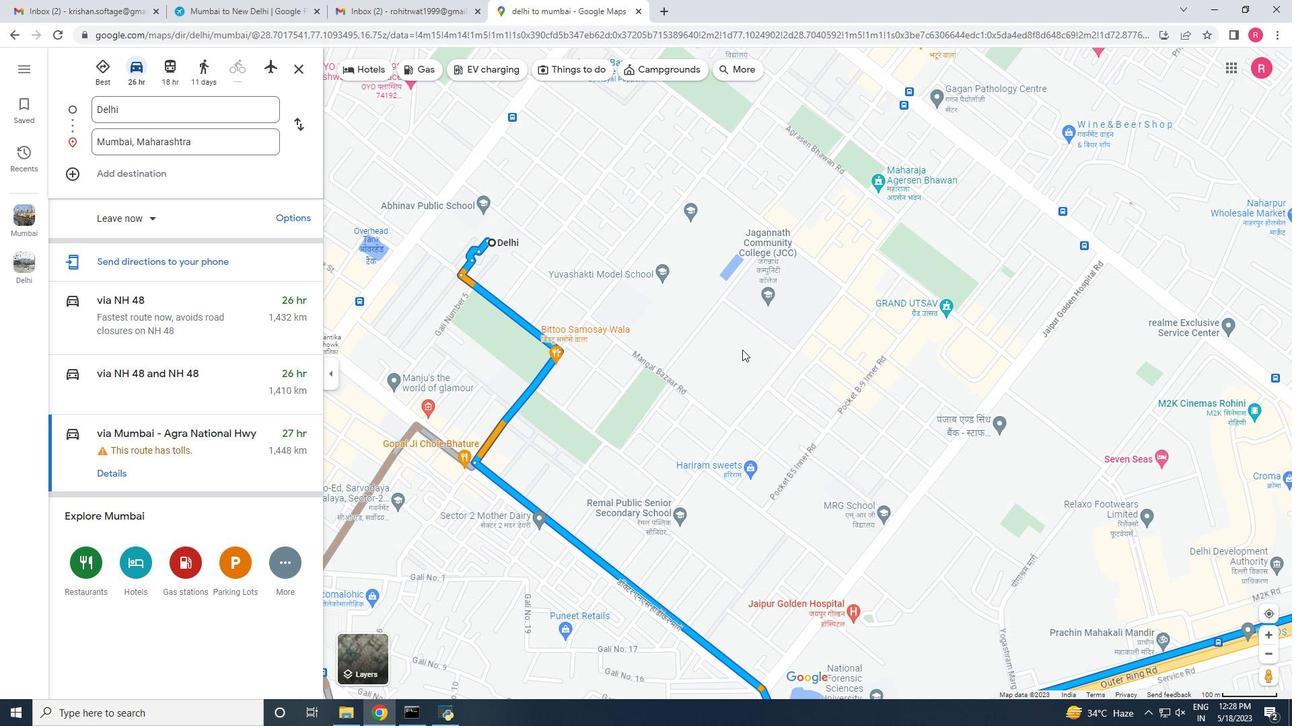 
Action: Mouse scrolled (741, 350) with delta (0, 0)
Screenshot: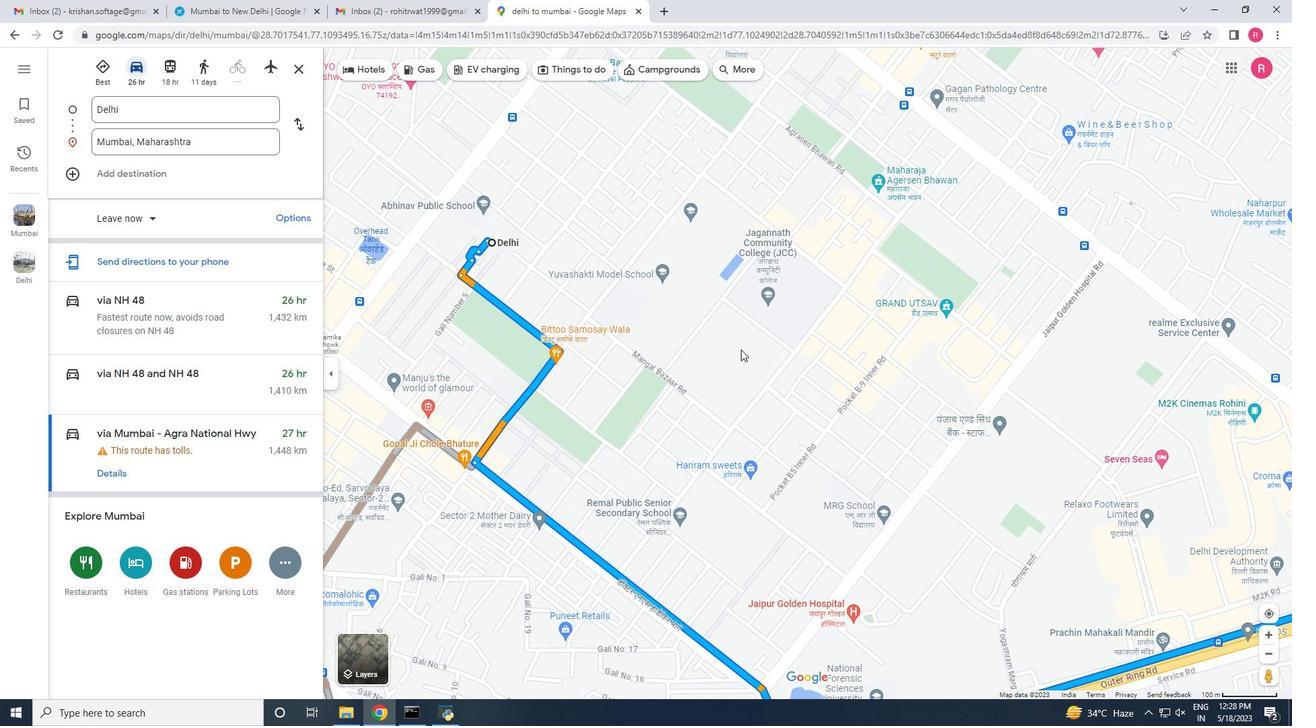 
Action: Mouse scrolled (741, 350) with delta (0, 0)
Screenshot: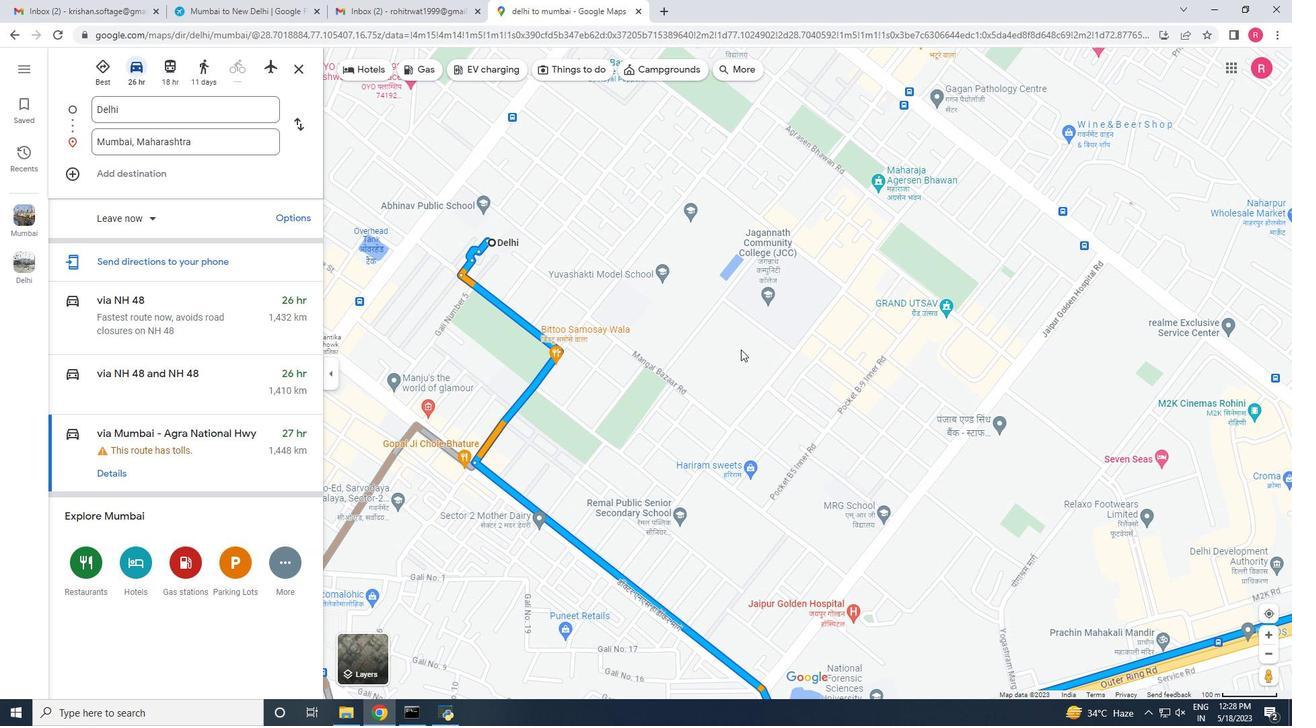 
Action: Mouse moved to (613, 313)
Screenshot: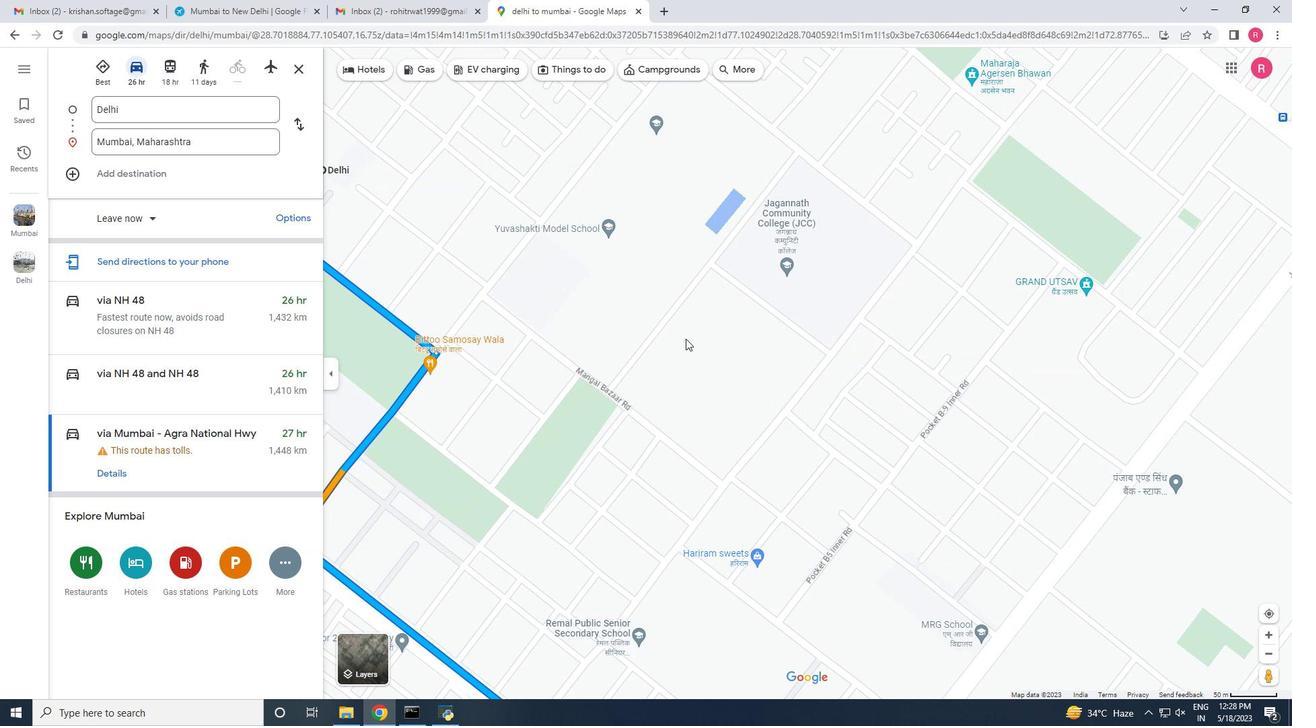 
Action: Mouse pressed left at (613, 313)
Screenshot: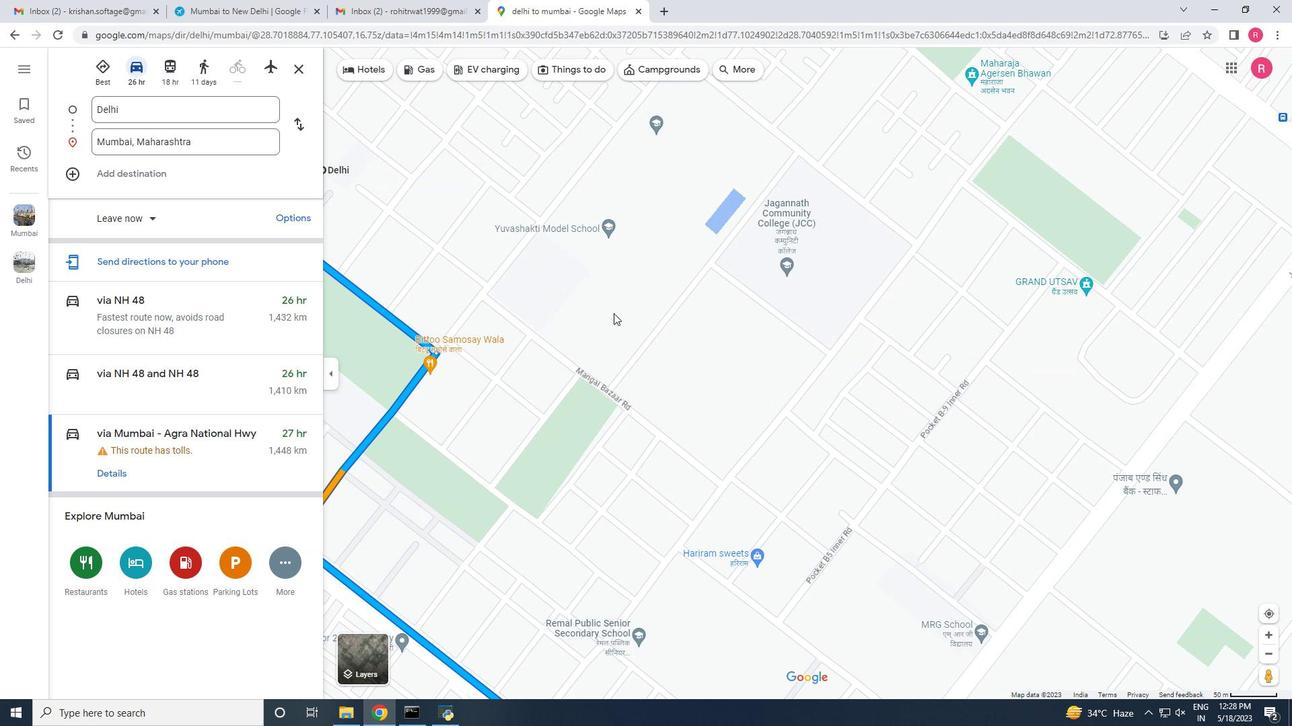 
Action: Mouse moved to (667, 294)
Screenshot: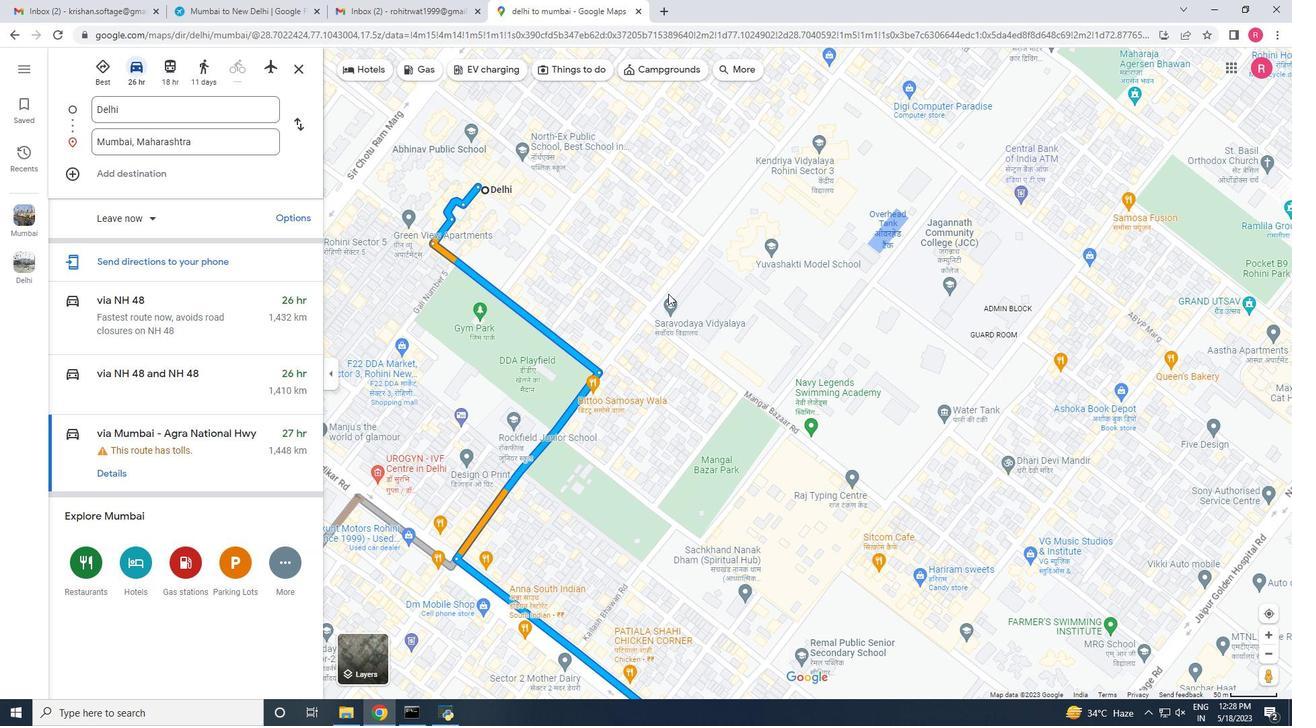 
Action: Mouse pressed left at (667, 294)
Screenshot: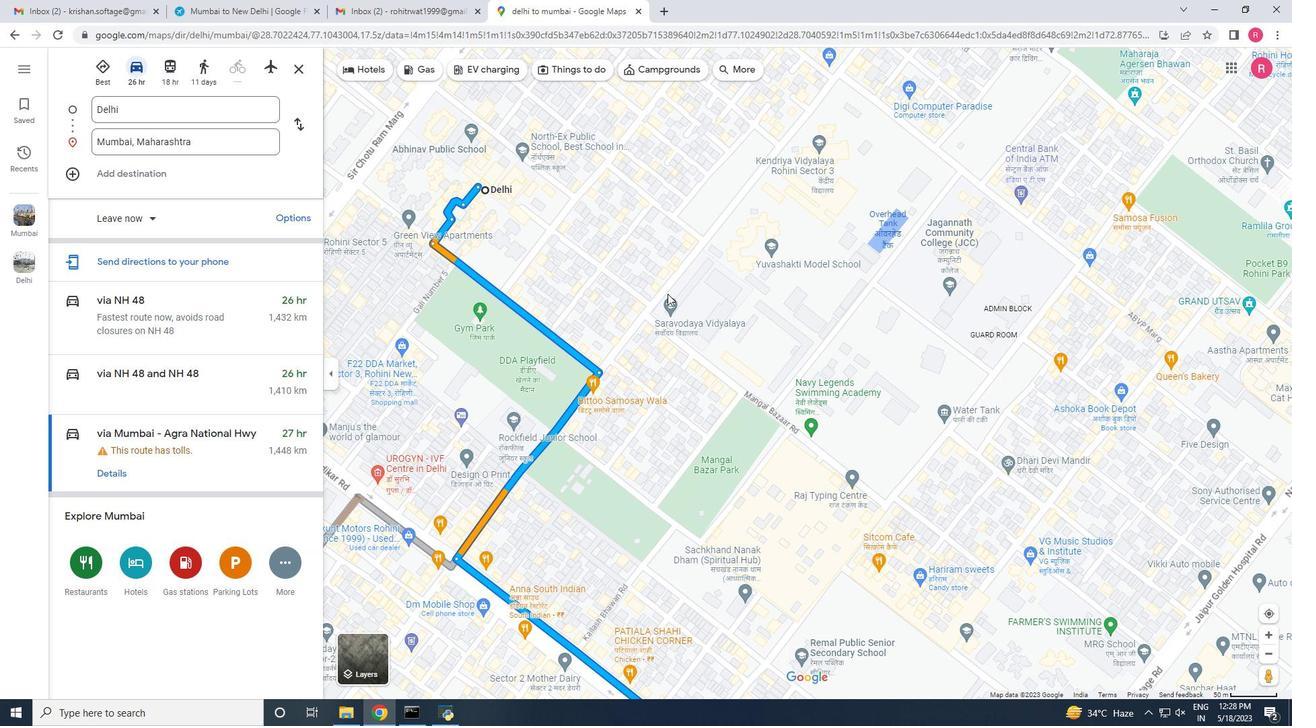 
Action: Mouse moved to (677, 286)
Screenshot: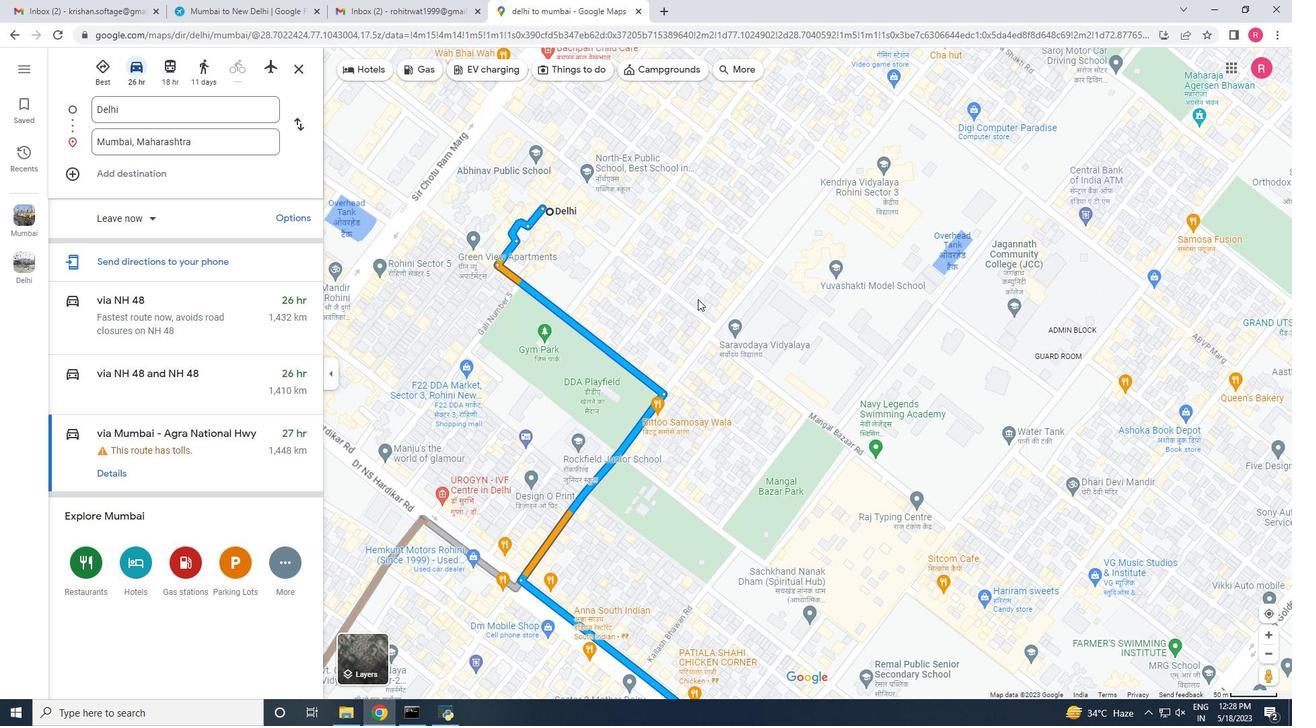 
Action: Mouse scrolled (677, 286) with delta (0, 0)
Screenshot: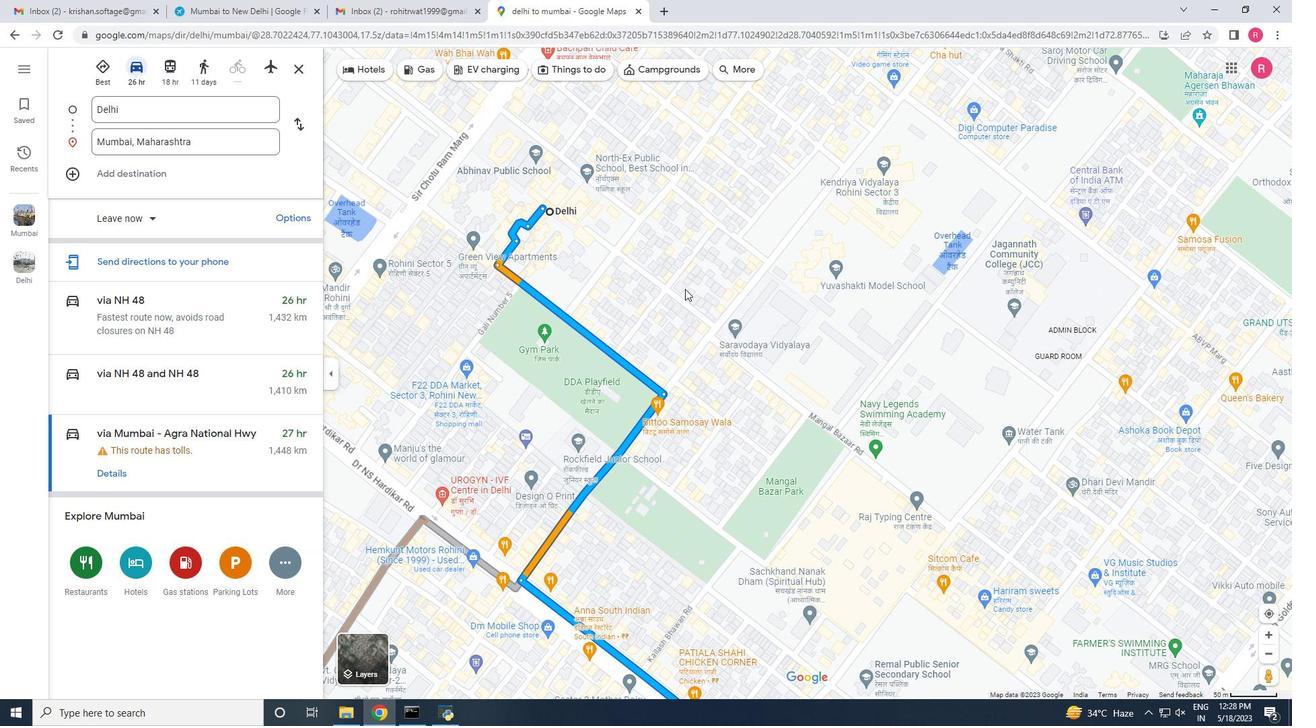 
Action: Mouse moved to (599, 235)
Screenshot: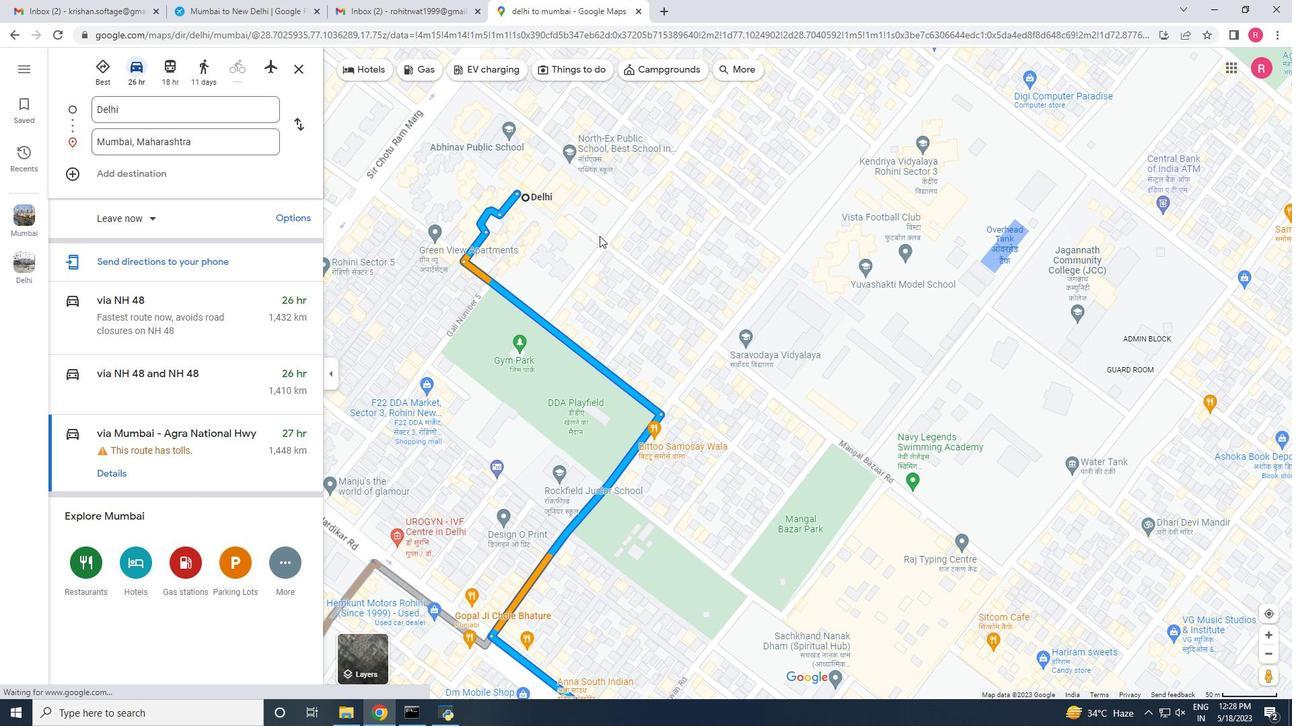 
Action: Mouse scrolled (599, 236) with delta (0, 0)
Screenshot: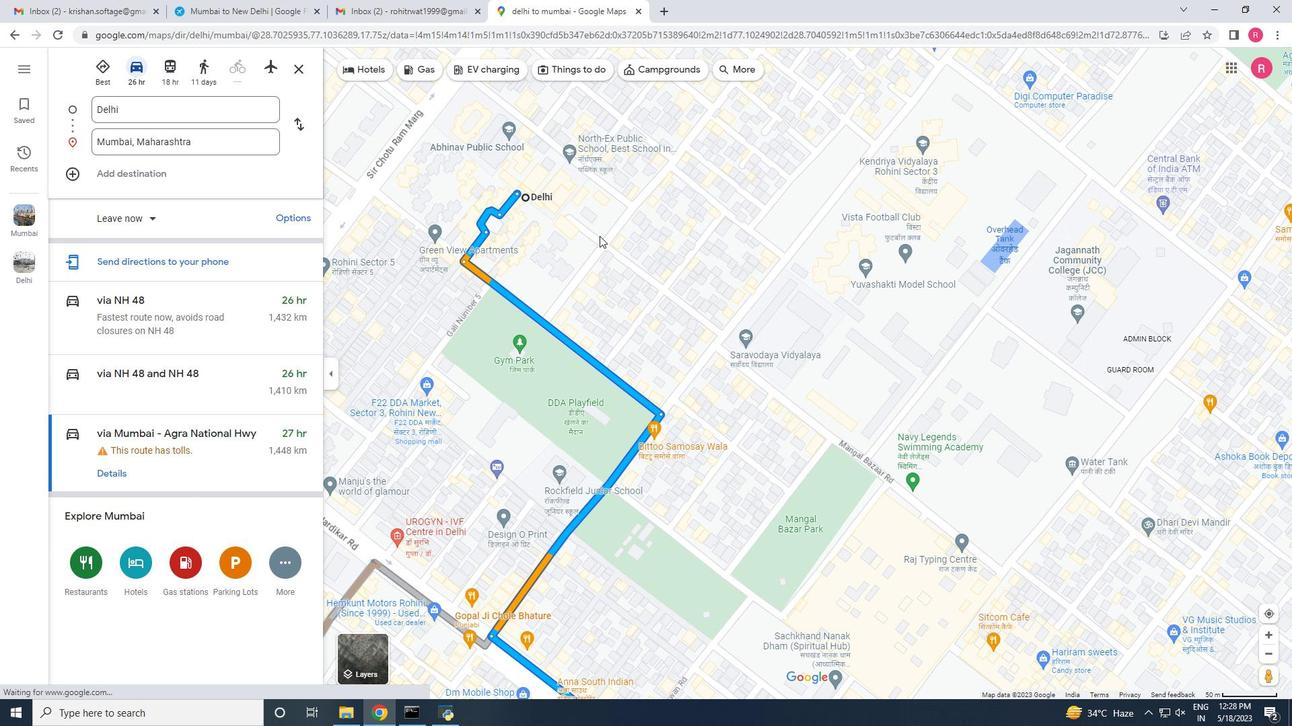 
Action: Mouse moved to (541, 240)
Screenshot: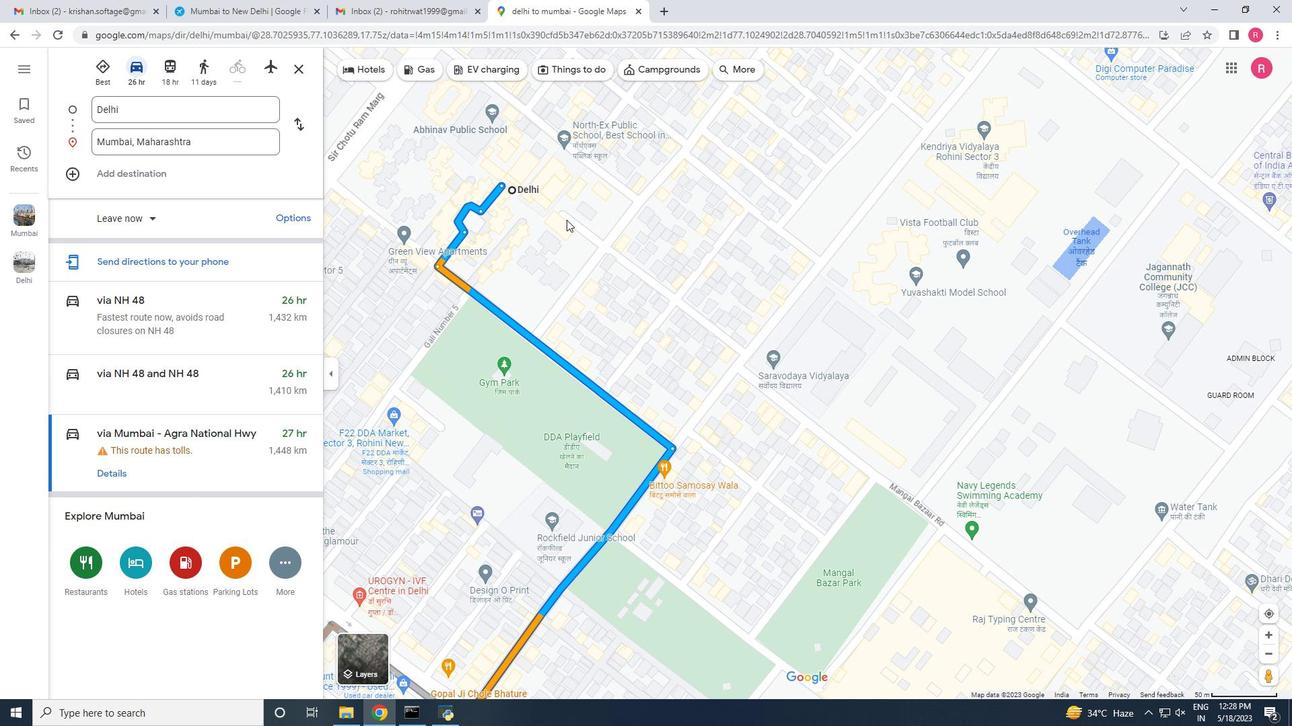 
Action: Mouse pressed left at (541, 240)
Screenshot: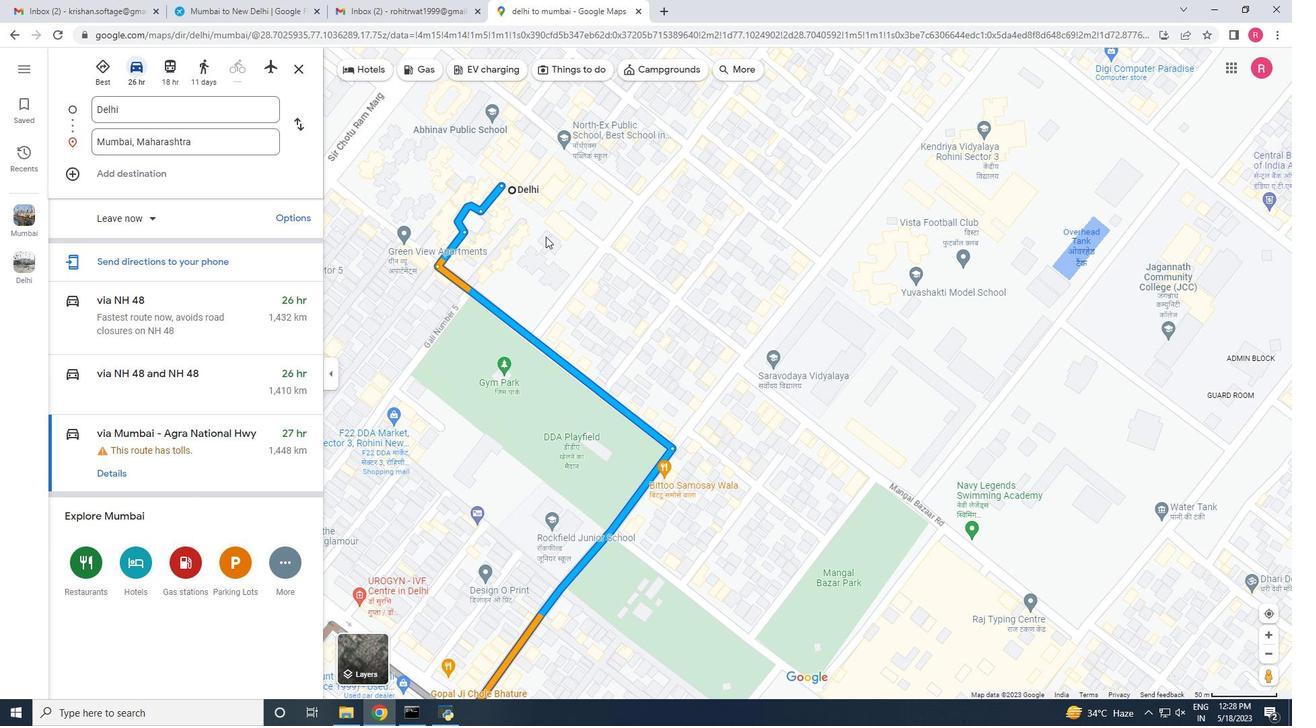 
Action: Mouse moved to (478, 262)
Screenshot: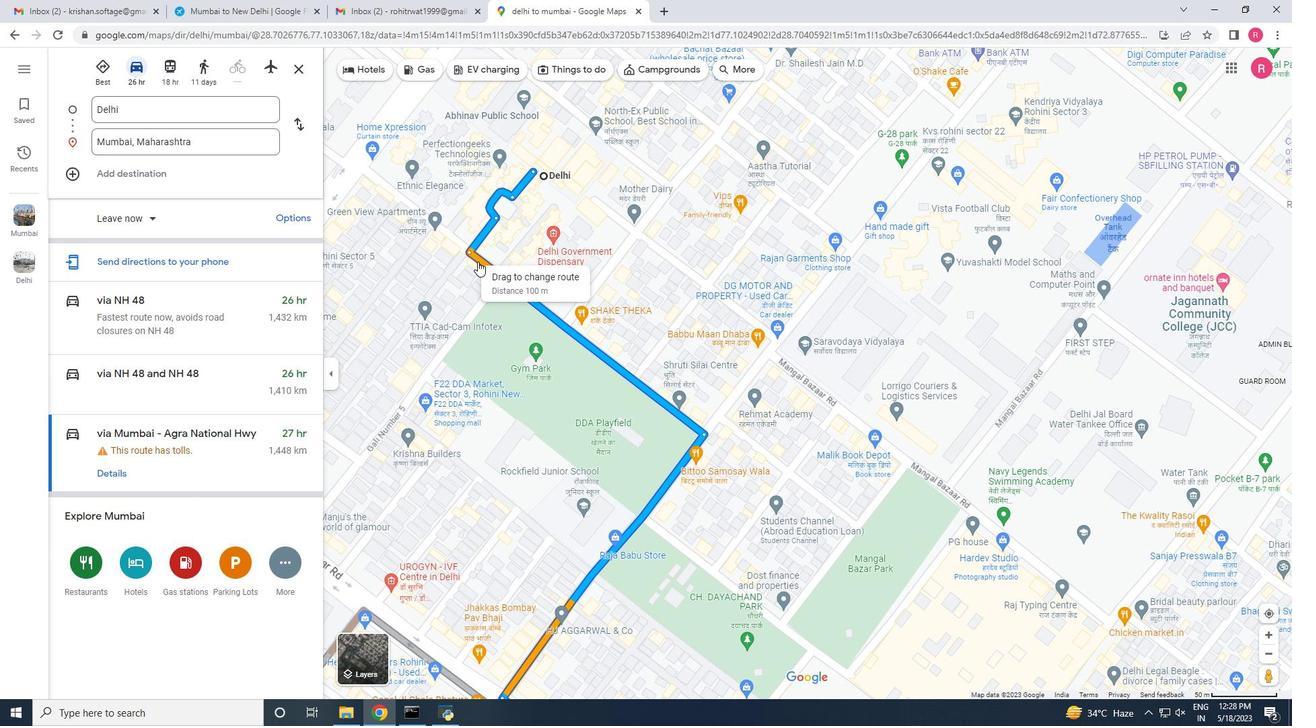 
Action: Mouse scrolled (478, 263) with delta (0, 0)
Screenshot: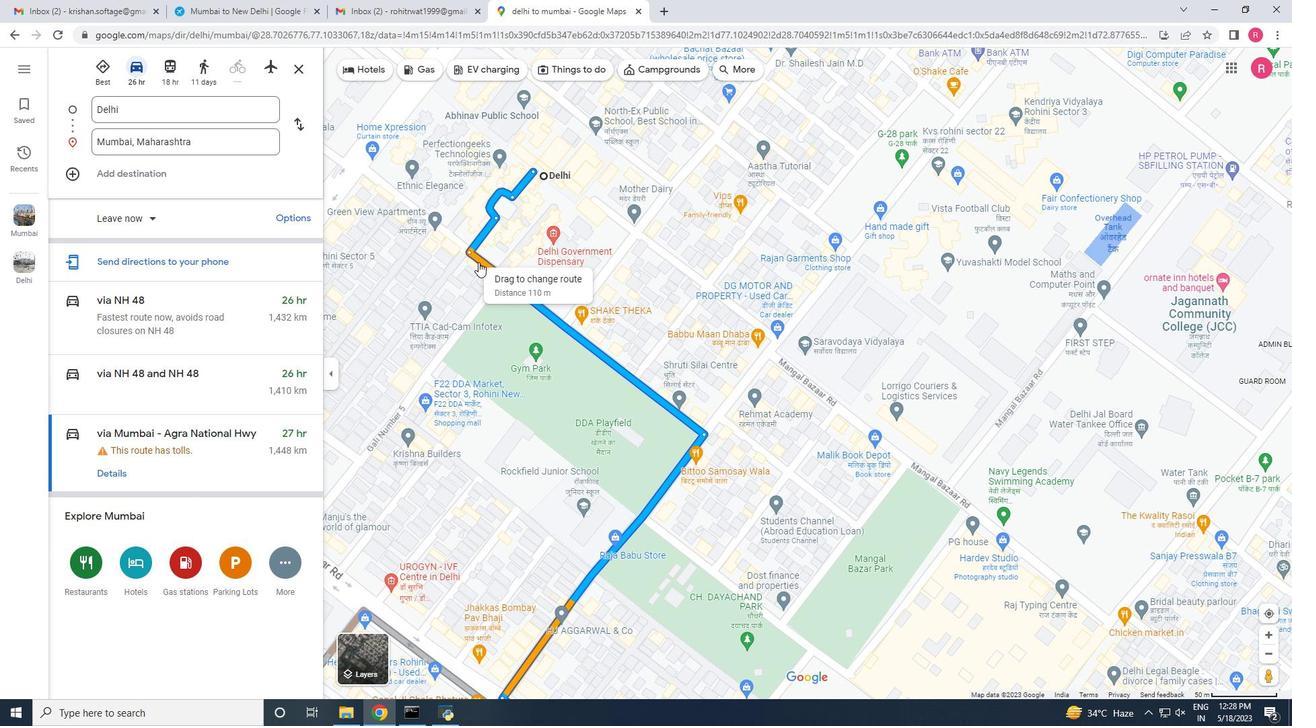 
Action: Mouse moved to (533, 350)
Screenshot: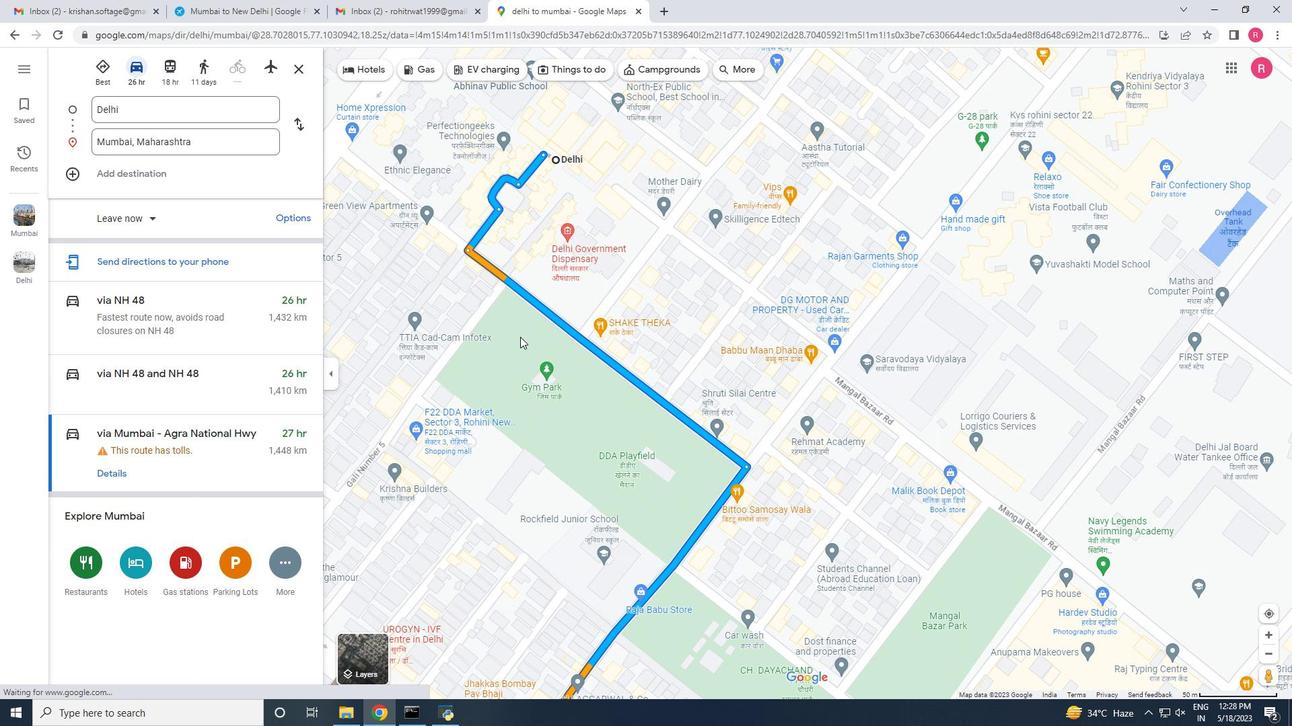
Action: Mouse pressed left at (533, 350)
Screenshot: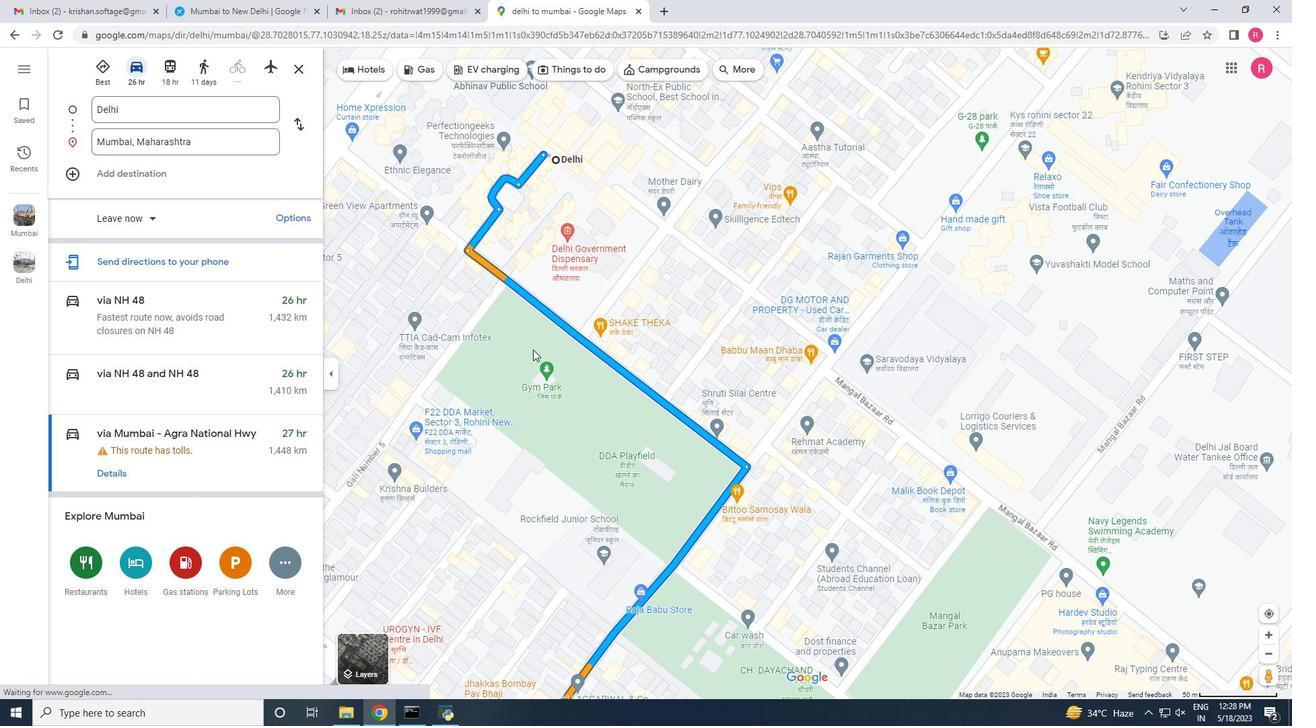 
Action: Mouse moved to (659, 334)
Screenshot: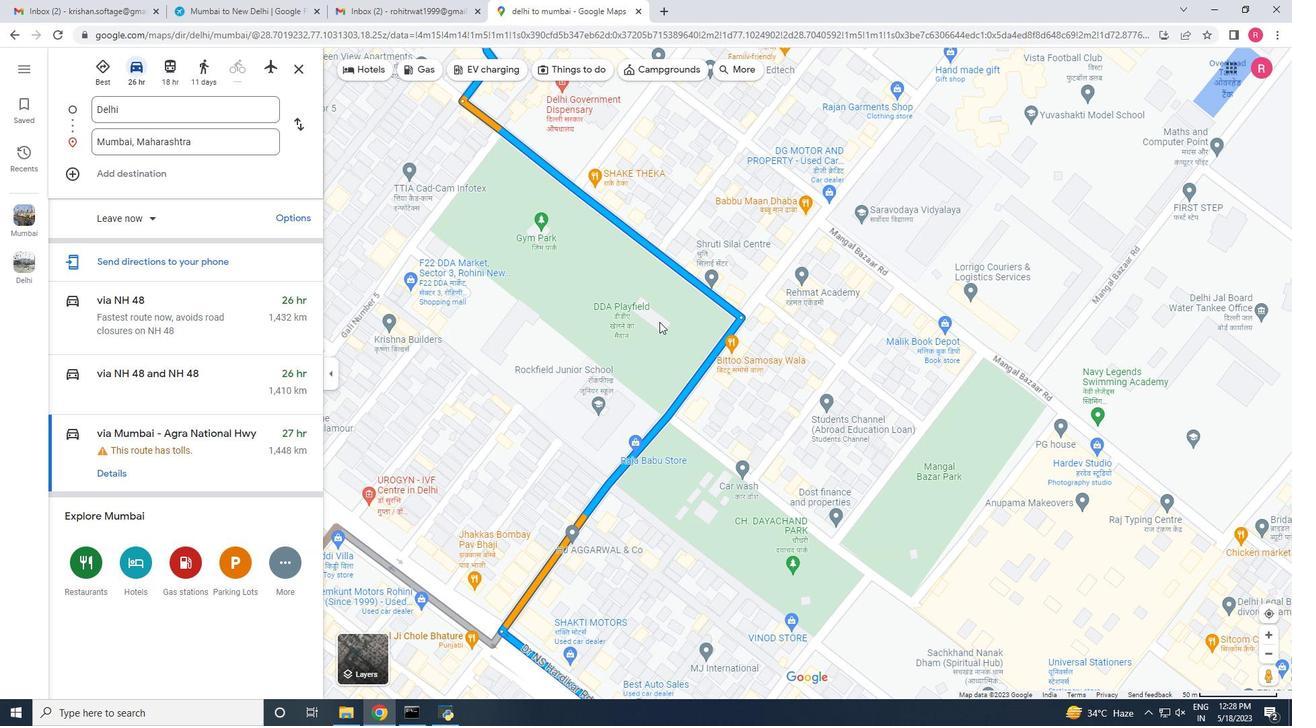 
Action: Mouse pressed left at (659, 334)
Screenshot: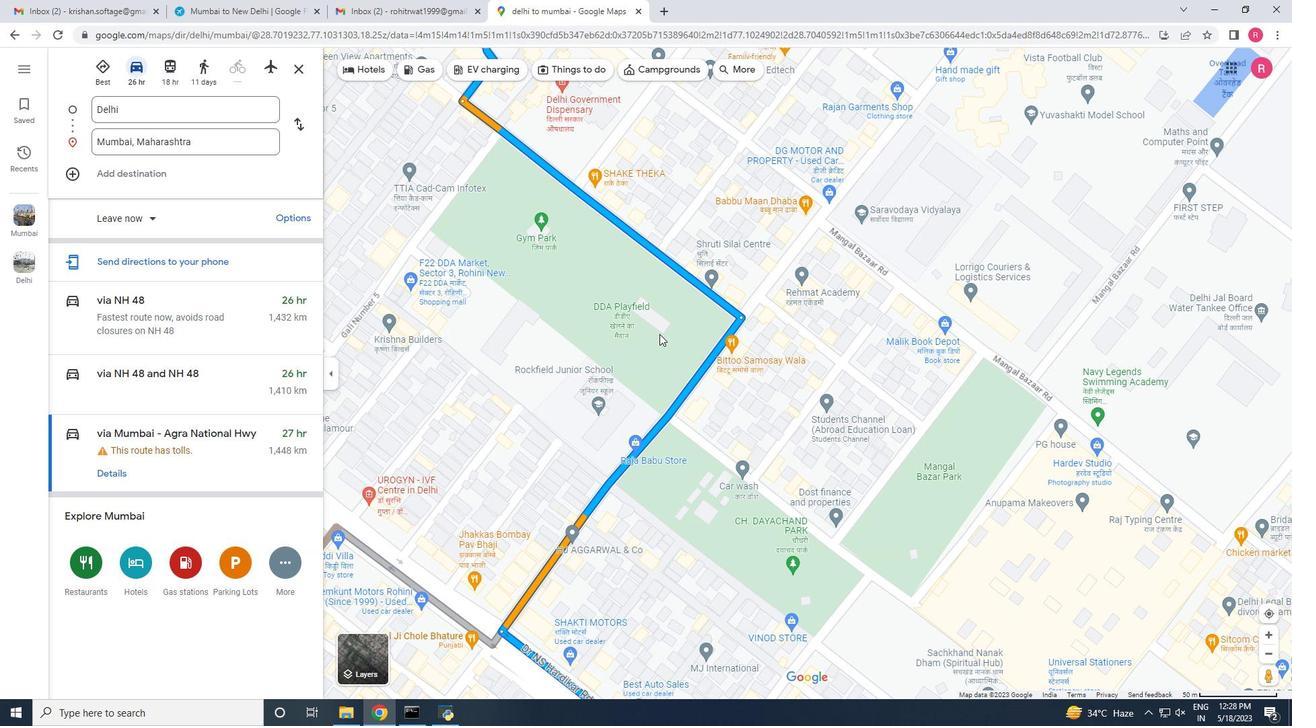 
Action: Mouse moved to (633, 345)
Screenshot: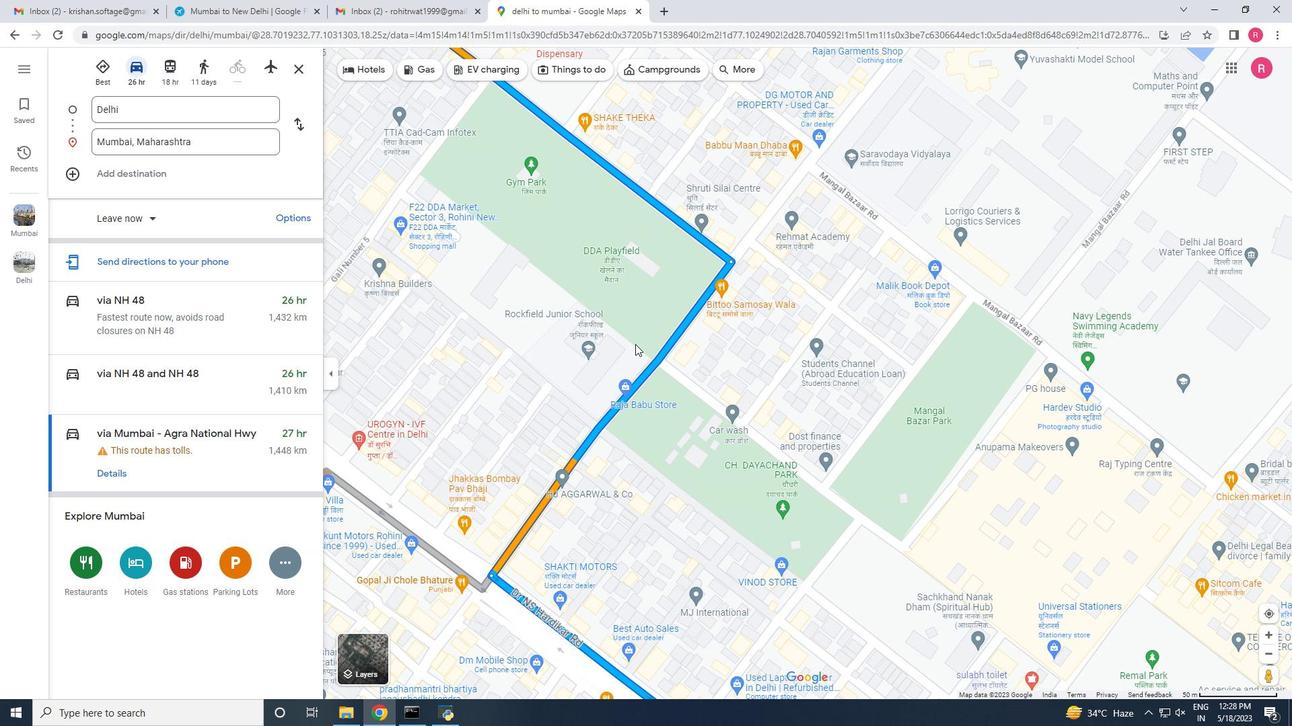 
Action: Mouse pressed left at (633, 345)
Screenshot: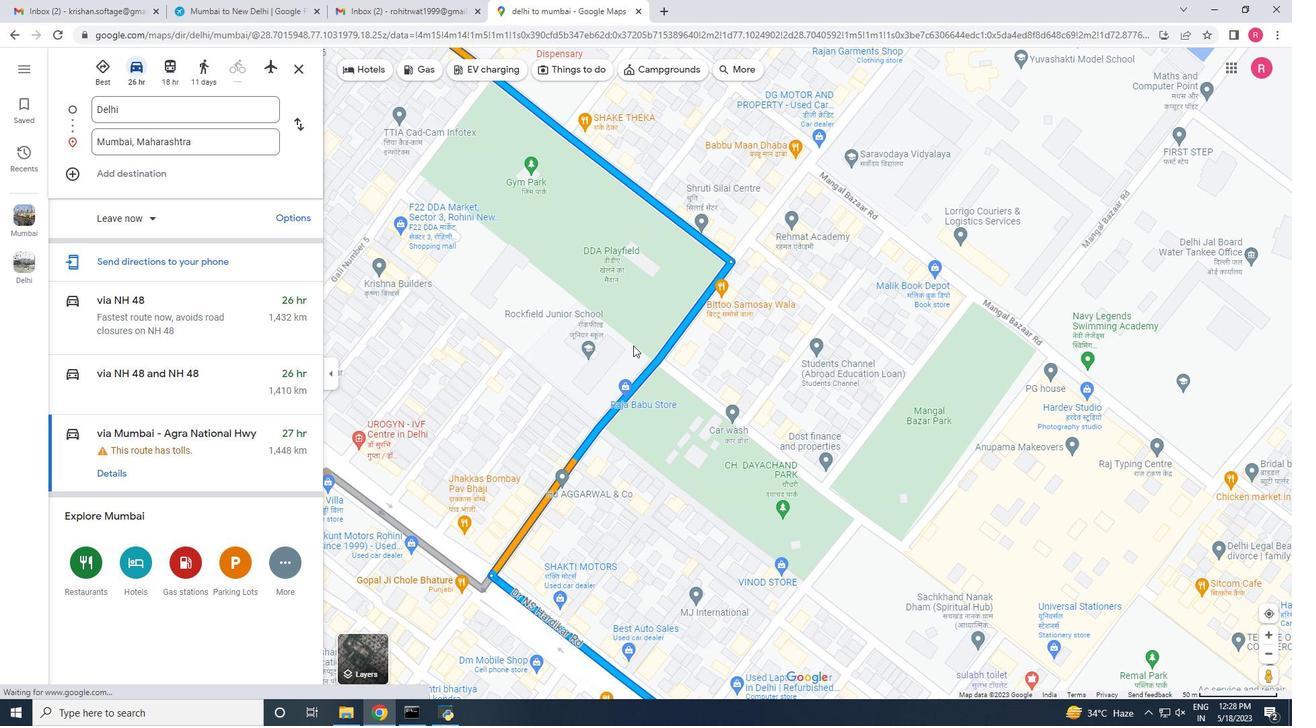 
Action: Mouse moved to (576, 393)
Screenshot: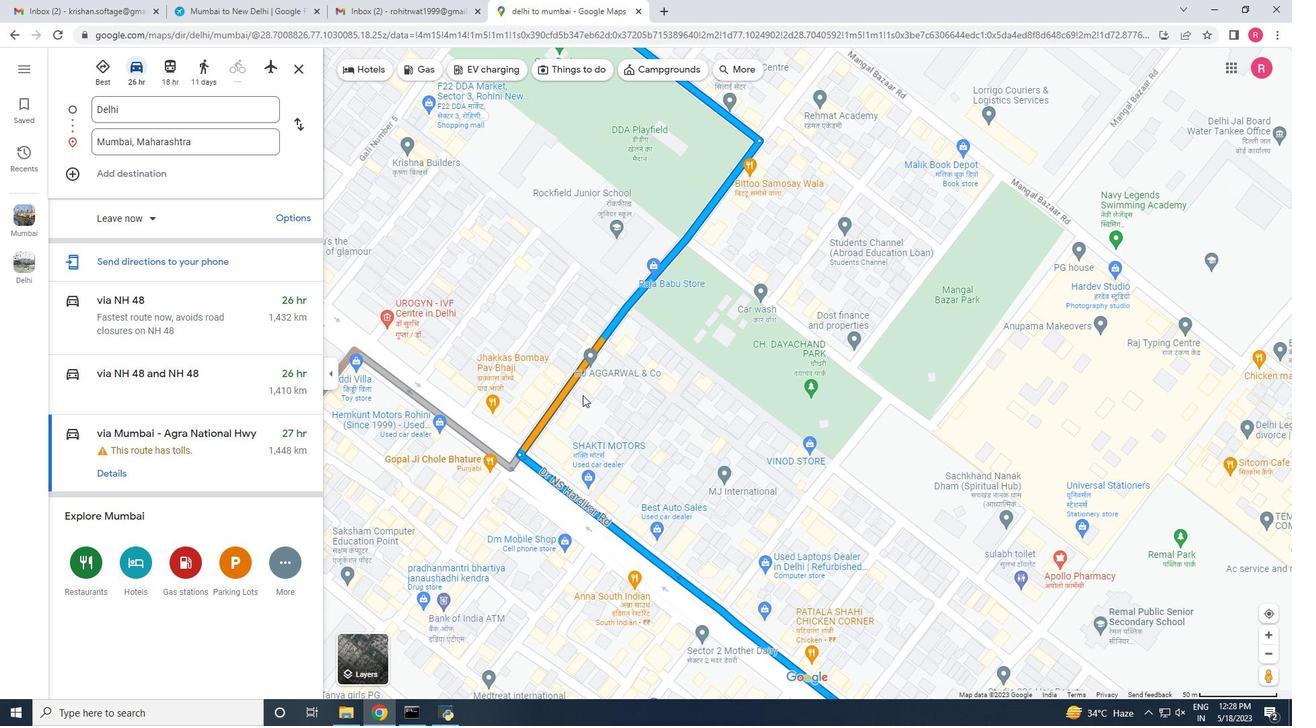 
Action: Mouse pressed left at (576, 393)
Screenshot: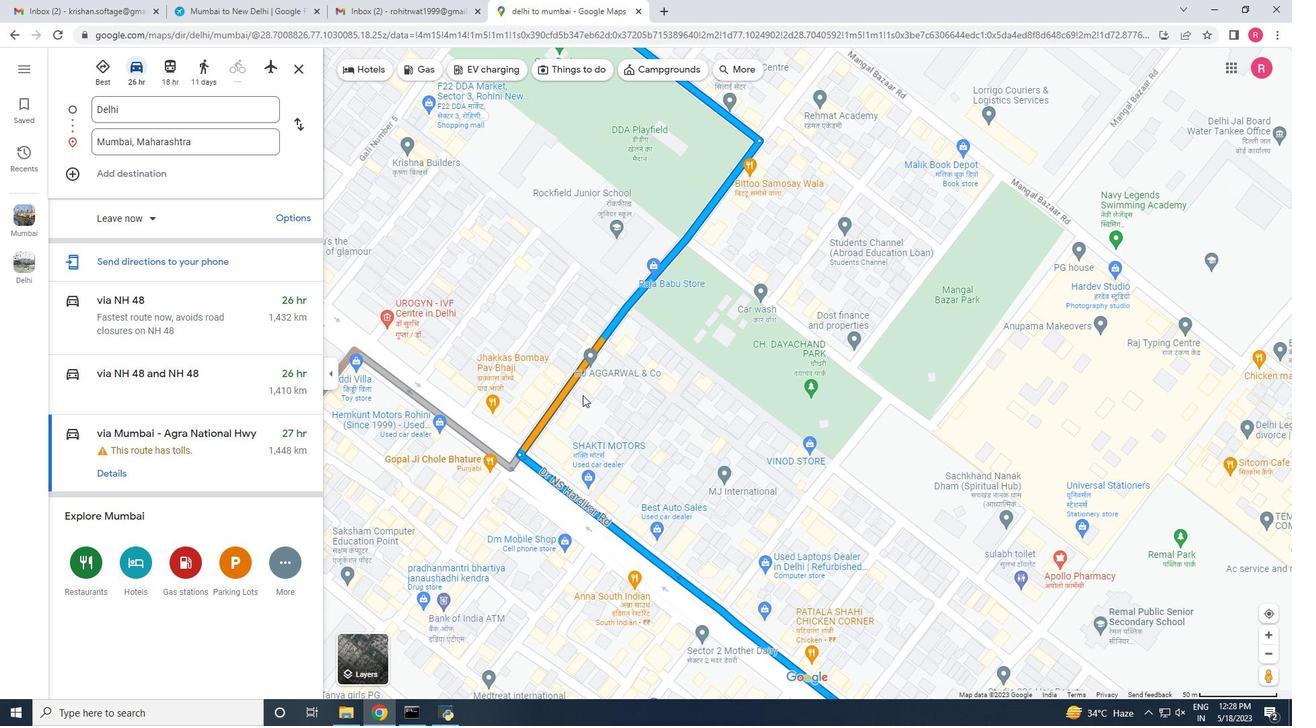 
Action: Mouse moved to (759, 376)
Screenshot: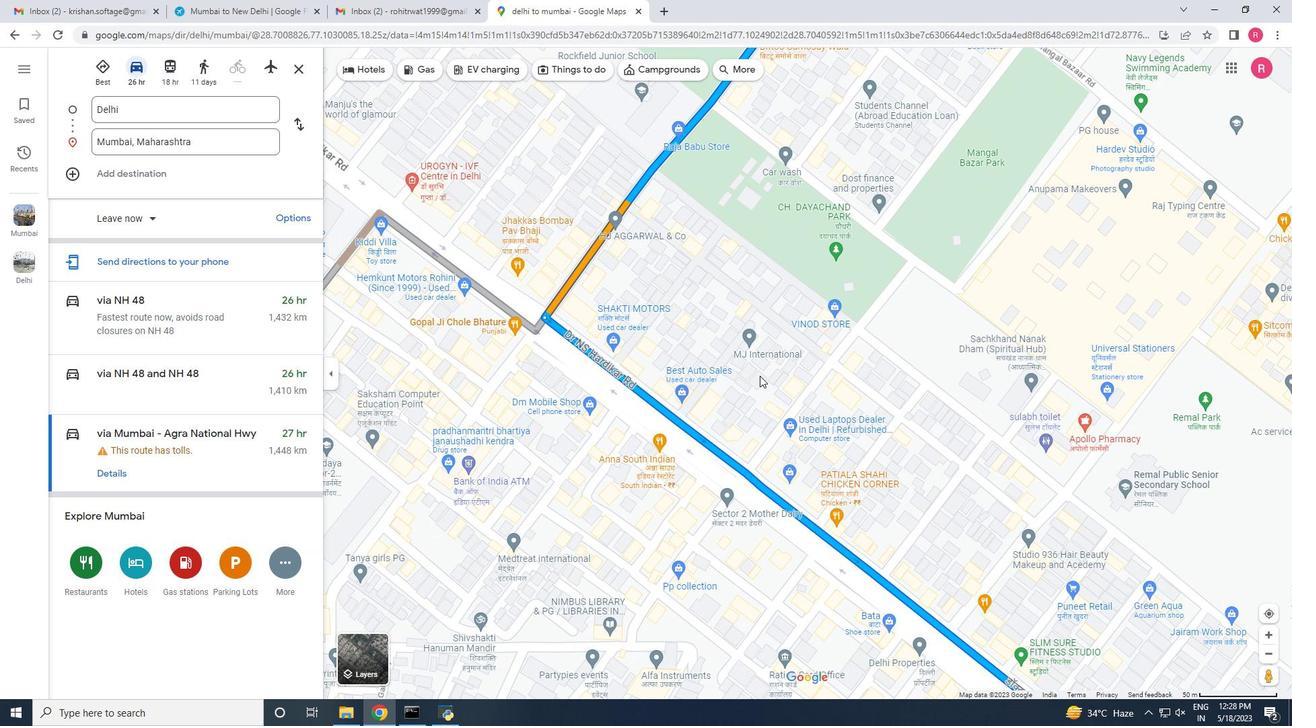 
Action: Mouse pressed left at (759, 376)
Screenshot: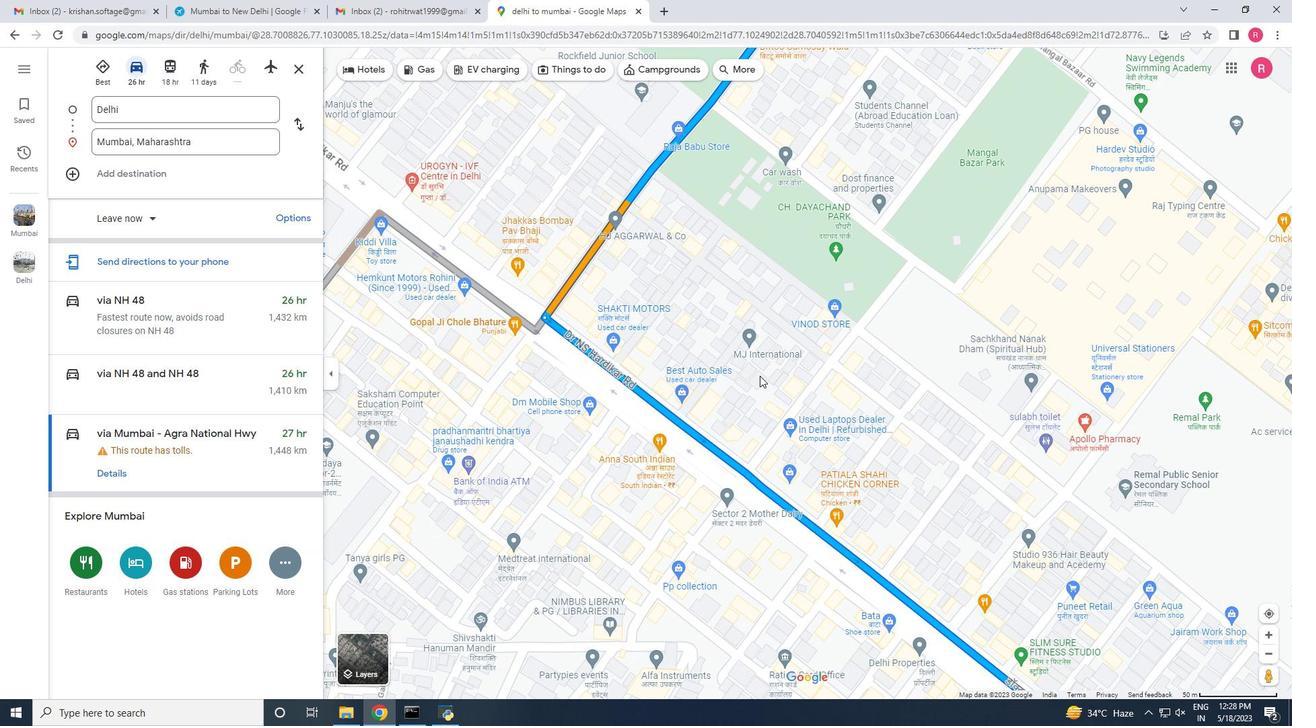 
Action: Mouse moved to (691, 298)
Screenshot: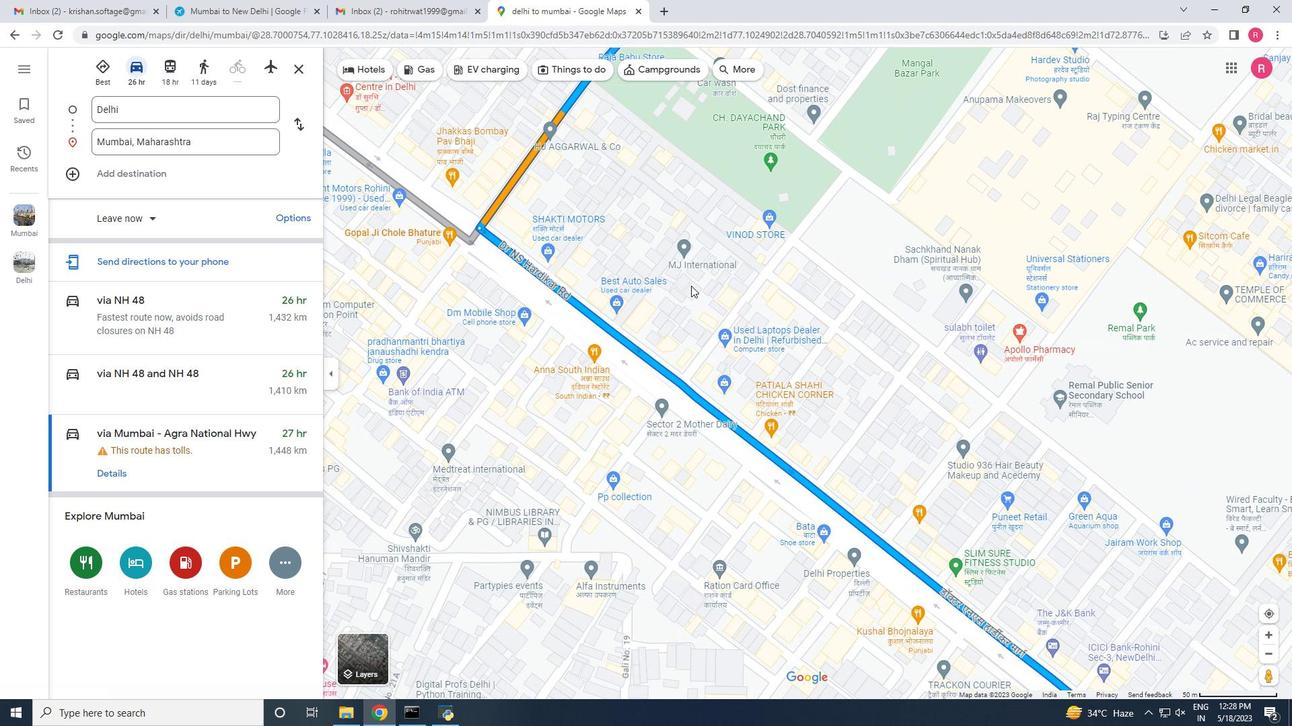 
Action: Mouse scrolled (691, 297) with delta (0, 0)
Screenshot: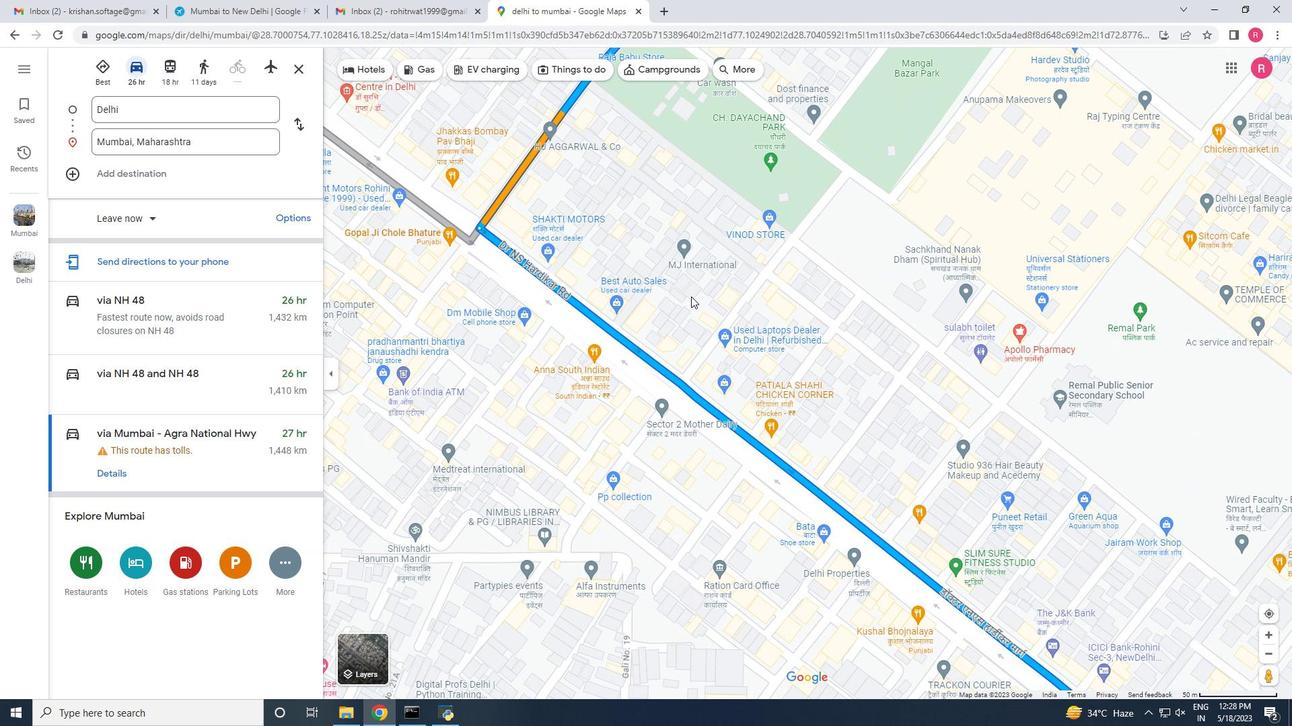 
Action: Mouse scrolled (691, 297) with delta (0, 0)
Screenshot: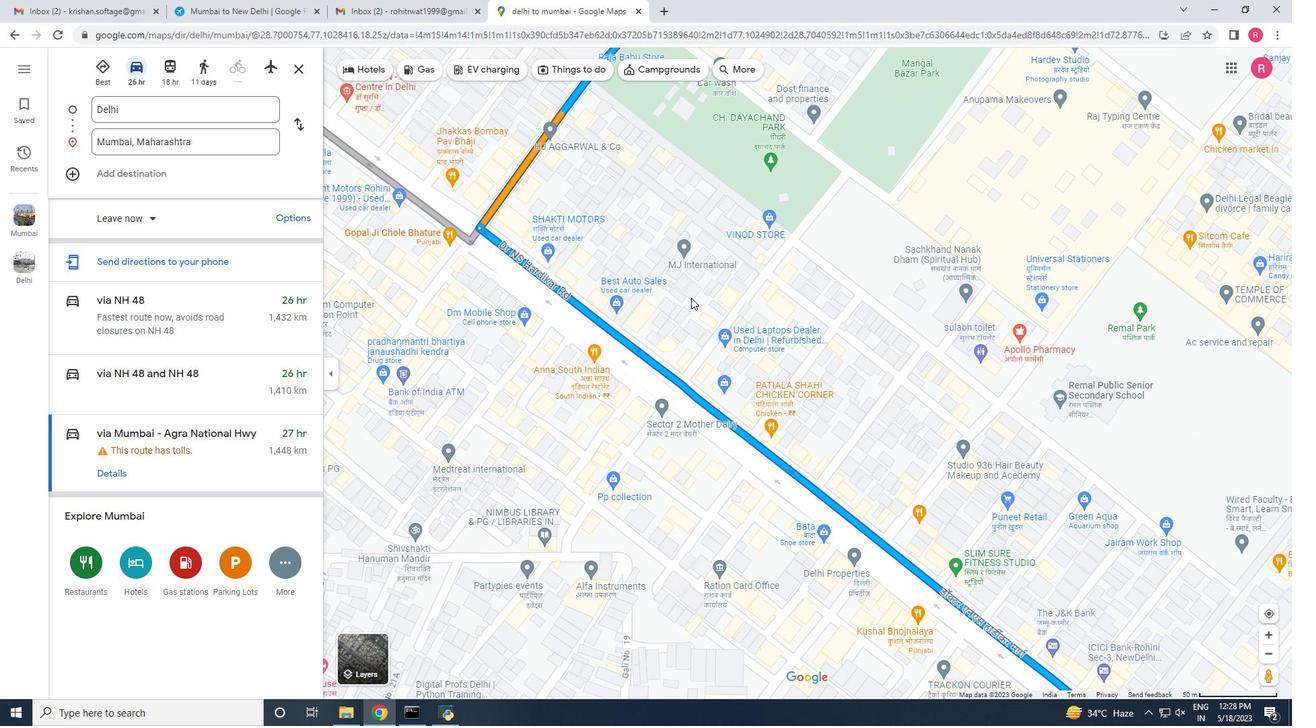
Action: Mouse scrolled (691, 297) with delta (0, 0)
Screenshot: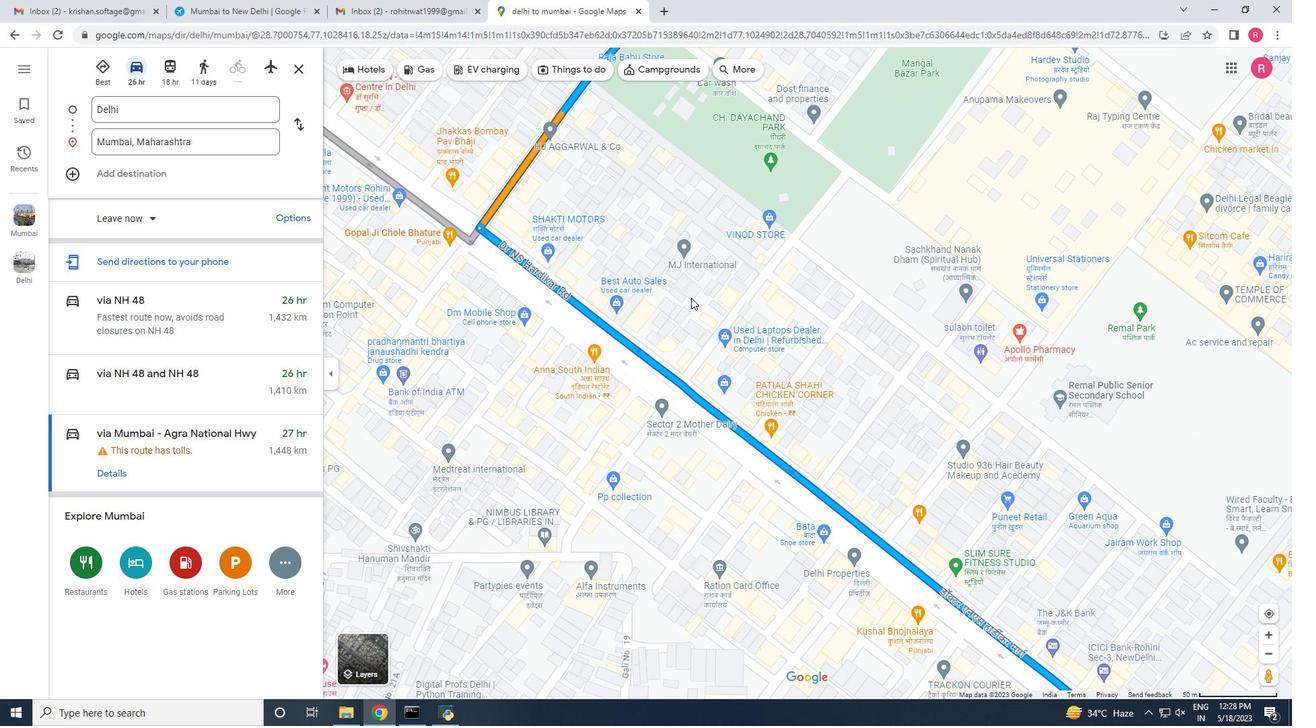 
Action: Mouse moved to (726, 374)
Screenshot: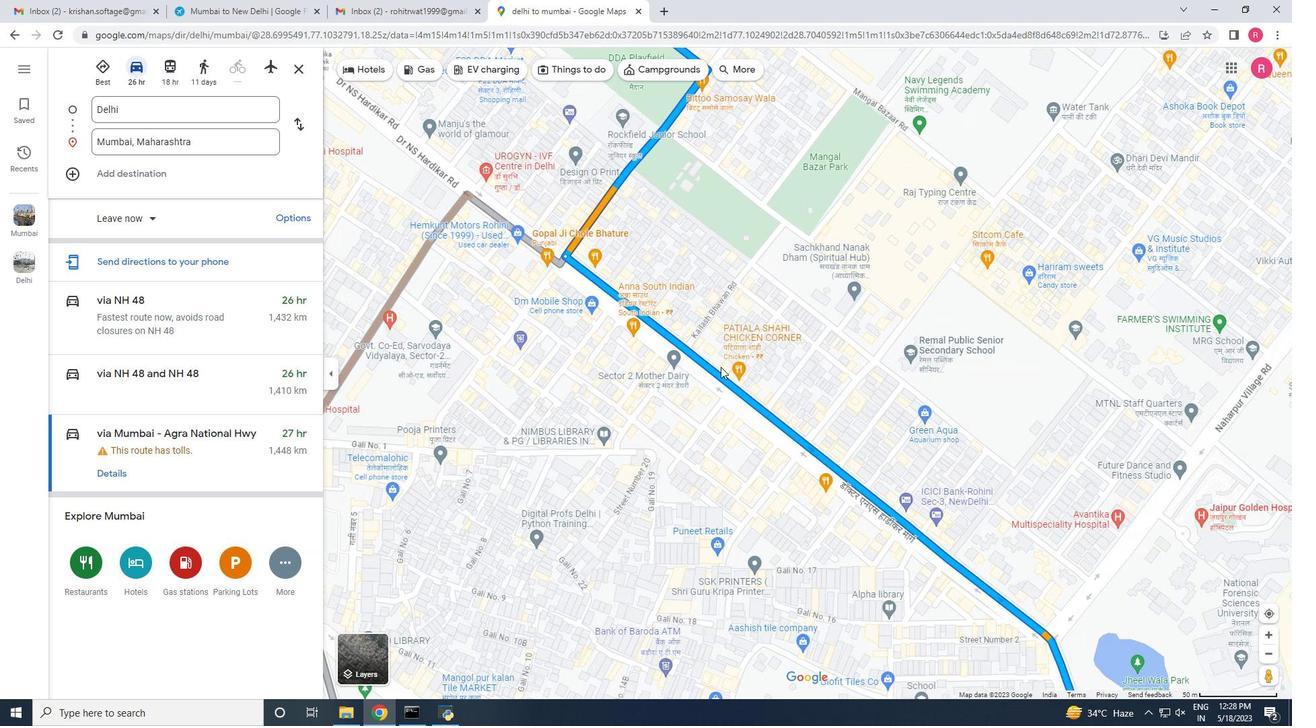 
Action: Mouse scrolled (726, 374) with delta (0, 0)
Screenshot: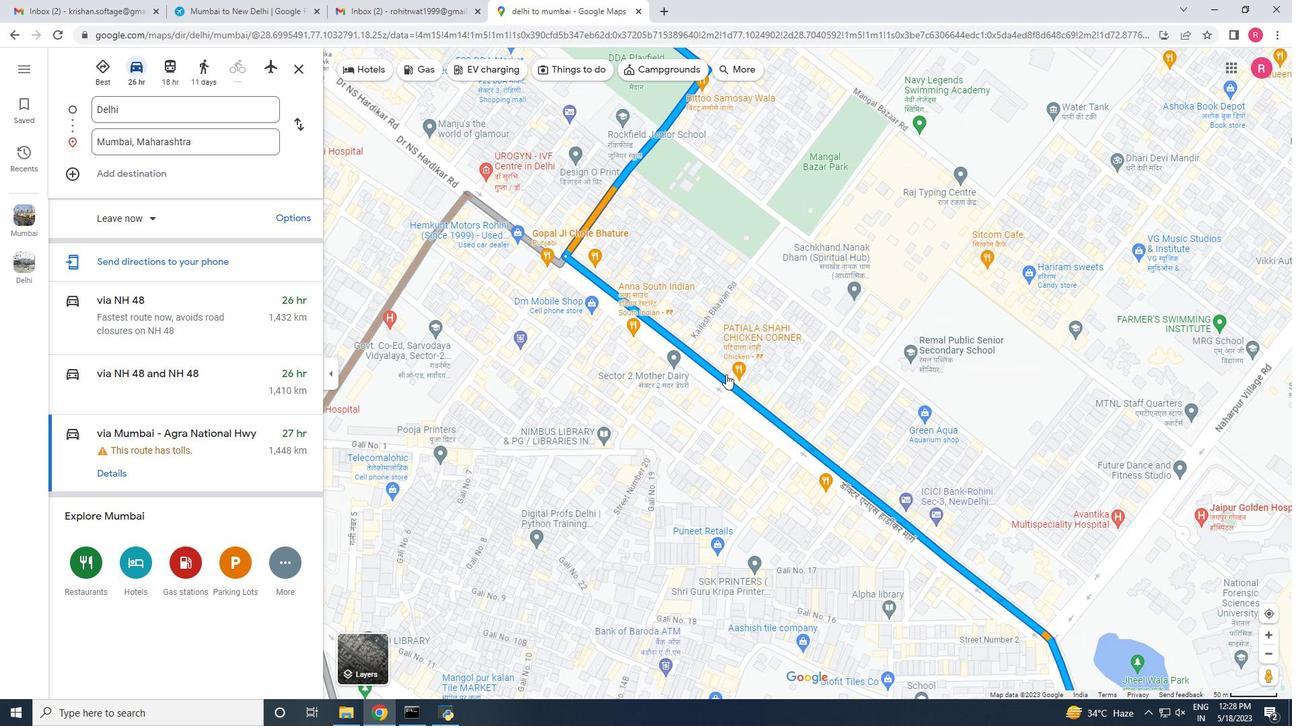 
Action: Mouse scrolled (726, 374) with delta (0, 0)
Screenshot: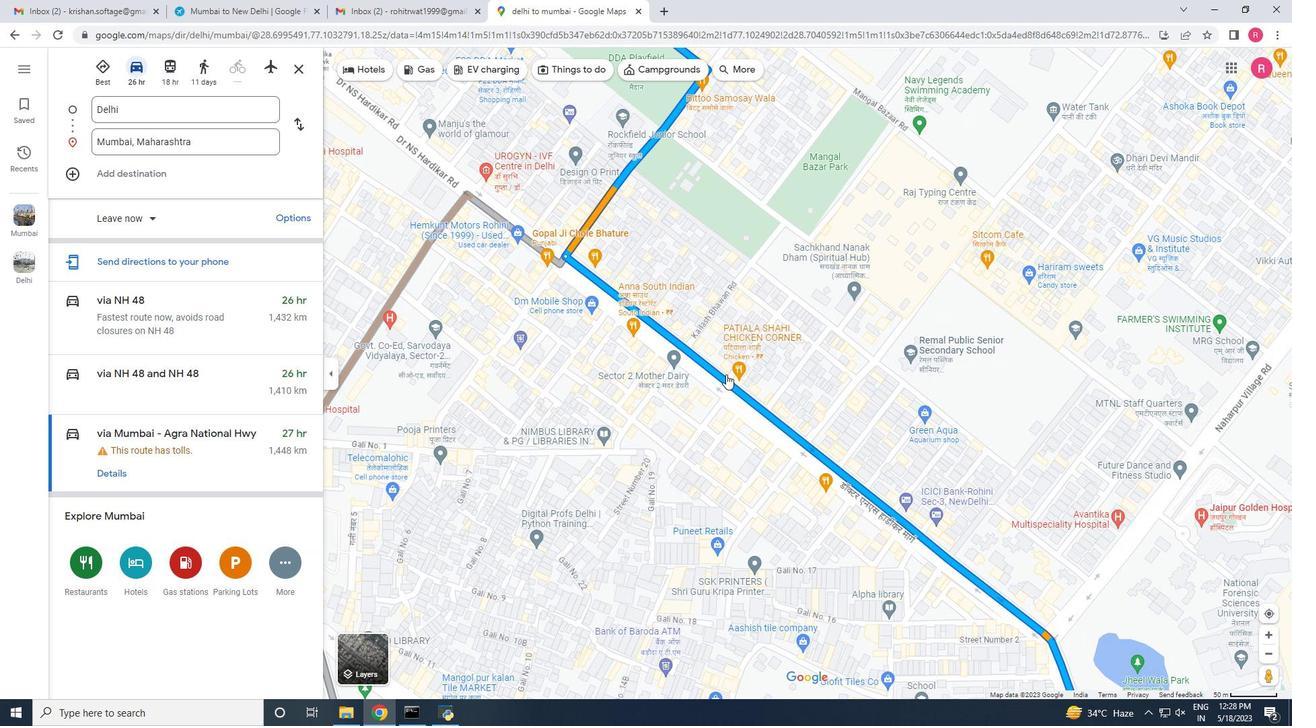 
Action: Mouse scrolled (726, 374) with delta (0, 0)
Screenshot: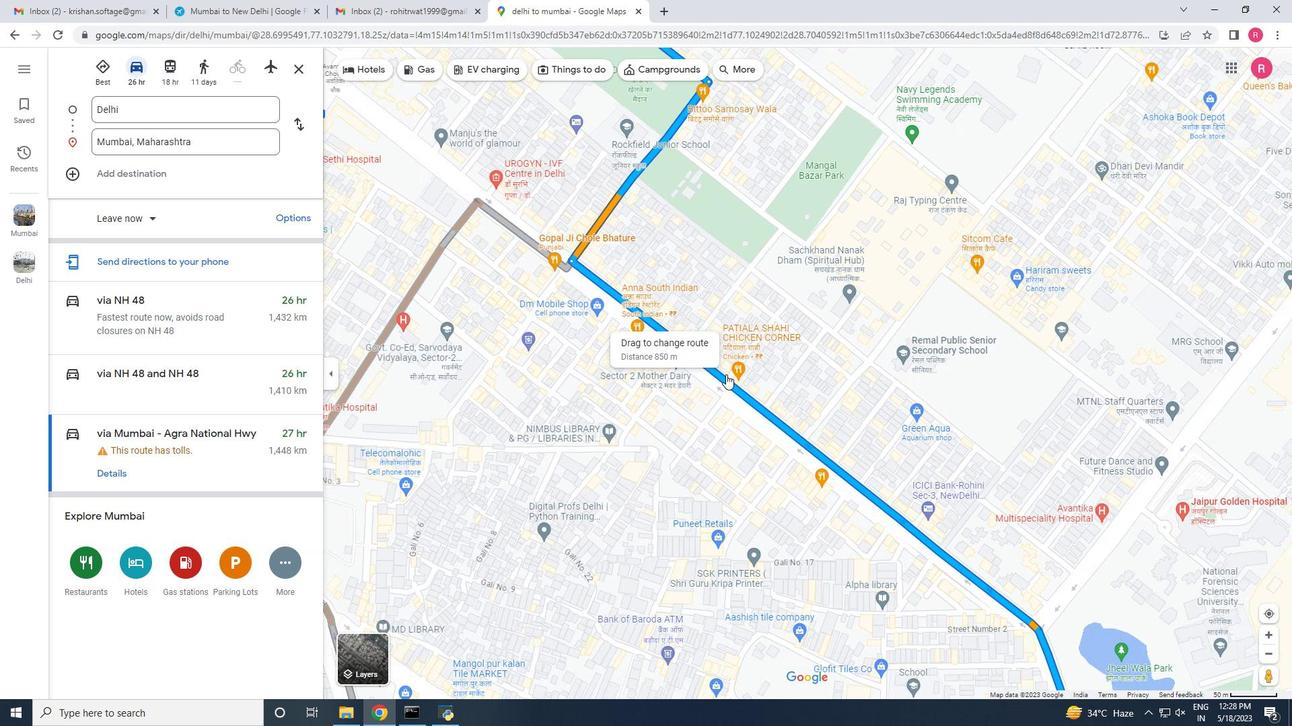 
Action: Mouse moved to (739, 389)
Screenshot: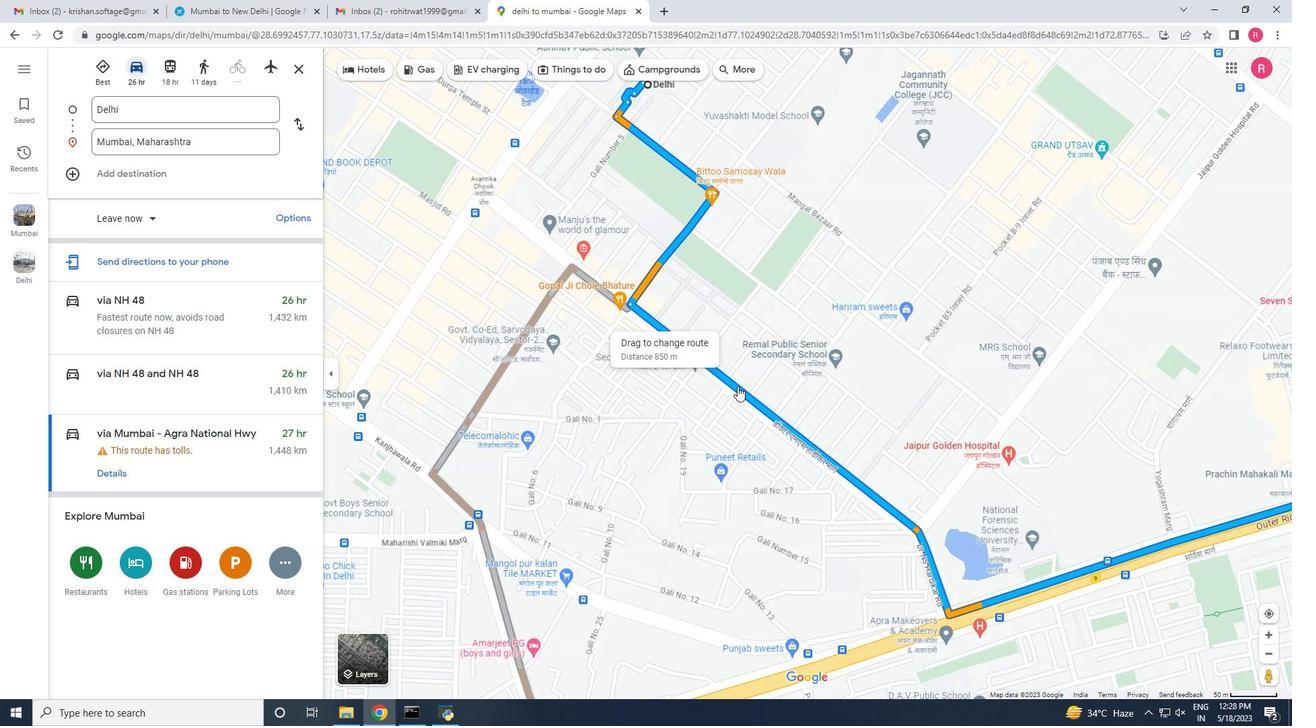 
Action: Mouse scrolled (739, 388) with delta (0, 0)
Screenshot: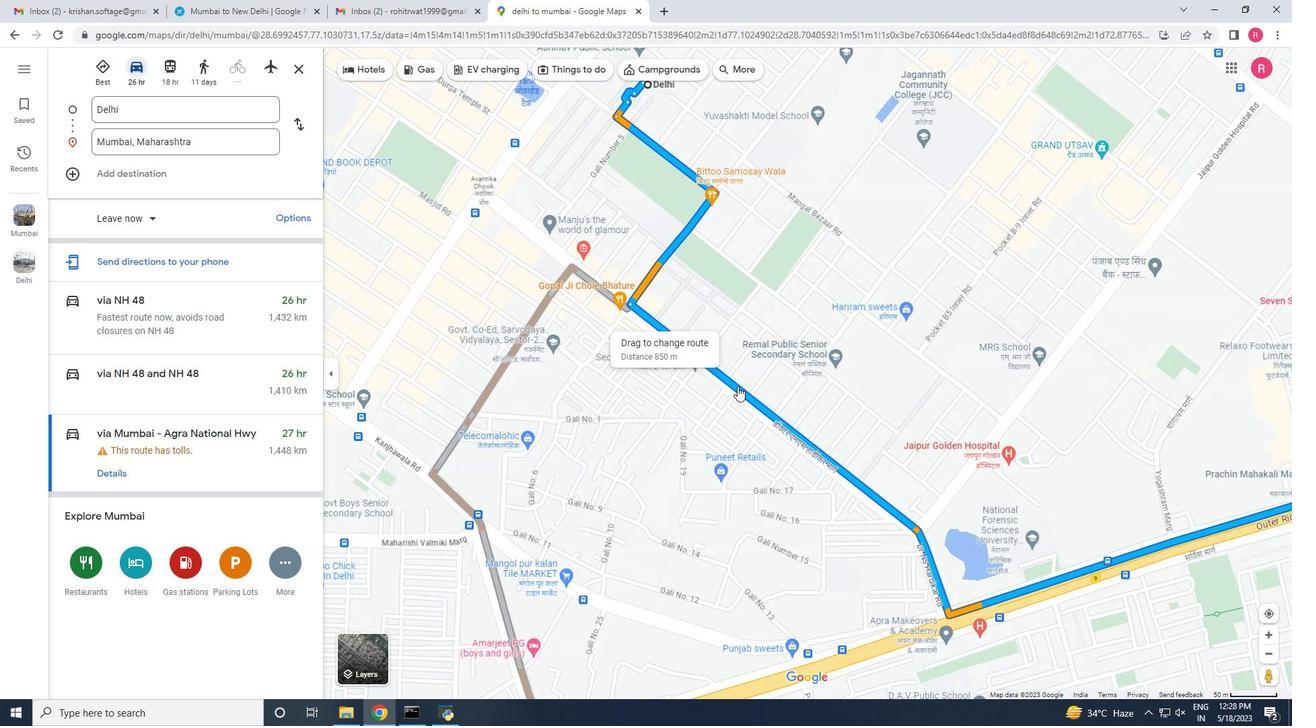 
Action: Mouse moved to (980, 466)
Screenshot: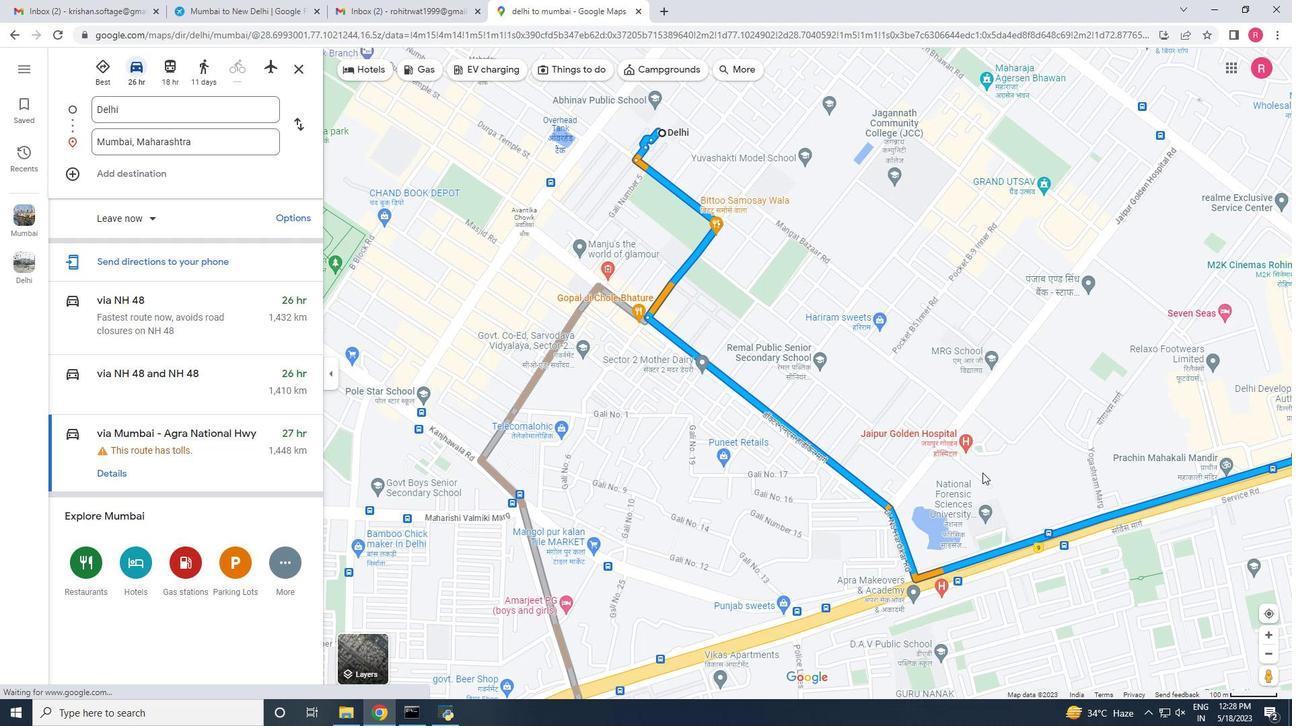 
Action: Mouse pressed left at (980, 466)
Screenshot: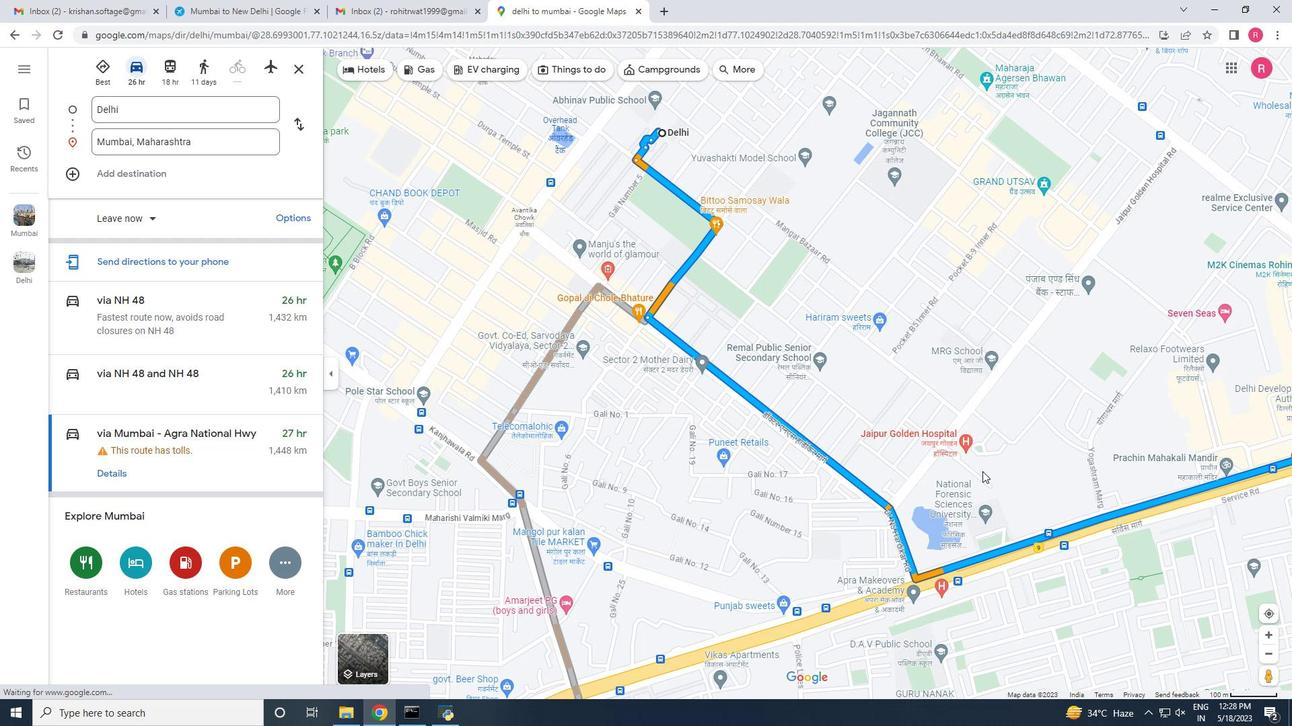 
Action: Mouse moved to (918, 355)
Screenshot: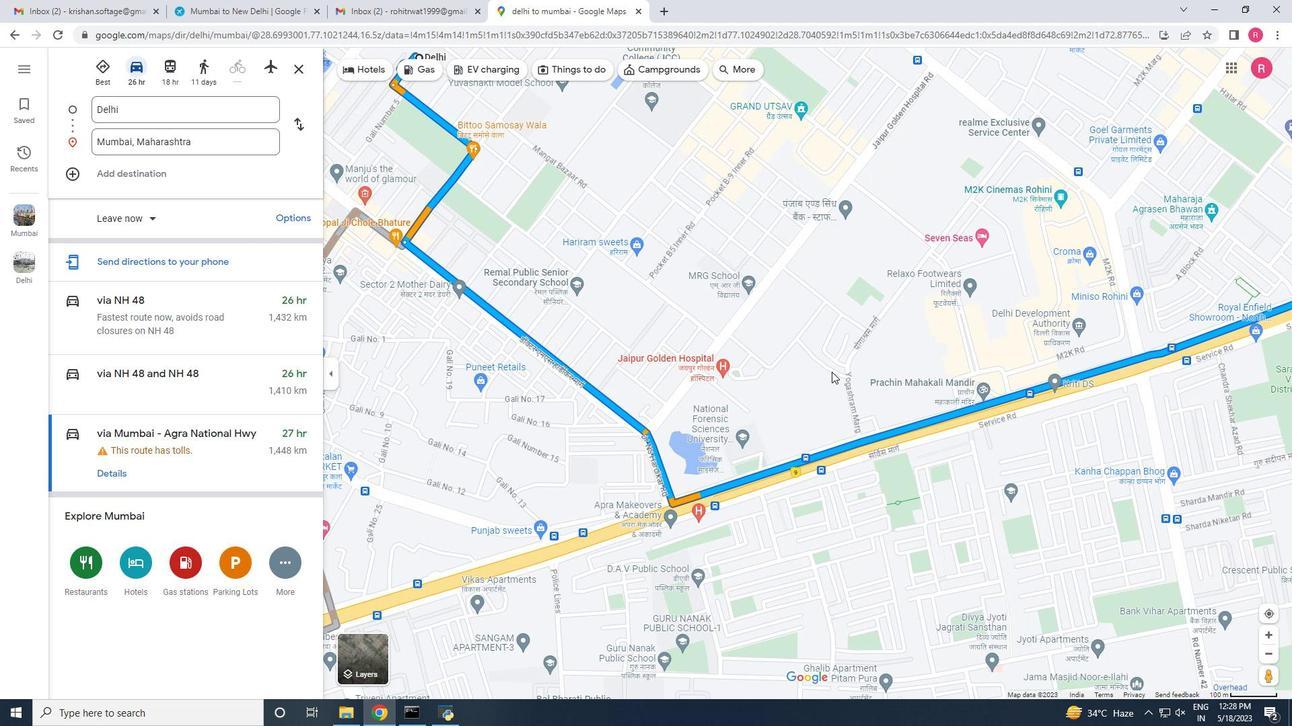 
Action: Mouse pressed left at (918, 355)
Screenshot: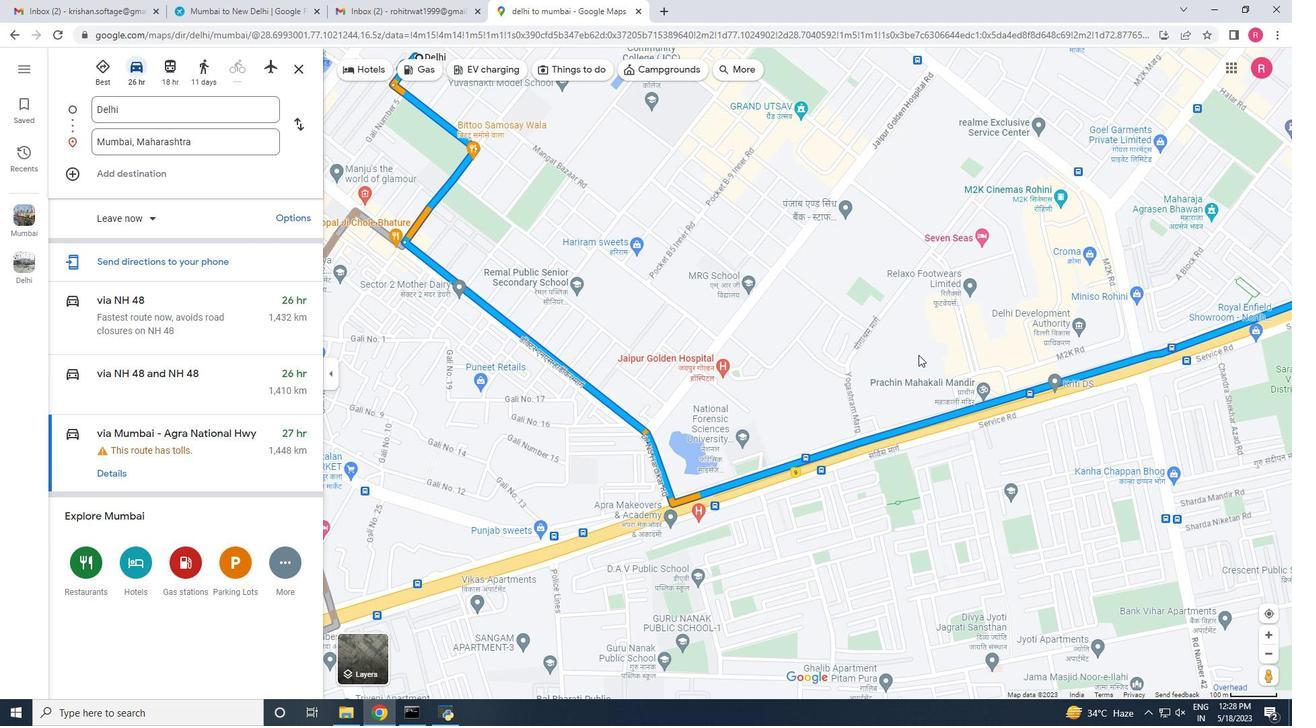 
Action: Mouse moved to (770, 379)
Screenshot: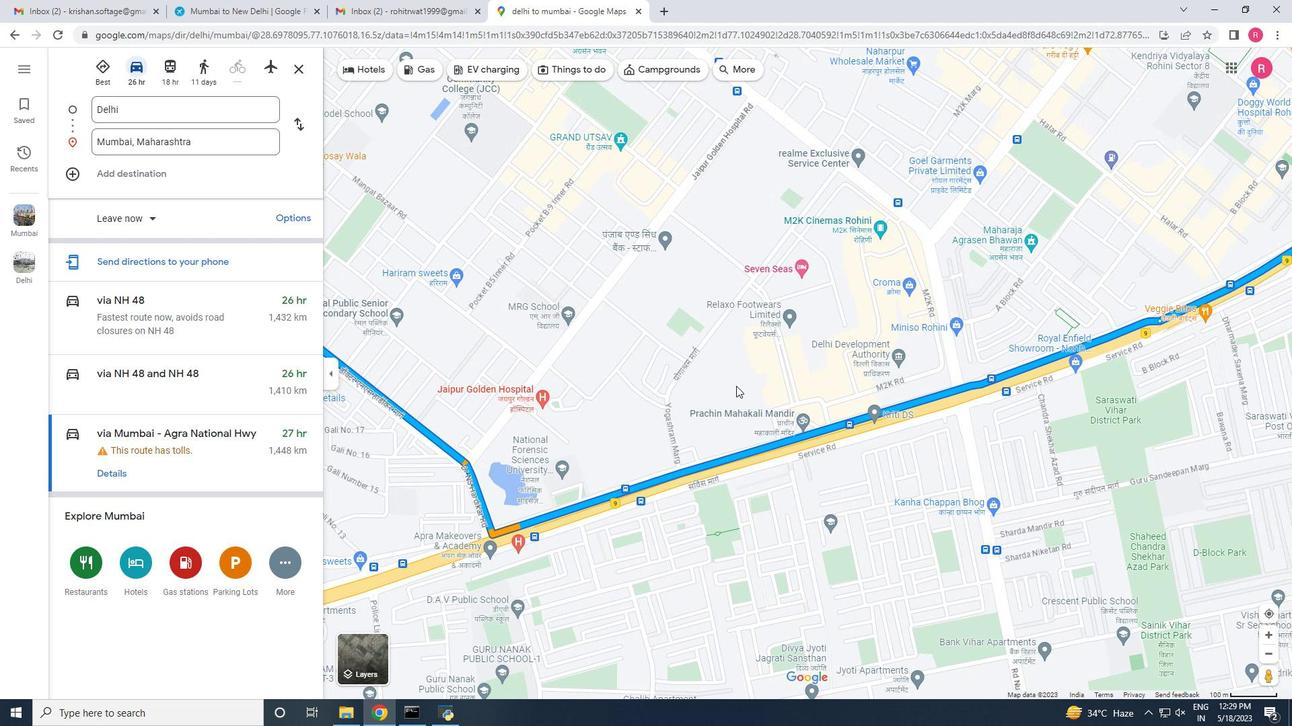 
Action: Mouse scrolled (770, 378) with delta (0, 0)
Screenshot: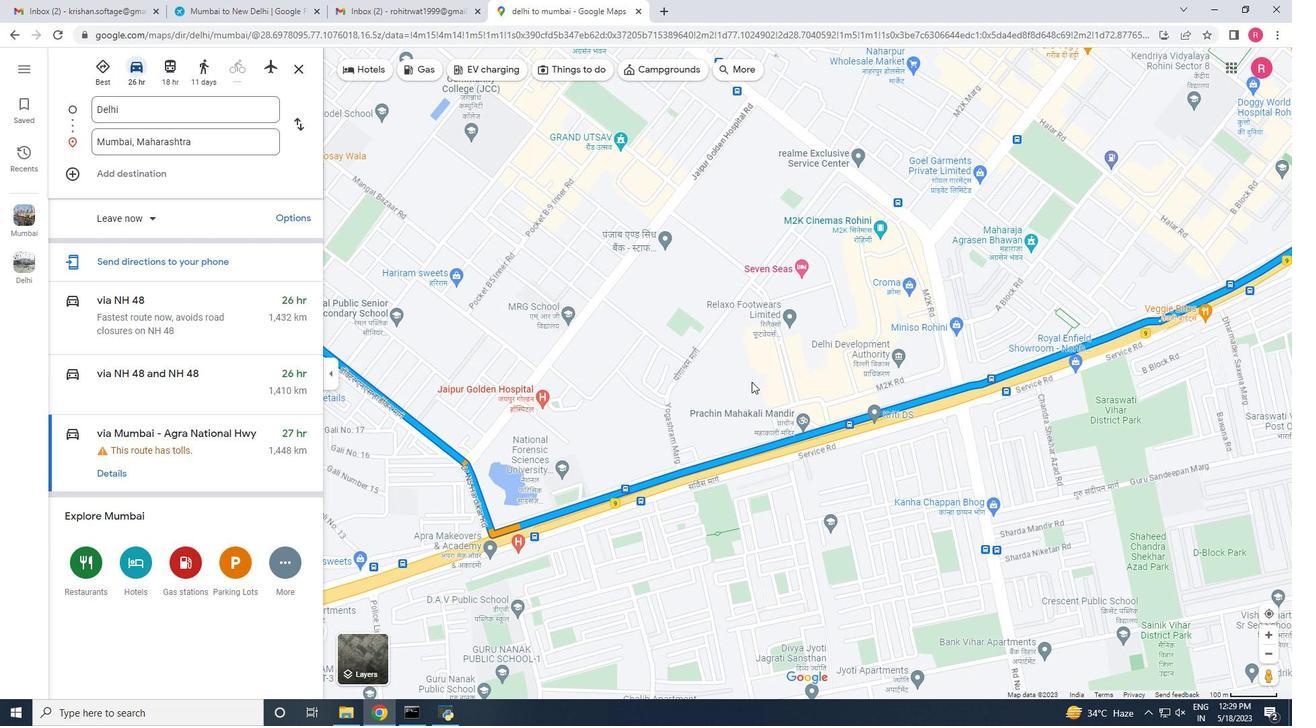 
Action: Mouse scrolled (770, 378) with delta (0, 0)
Screenshot: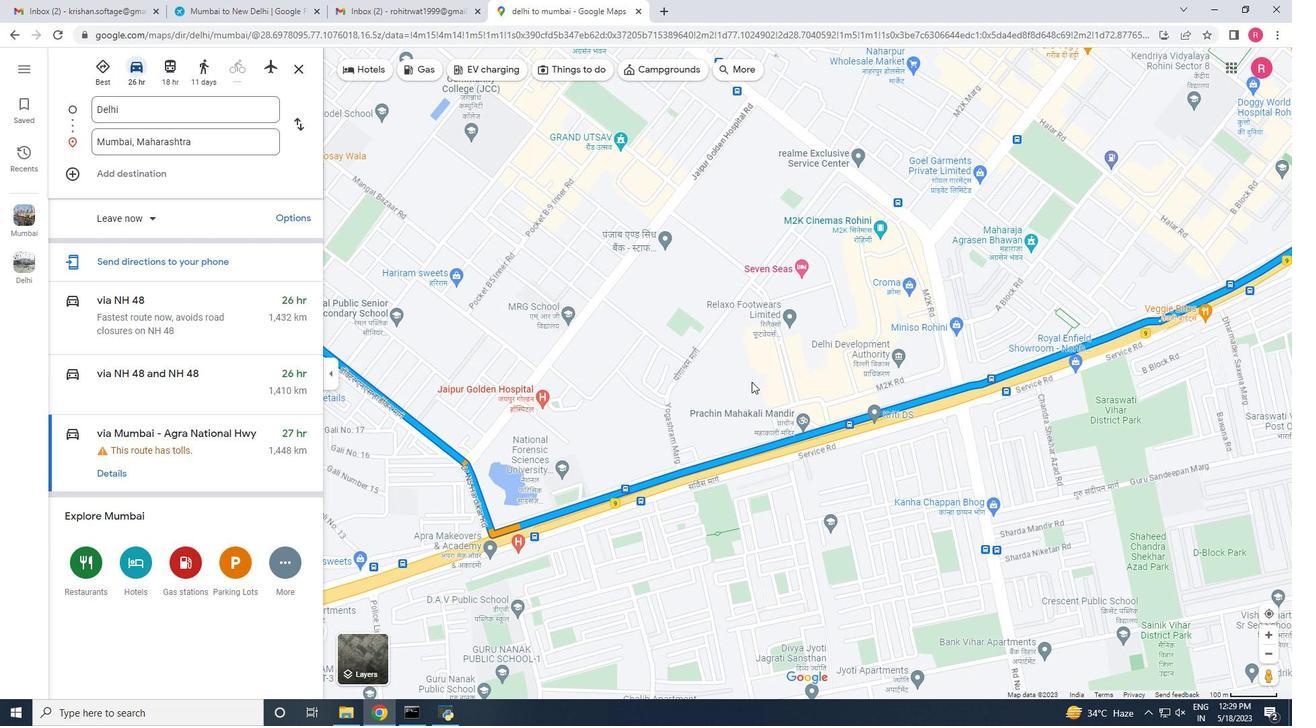 
Action: Mouse scrolled (770, 378) with delta (0, 0)
Screenshot: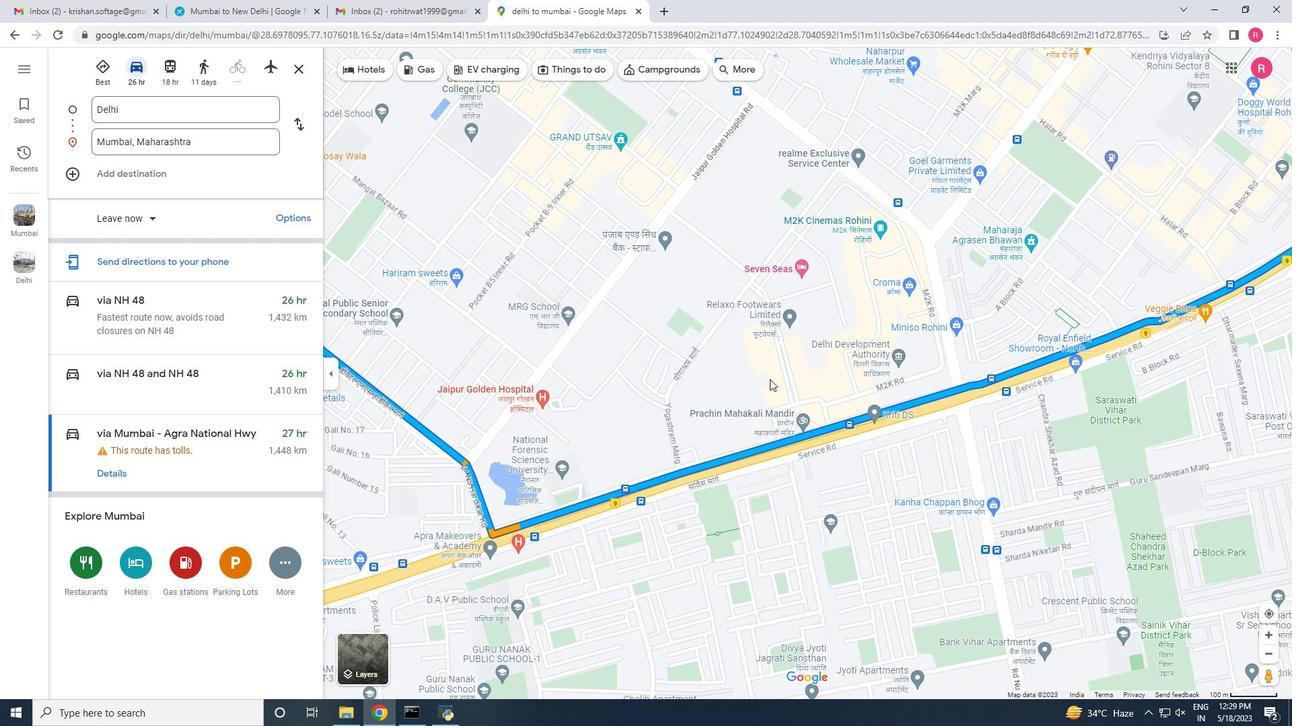 
Action: Mouse scrolled (770, 378) with delta (0, 0)
Screenshot: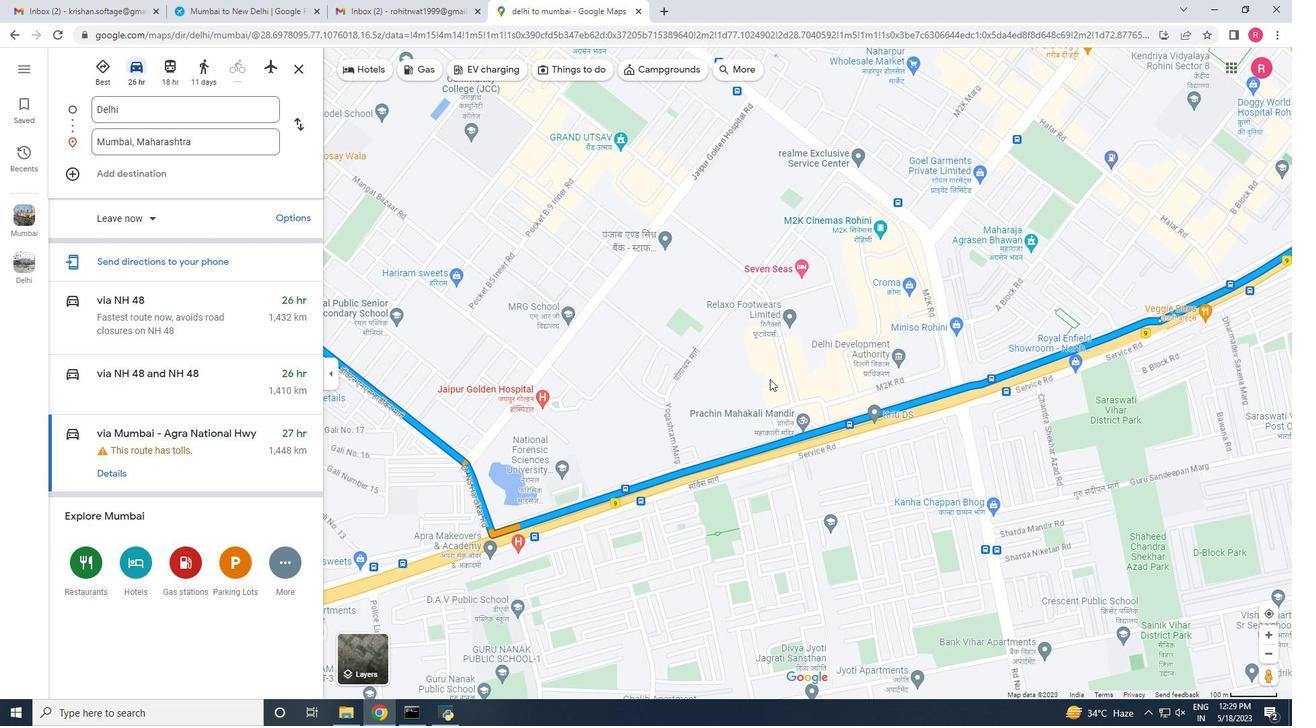 
Action: Mouse moved to (955, 279)
Screenshot: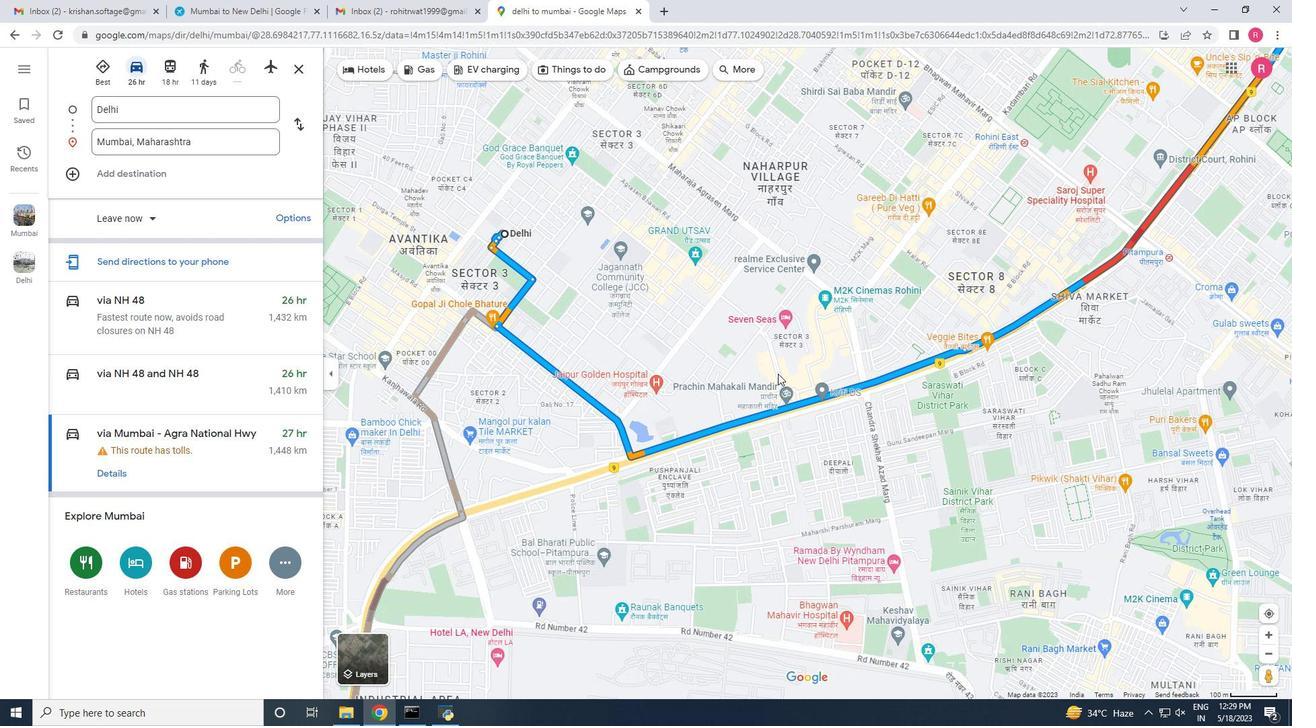 
Action: Mouse pressed left at (955, 279)
Screenshot: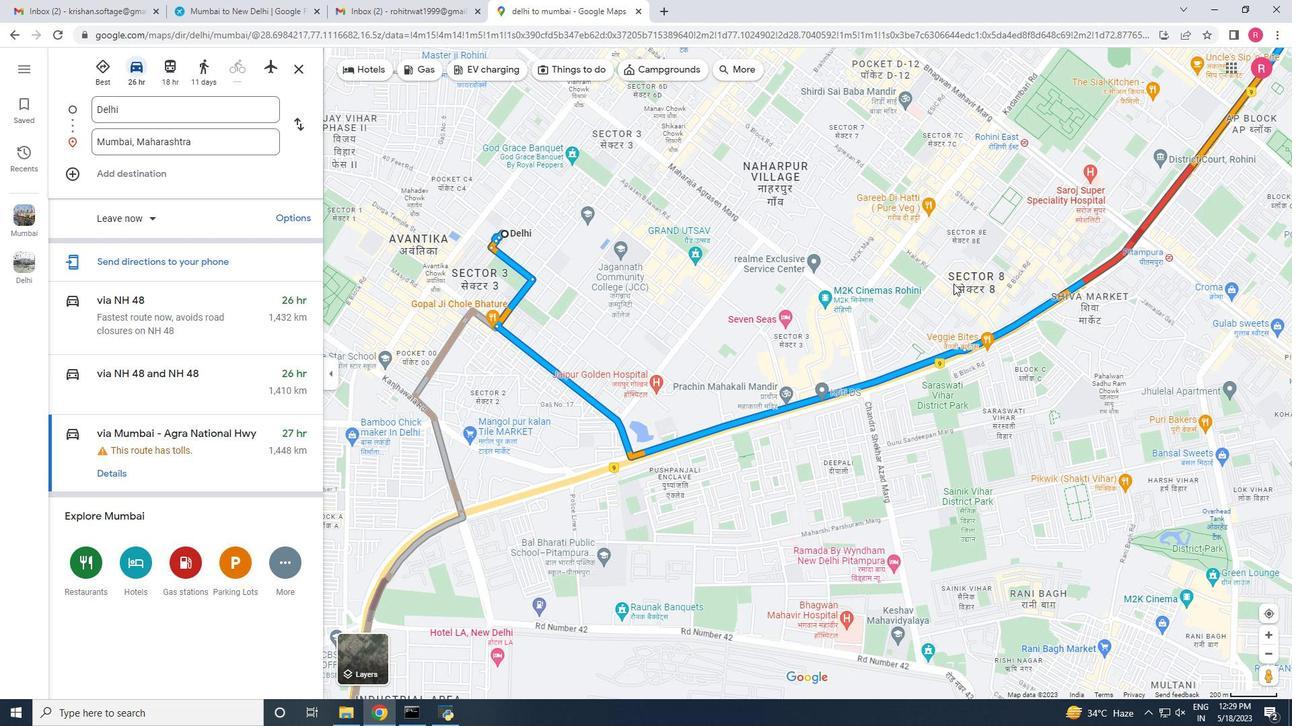 
Action: Mouse moved to (772, 337)
Screenshot: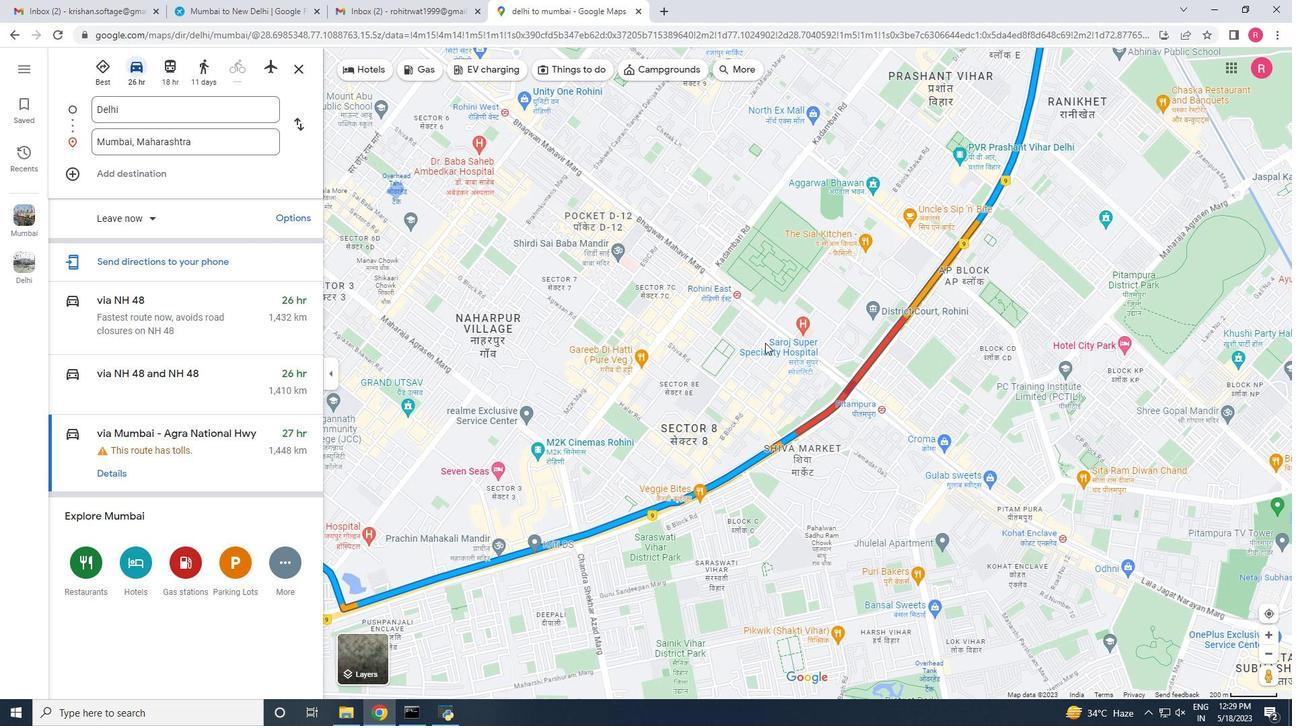 
Action: Mouse pressed left at (772, 337)
Screenshot: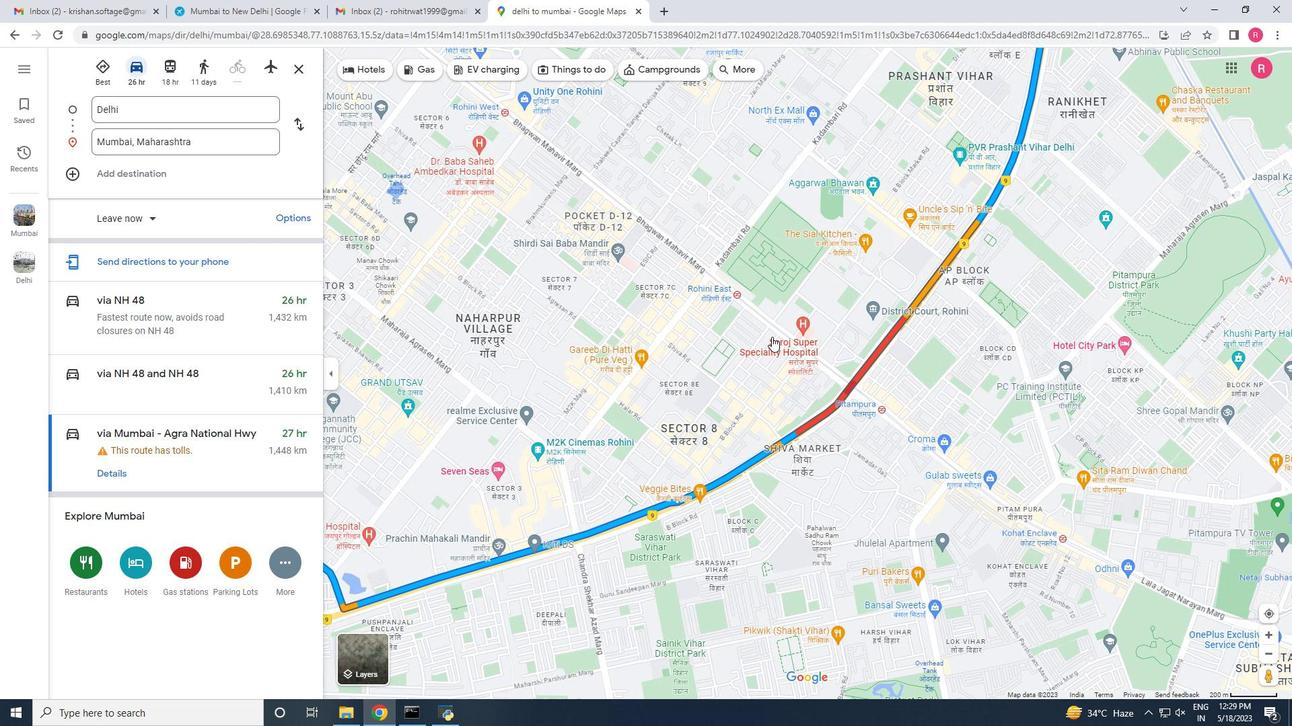 
Action: Mouse moved to (707, 424)
Screenshot: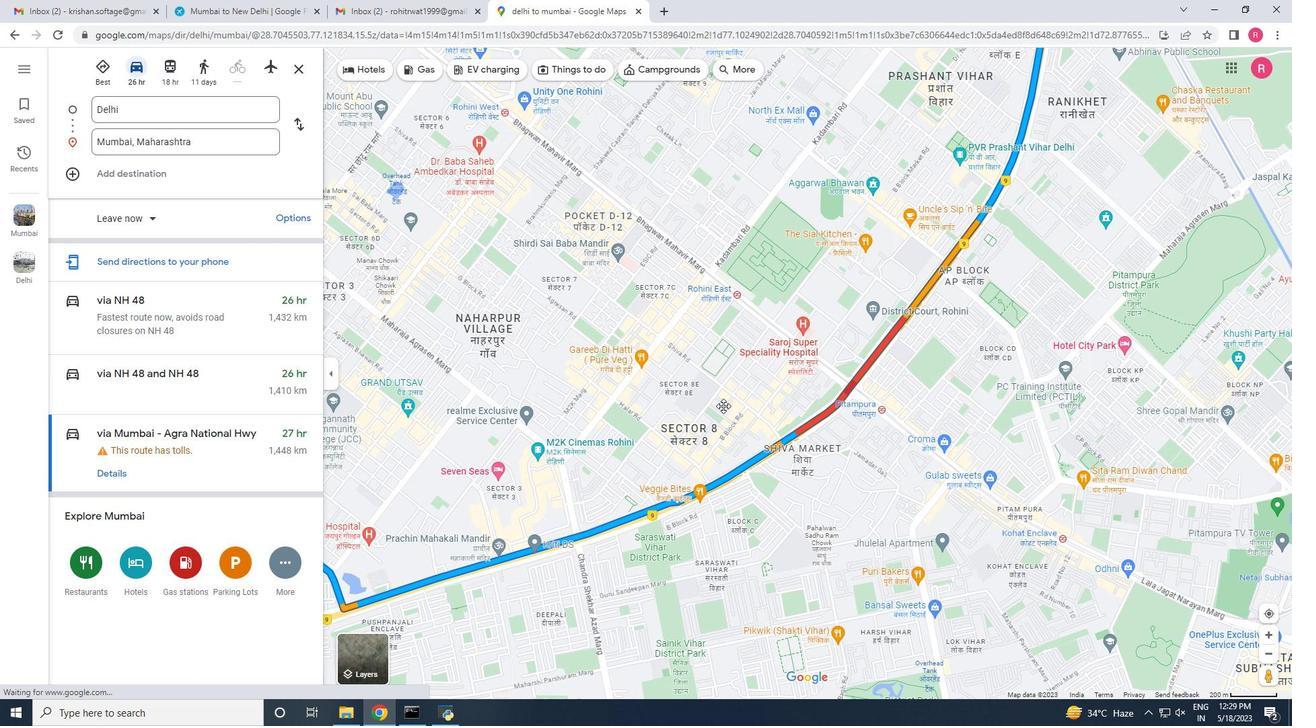 
Action: Mouse scrolled (707, 425) with delta (0, 0)
Screenshot: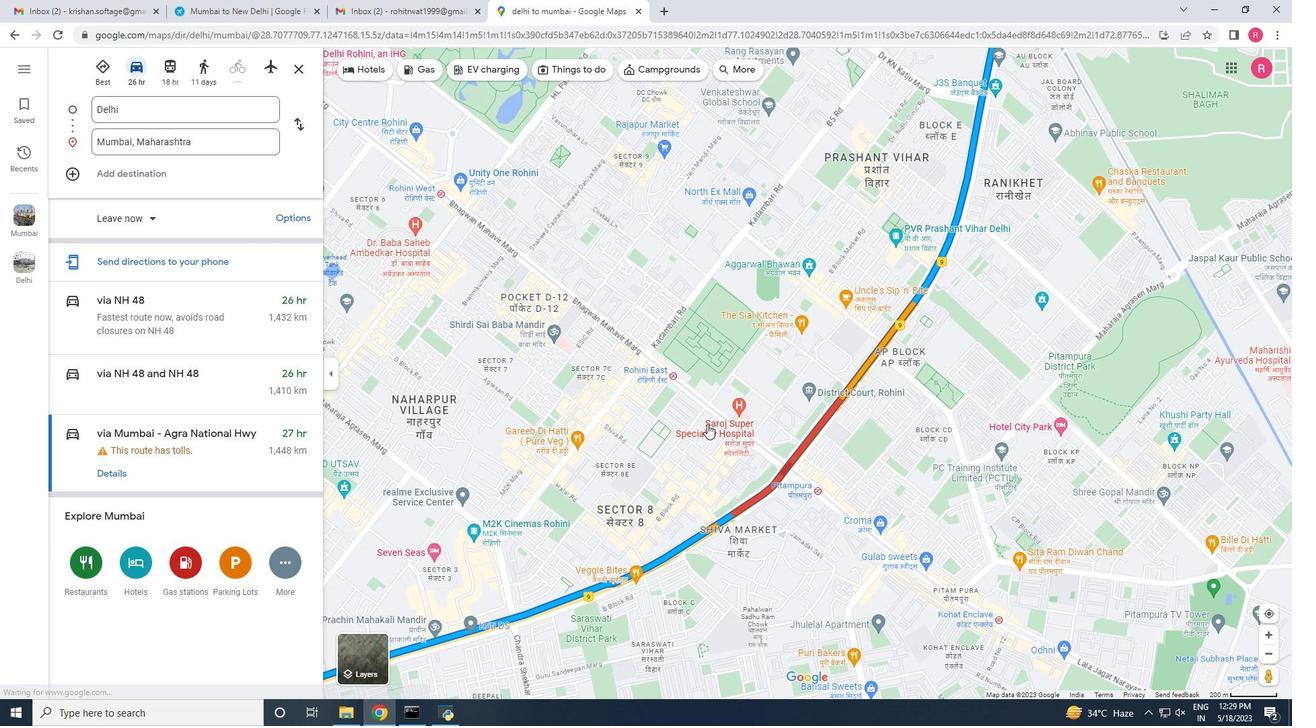 
Action: Mouse scrolled (707, 425) with delta (0, 0)
Screenshot: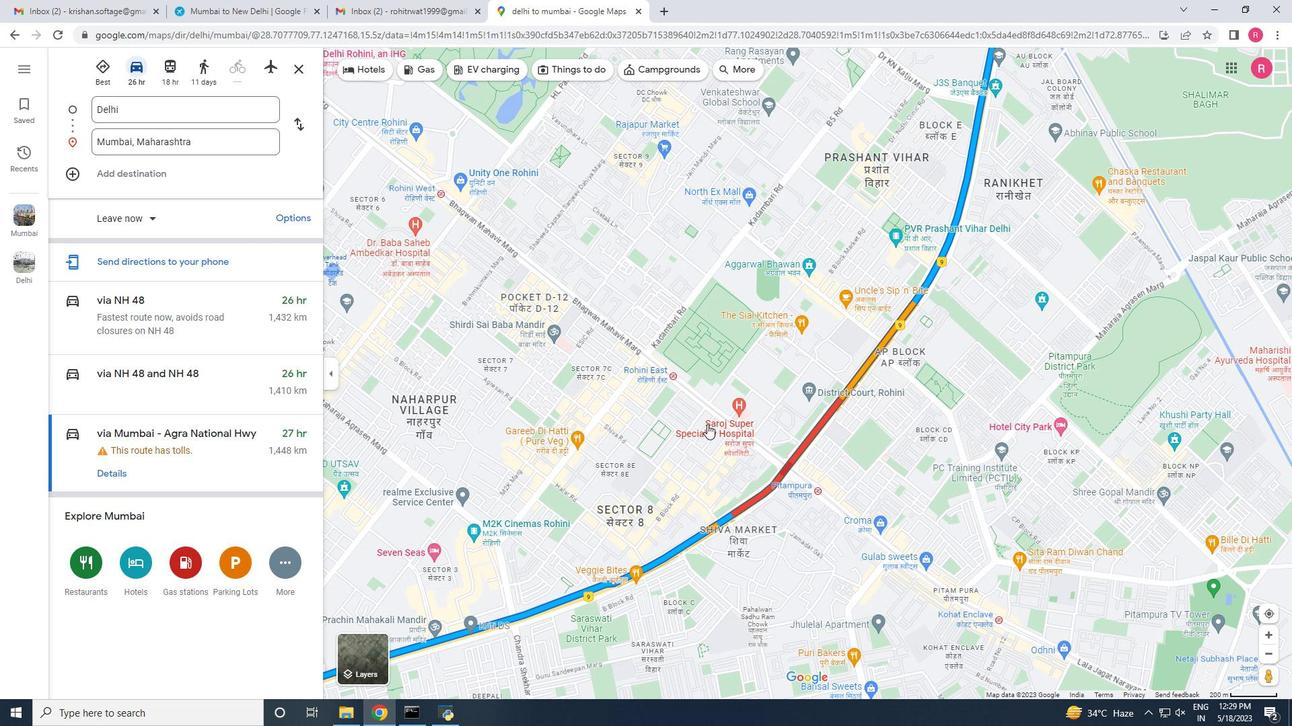 
Action: Mouse scrolled (707, 425) with delta (0, 0)
Screenshot: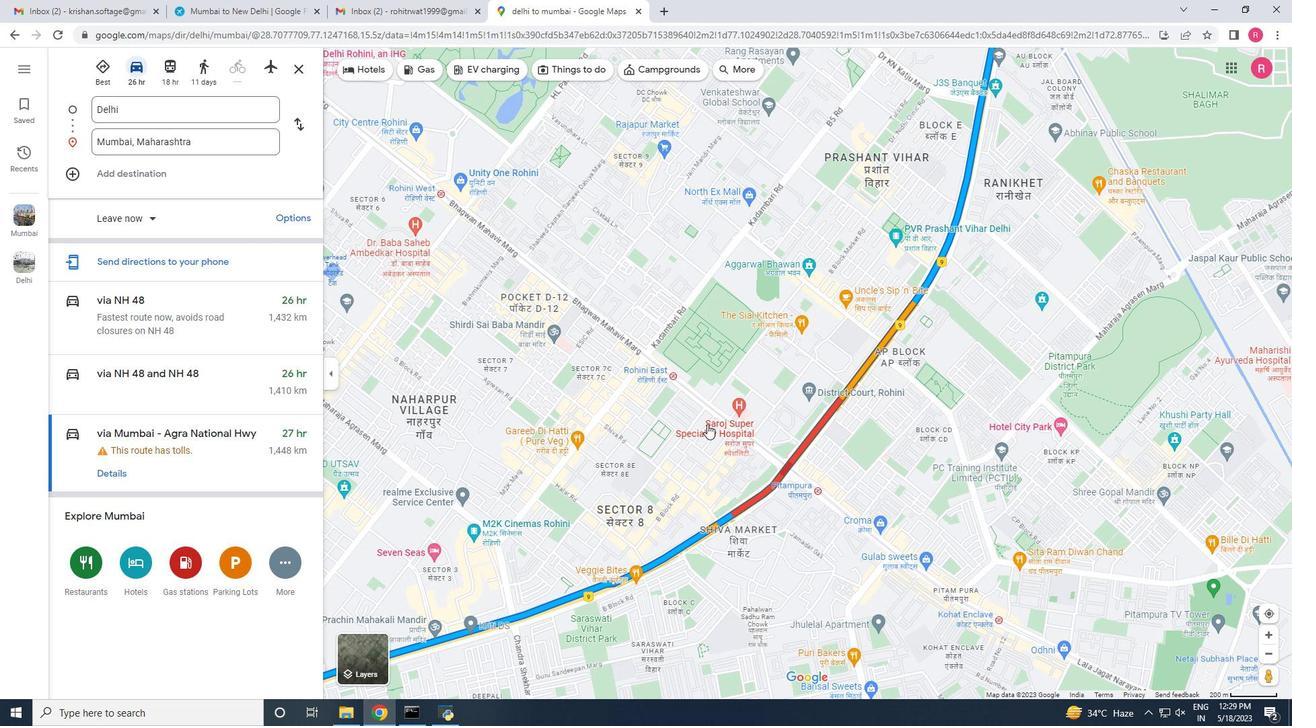 
Action: Mouse scrolled (707, 425) with delta (0, 0)
Screenshot: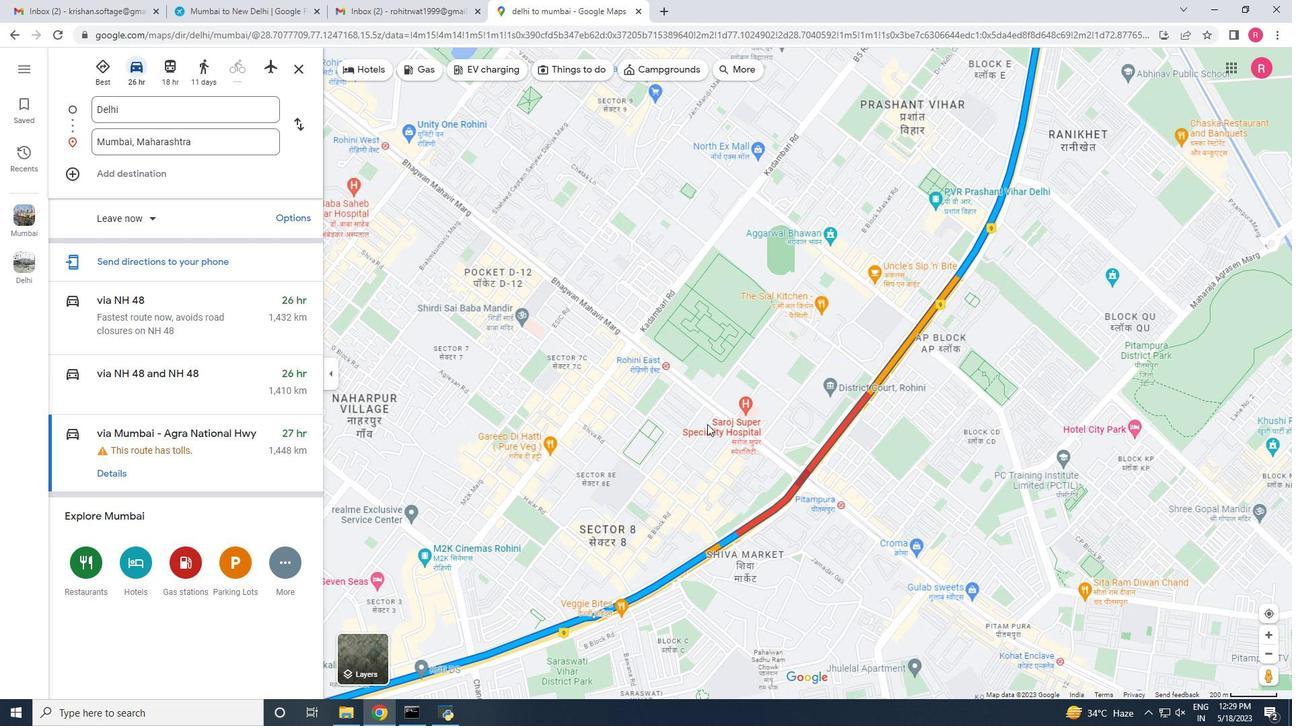 
Action: Mouse scrolled (707, 425) with delta (0, 0)
Screenshot: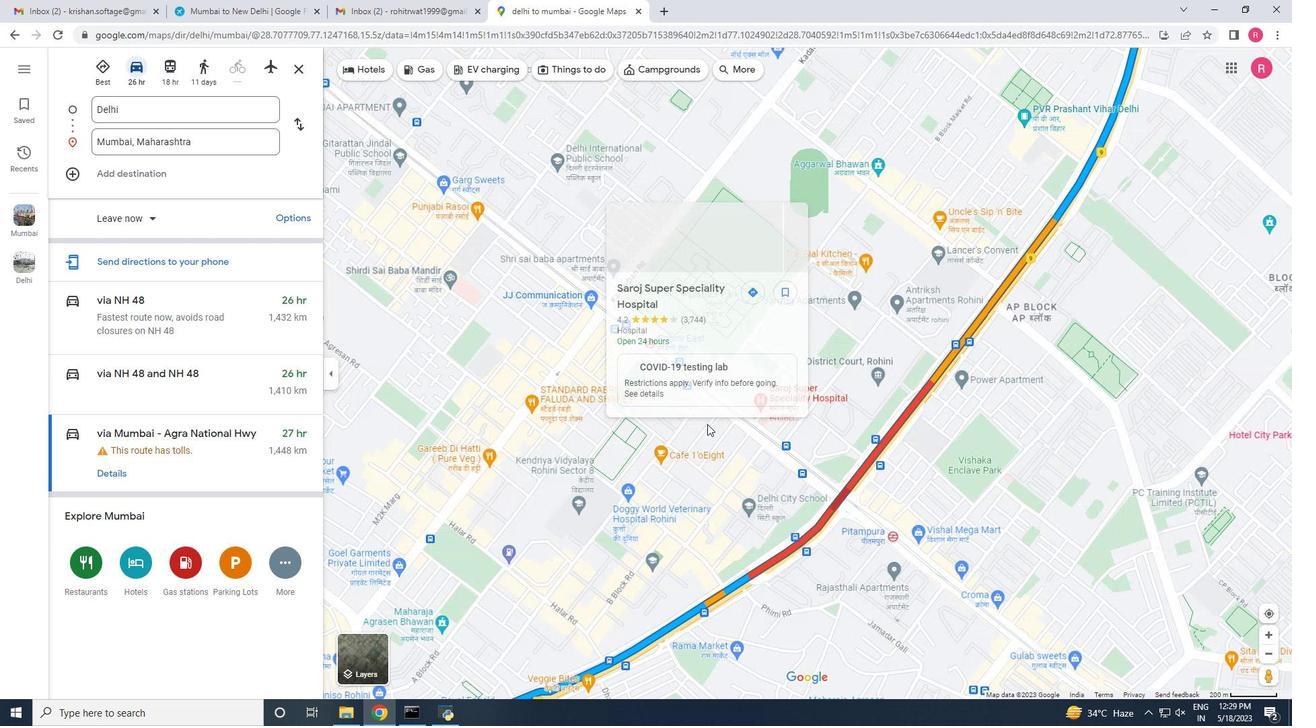 
Action: Mouse moved to (784, 537)
Screenshot: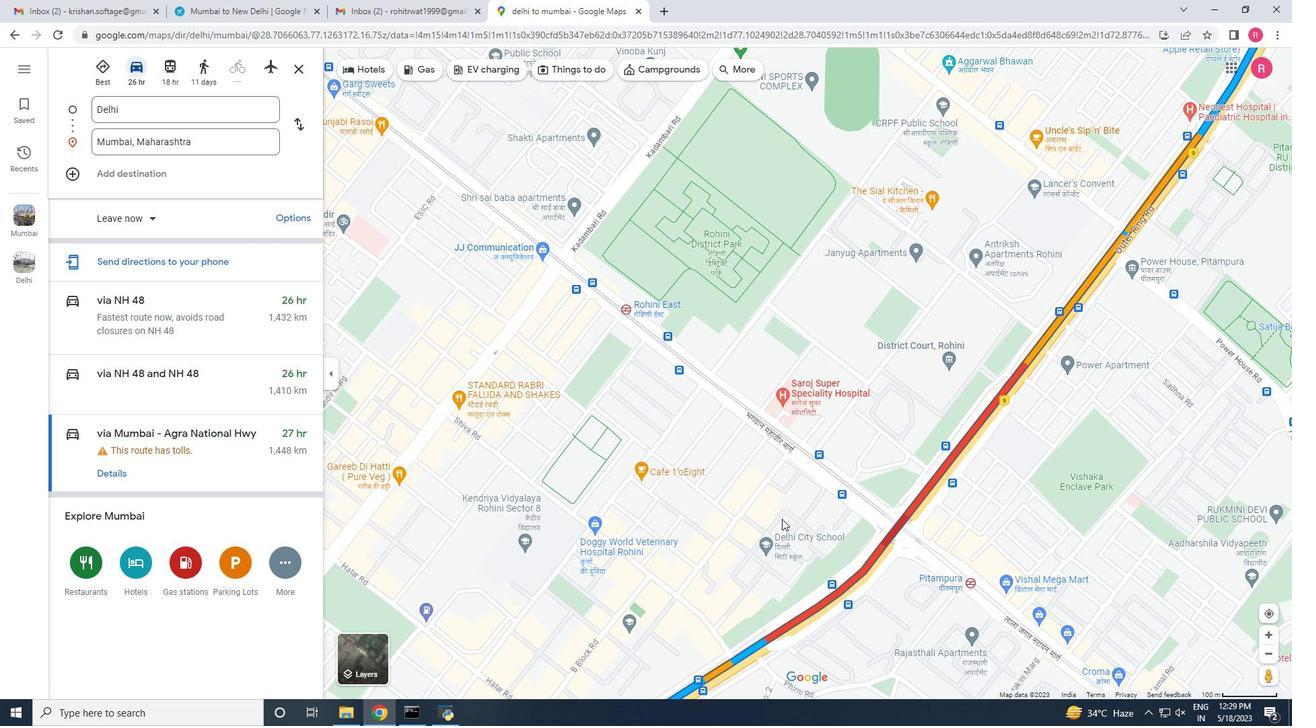 
Action: Mouse pressed left at (784, 537)
Screenshot: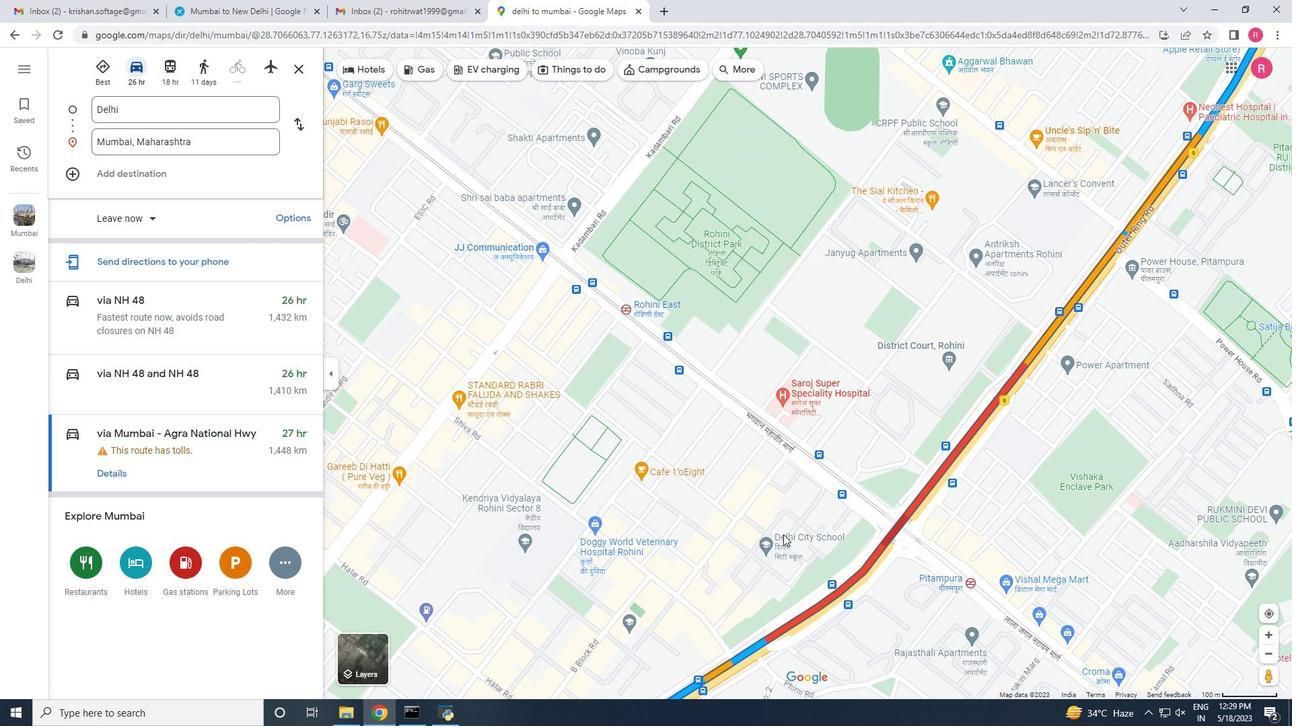 
Action: Mouse moved to (915, 252)
Screenshot: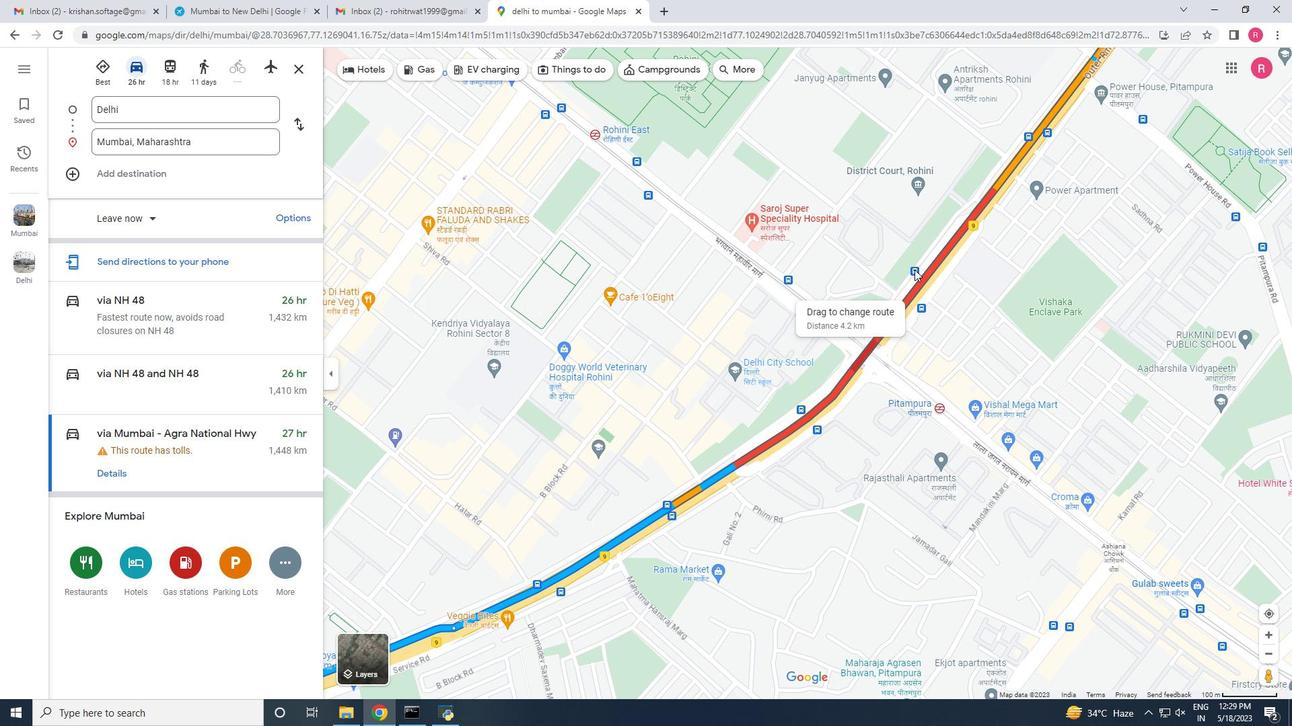 
Action: Mouse pressed left at (915, 252)
Screenshot: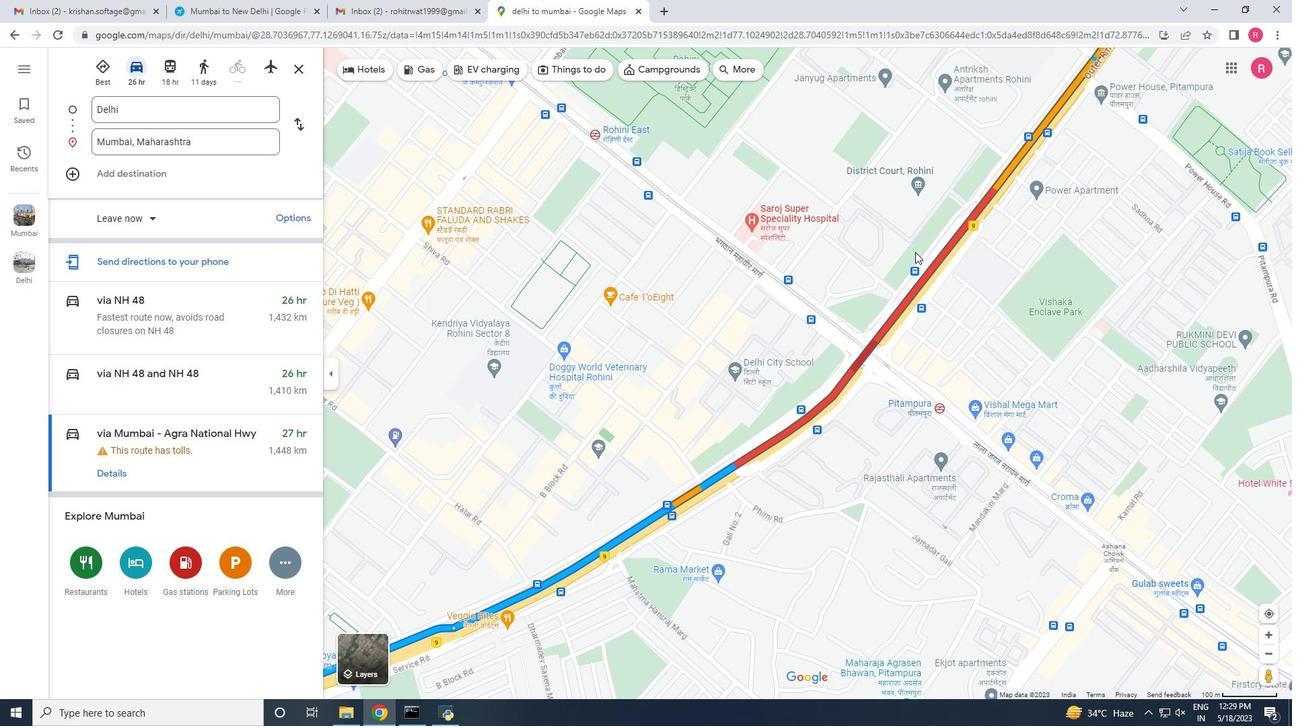 
Action: Mouse moved to (815, 330)
Screenshot: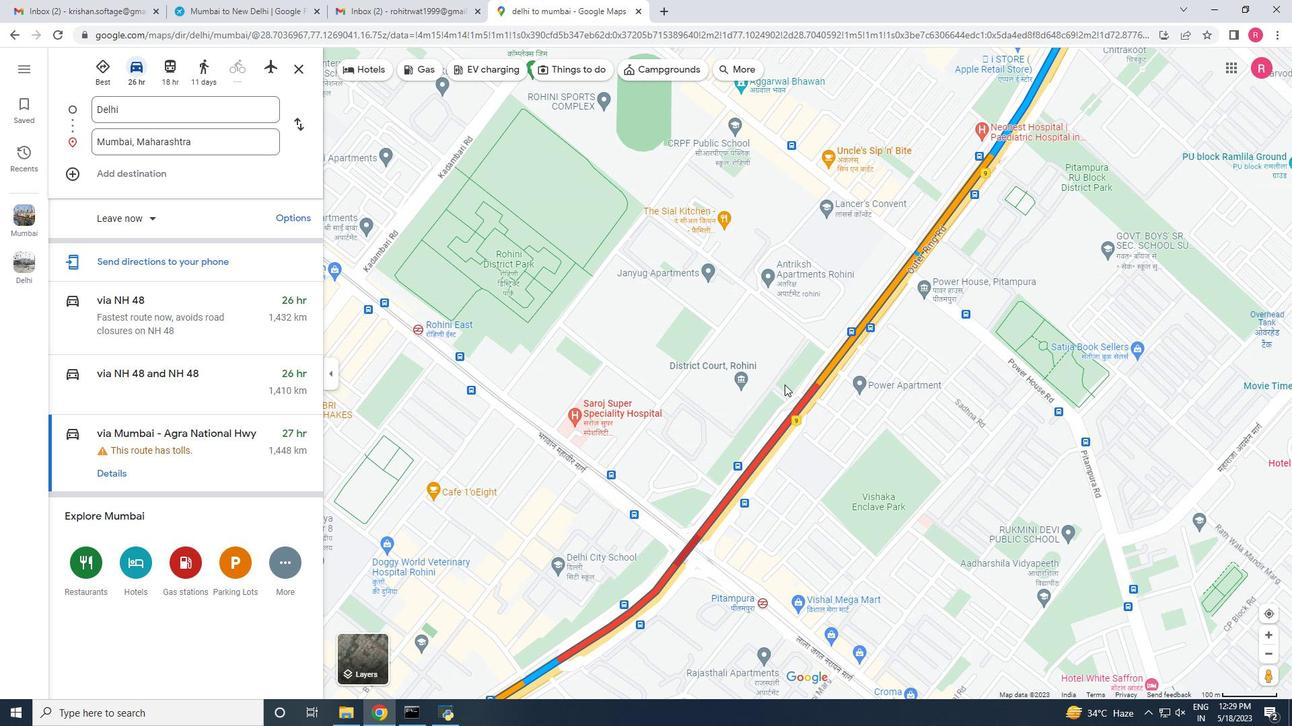 
Action: Mouse pressed left at (815, 330)
Screenshot: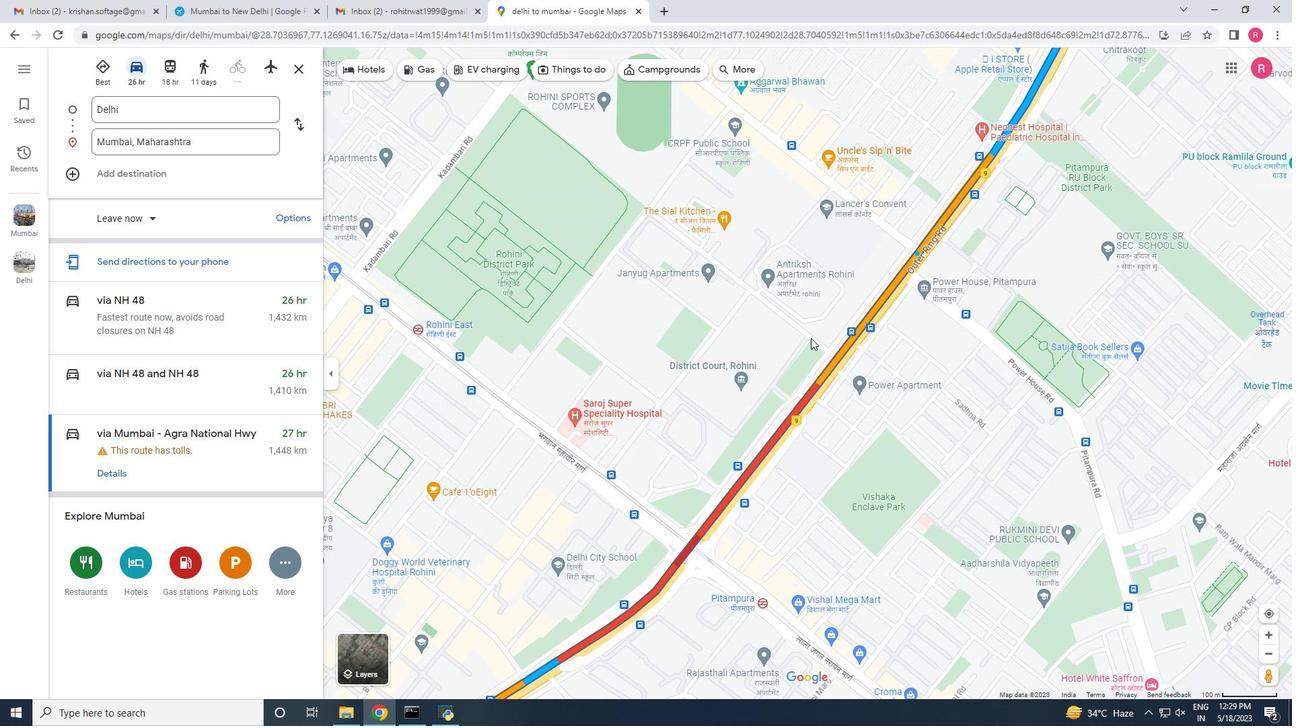 
Action: Mouse moved to (722, 313)
Screenshot: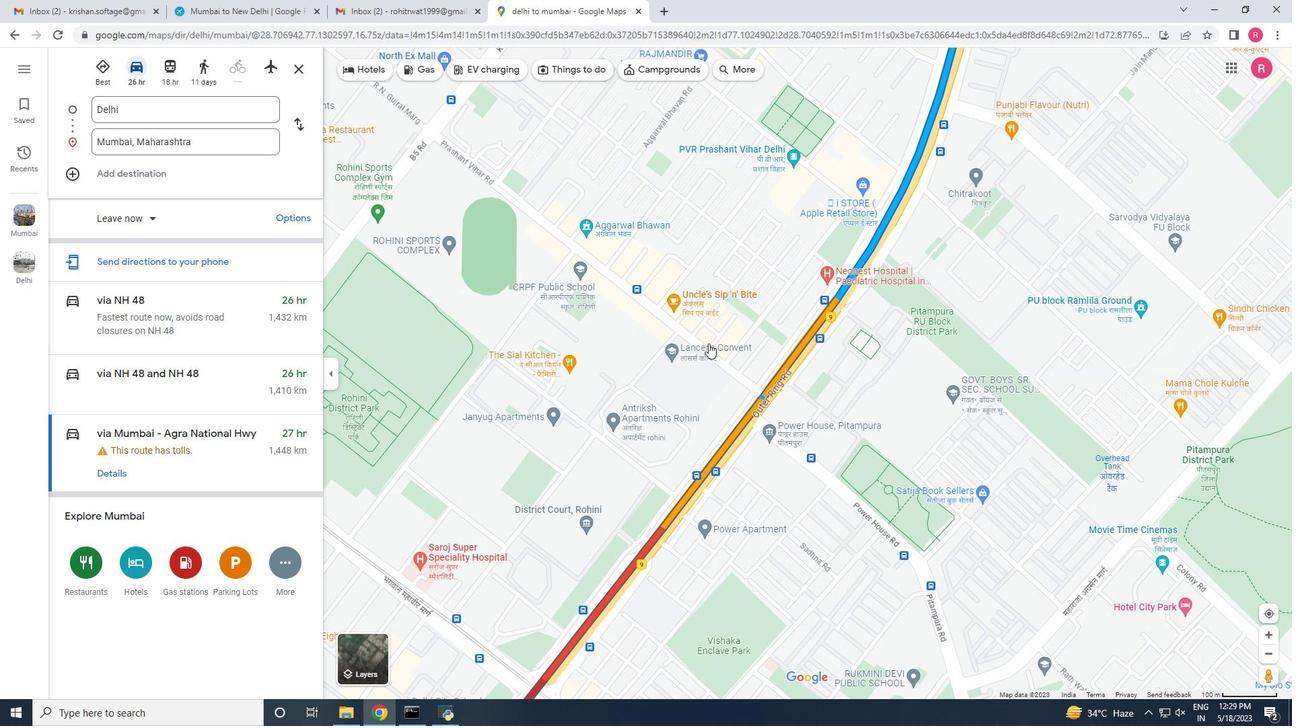 
Action: Mouse pressed left at (722, 313)
Screenshot: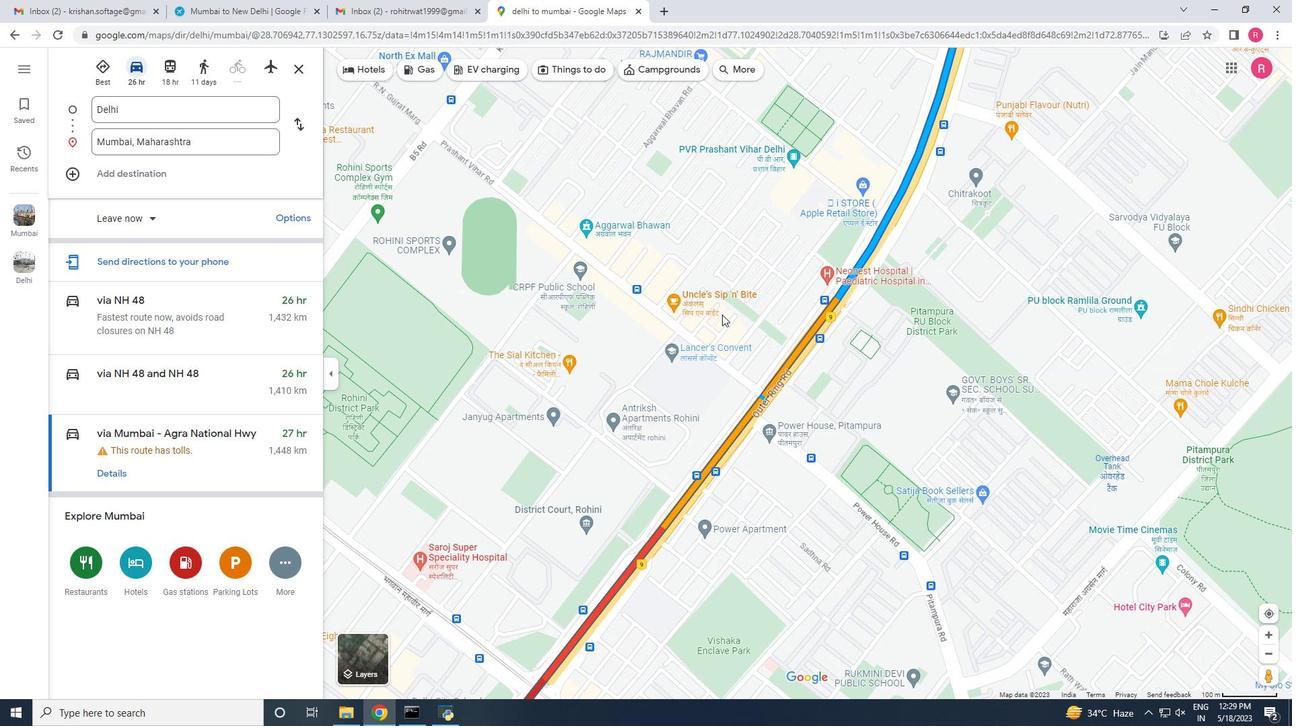 
Action: Mouse moved to (770, 232)
Screenshot: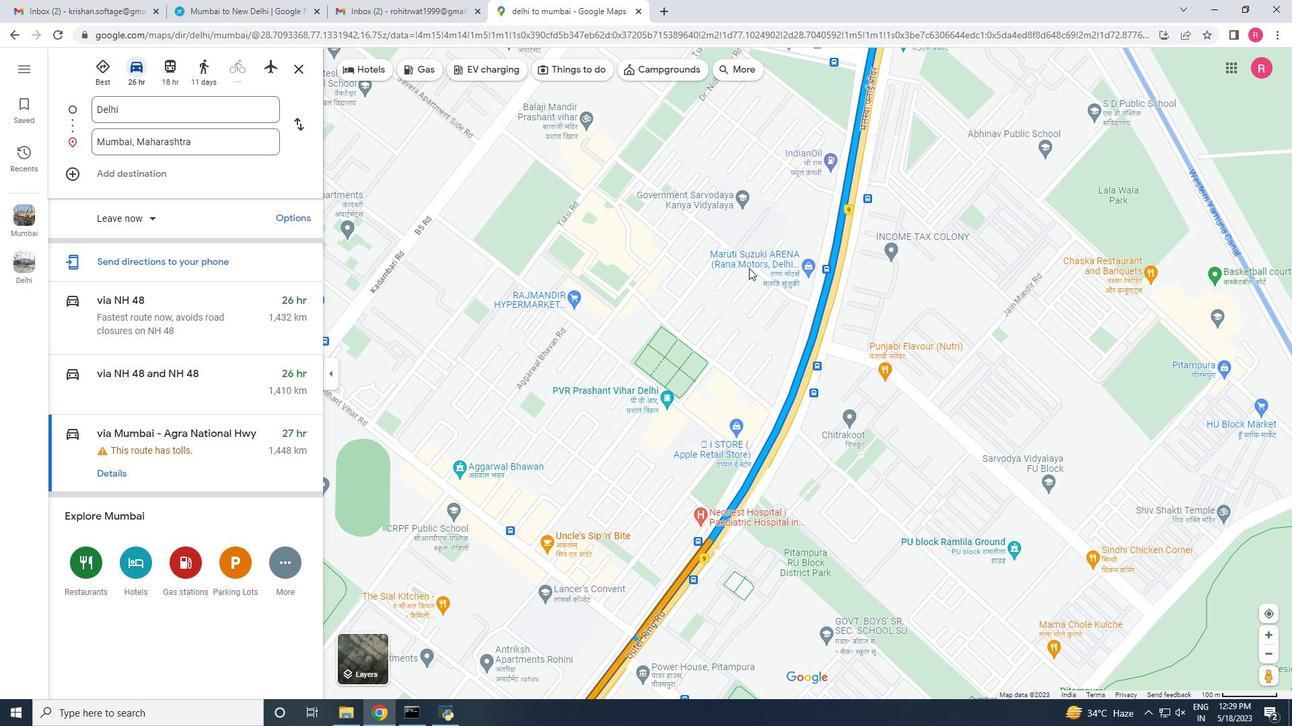 
Action: Mouse pressed left at (770, 232)
Screenshot: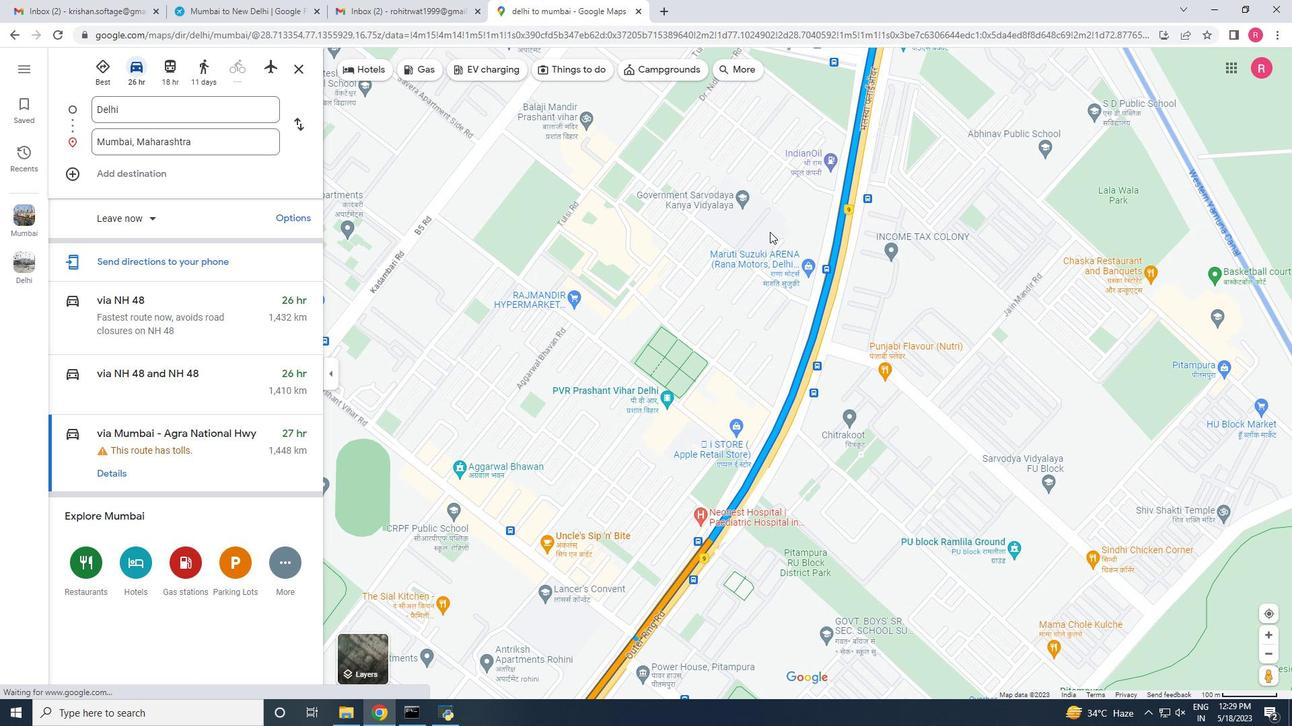 
Action: Mouse moved to (786, 241)
Screenshot: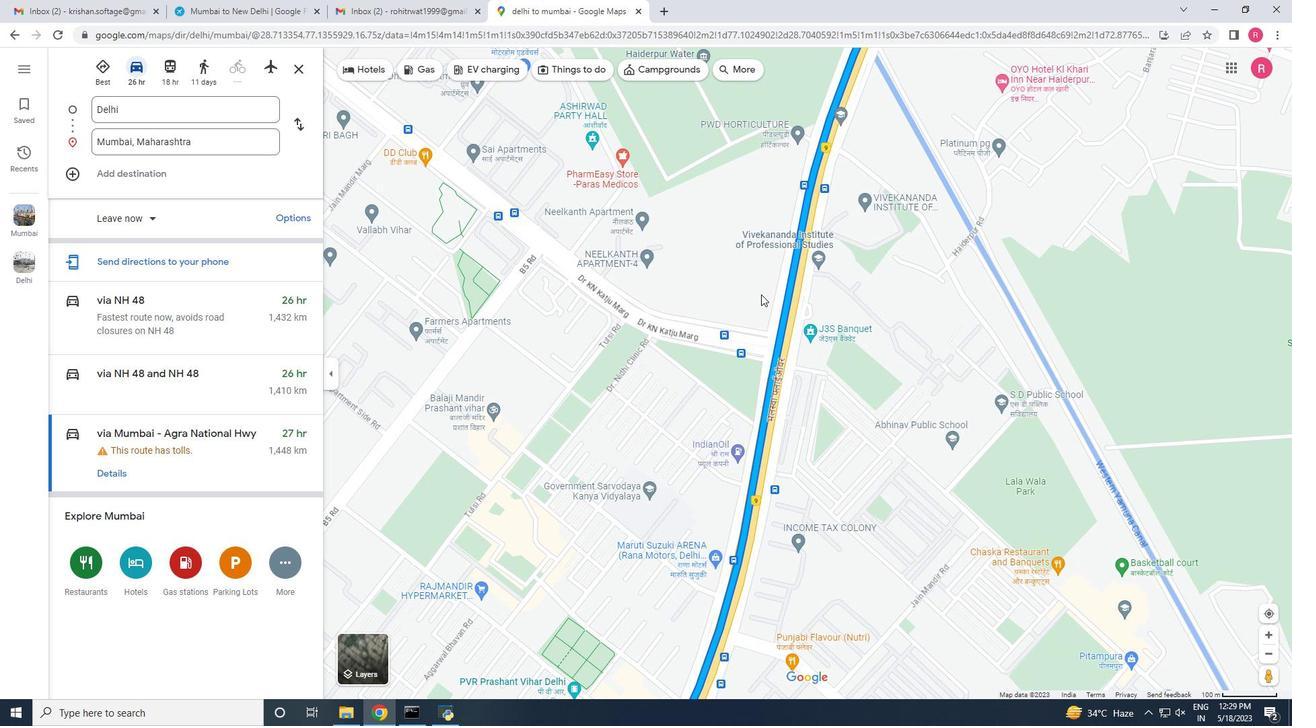 
Action: Mouse pressed left at (786, 241)
Screenshot: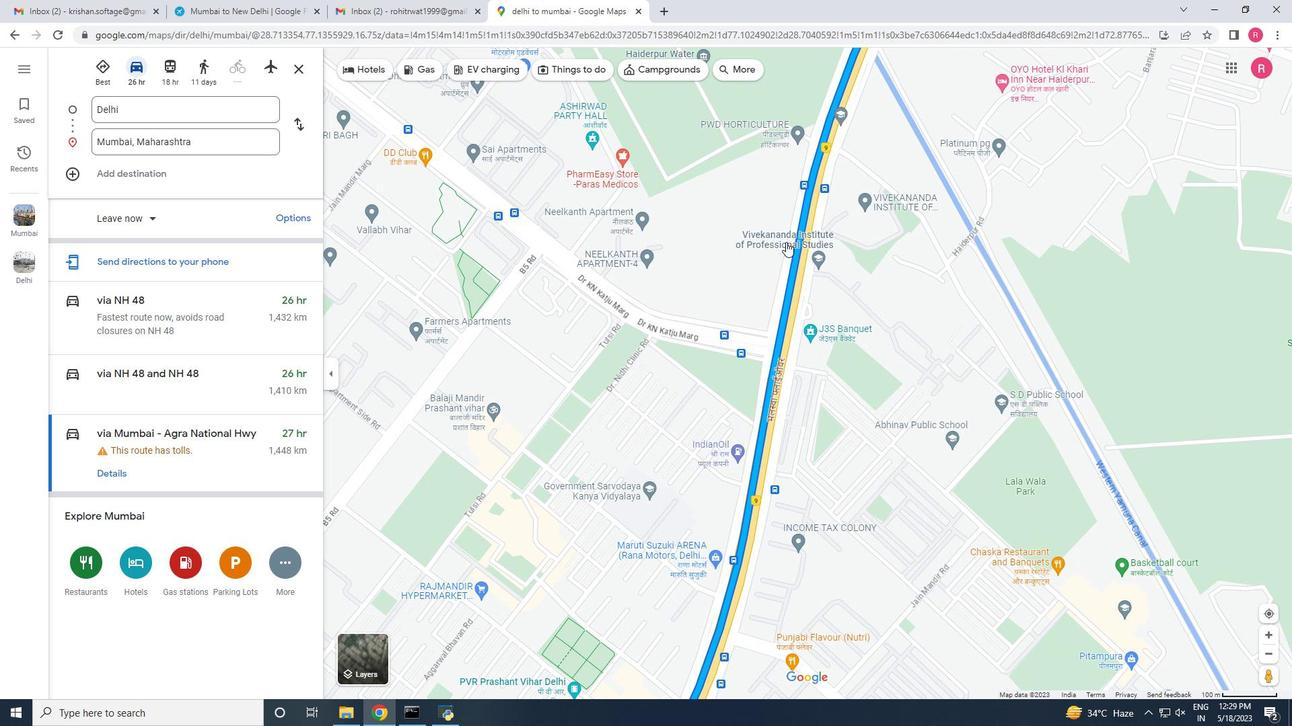 
Action: Mouse moved to (830, 243)
Screenshot: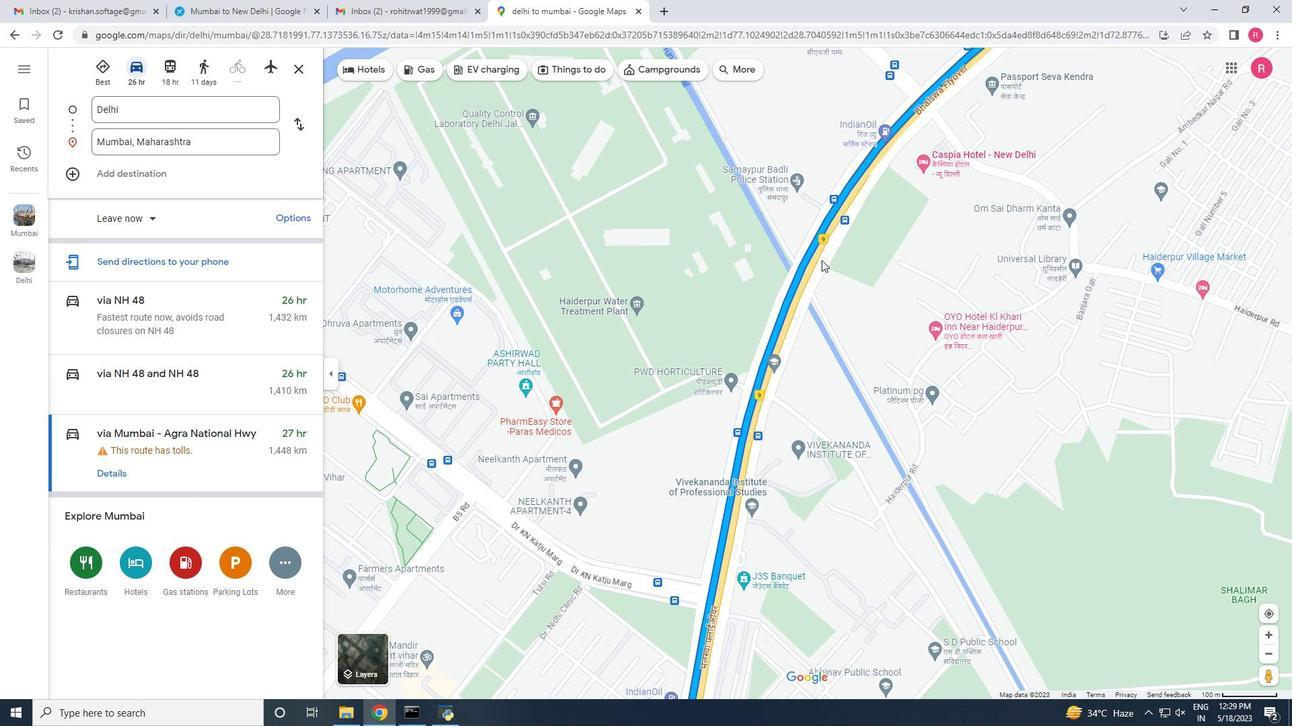 
Action: Mouse pressed left at (830, 243)
Screenshot: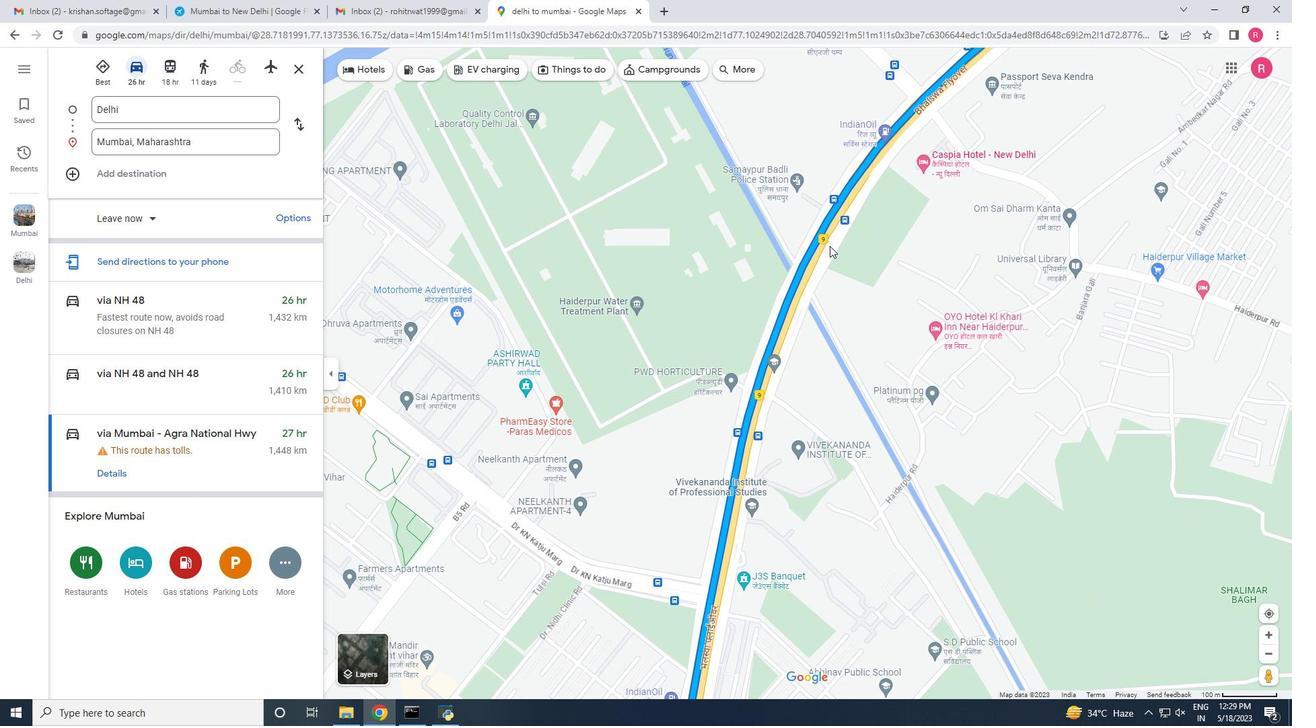 
Action: Mouse moved to (846, 293)
Screenshot: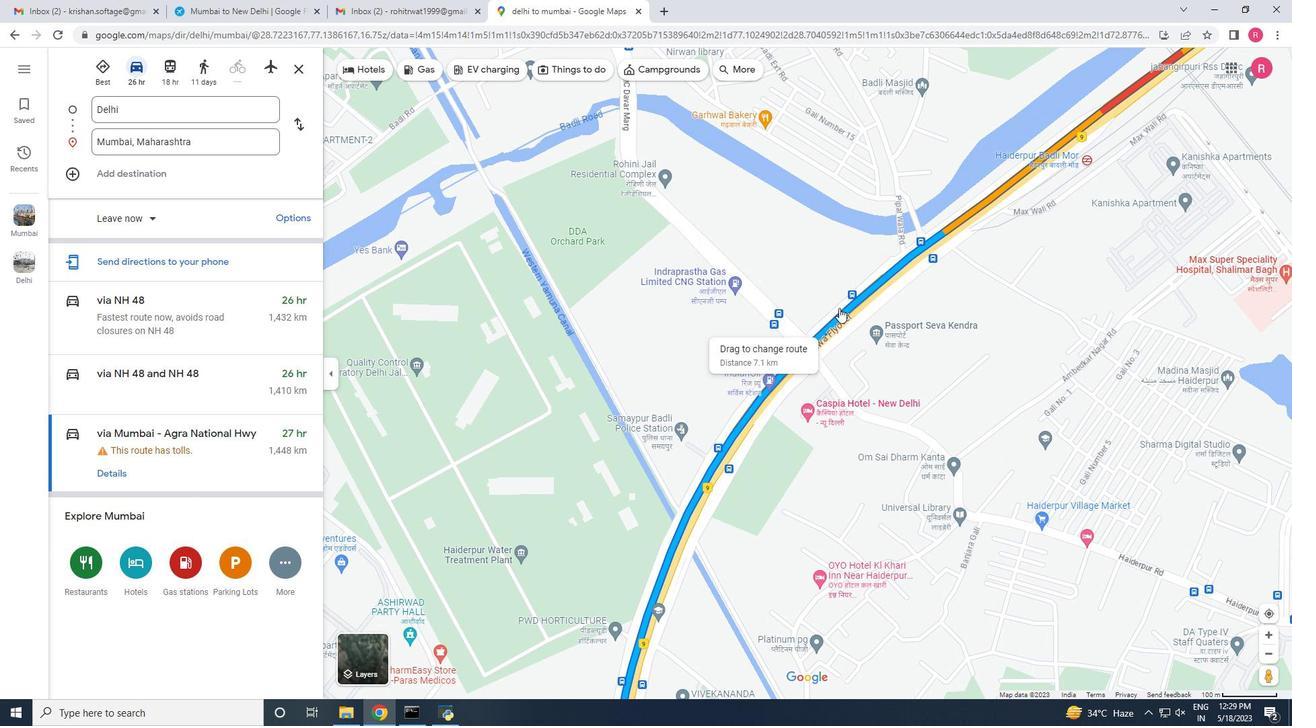 
Action: Mouse pressed left at (846, 293)
Screenshot: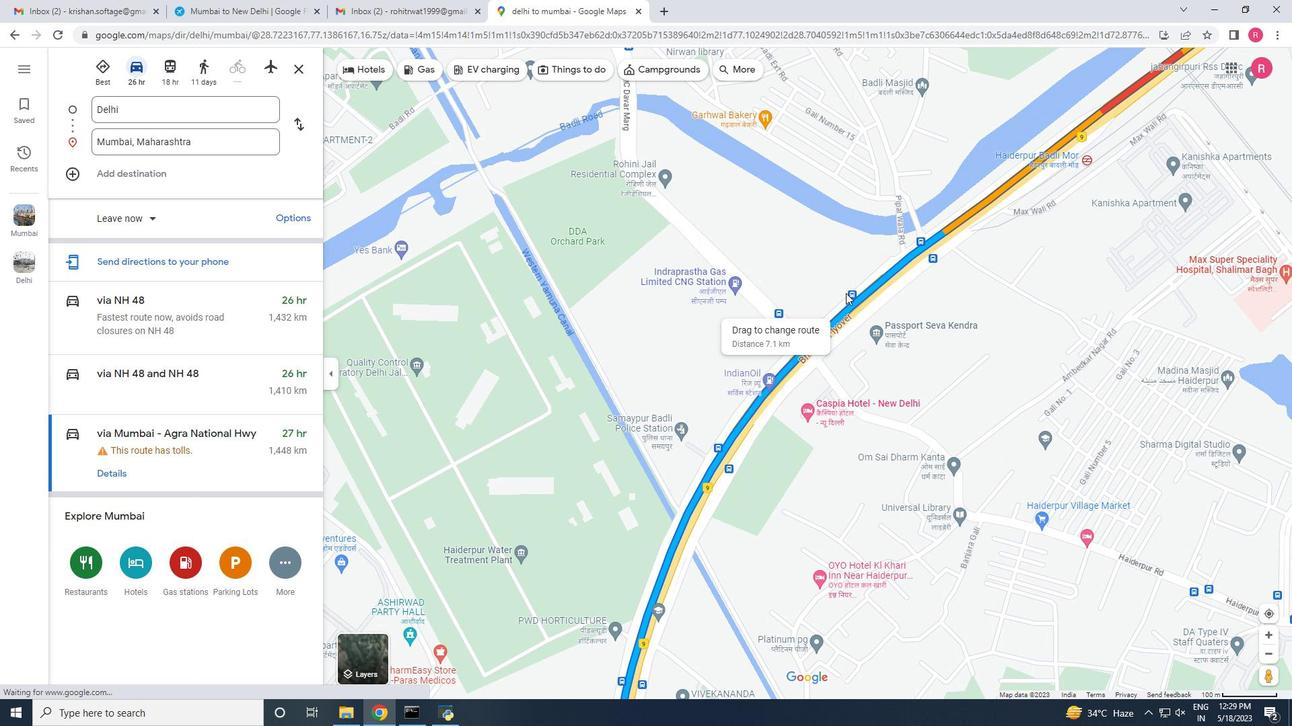 
Action: Mouse moved to (917, 337)
Screenshot: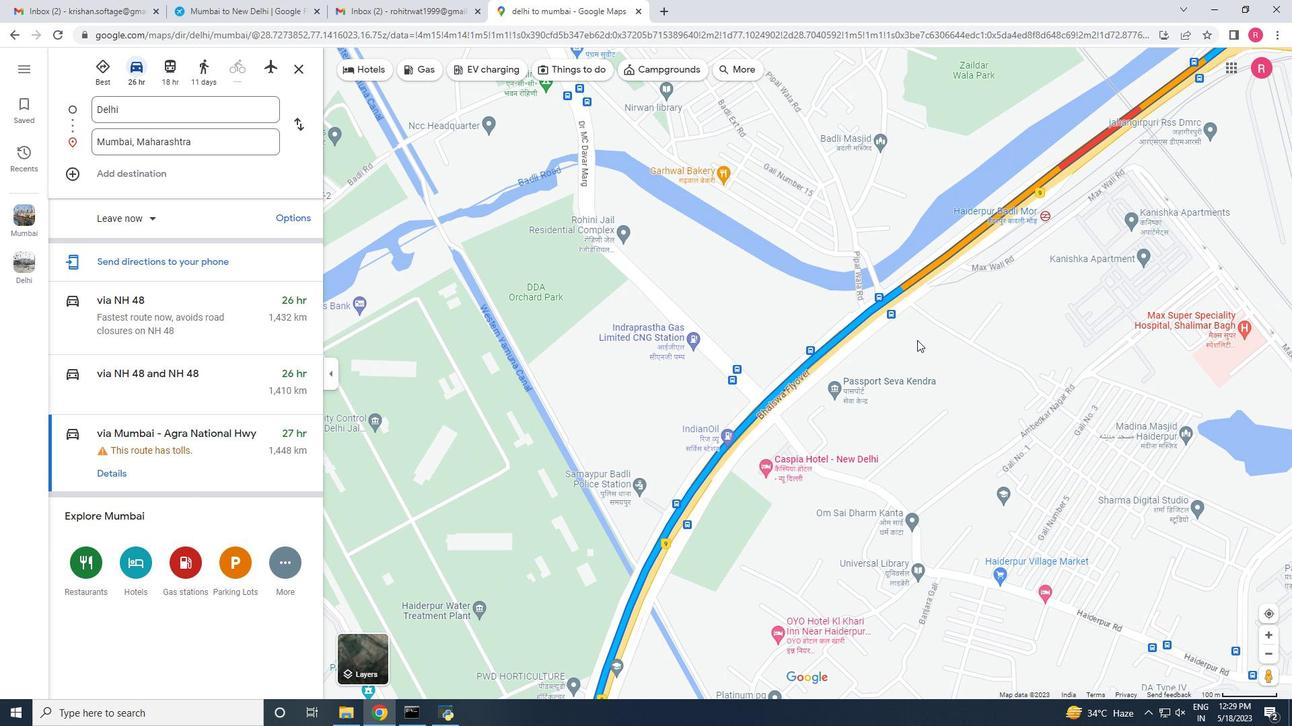 
Action: Mouse pressed left at (917, 337)
Screenshot: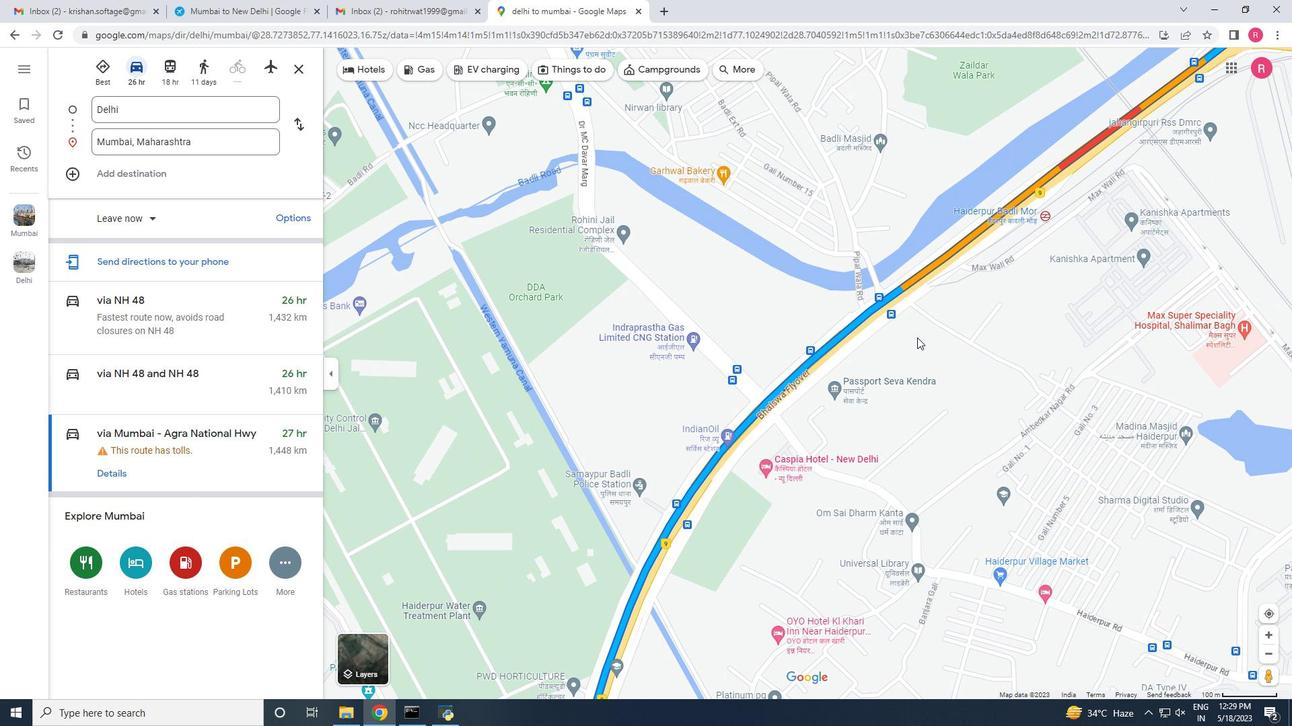 
Action: Mouse moved to (867, 321)
Screenshot: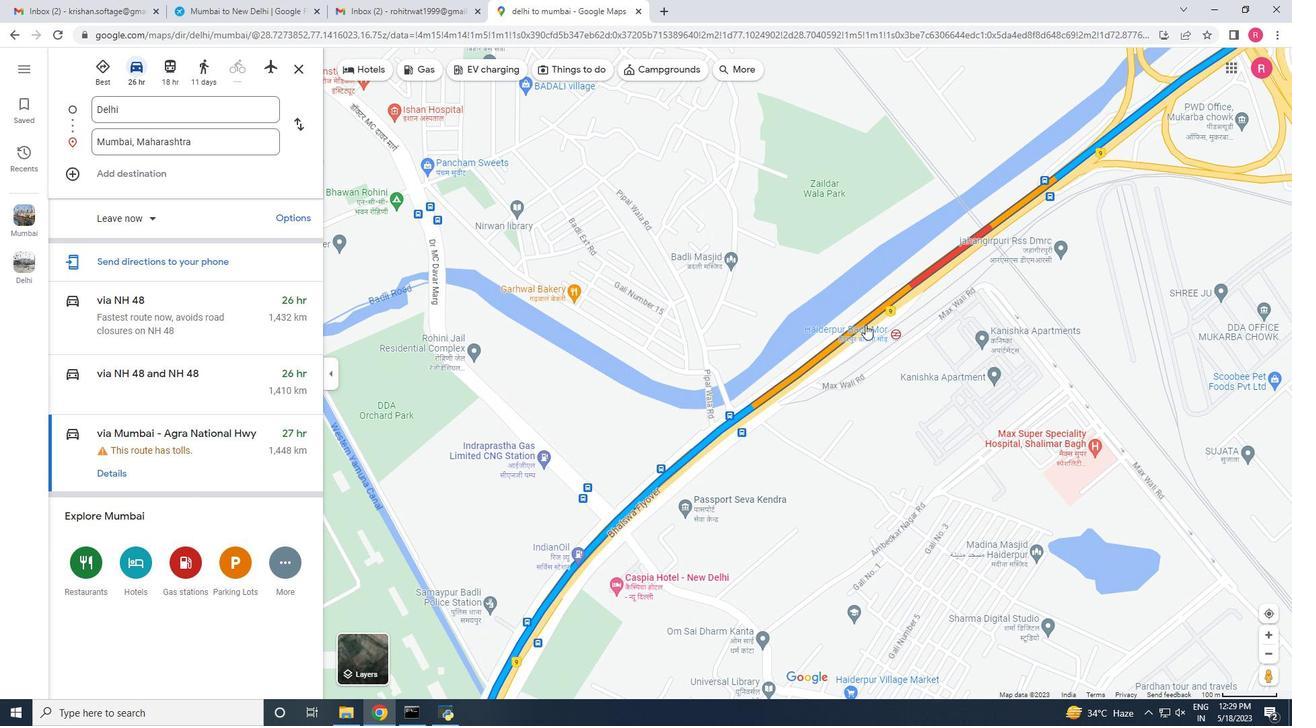 
Action: Mouse pressed left at (867, 321)
Screenshot: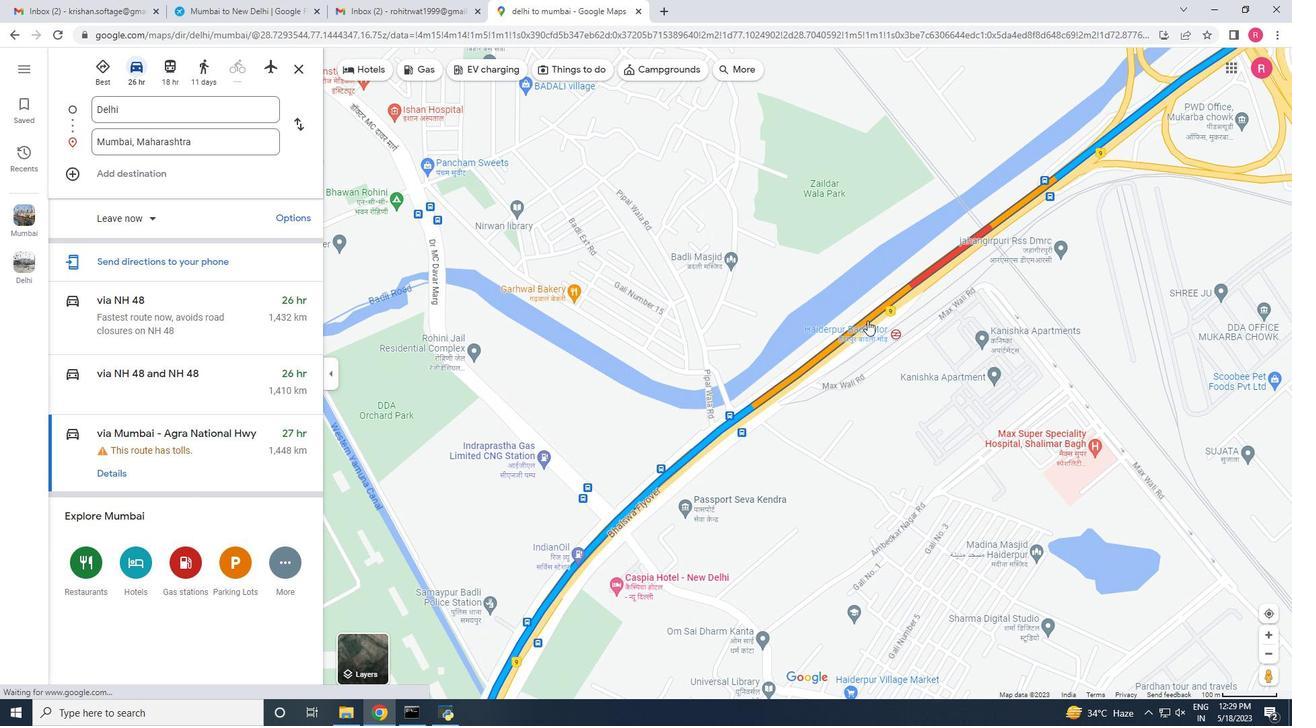 
Action: Mouse moved to (301, 70)
Screenshot: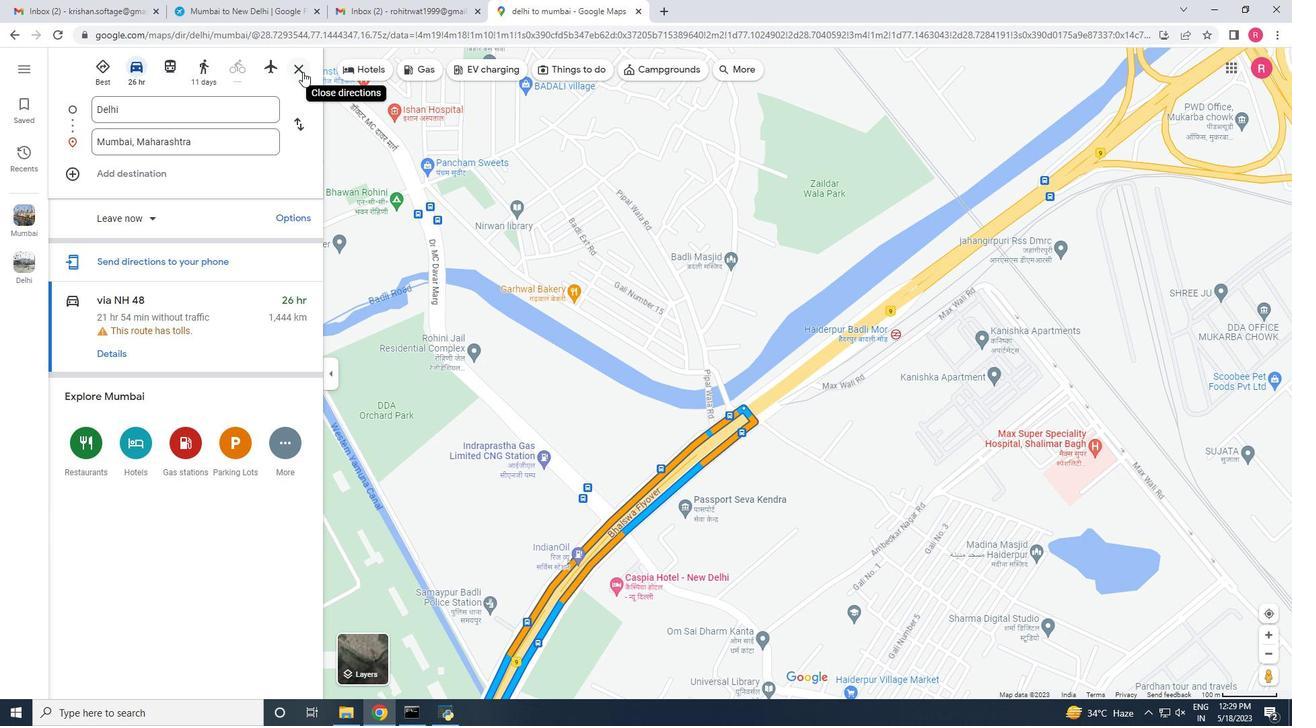 
Action: Mouse pressed left at (301, 70)
Screenshot: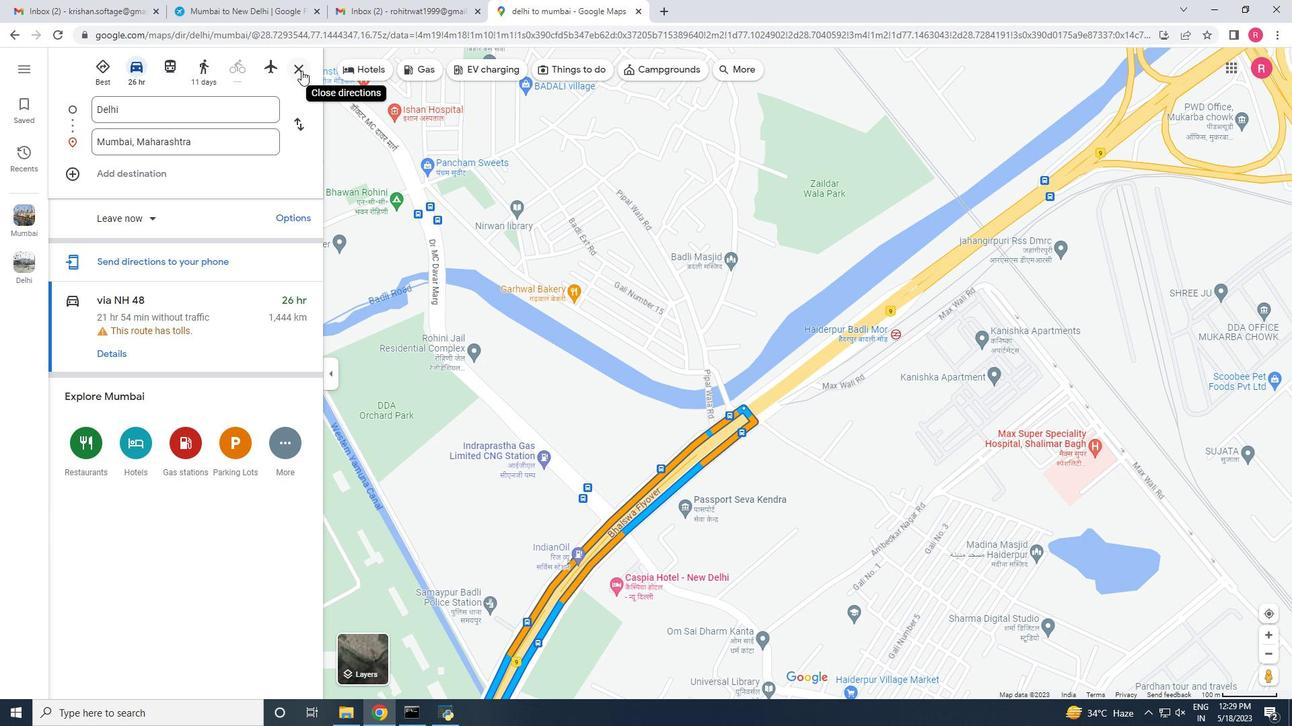 
Action: Mouse moved to (800, 308)
Screenshot: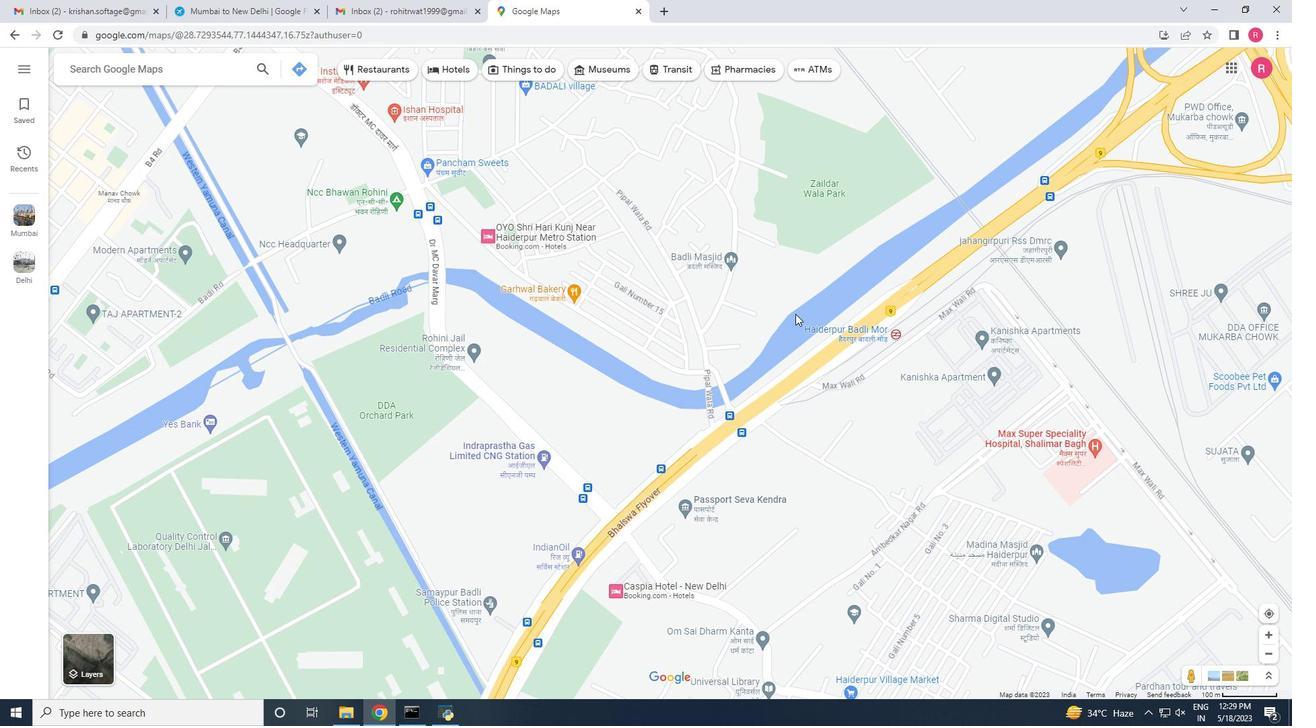 
Action: Mouse pressed left at (800, 308)
Screenshot: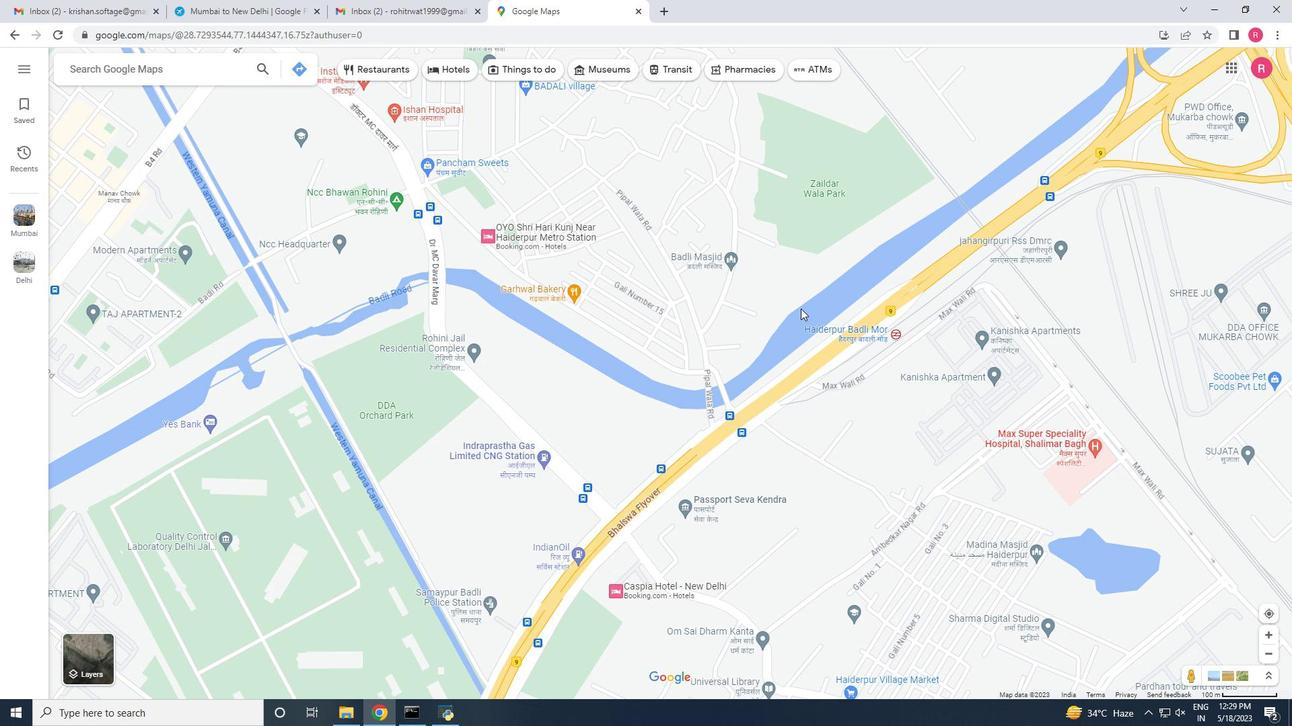 
Action: Mouse moved to (656, 370)
Screenshot: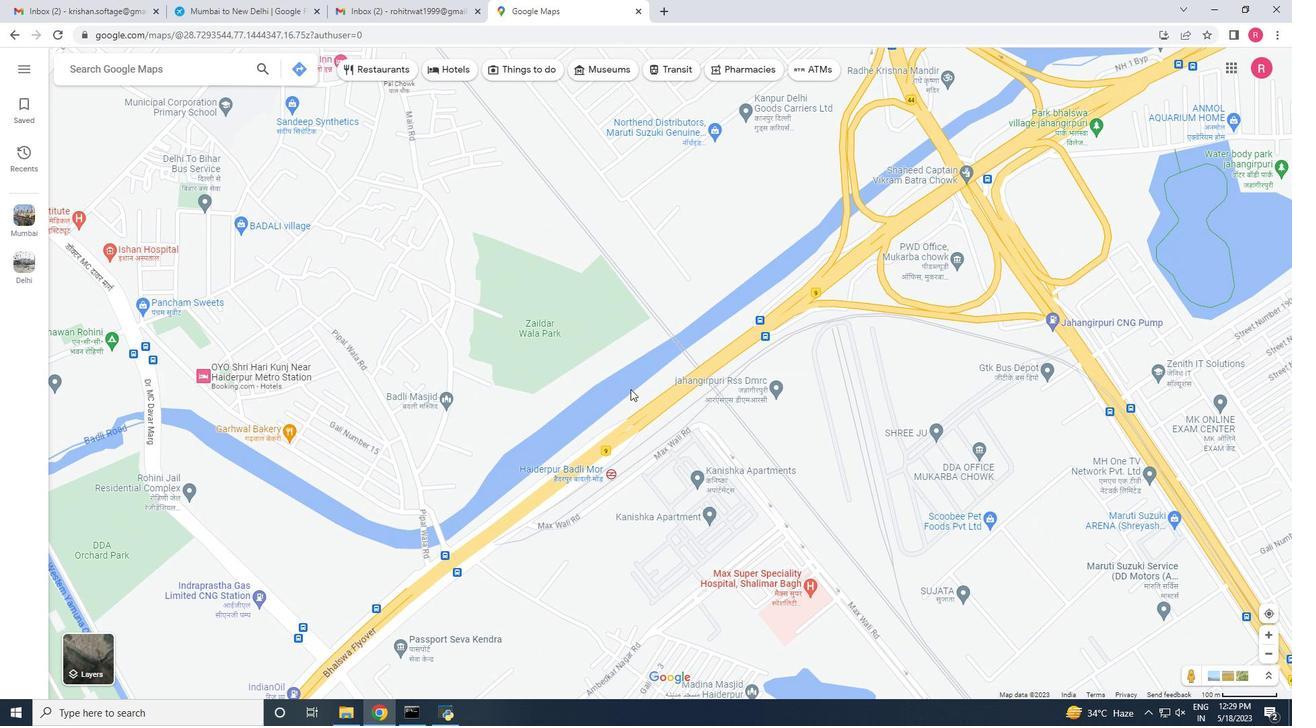 
Action: Mouse pressed left at (656, 370)
Screenshot: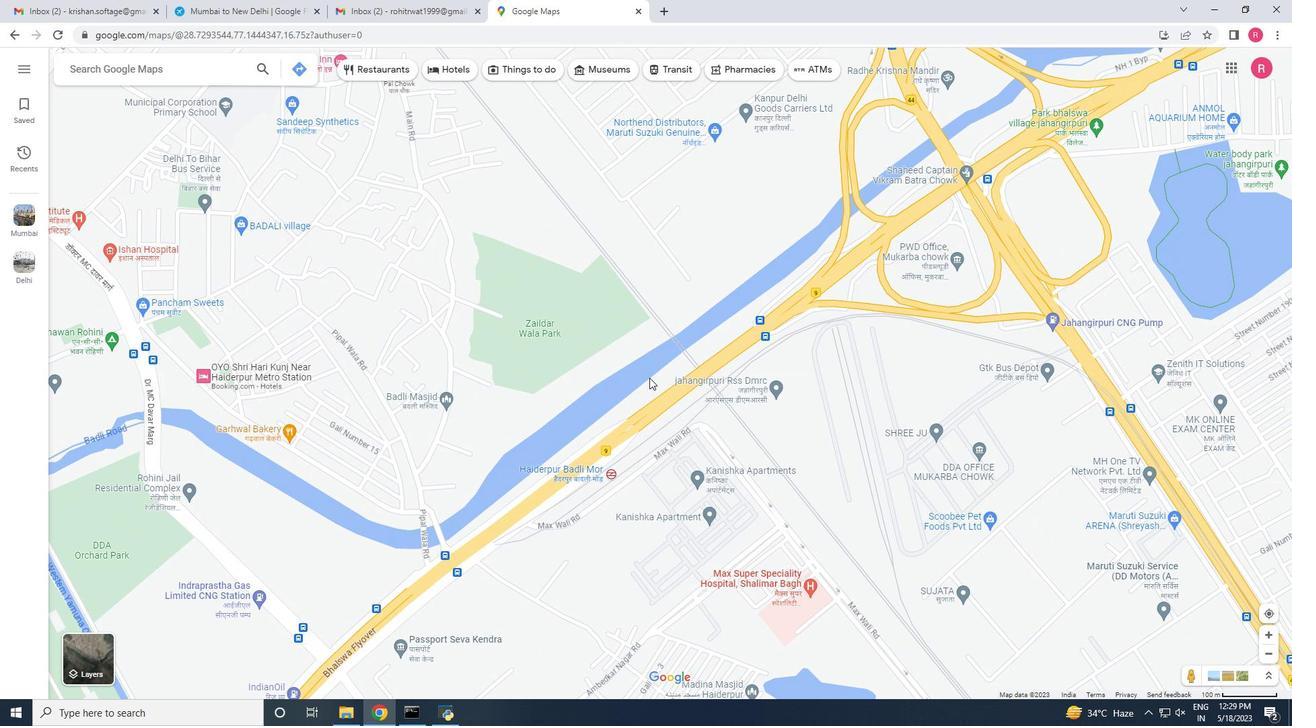 
Action: Mouse moved to (113, 63)
Screenshot: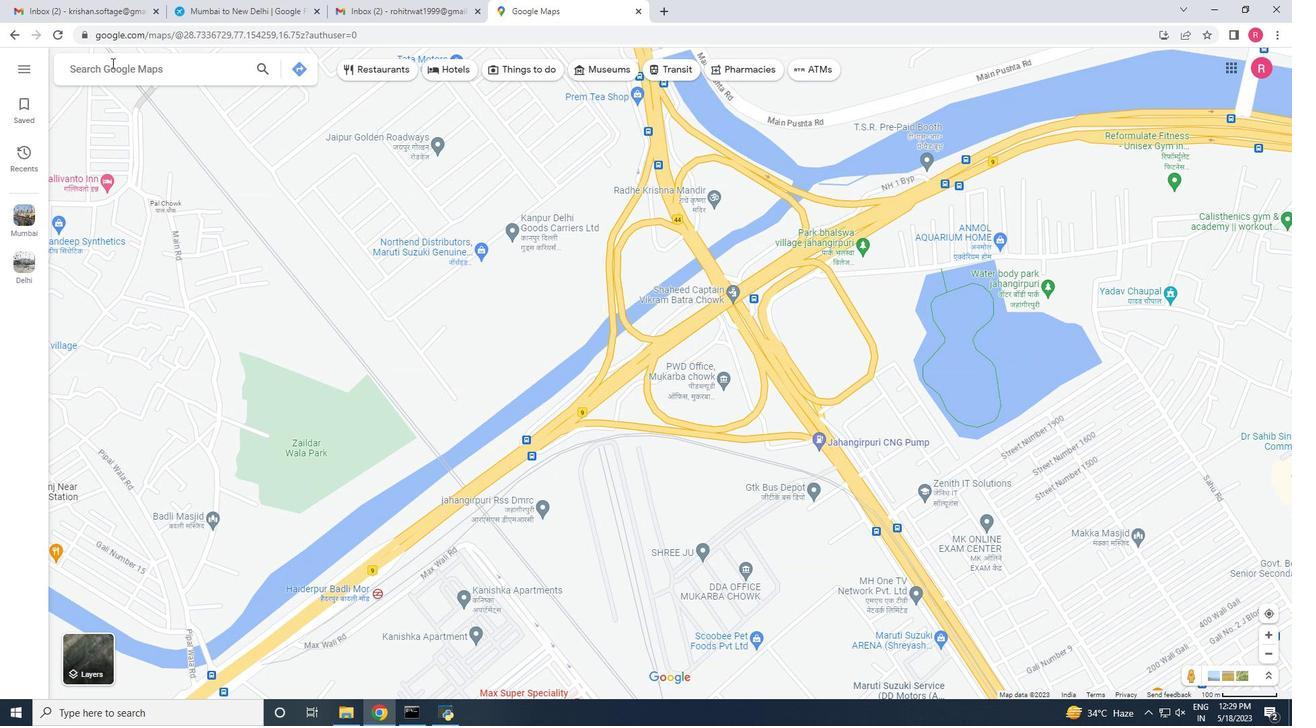 
Action: Mouse pressed left at (113, 63)
Screenshot: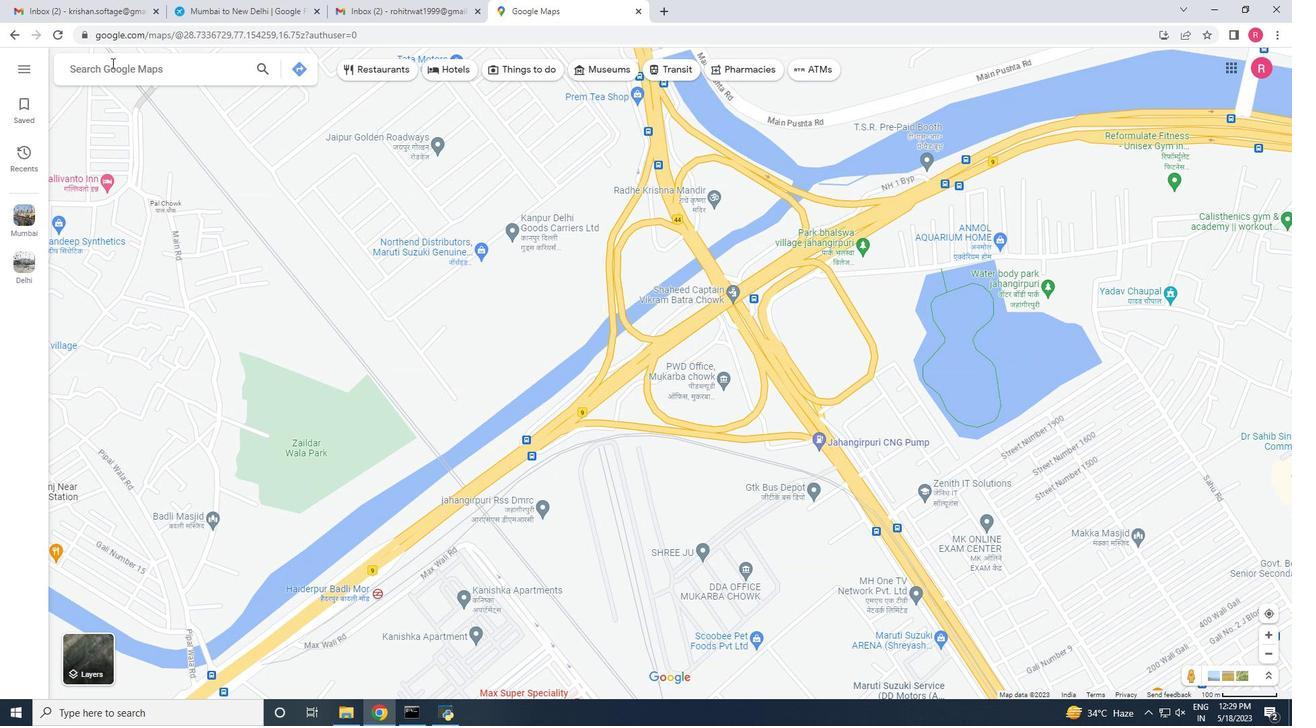 
Action: Mouse moved to (139, 69)
Screenshot: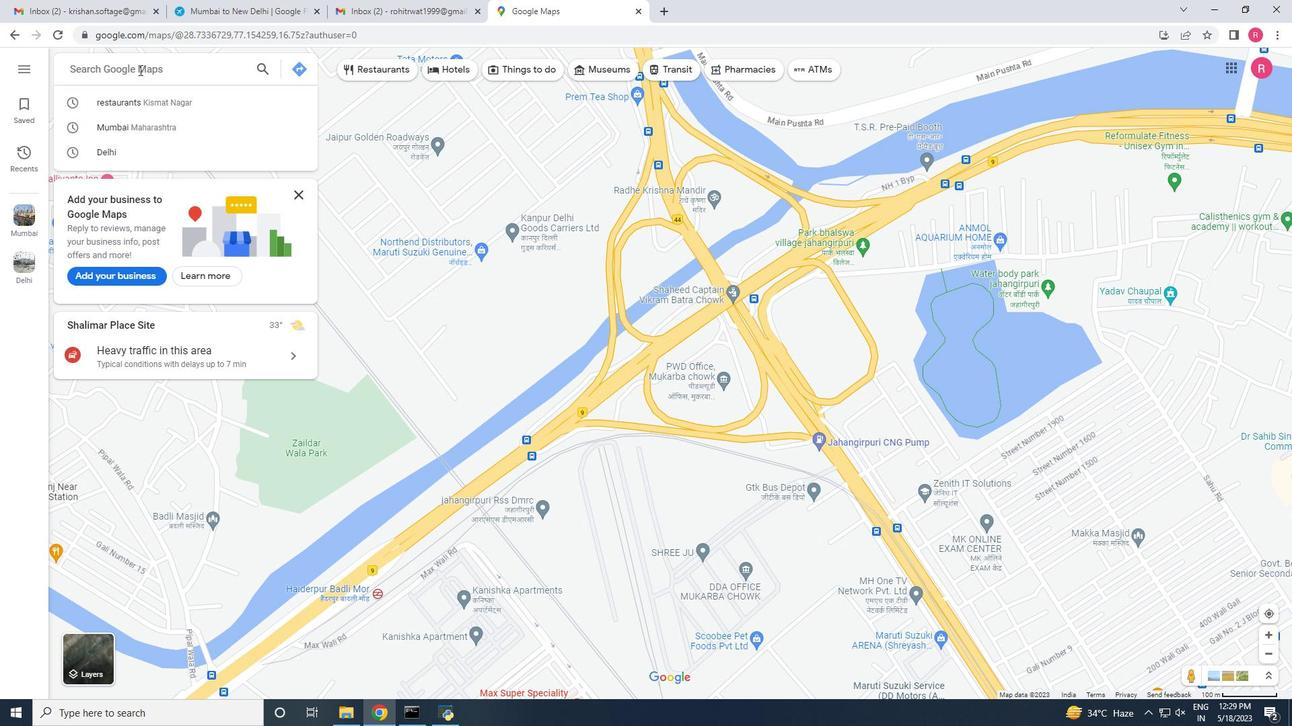 
Action: Mouse pressed left at (139, 69)
Screenshot: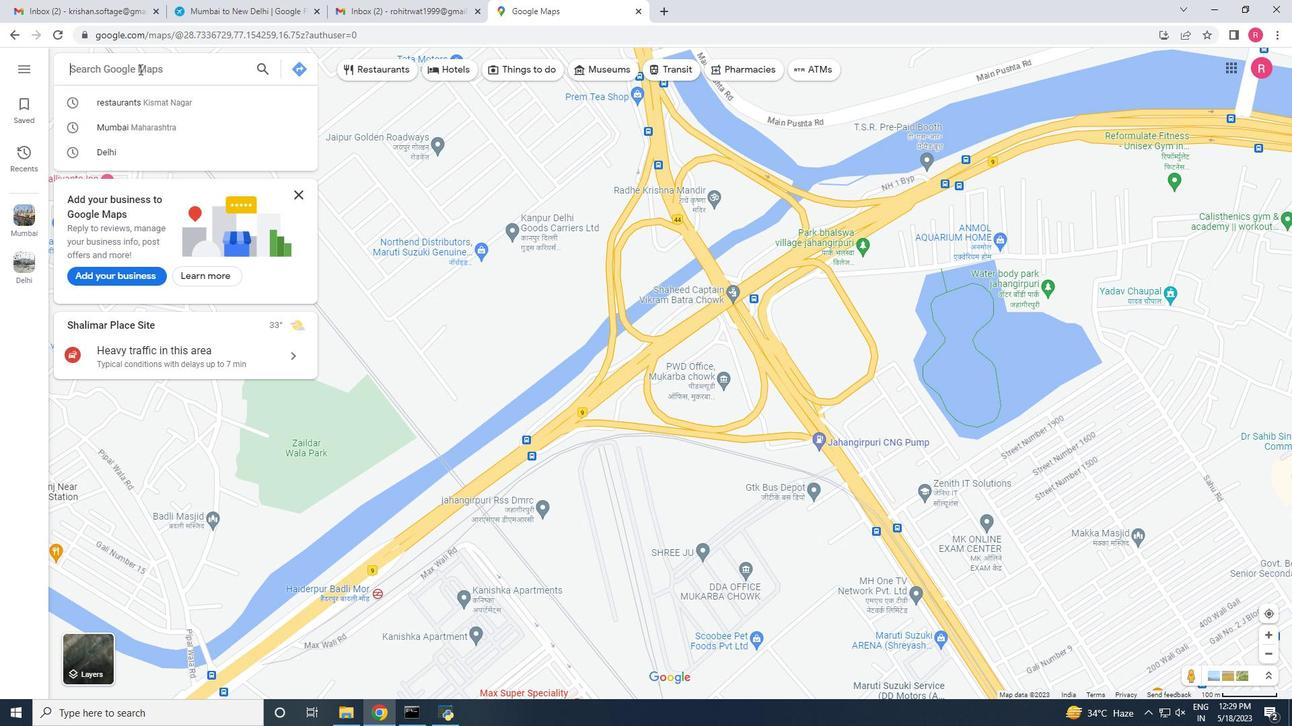 
Action: Key pressed delhi<Key.space>to<Key.space>mumbai
Screenshot: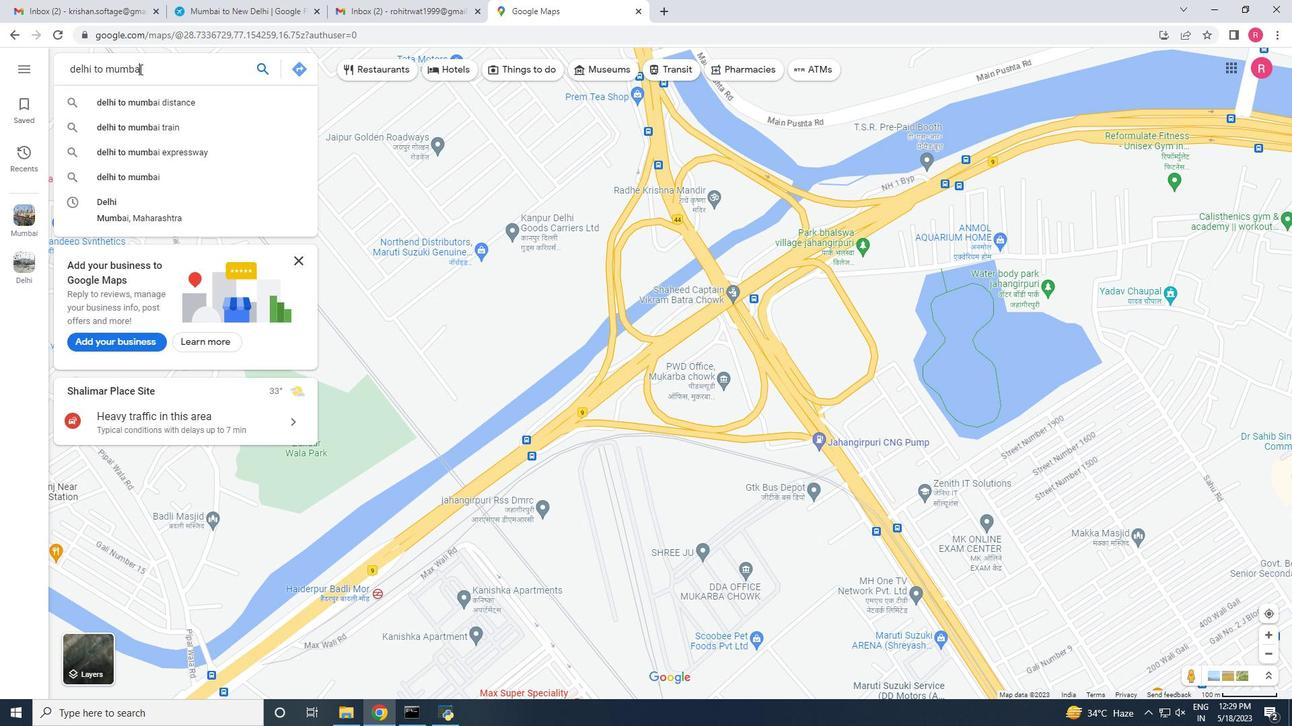 
Action: Mouse moved to (124, 172)
Screenshot: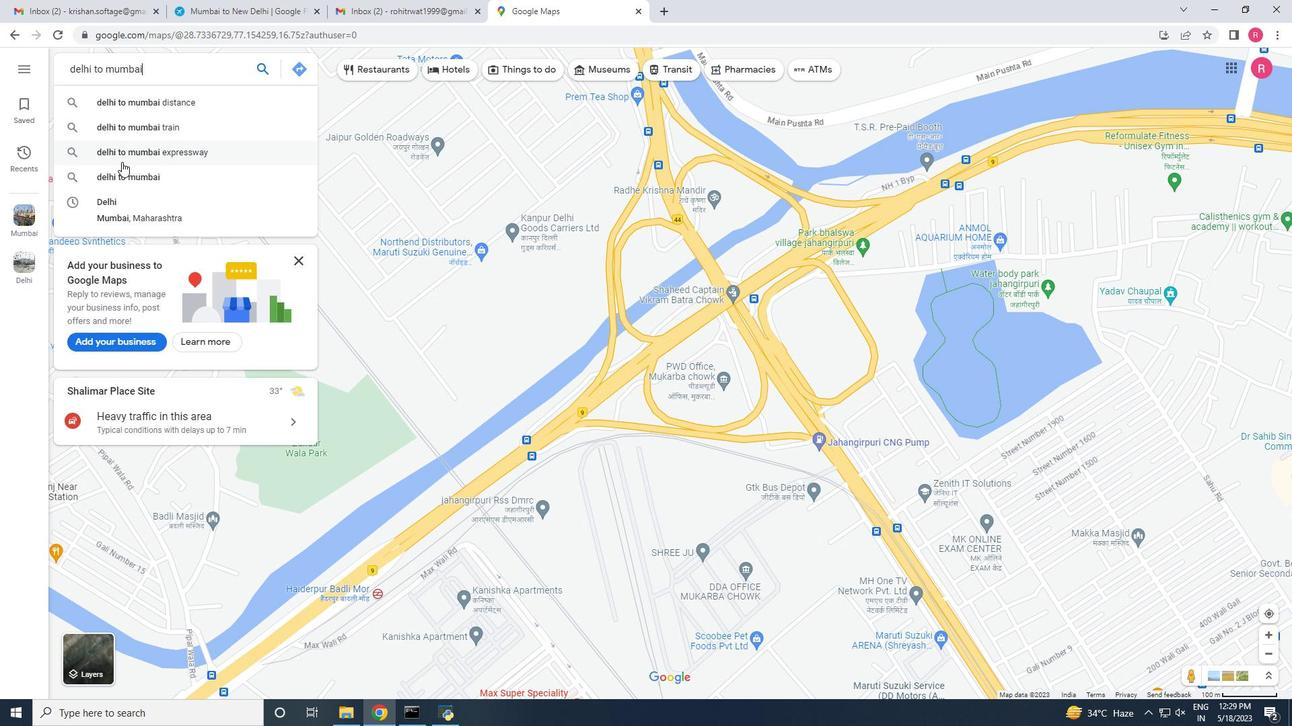 
Action: Mouse pressed left at (124, 172)
Screenshot: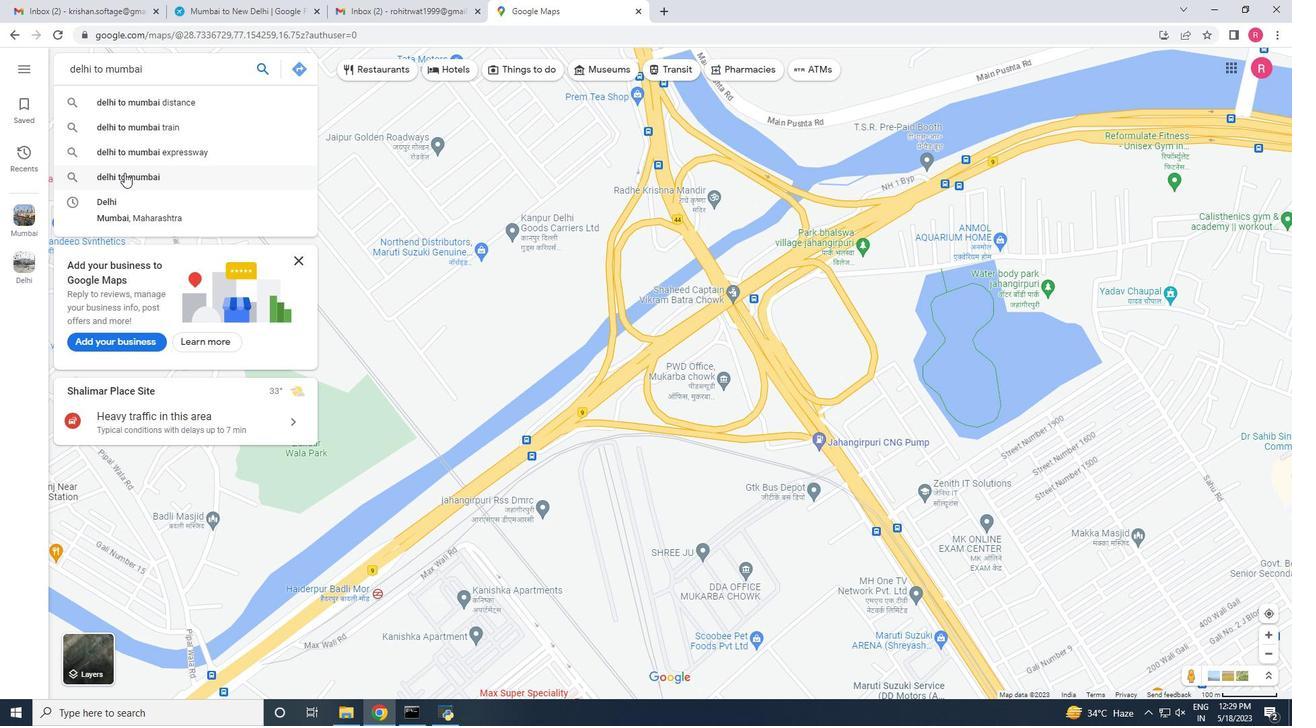 
Action: Mouse moved to (148, 73)
Screenshot: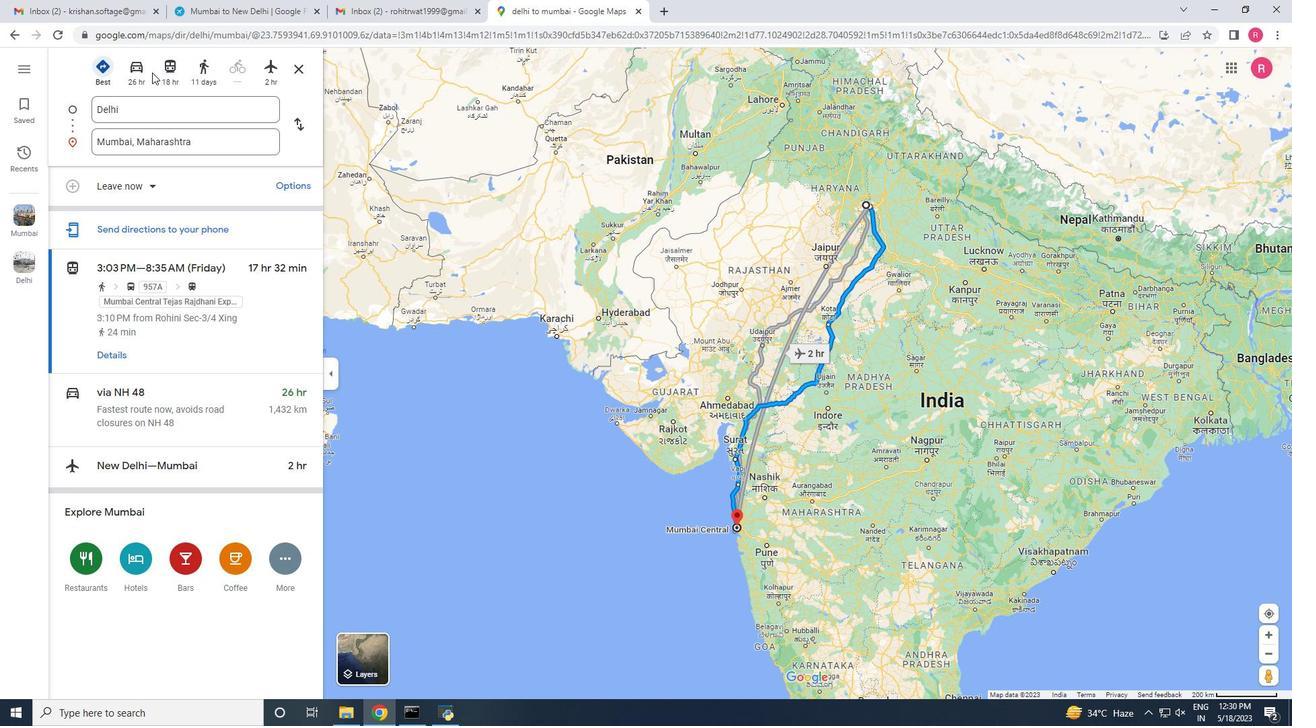
Action: Mouse pressed left at (148, 73)
Screenshot: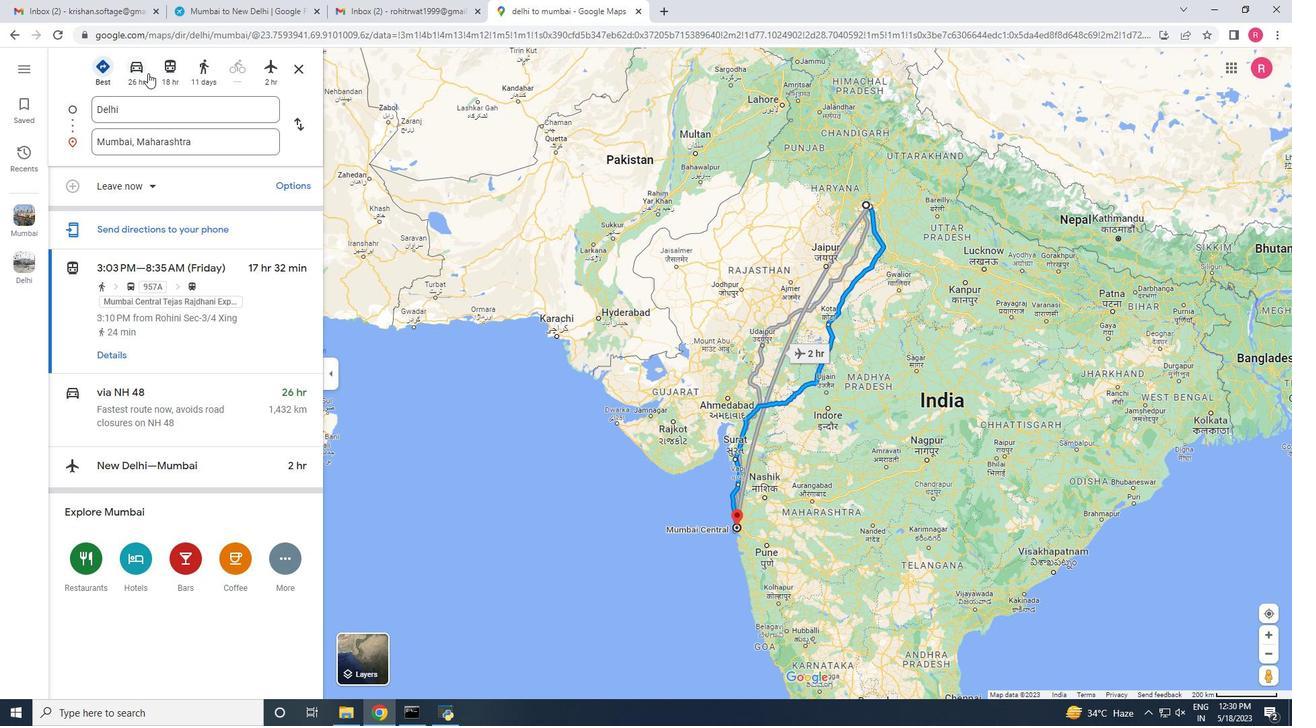 
Action: Mouse moved to (298, 70)
Screenshot: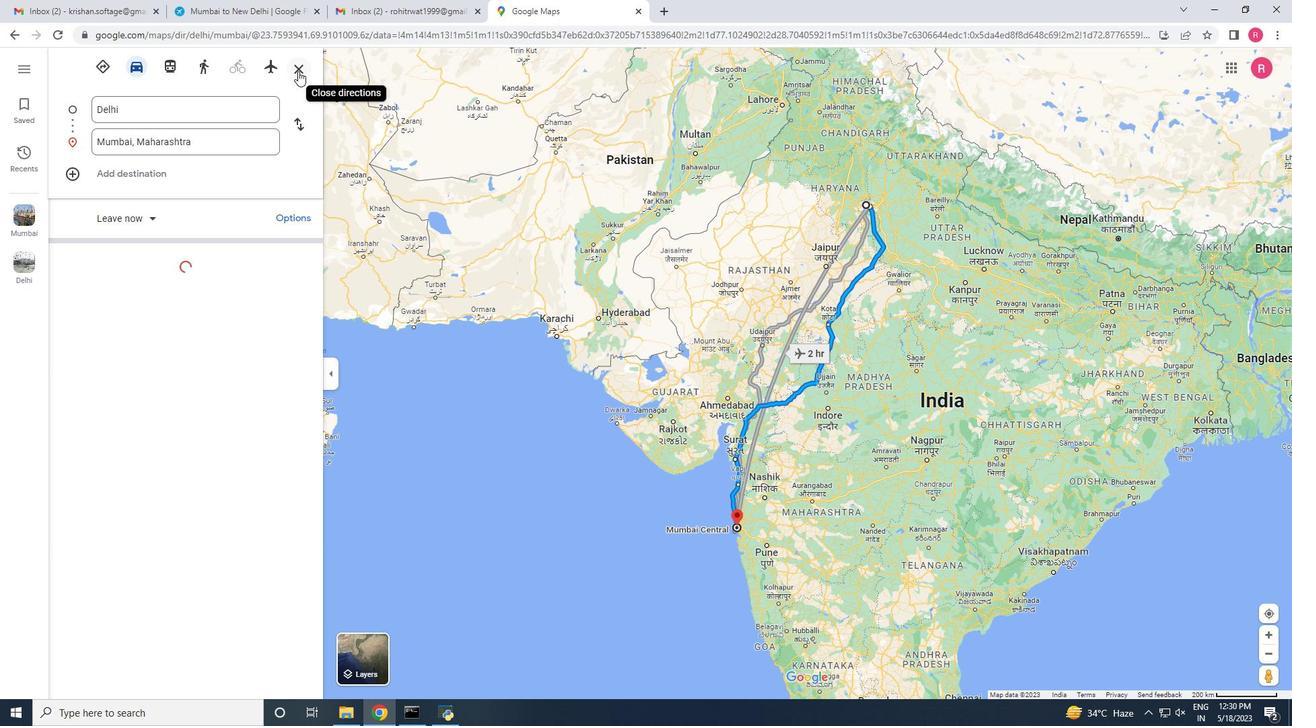 
Action: Mouse pressed left at (298, 70)
Screenshot: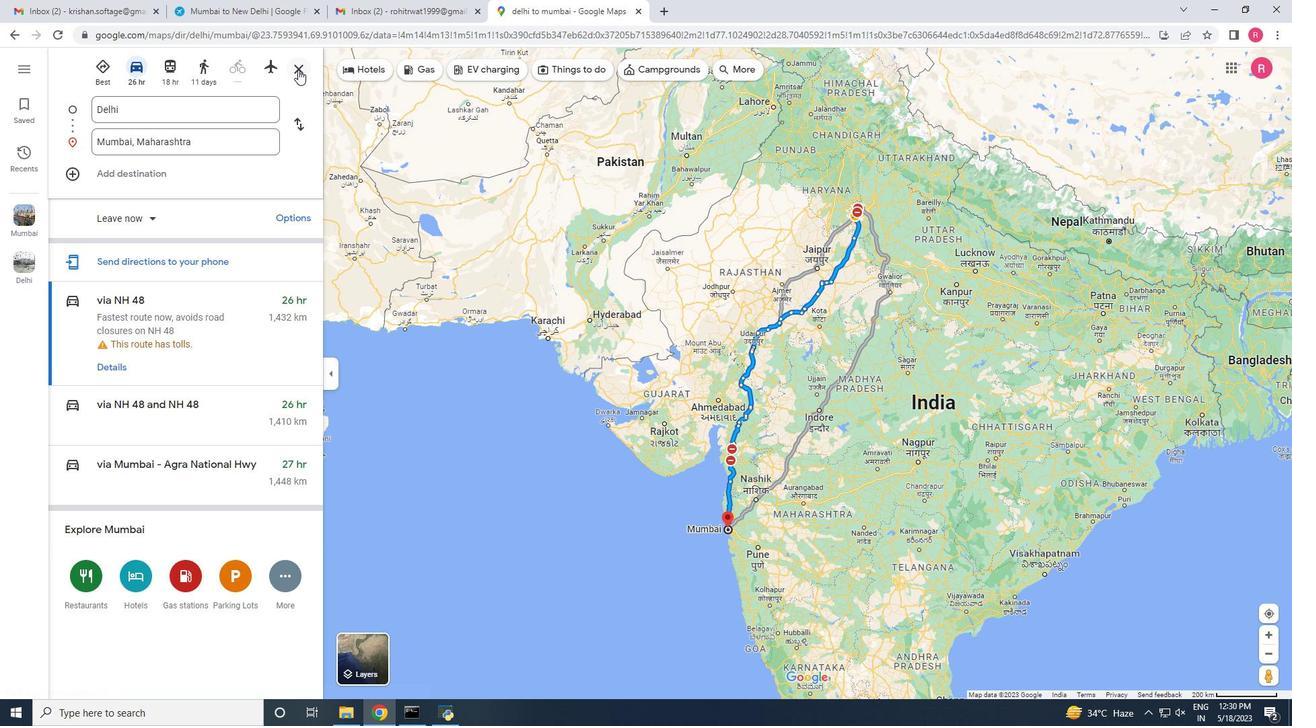 
Action: Mouse moved to (618, 261)
Screenshot: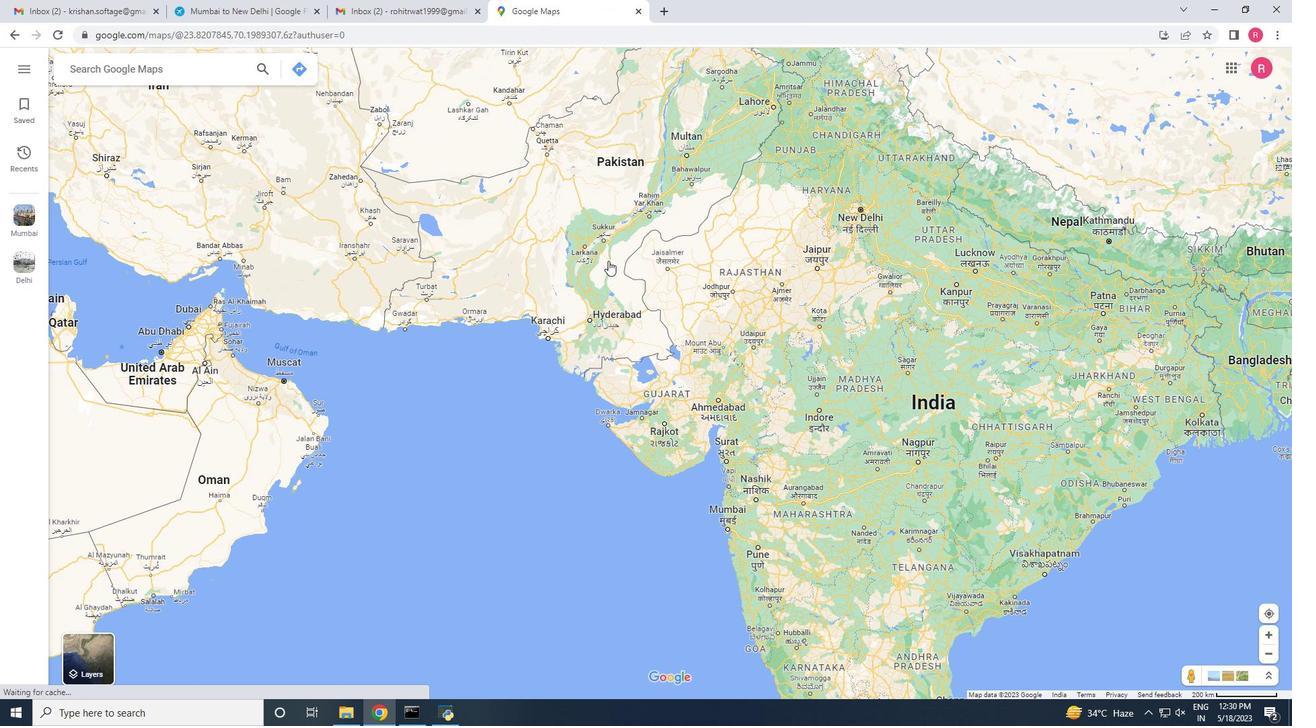 
Action: Mouse scrolled (618, 262) with delta (0, 0)
Screenshot: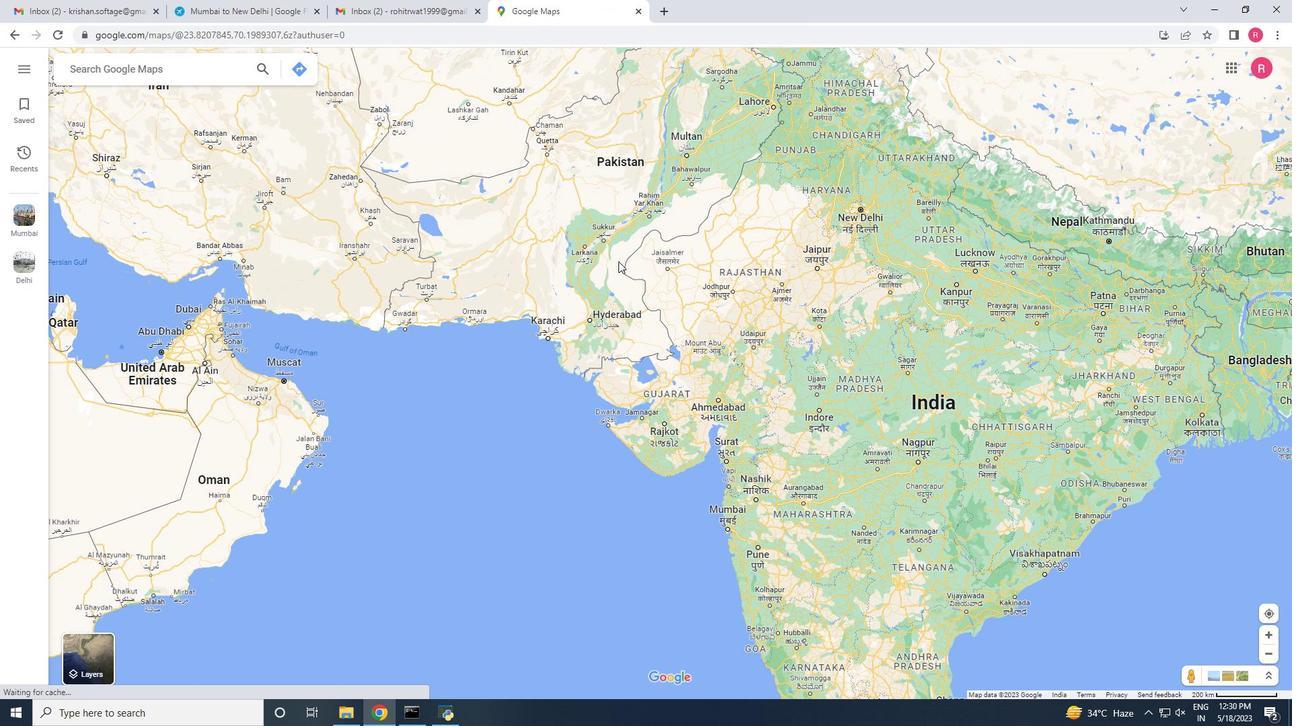 
Action: Mouse scrolled (618, 262) with delta (0, 0)
Screenshot: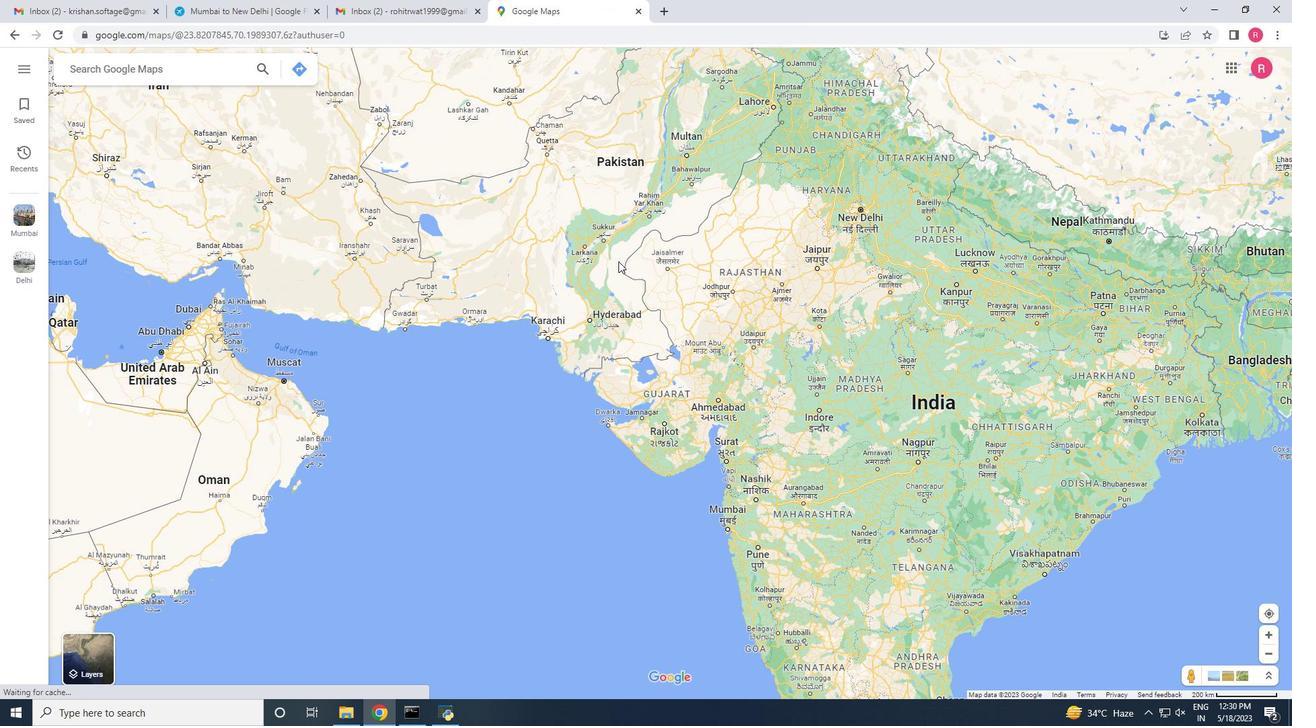 
Action: Mouse scrolled (618, 262) with delta (0, 0)
Screenshot: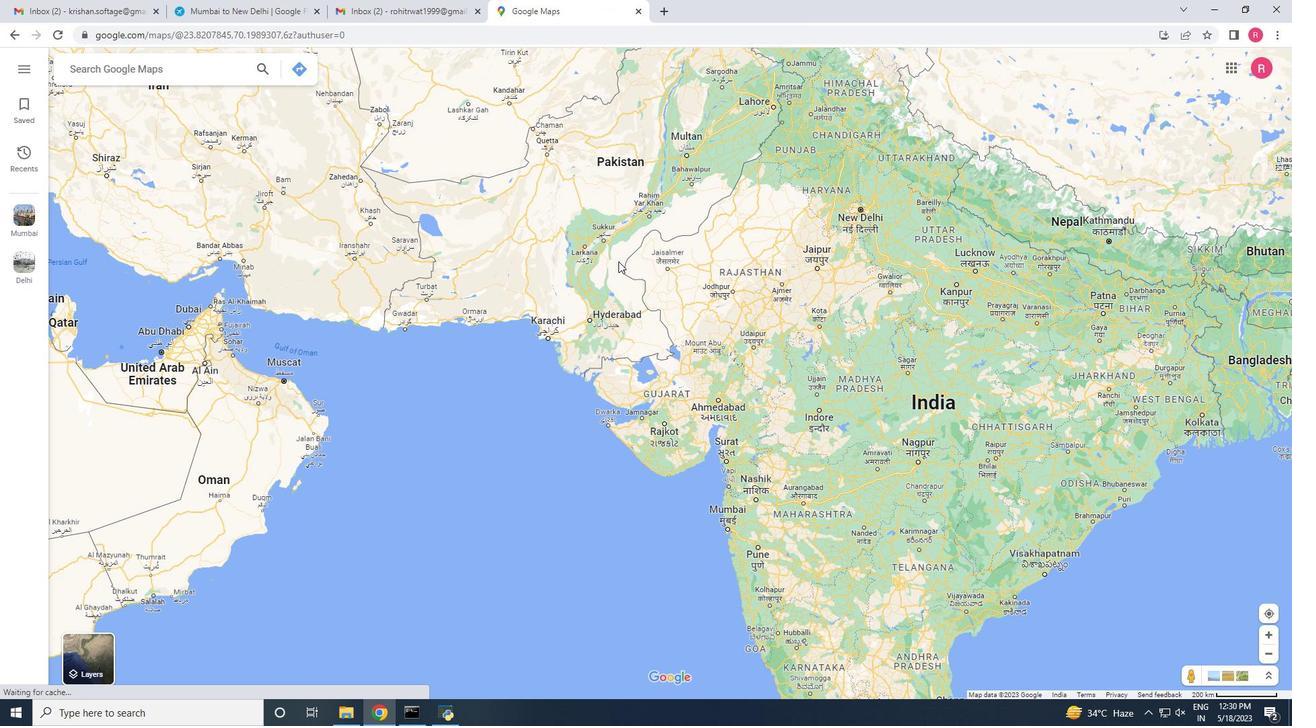 
Action: Mouse scrolled (618, 261) with delta (0, 0)
Screenshot: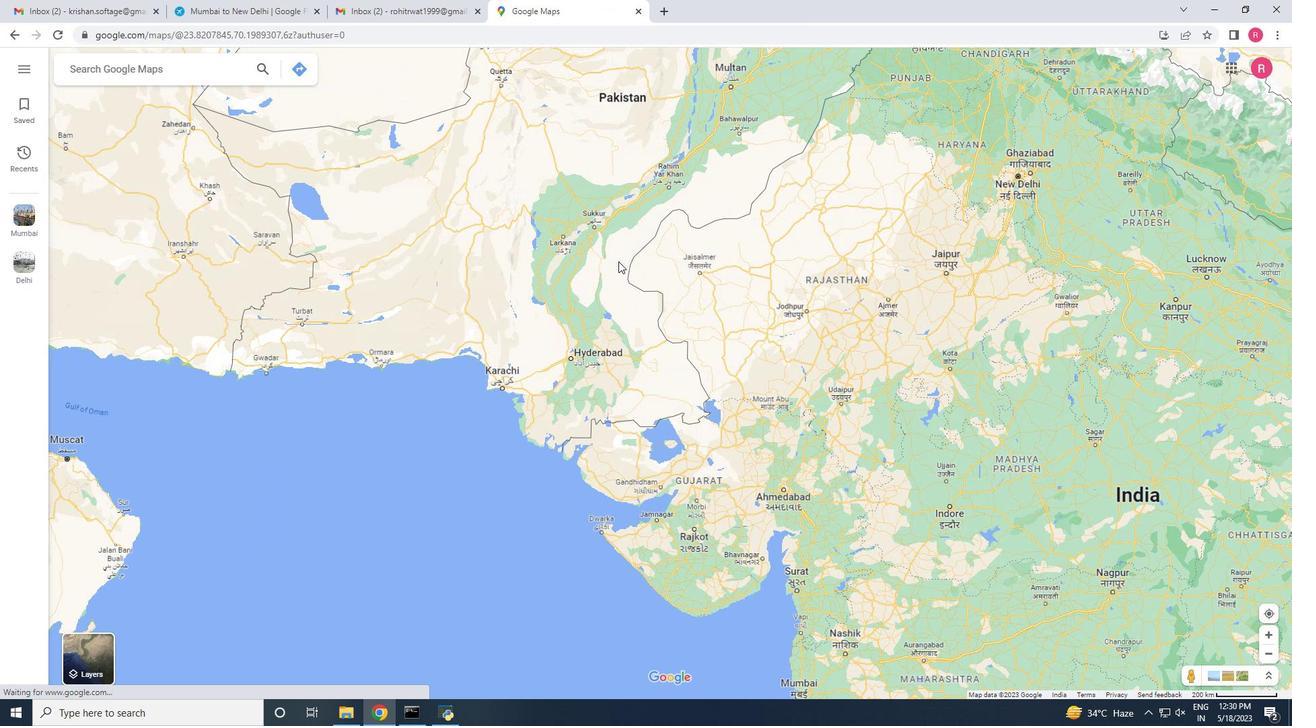 
Action: Mouse scrolled (618, 261) with delta (0, 0)
Screenshot: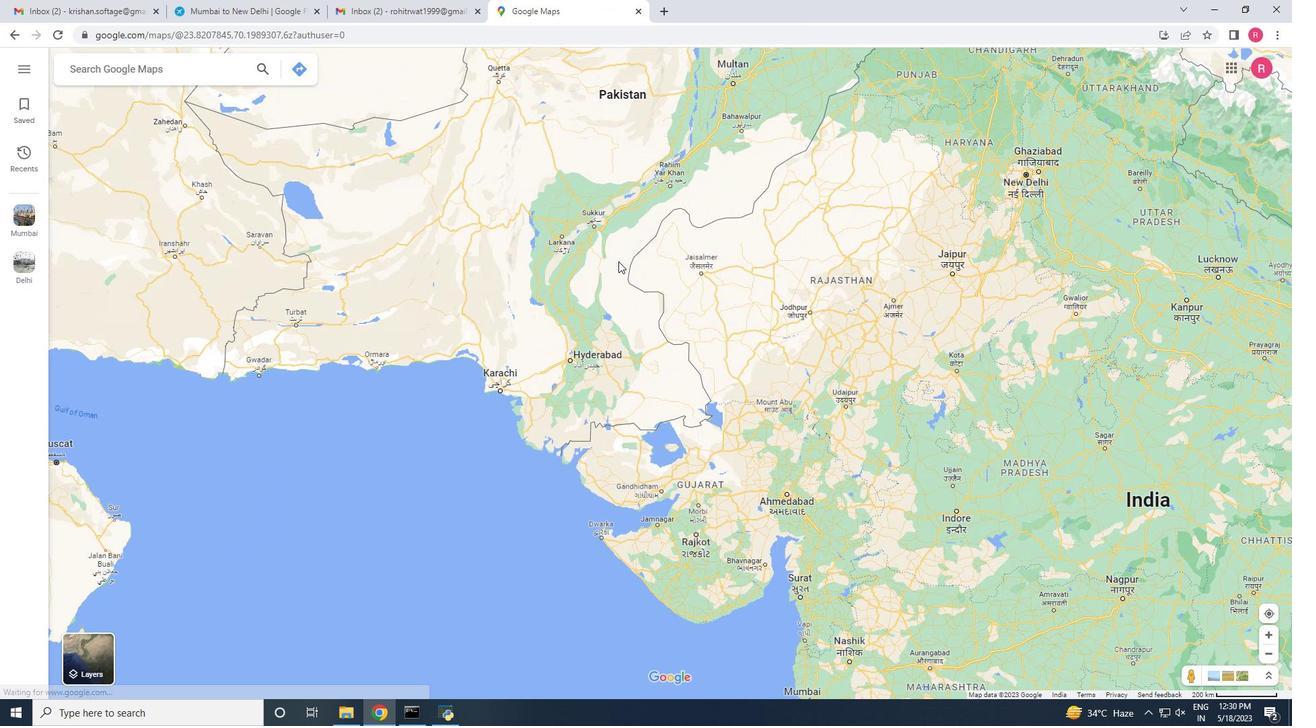 
Action: Mouse moved to (187, 70)
Screenshot: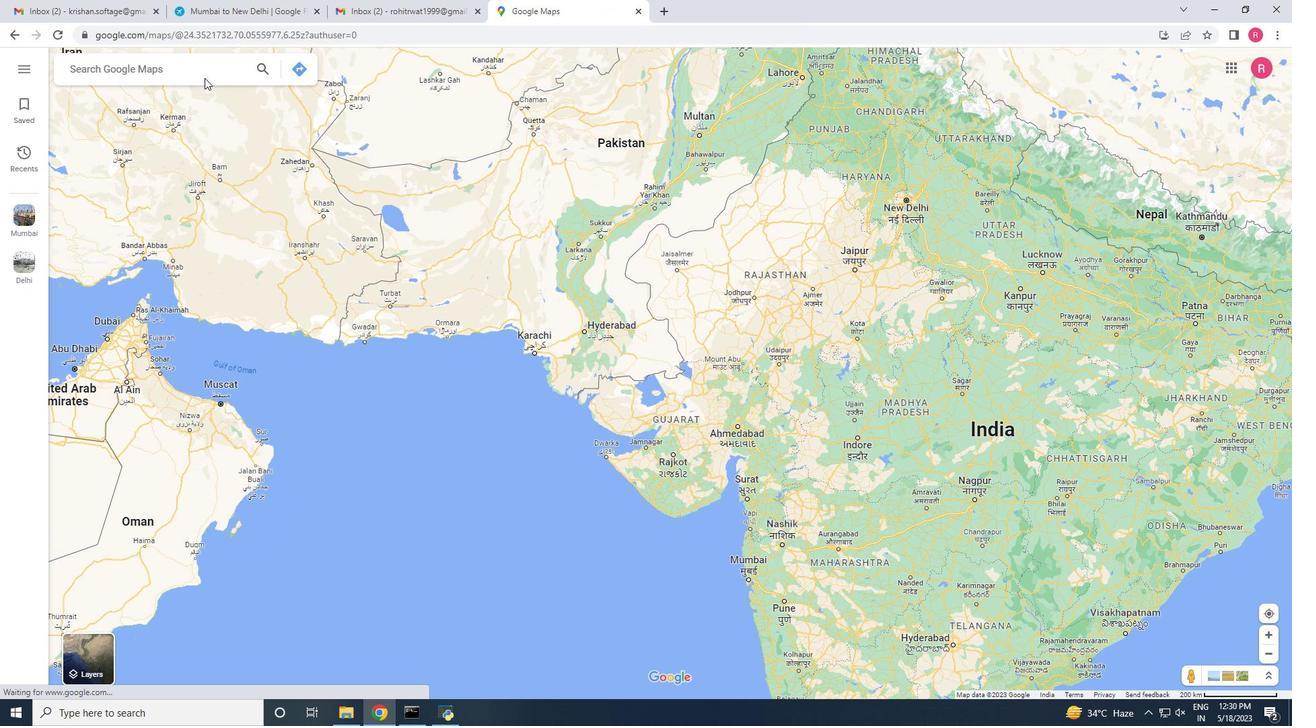 
Action: Mouse pressed left at (187, 70)
Screenshot: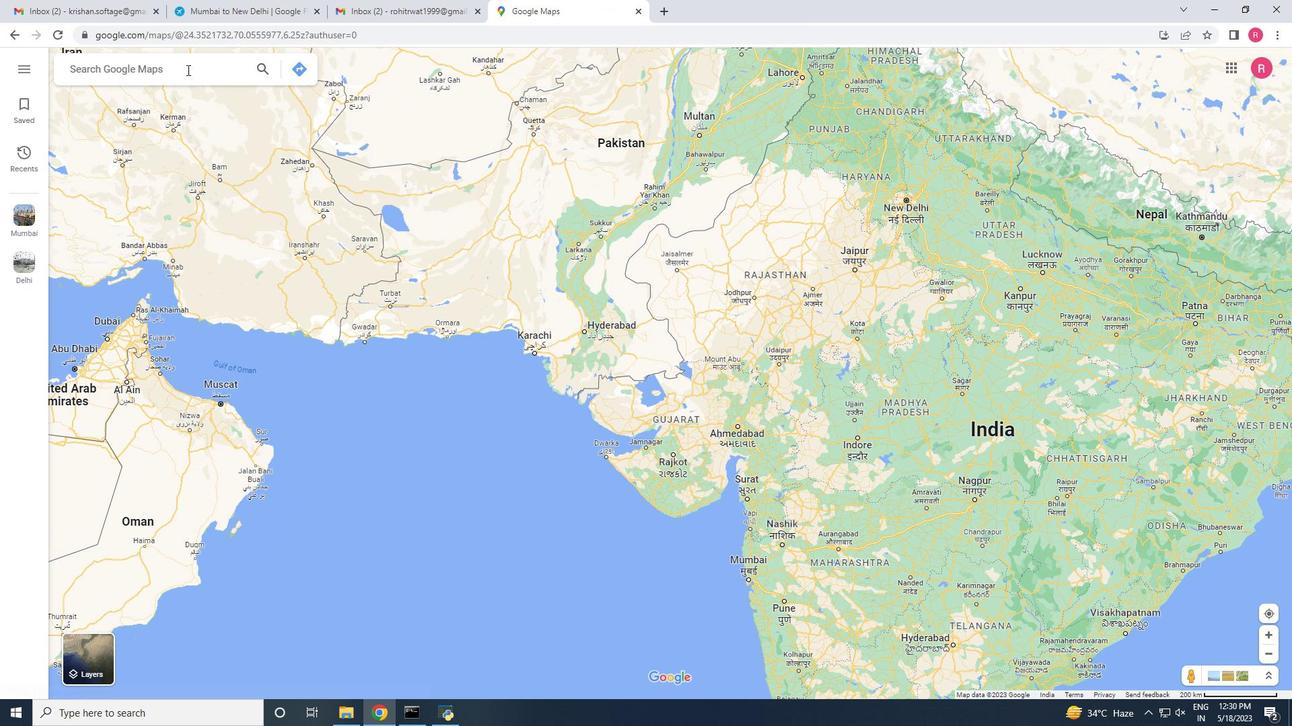 
Action: Mouse moved to (159, 67)
Screenshot: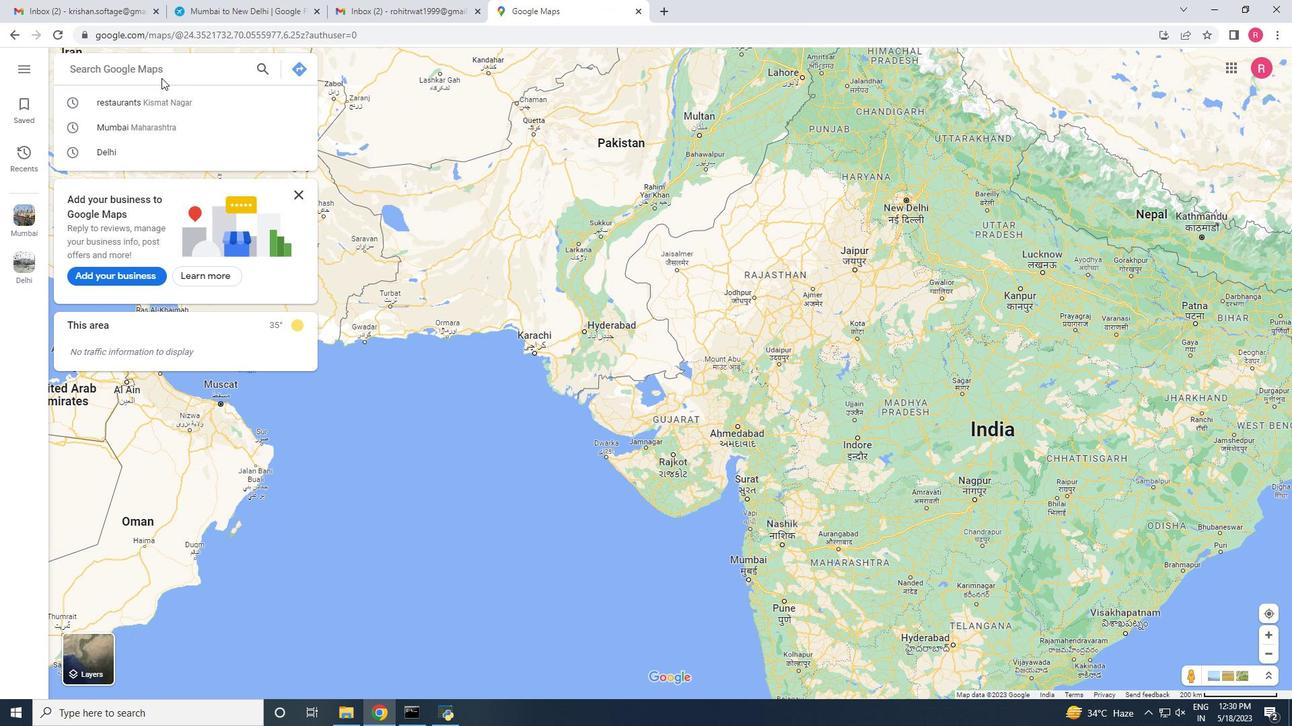 
Action: Key pressed delhi<Key.space>to<Key.space>mumbai<Key.enter>
Screenshot: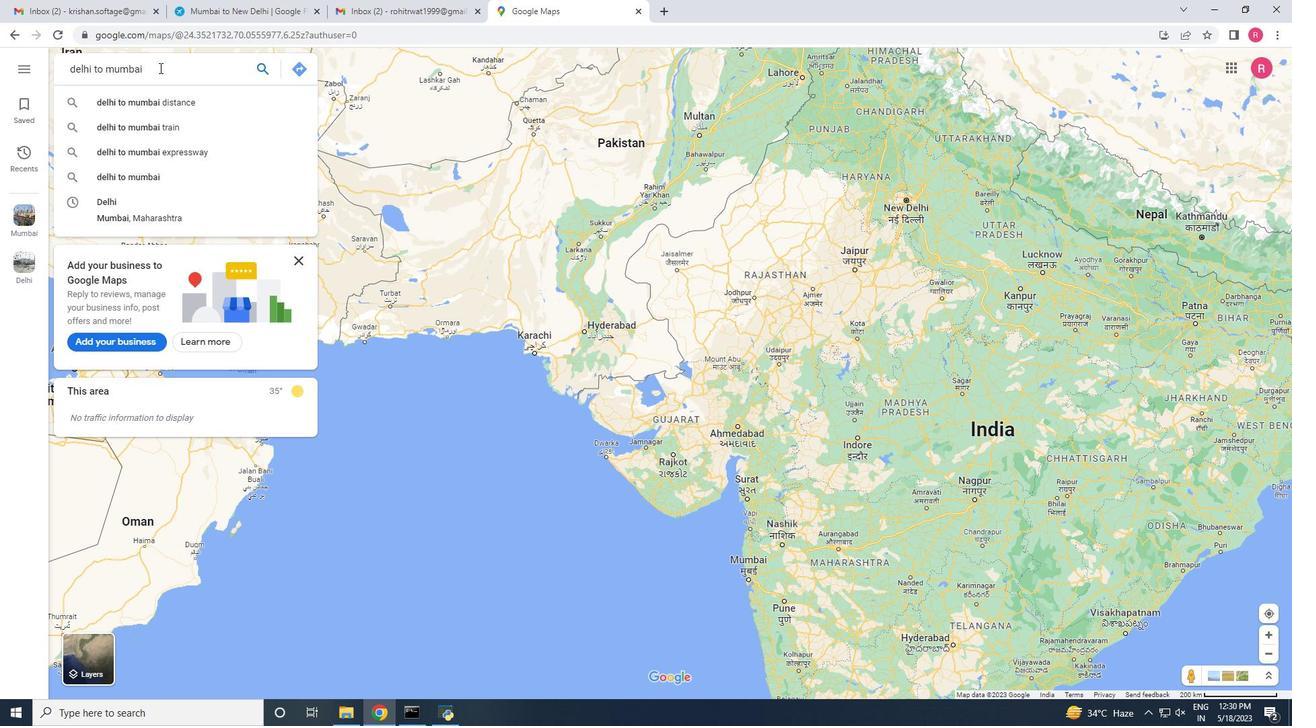 
Action: Mouse moved to (142, 72)
Screenshot: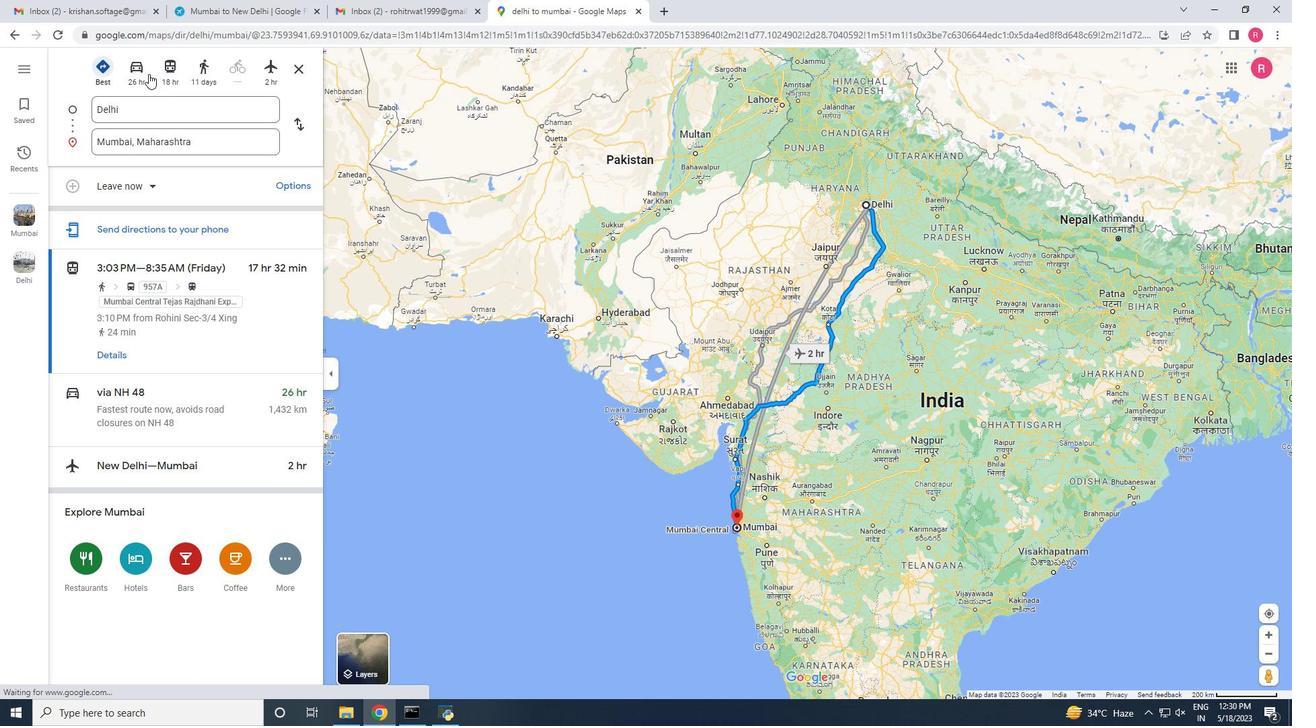 
Action: Mouse pressed left at (142, 72)
Screenshot: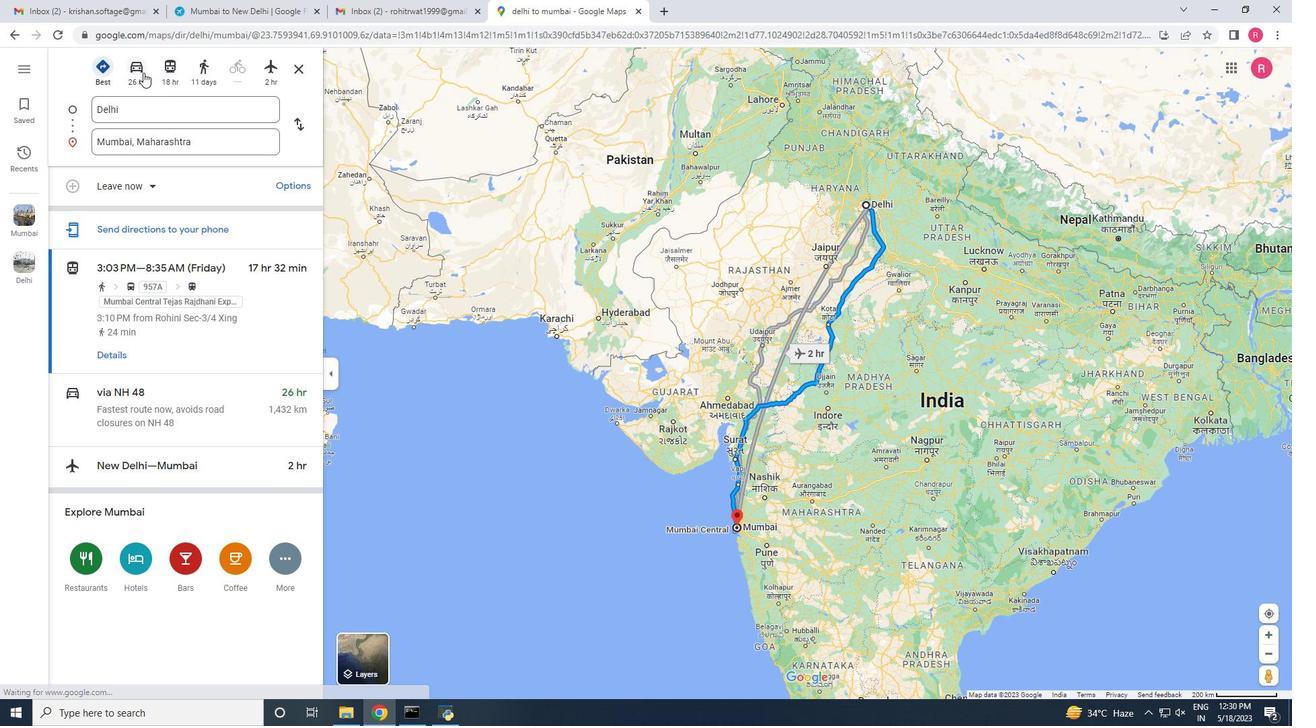 
Action: Mouse moved to (794, 314)
Screenshot: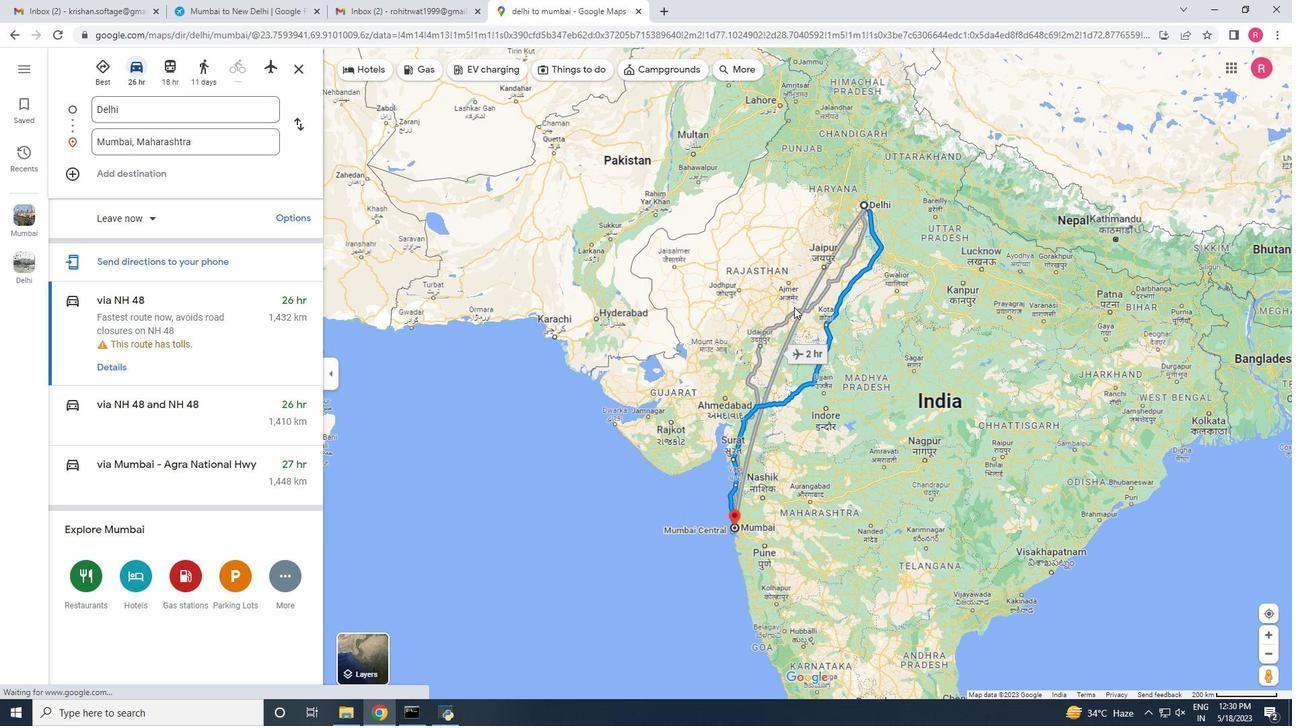 
Action: Mouse scrolled (794, 315) with delta (0, 0)
Screenshot: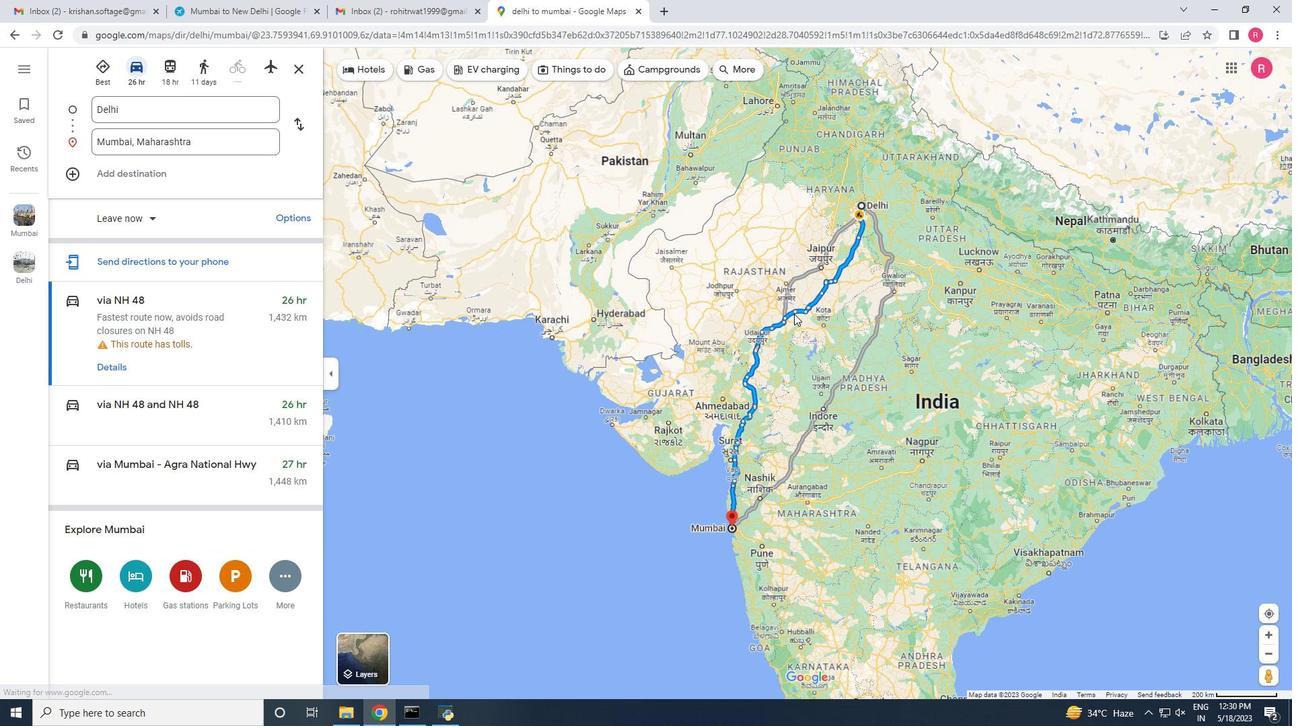 
Action: Mouse scrolled (794, 315) with delta (0, 0)
Screenshot: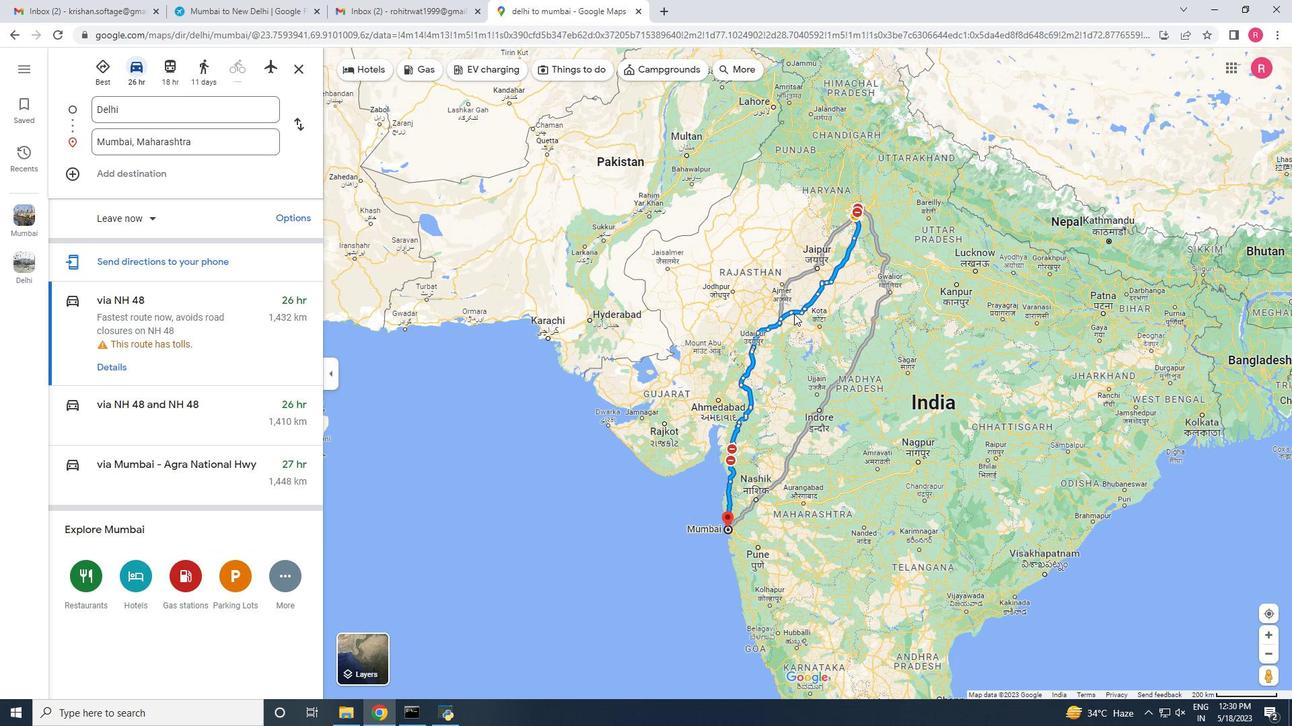 
Action: Mouse scrolled (794, 315) with delta (0, 0)
Screenshot: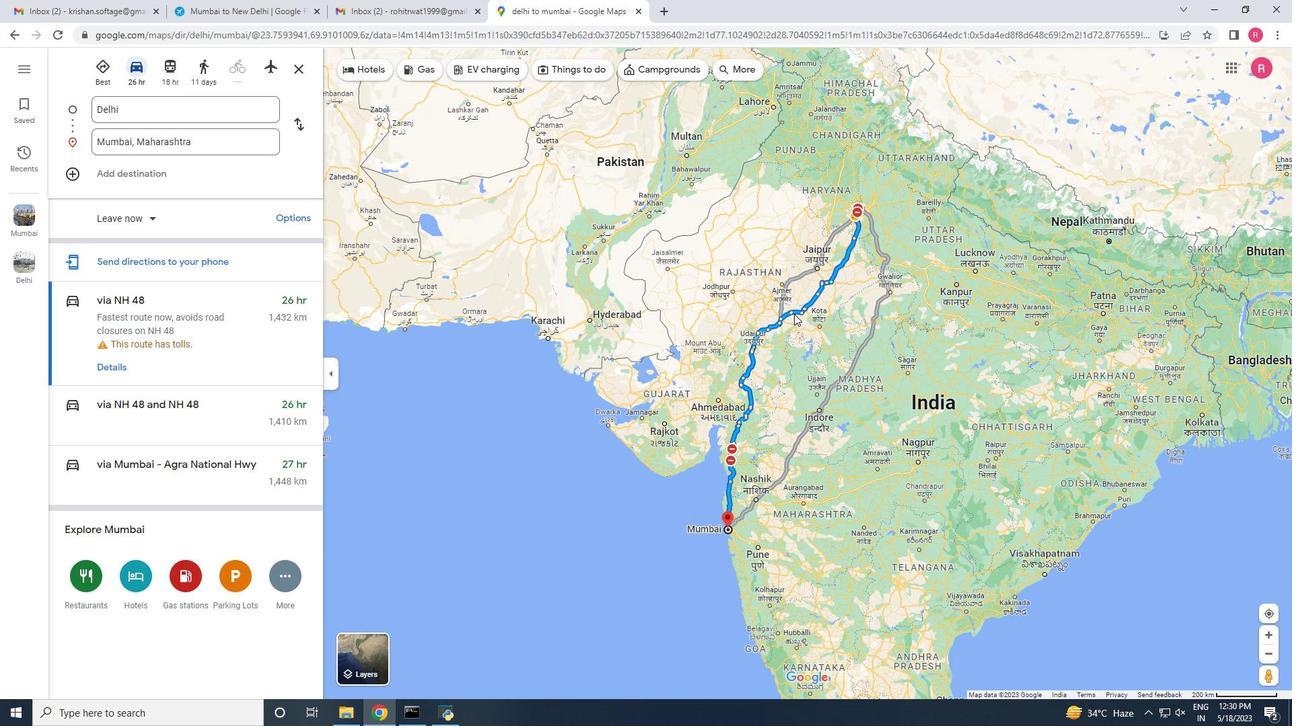 
Action: Mouse scrolled (794, 315) with delta (0, 0)
Screenshot: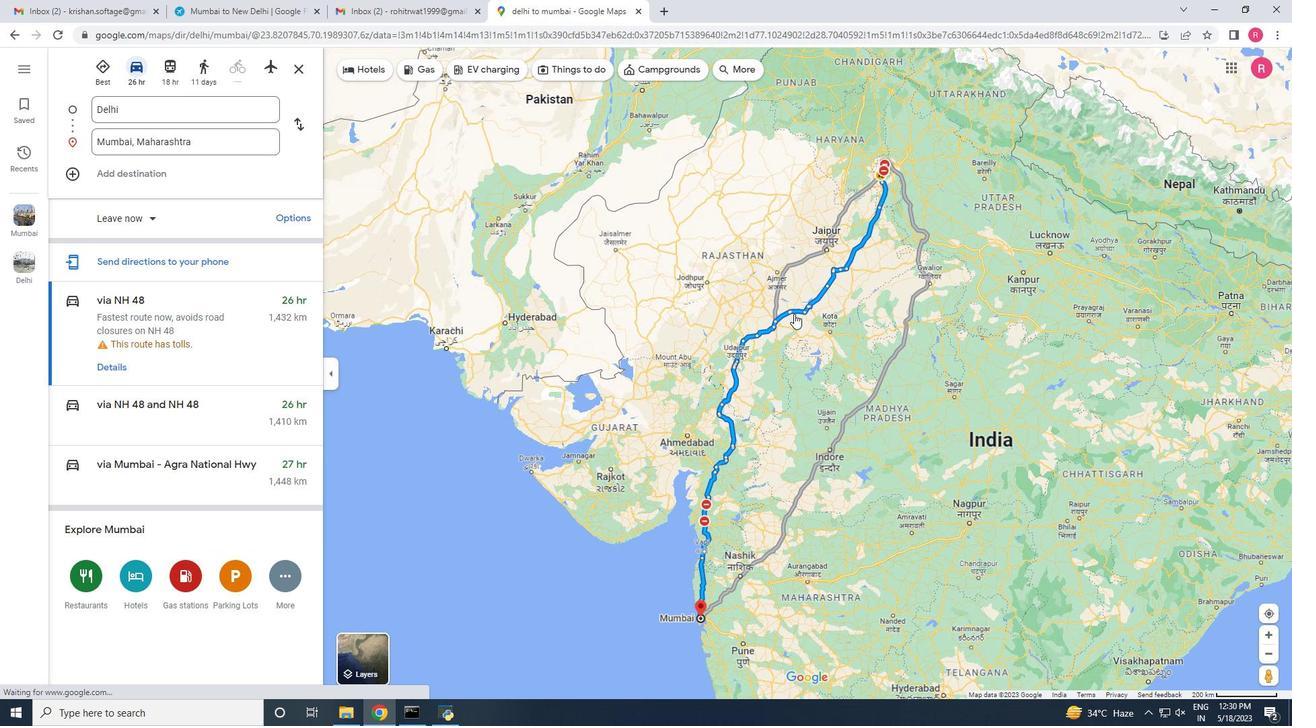
Action: Mouse moved to (742, 496)
Screenshot: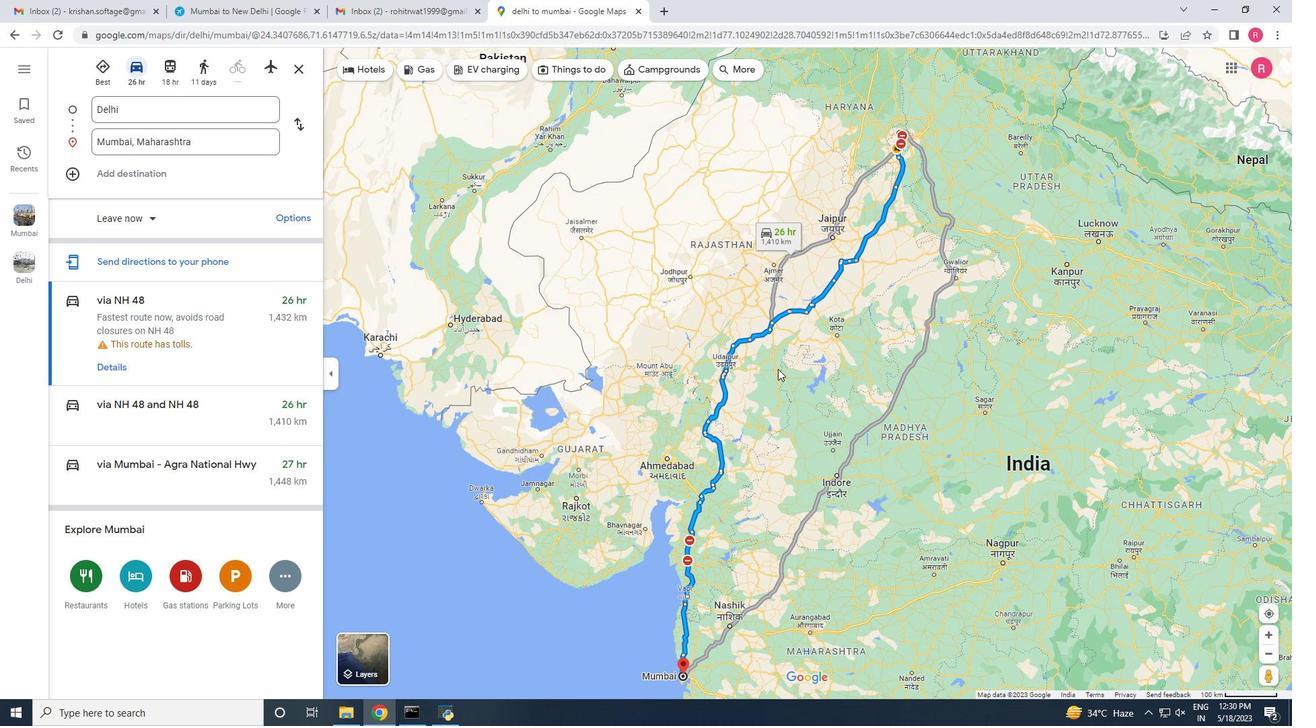 
Action: Mouse pressed left at (742, 496)
Screenshot: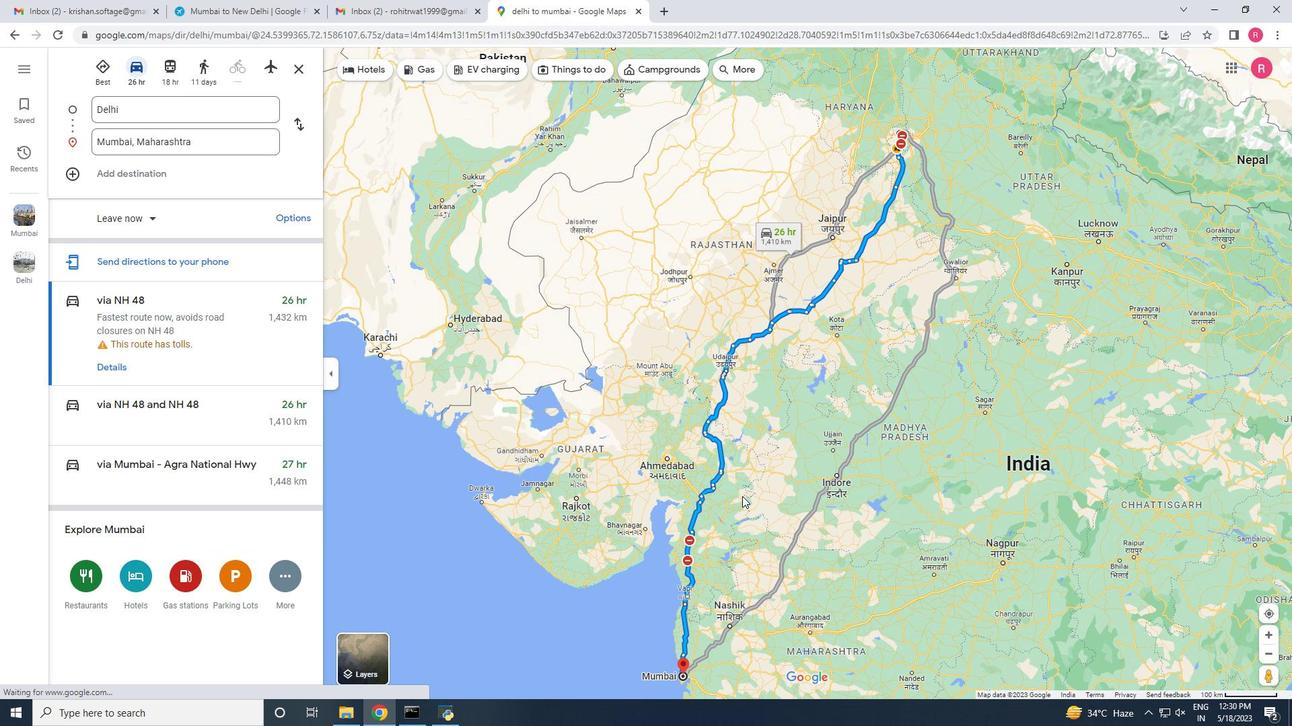 
Action: Mouse moved to (776, 346)
